 Task: Add a signature Elle Wilson containing With gratitude and warm wishes, Elle Wilson to email address softage.4@softage.net and add a label Schedules
Action: Mouse moved to (608, 322)
Screenshot: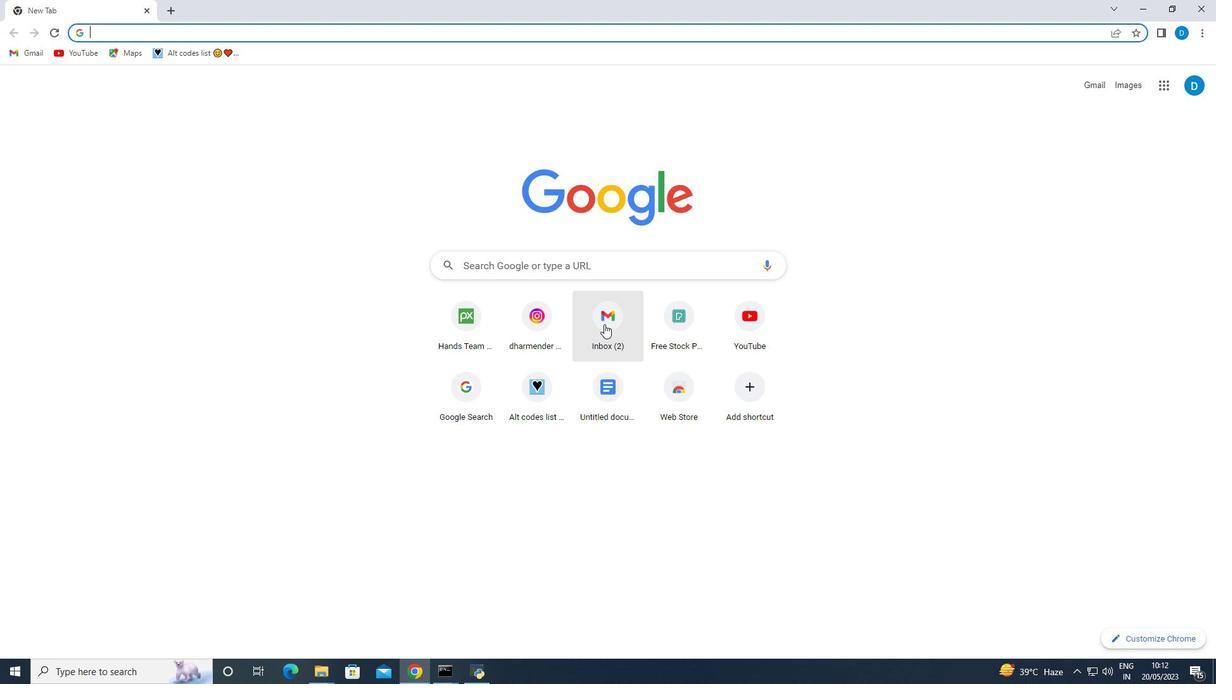 
Action: Mouse pressed left at (608, 322)
Screenshot: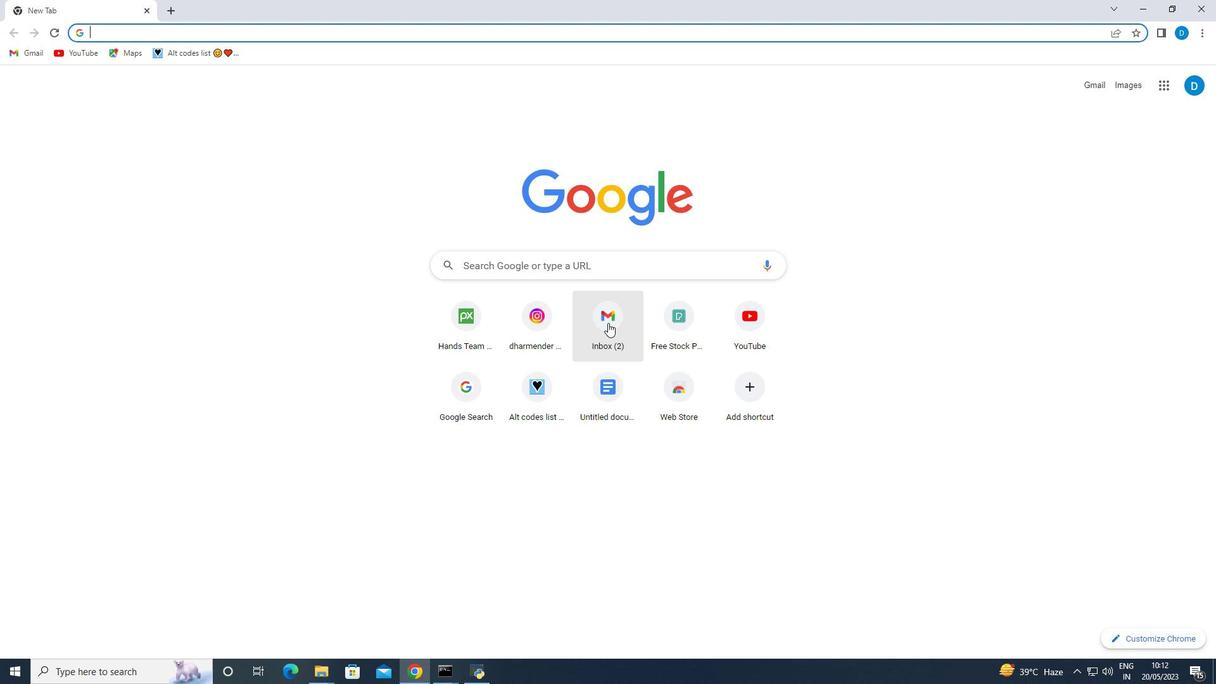 
Action: Mouse moved to (67, 126)
Screenshot: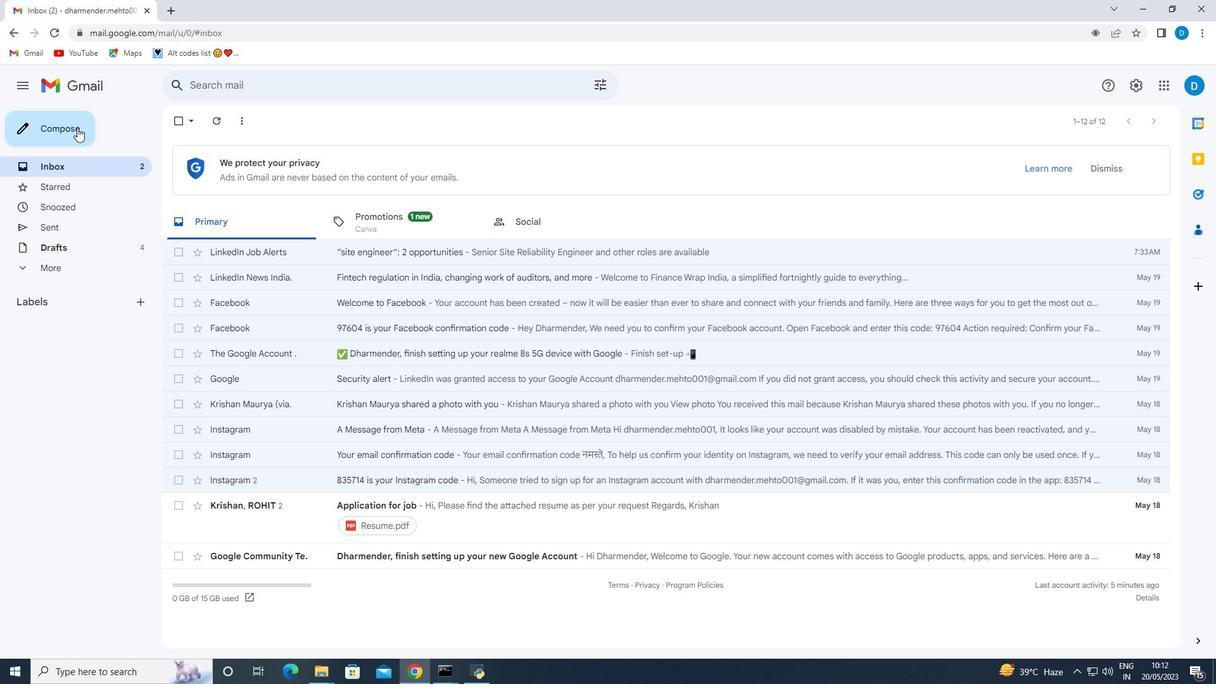 
Action: Mouse pressed left at (67, 126)
Screenshot: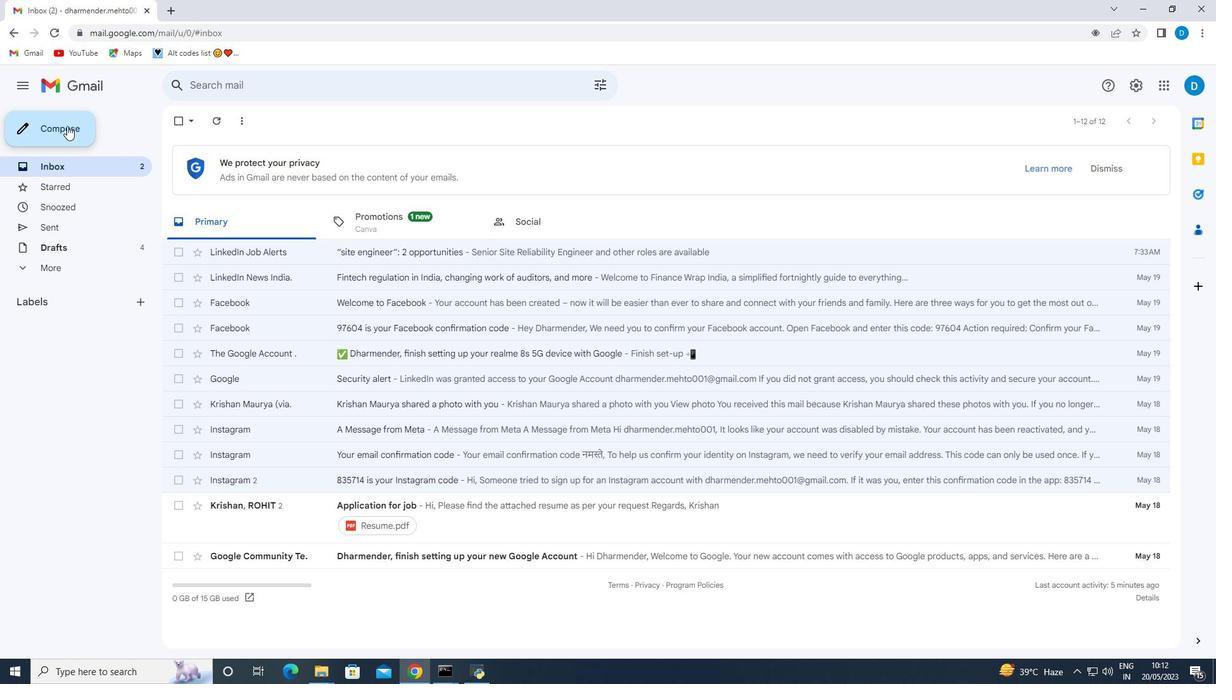 
Action: Mouse moved to (1020, 636)
Screenshot: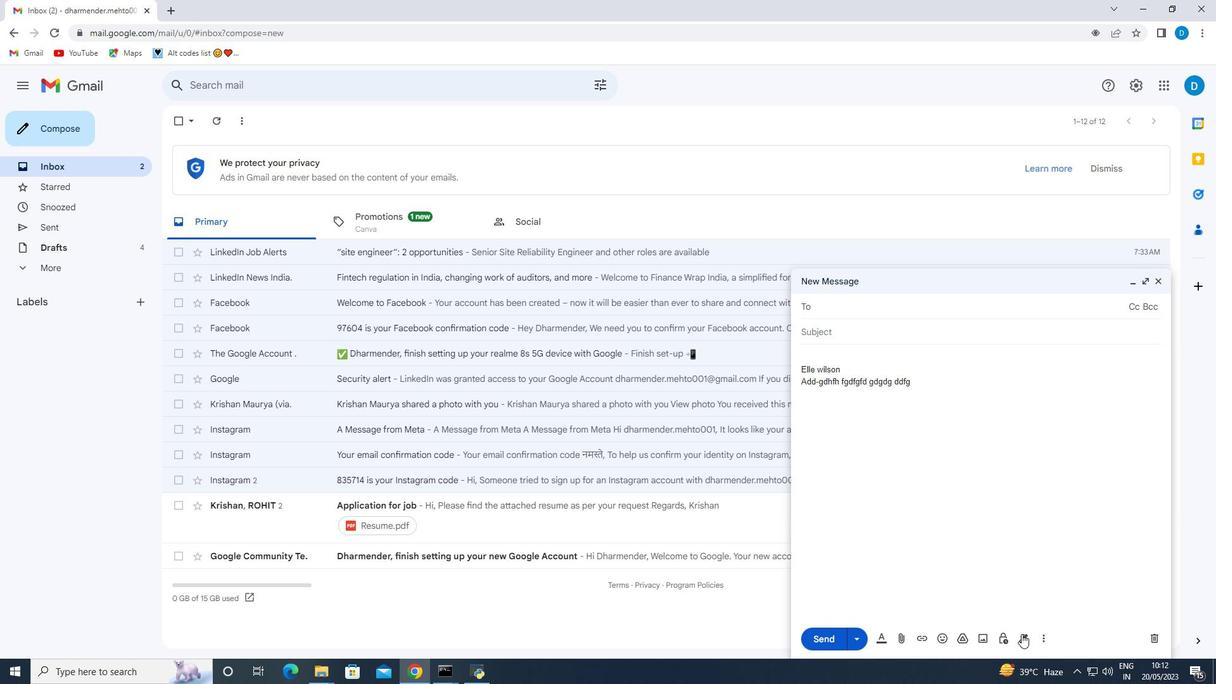 
Action: Mouse pressed left at (1020, 636)
Screenshot: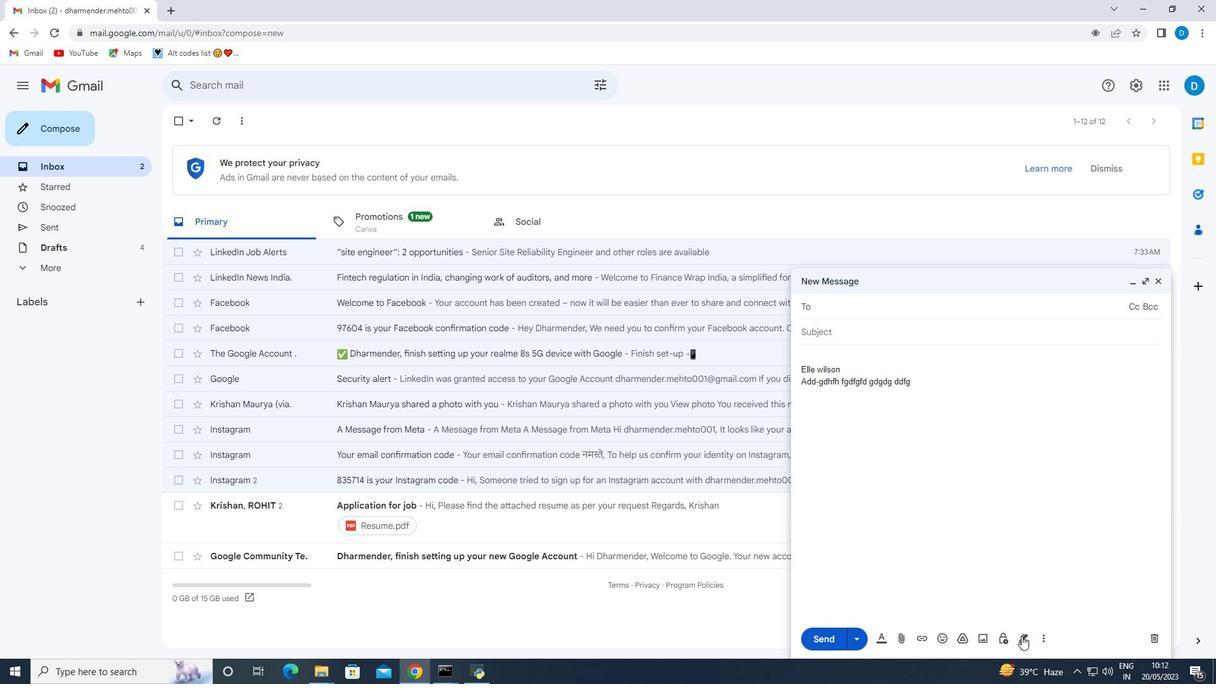 
Action: Mouse moved to (1062, 565)
Screenshot: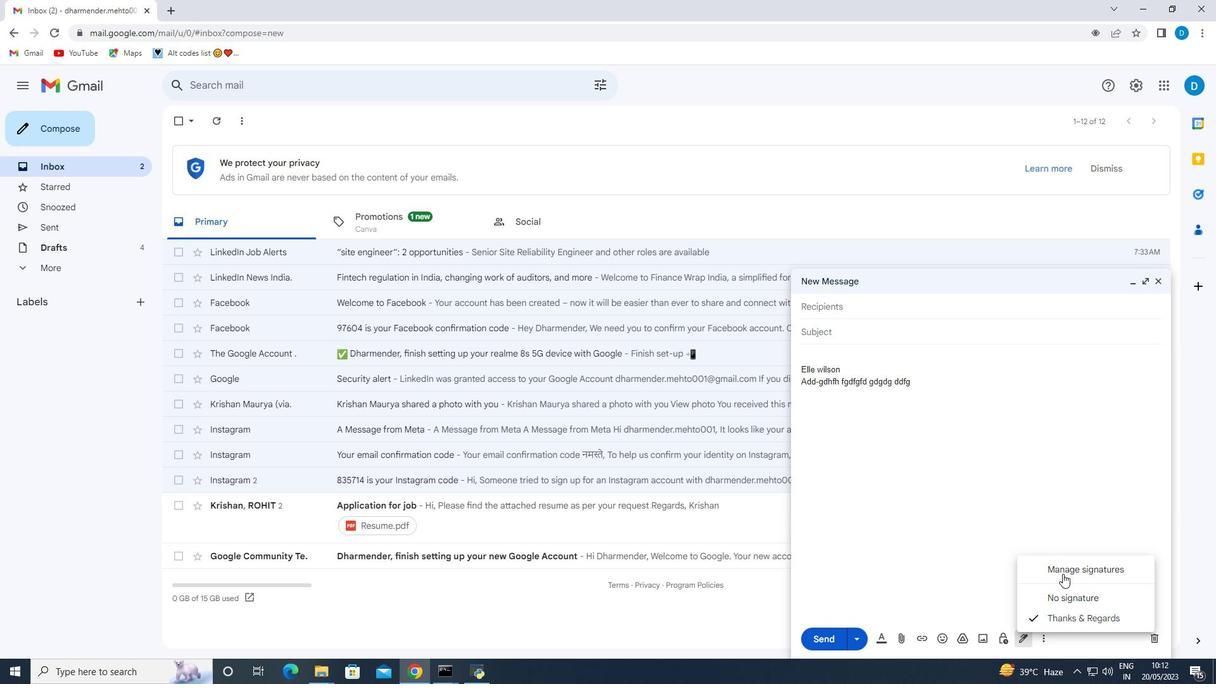
Action: Mouse pressed left at (1062, 565)
Screenshot: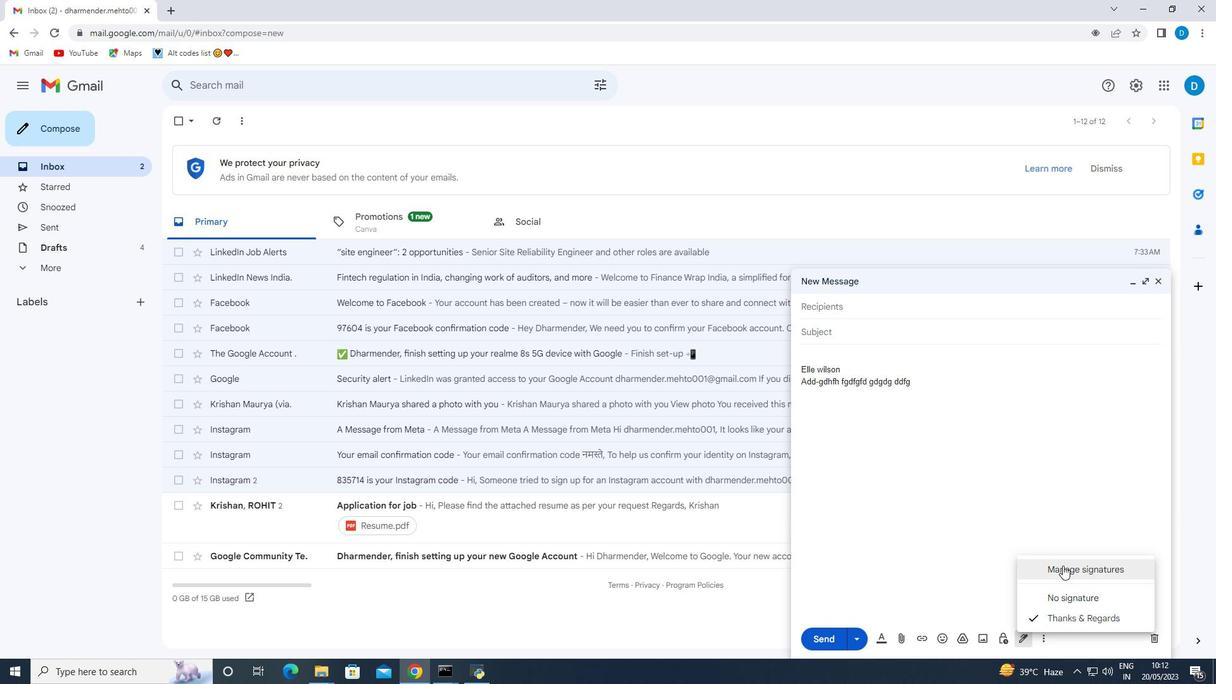 
Action: Mouse moved to (333, 469)
Screenshot: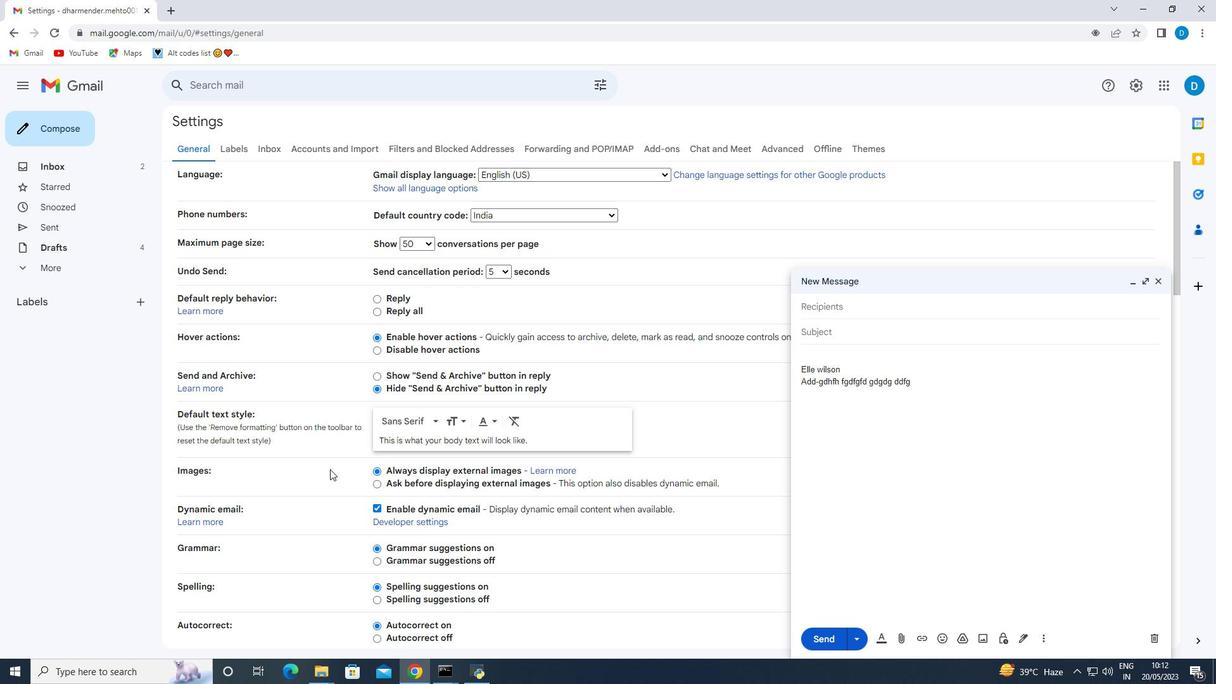 
Action: Mouse scrolled (333, 469) with delta (0, 0)
Screenshot: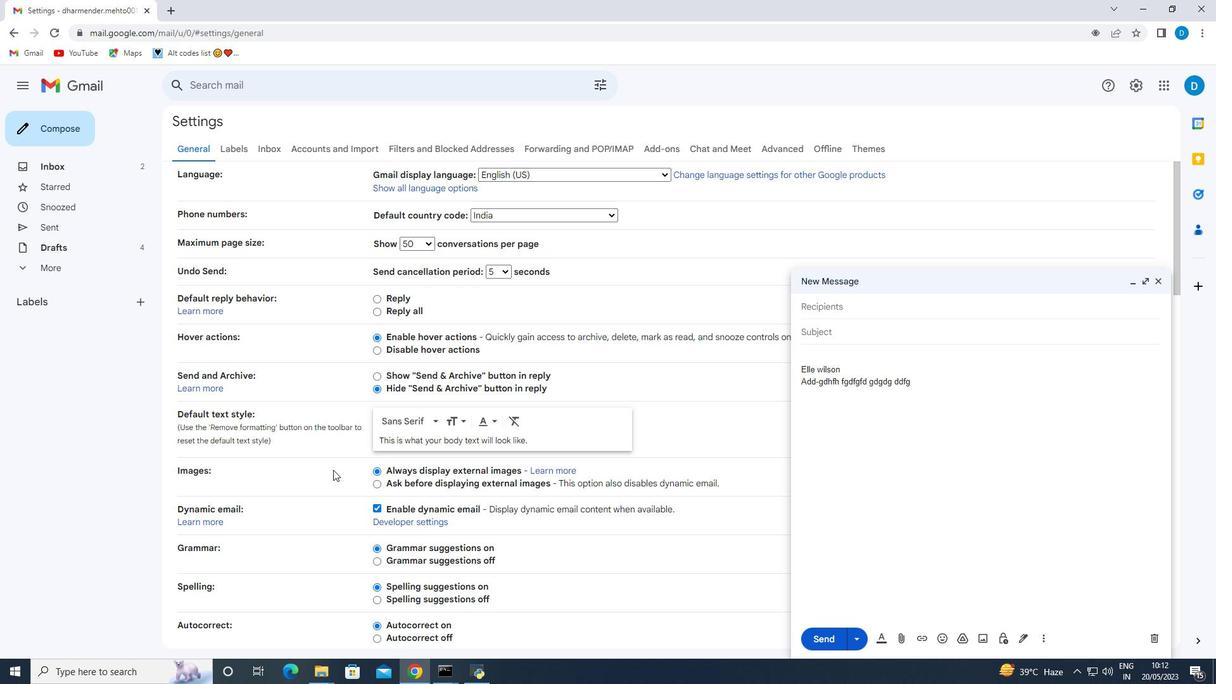 
Action: Mouse scrolled (333, 469) with delta (0, 0)
Screenshot: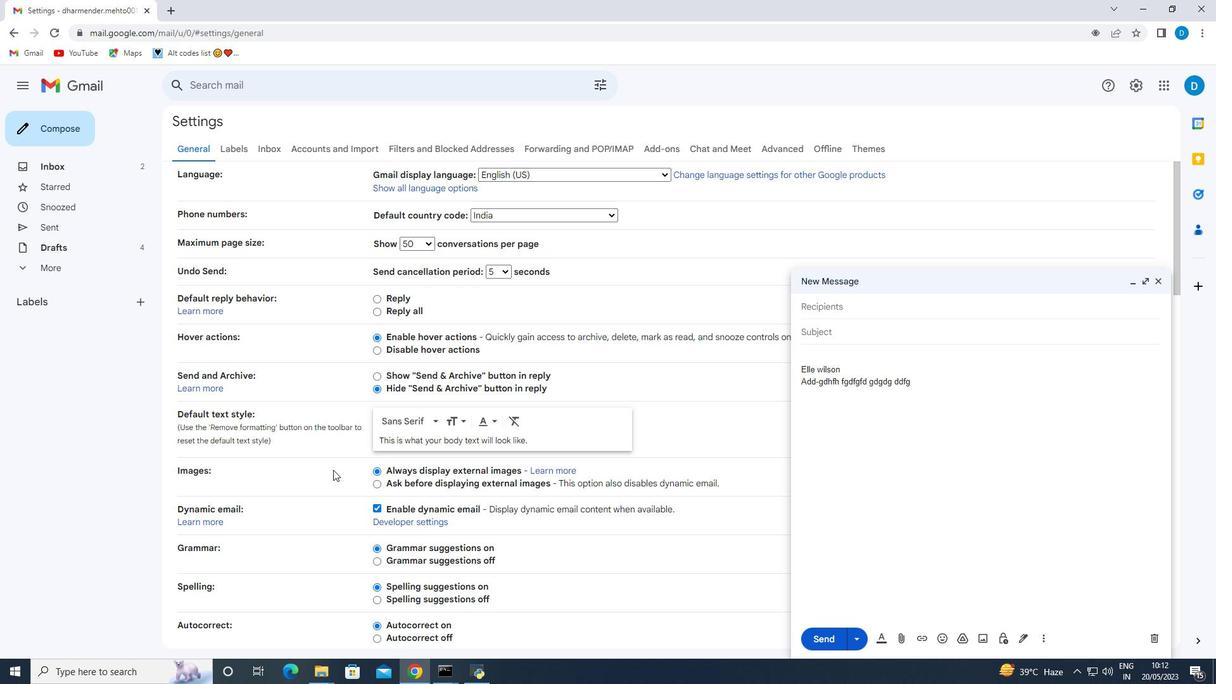 
Action: Mouse scrolled (333, 469) with delta (0, 0)
Screenshot: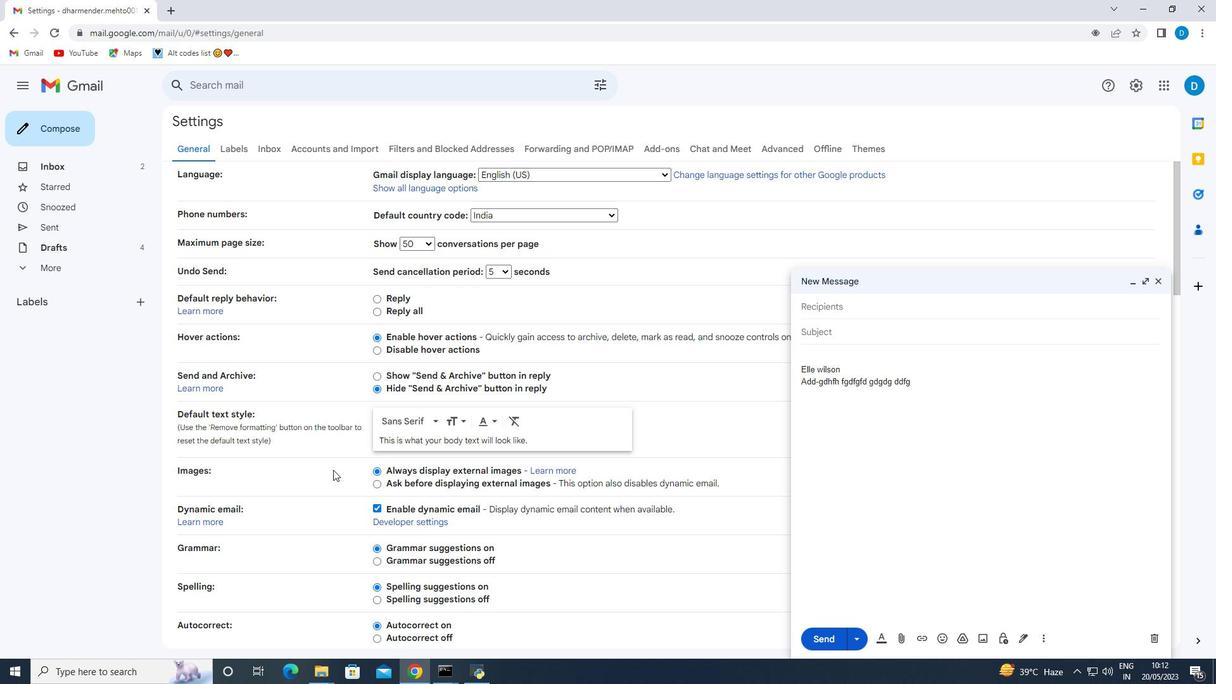 
Action: Mouse scrolled (333, 469) with delta (0, 0)
Screenshot: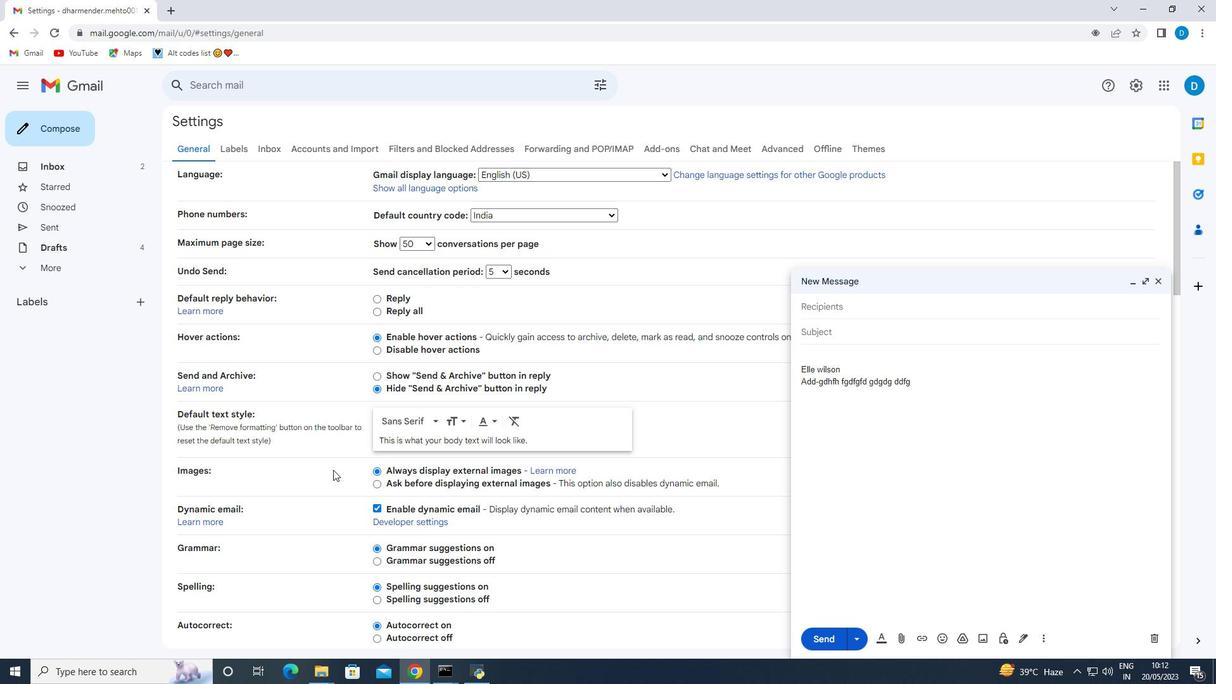 
Action: Mouse moved to (333, 469)
Screenshot: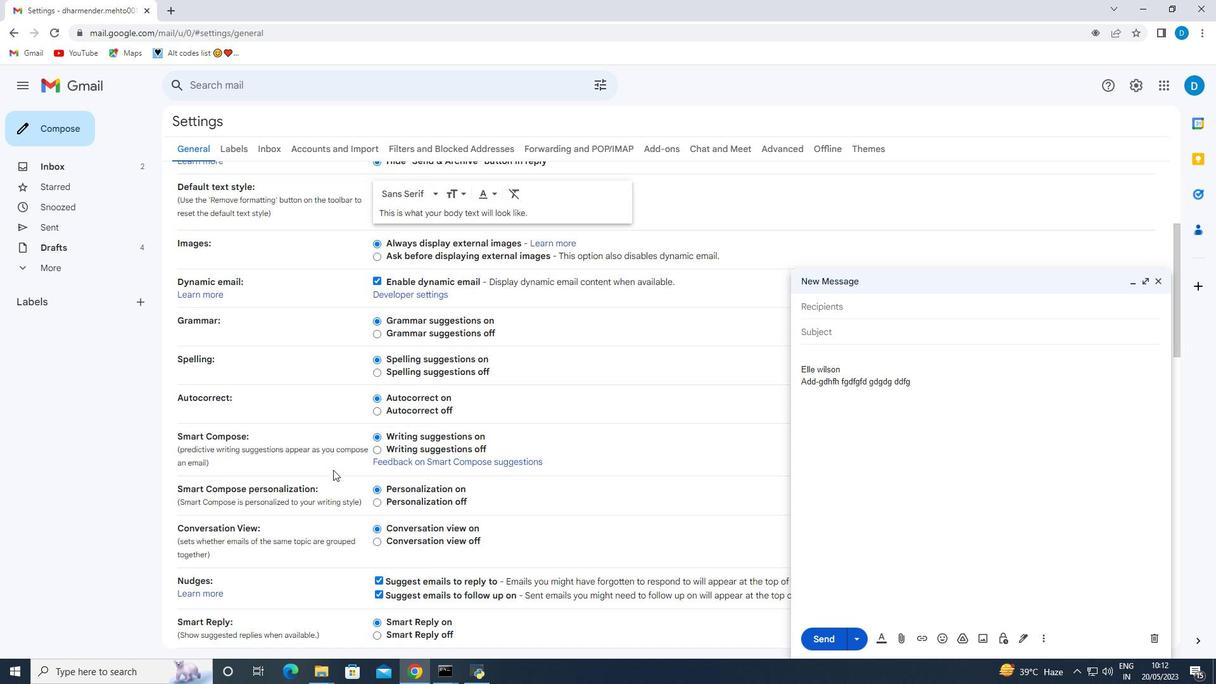 
Action: Mouse scrolled (333, 469) with delta (0, 0)
Screenshot: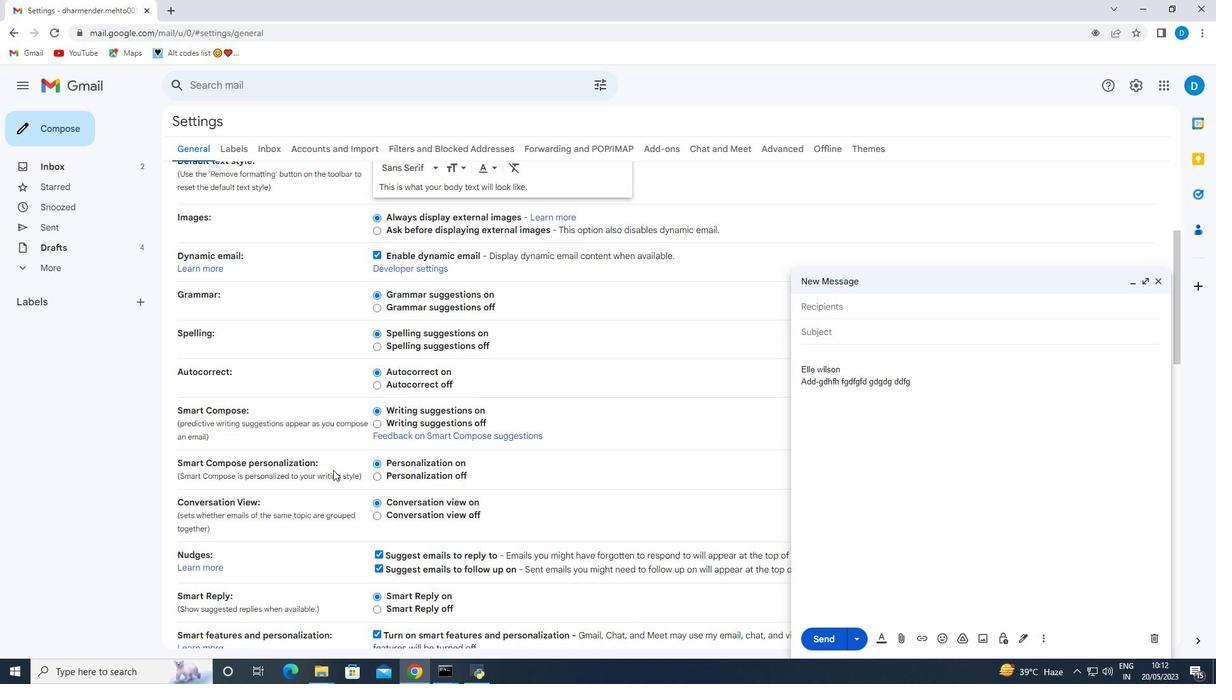 
Action: Mouse scrolled (333, 469) with delta (0, 0)
Screenshot: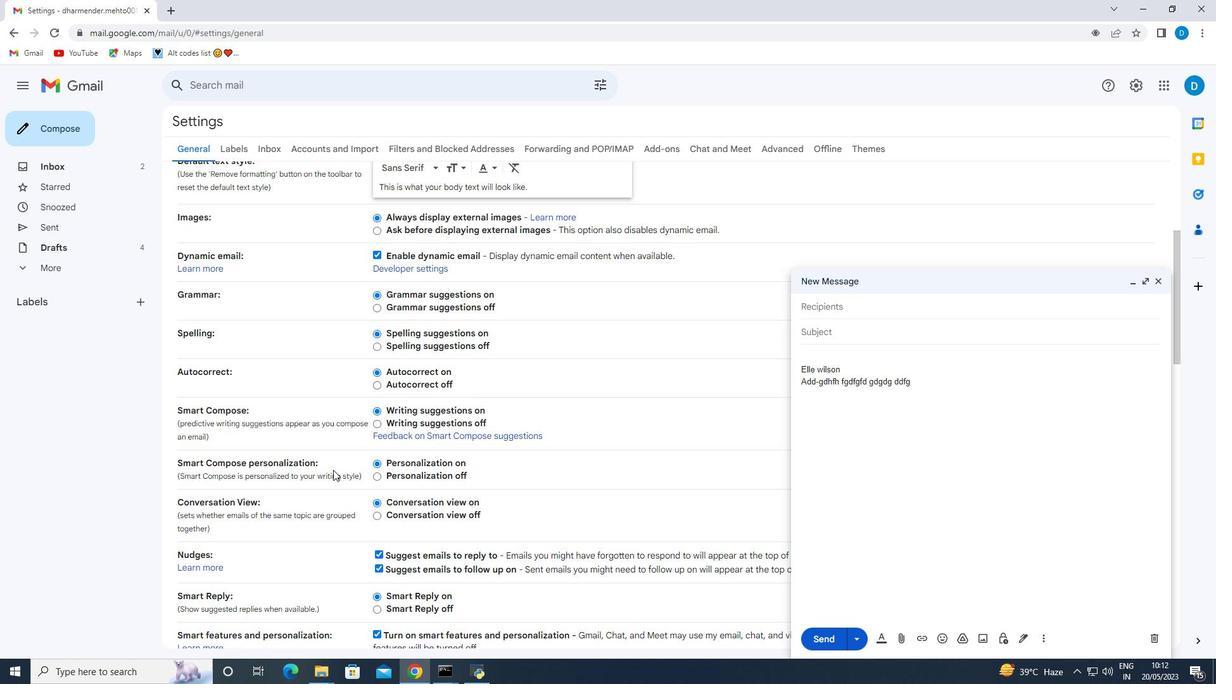 
Action: Mouse scrolled (333, 469) with delta (0, 0)
Screenshot: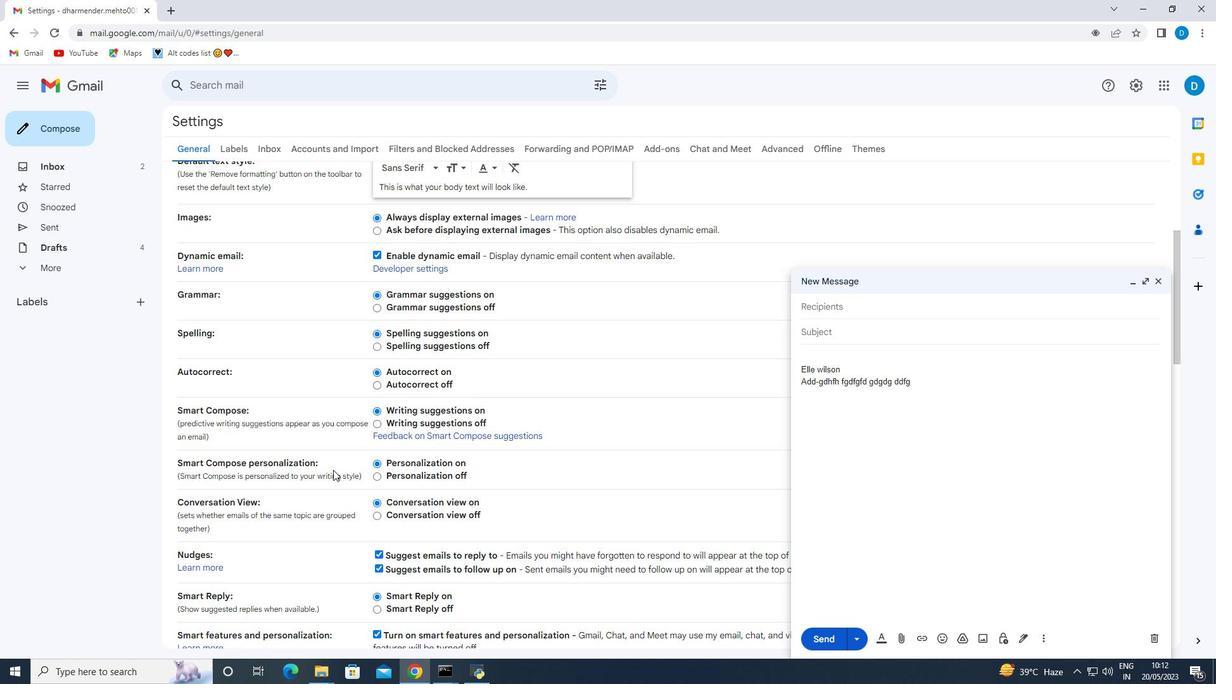 
Action: Mouse scrolled (333, 469) with delta (0, 0)
Screenshot: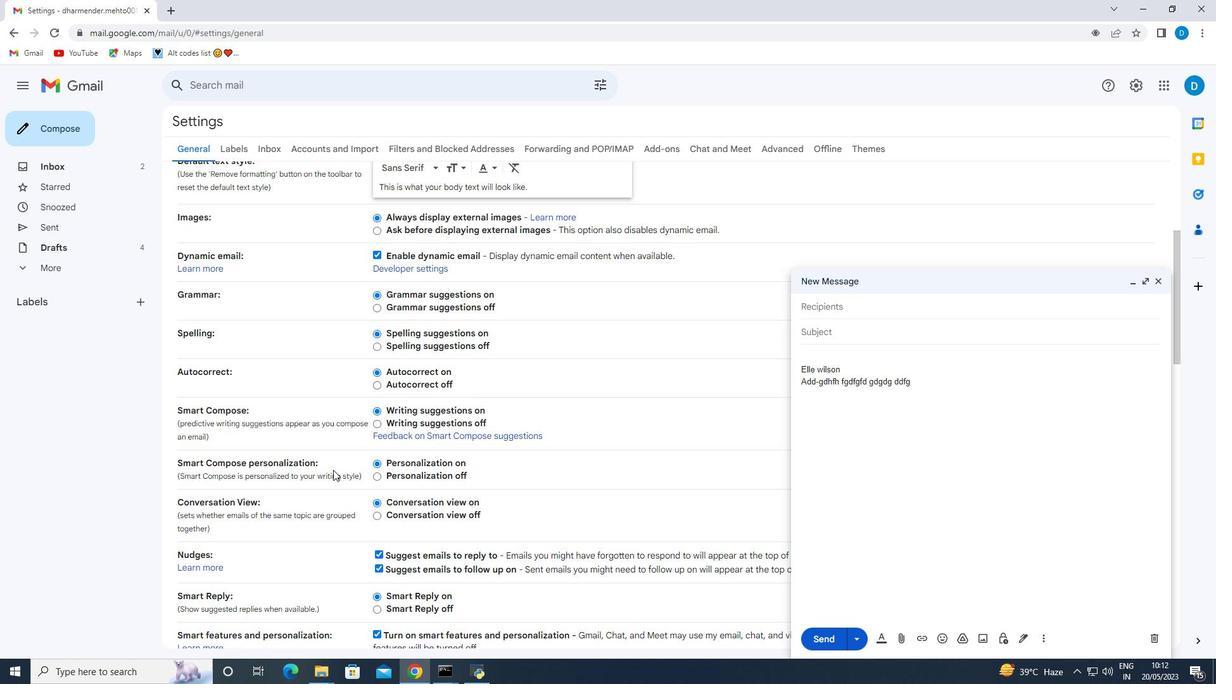 
Action: Mouse scrolled (333, 469) with delta (0, 0)
Screenshot: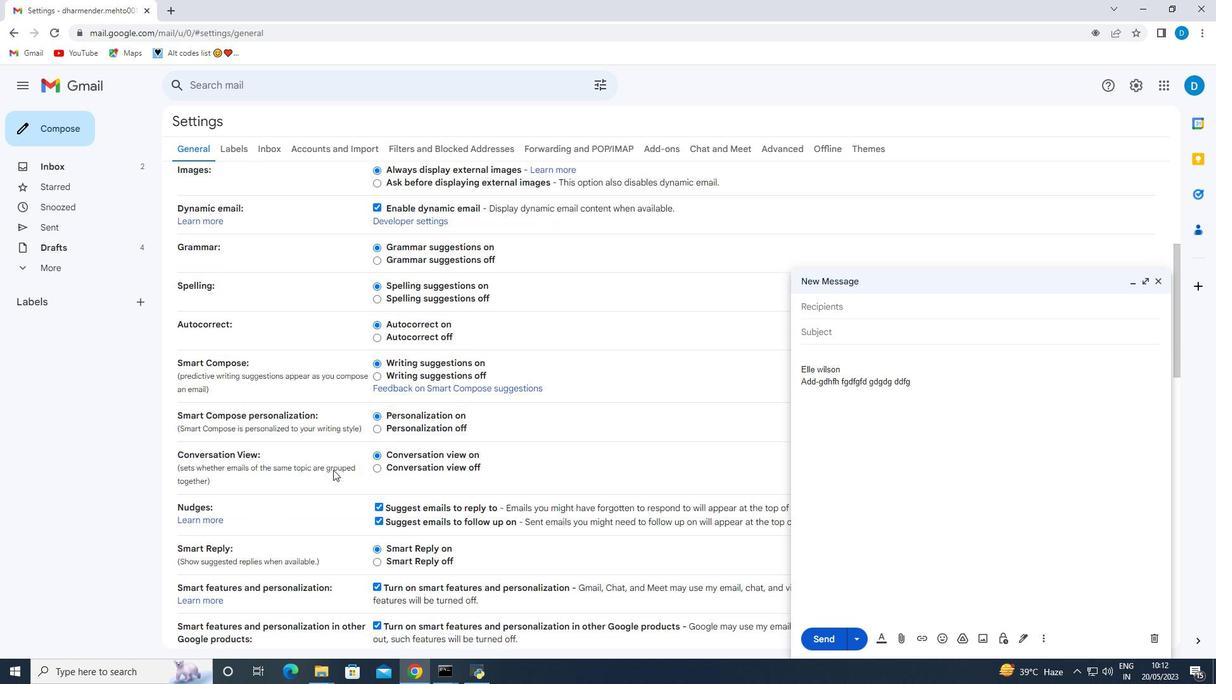 
Action: Mouse scrolled (333, 469) with delta (0, 0)
Screenshot: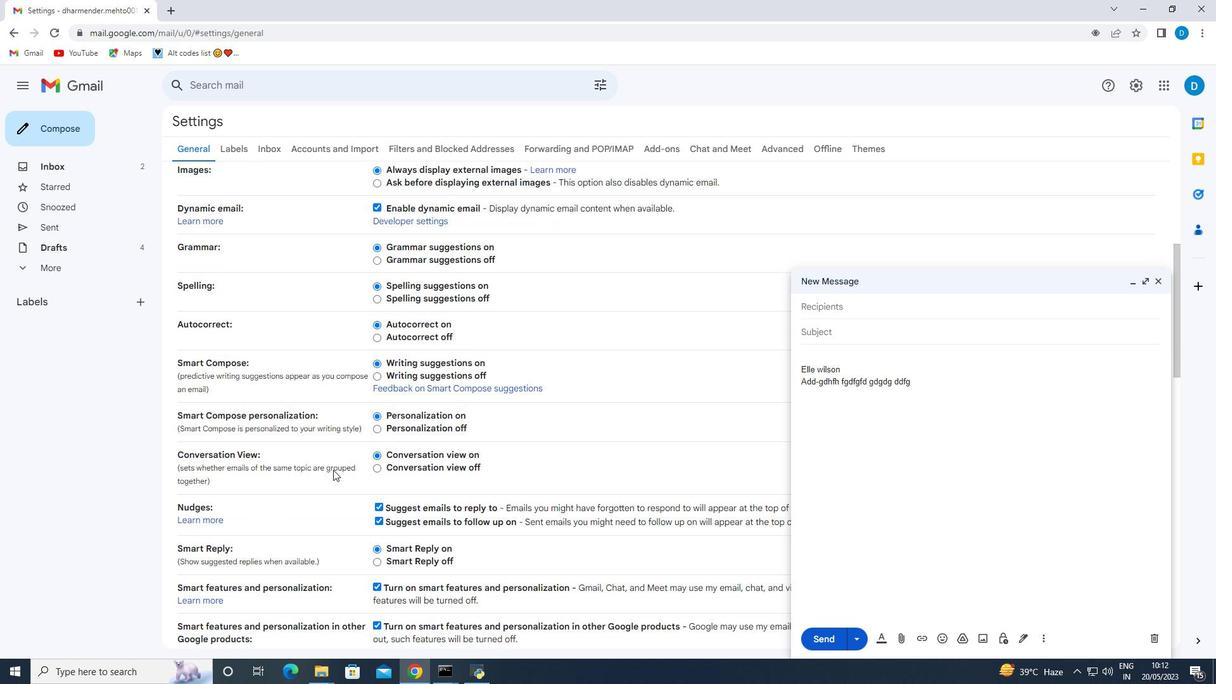 
Action: Mouse scrolled (333, 469) with delta (0, 0)
Screenshot: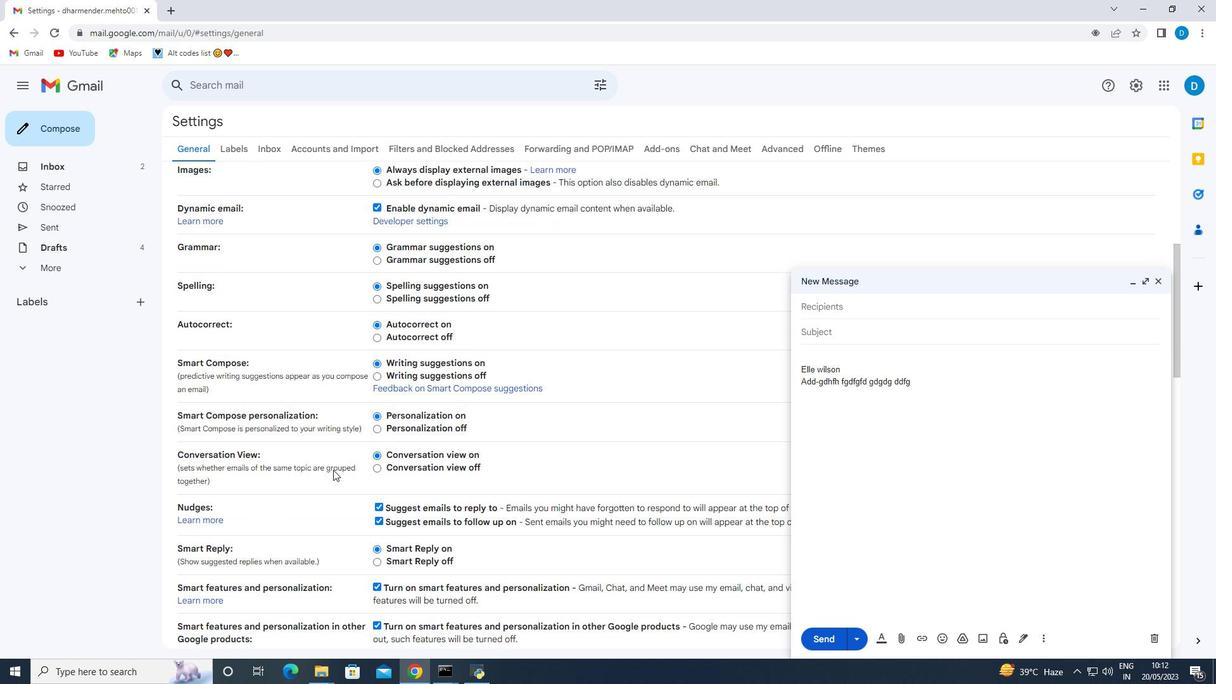 
Action: Mouse scrolled (333, 469) with delta (0, 0)
Screenshot: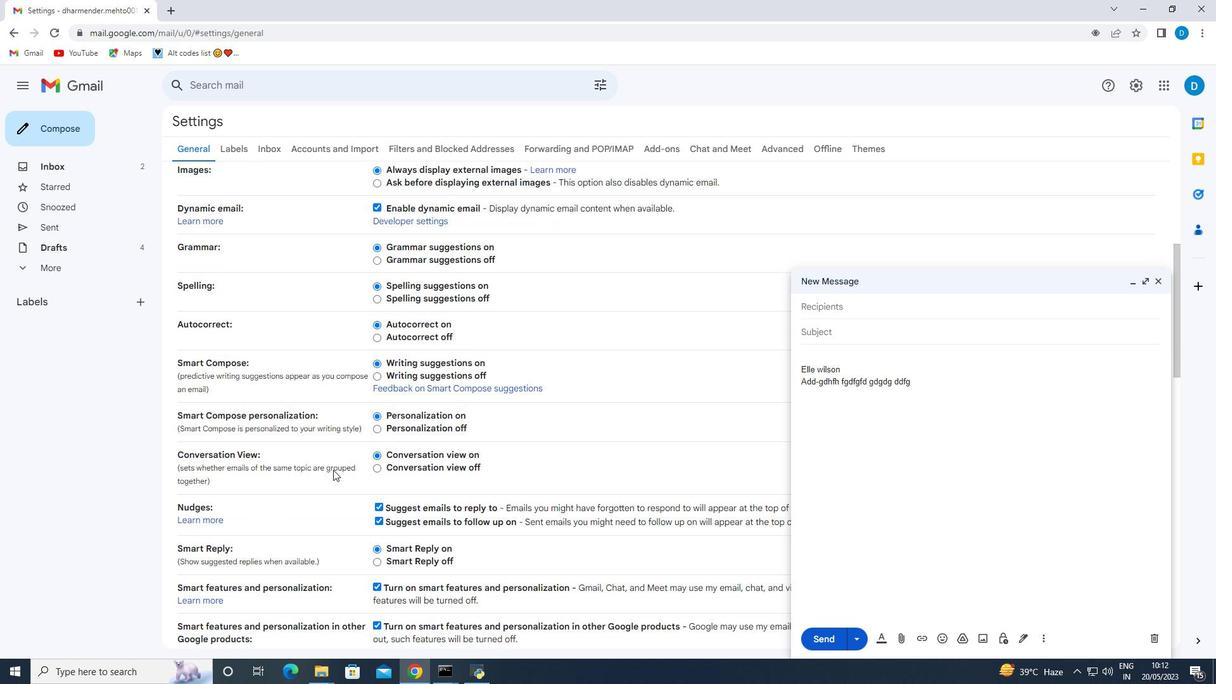 
Action: Mouse scrolled (333, 469) with delta (0, 0)
Screenshot: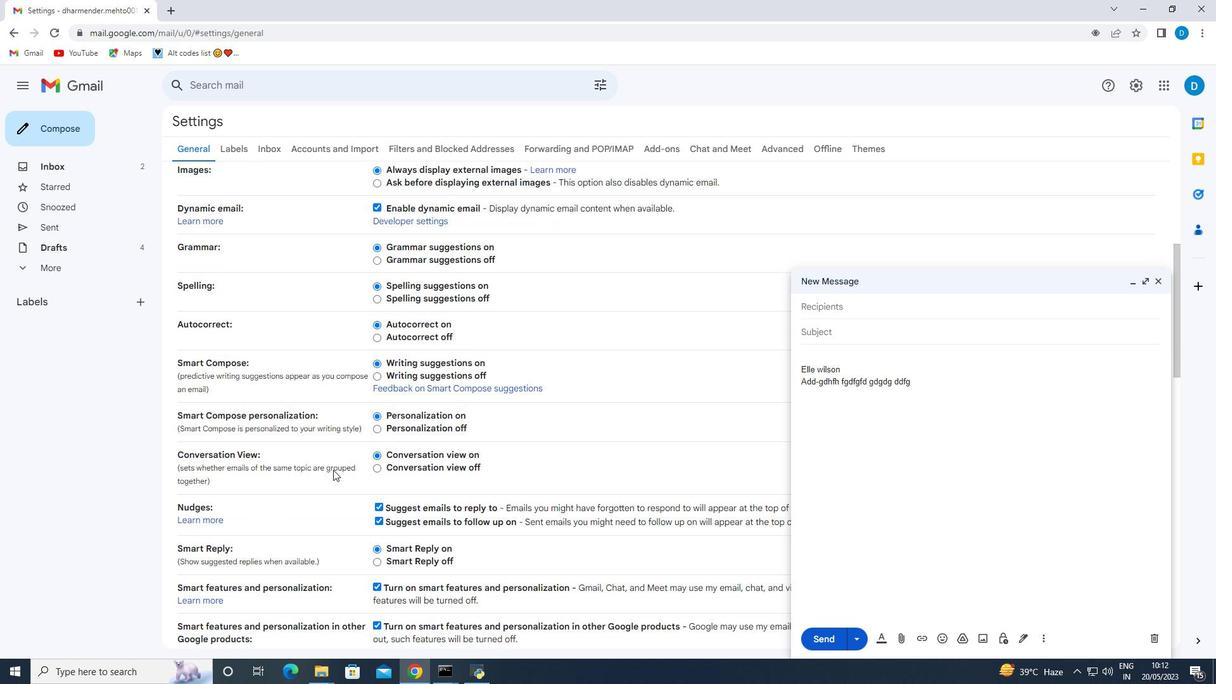 
Action: Mouse moved to (279, 404)
Screenshot: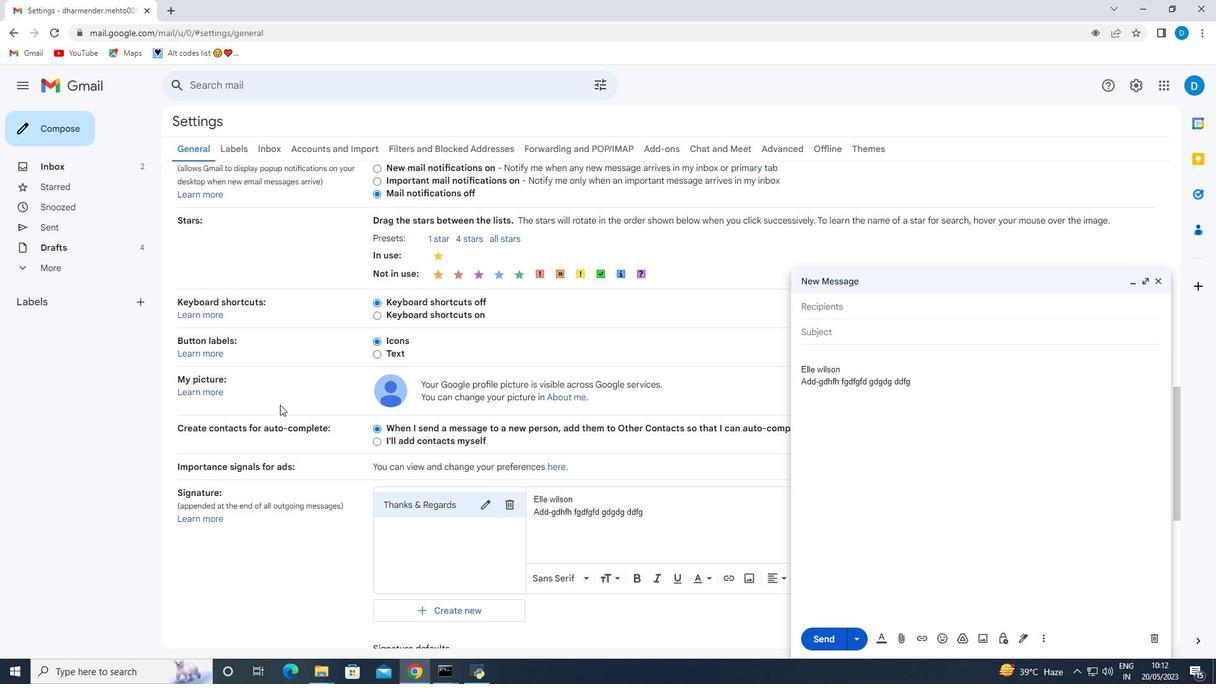 
Action: Mouse scrolled (279, 405) with delta (0, 0)
Screenshot: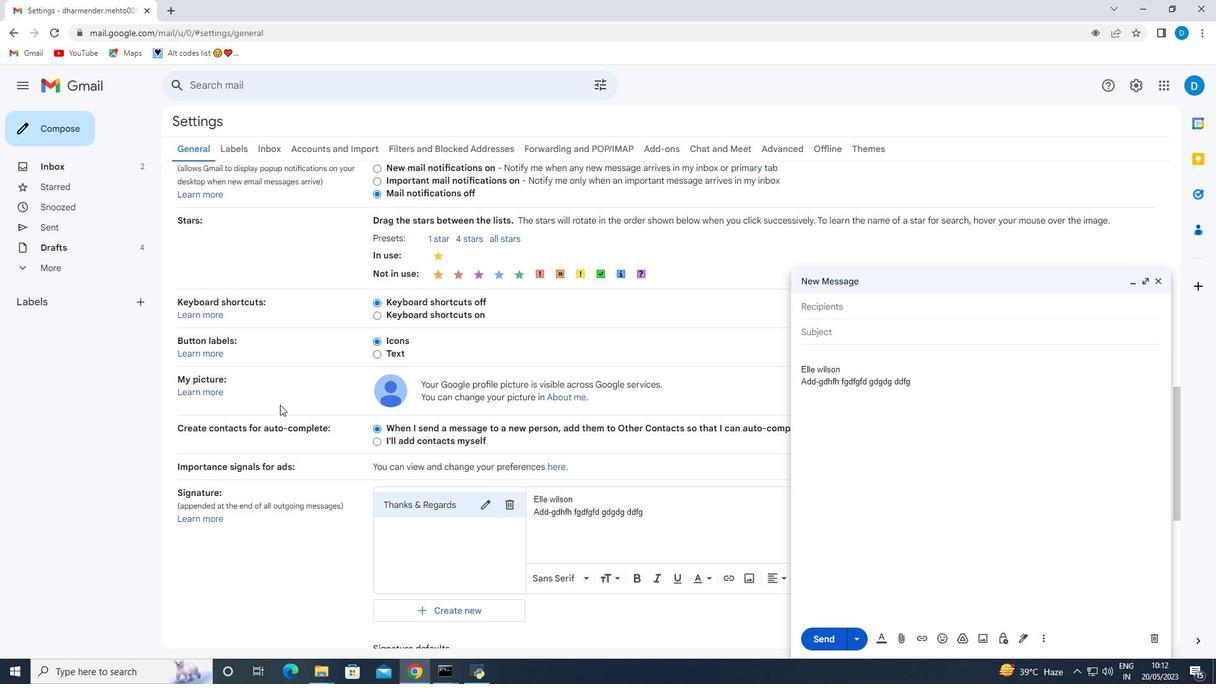
Action: Mouse scrolled (279, 405) with delta (0, 0)
Screenshot: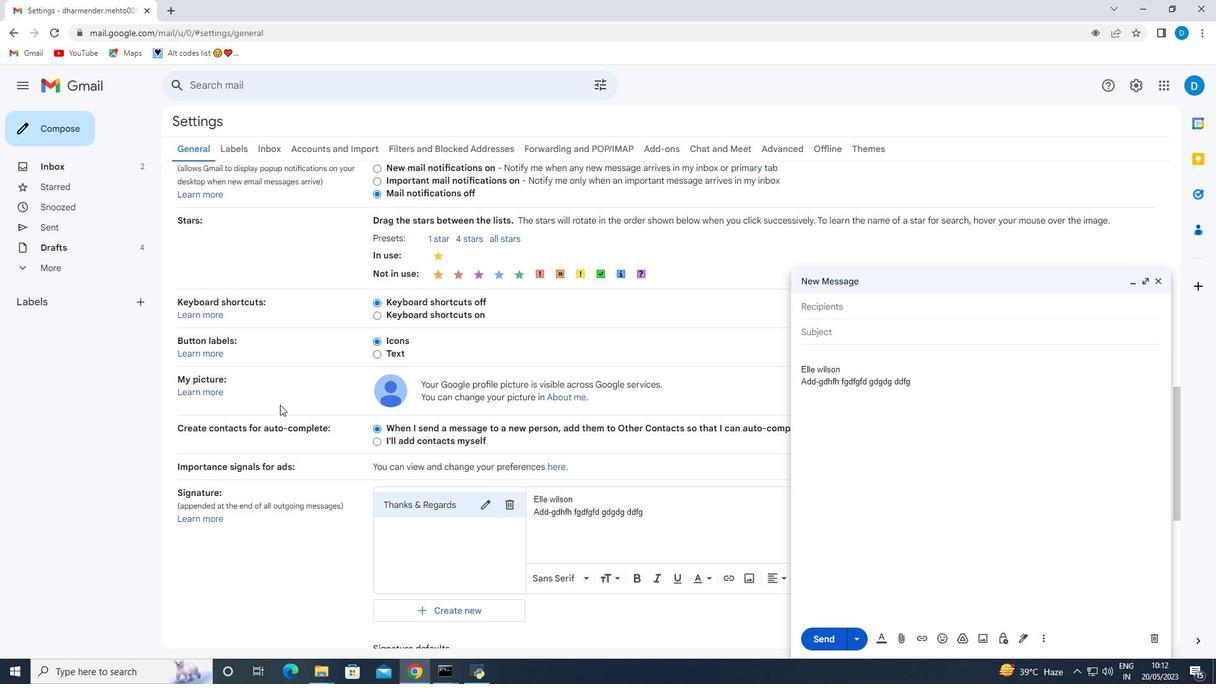 
Action: Mouse moved to (281, 416)
Screenshot: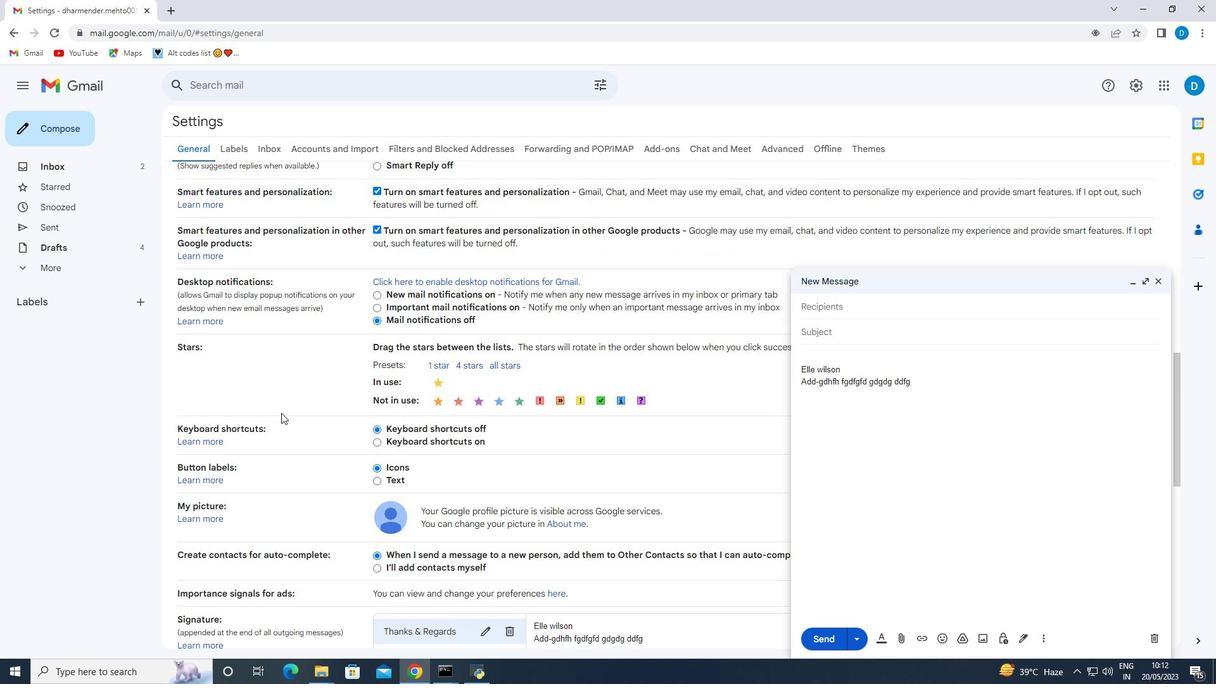 
Action: Mouse scrolled (281, 416) with delta (0, 0)
Screenshot: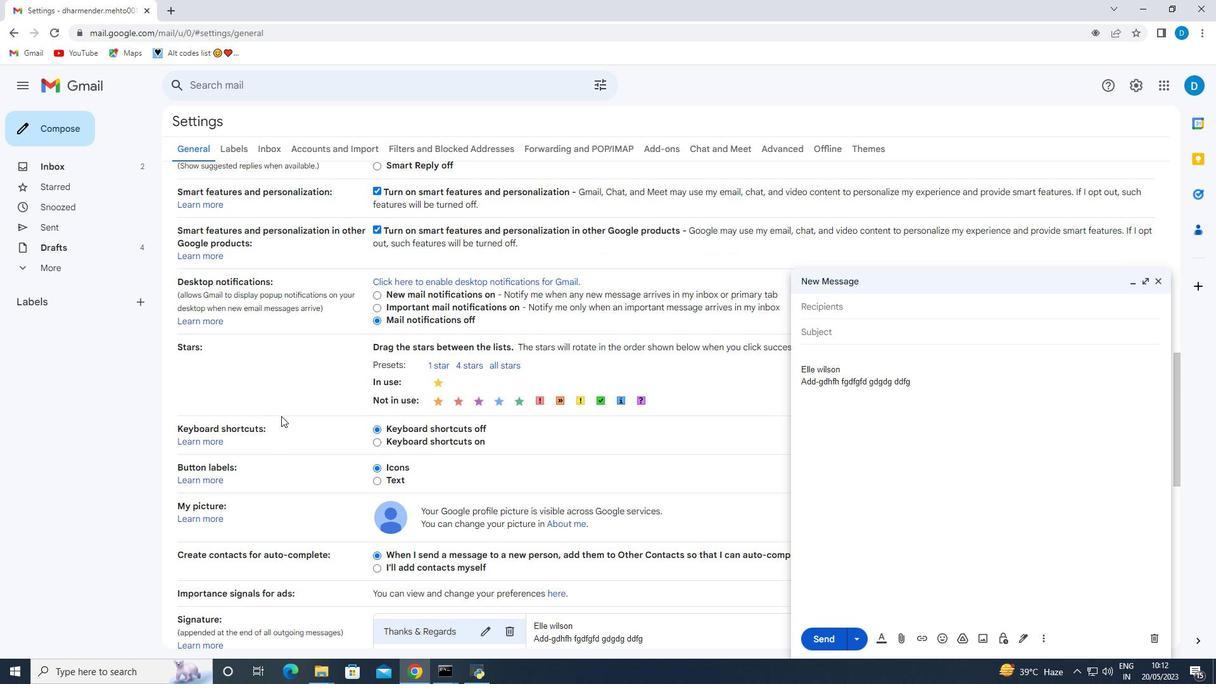 
Action: Mouse moved to (281, 419)
Screenshot: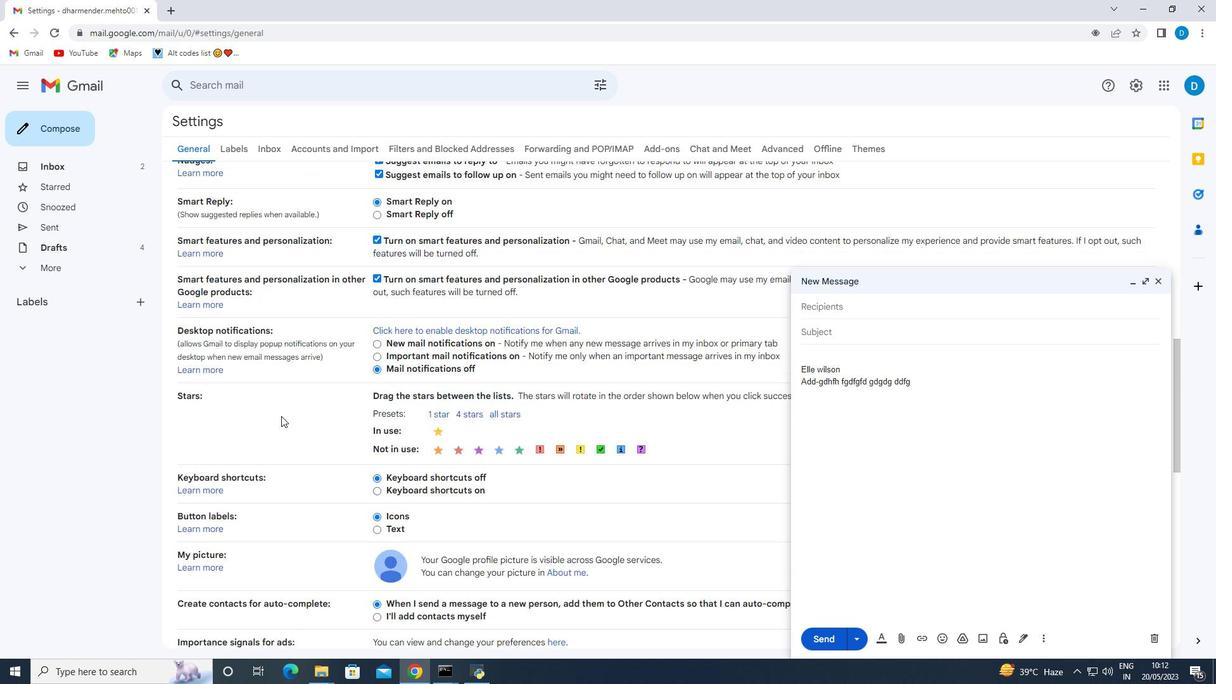 
Action: Mouse scrolled (281, 420) with delta (0, 0)
Screenshot: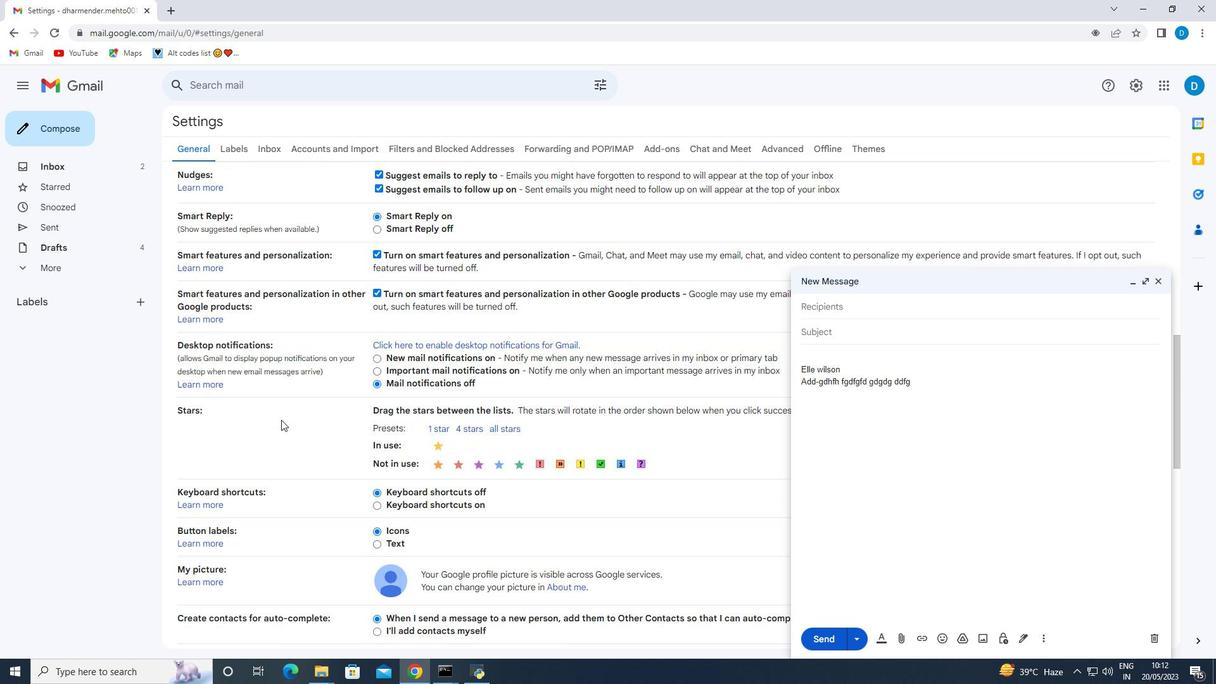 
Action: Mouse scrolled (281, 420) with delta (0, 0)
Screenshot: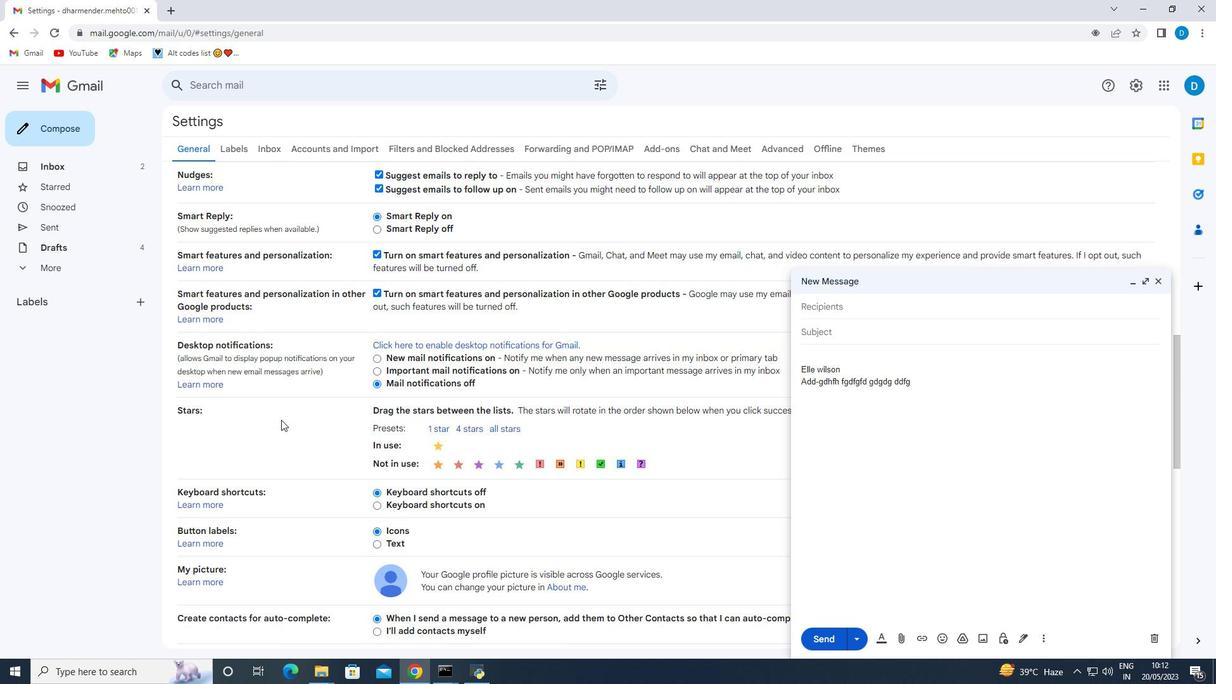 
Action: Mouse moved to (281, 422)
Screenshot: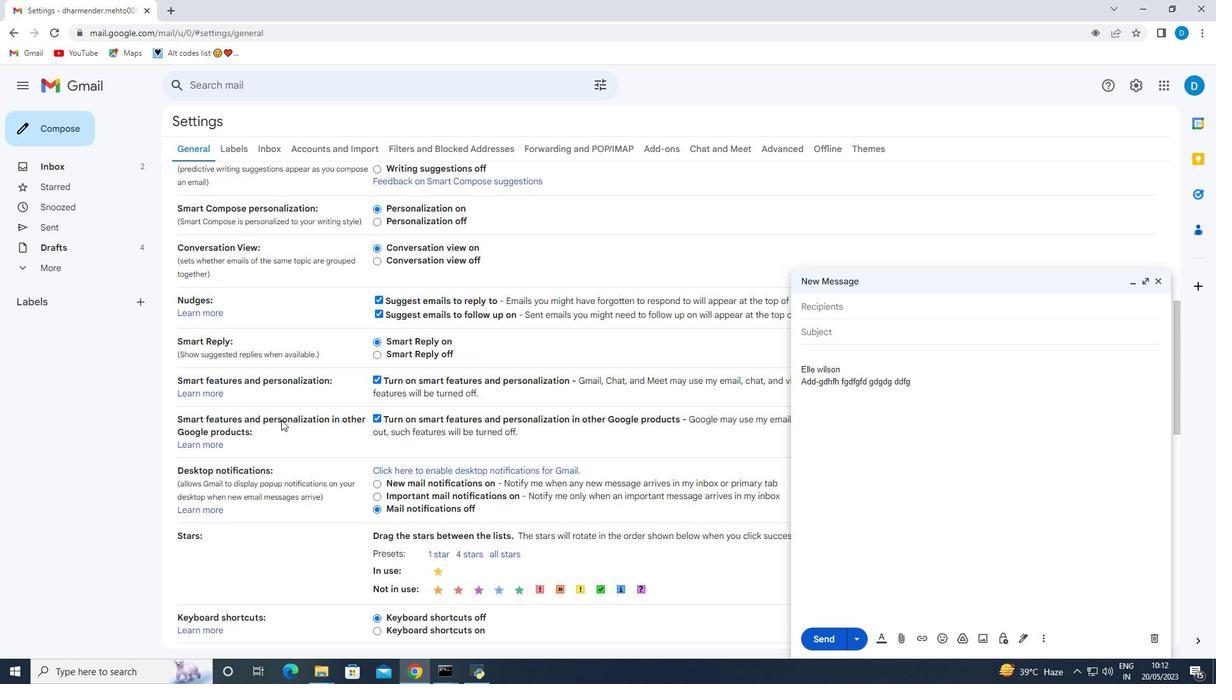 
Action: Mouse scrolled (281, 423) with delta (0, 0)
Screenshot: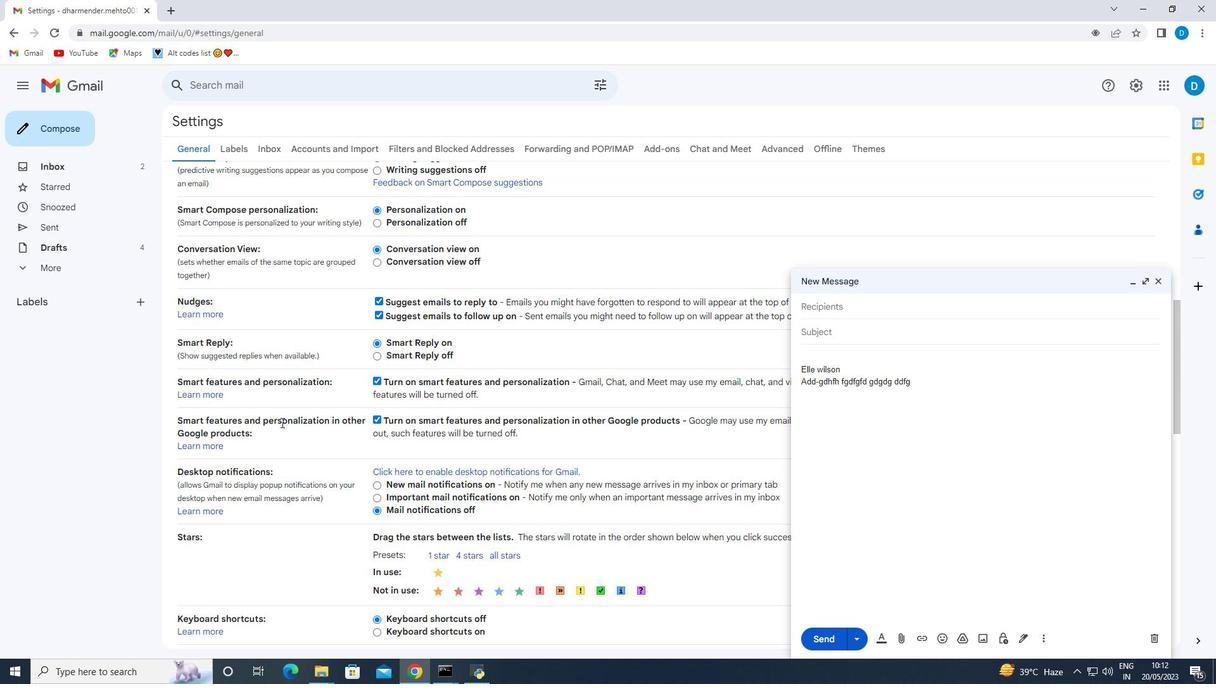 
Action: Mouse scrolled (281, 423) with delta (0, 0)
Screenshot: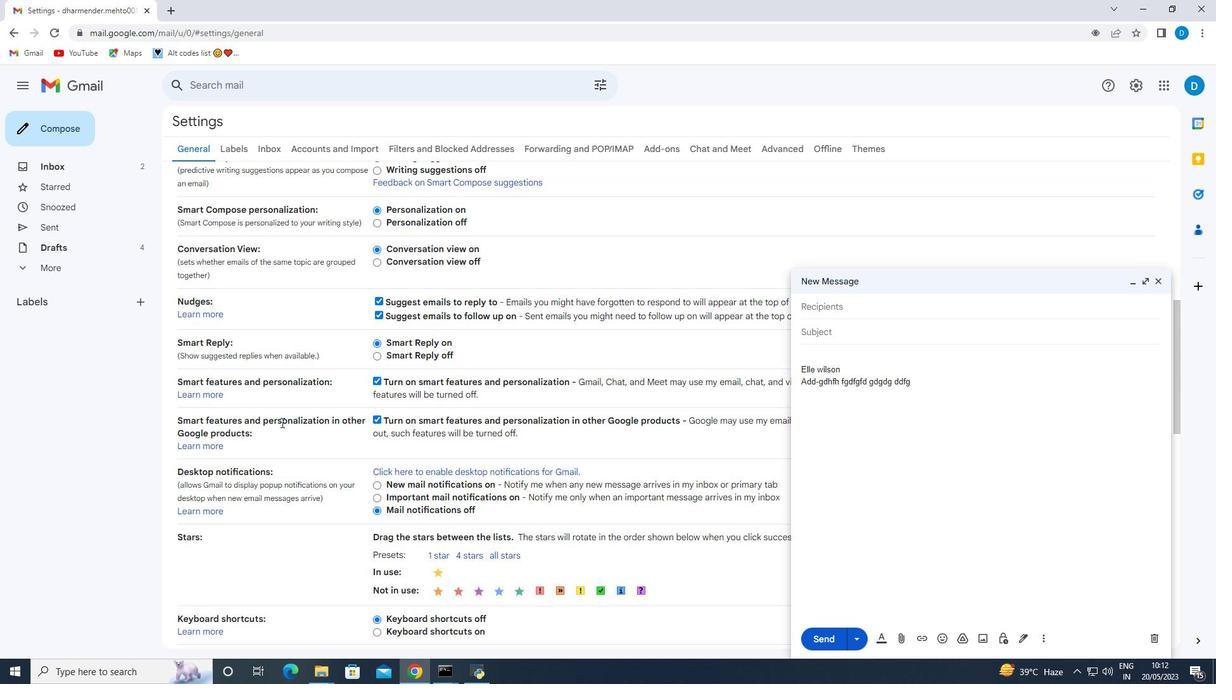 
Action: Mouse scrolled (281, 423) with delta (0, 0)
Screenshot: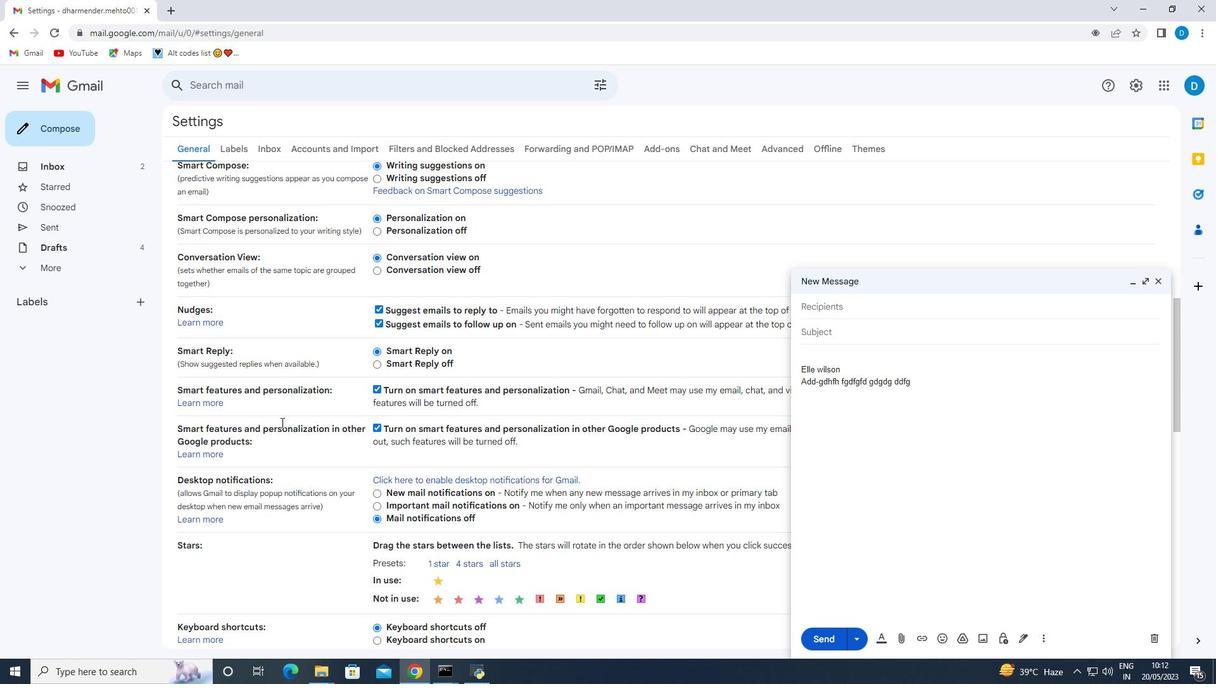 
Action: Mouse scrolled (281, 423) with delta (0, 0)
Screenshot: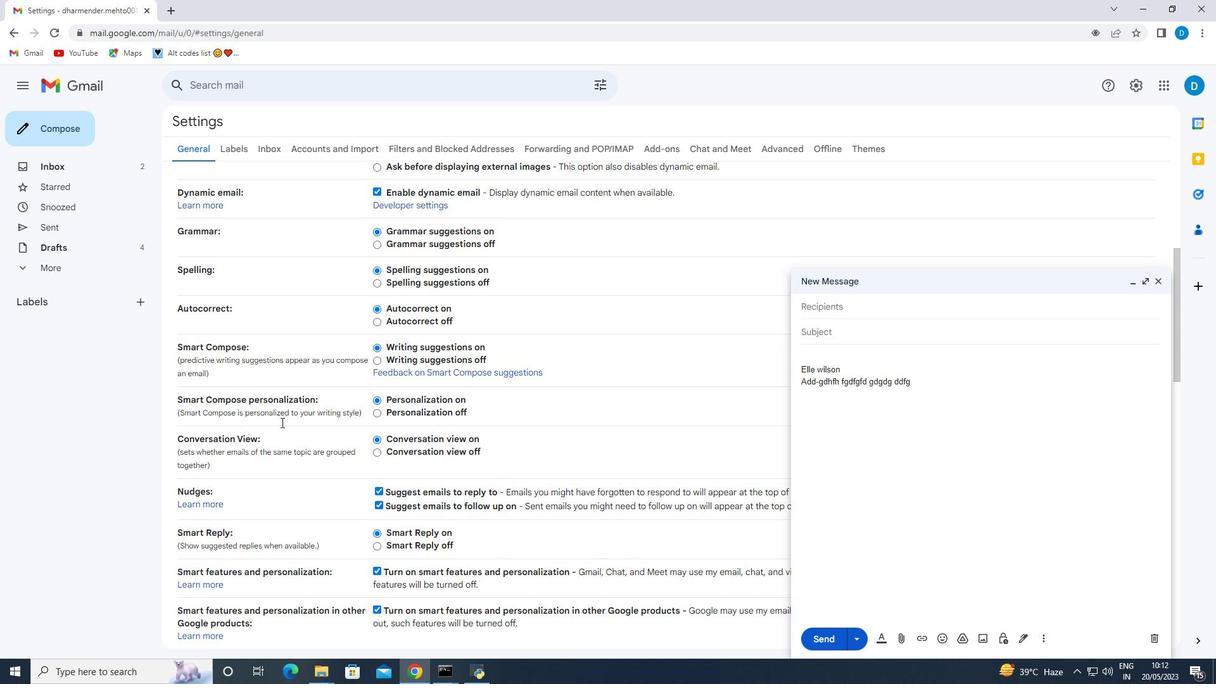 
Action: Mouse moved to (285, 424)
Screenshot: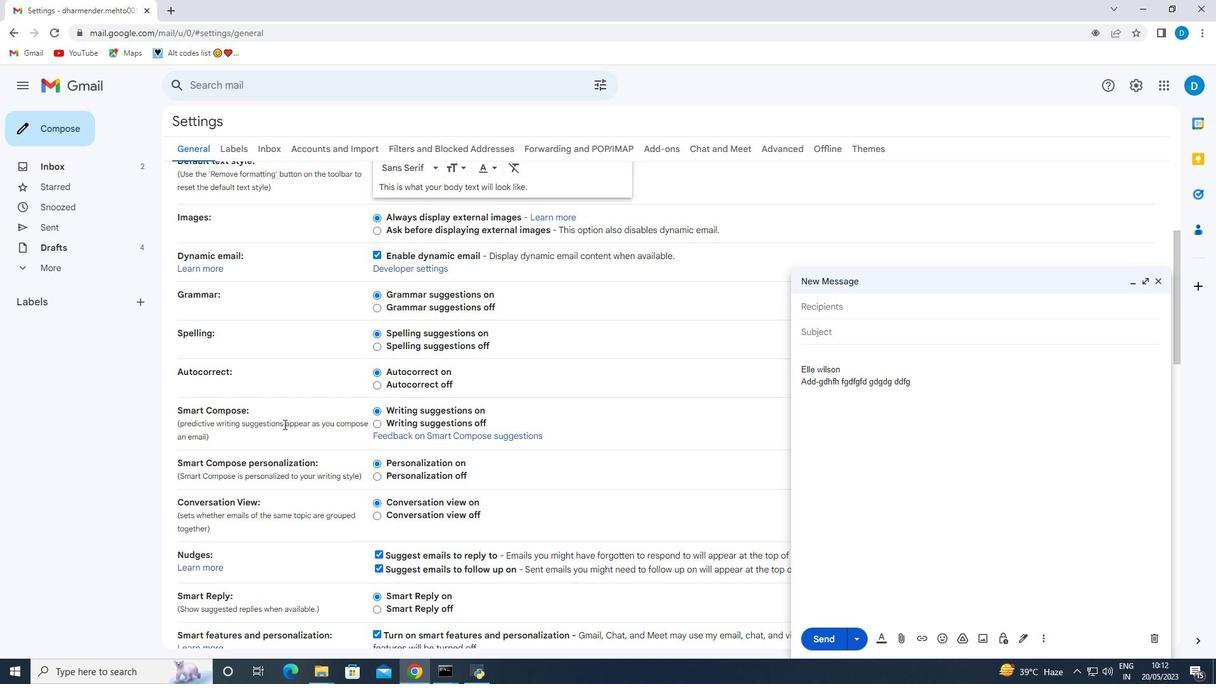 
Action: Mouse scrolled (285, 424) with delta (0, 0)
Screenshot: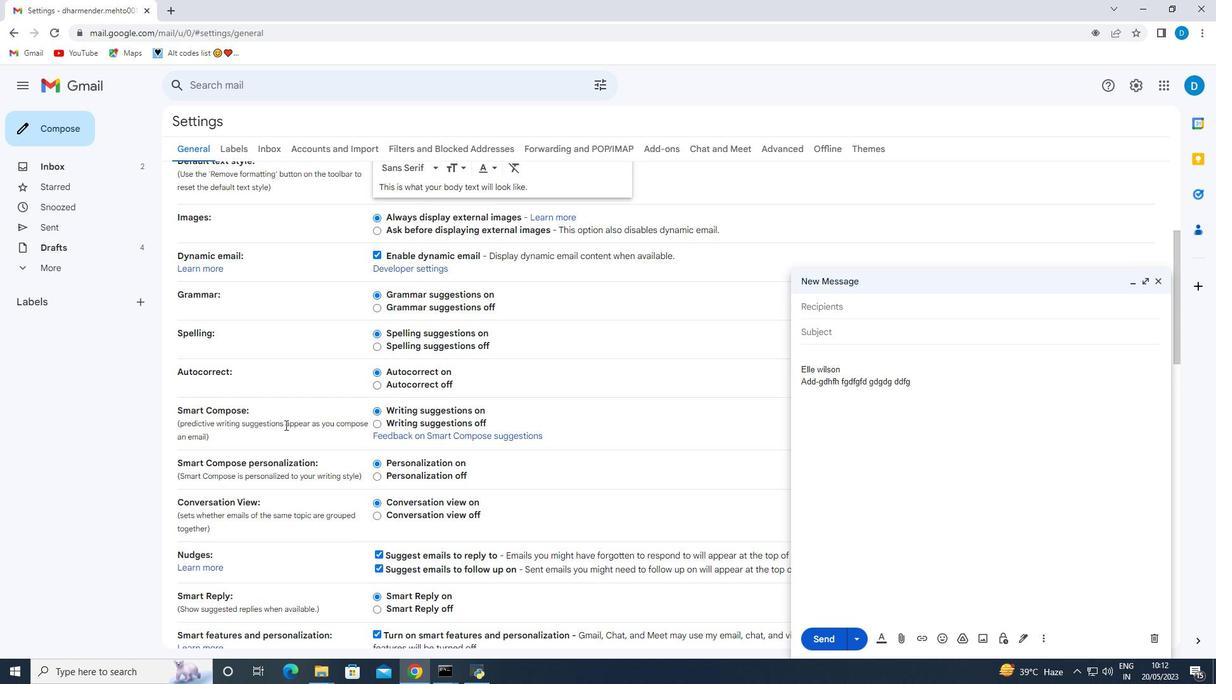 
Action: Mouse scrolled (285, 424) with delta (0, 0)
Screenshot: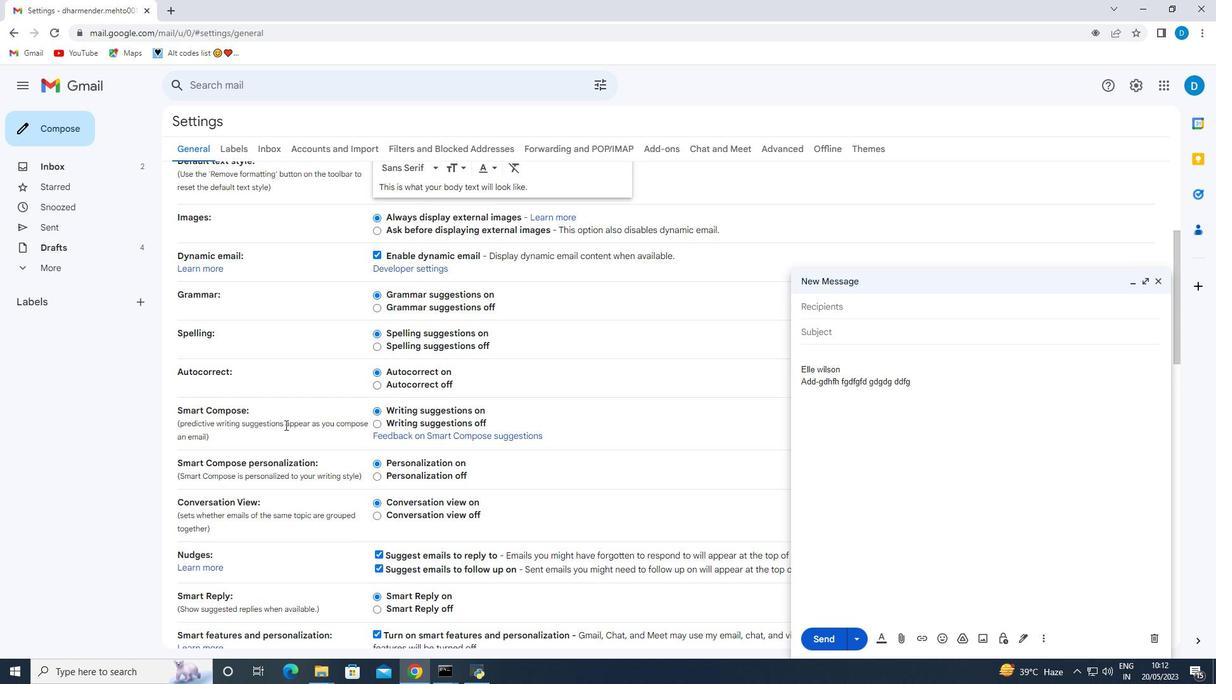 
Action: Mouse scrolled (285, 424) with delta (0, 0)
Screenshot: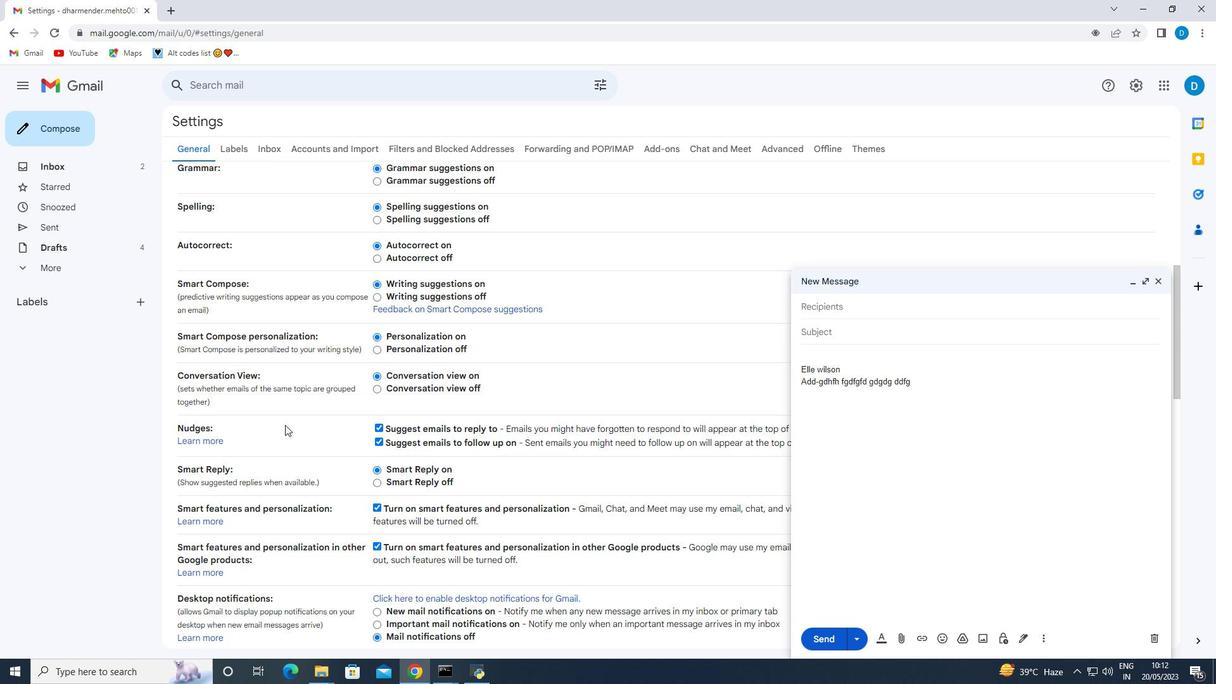 
Action: Mouse scrolled (285, 424) with delta (0, 0)
Screenshot: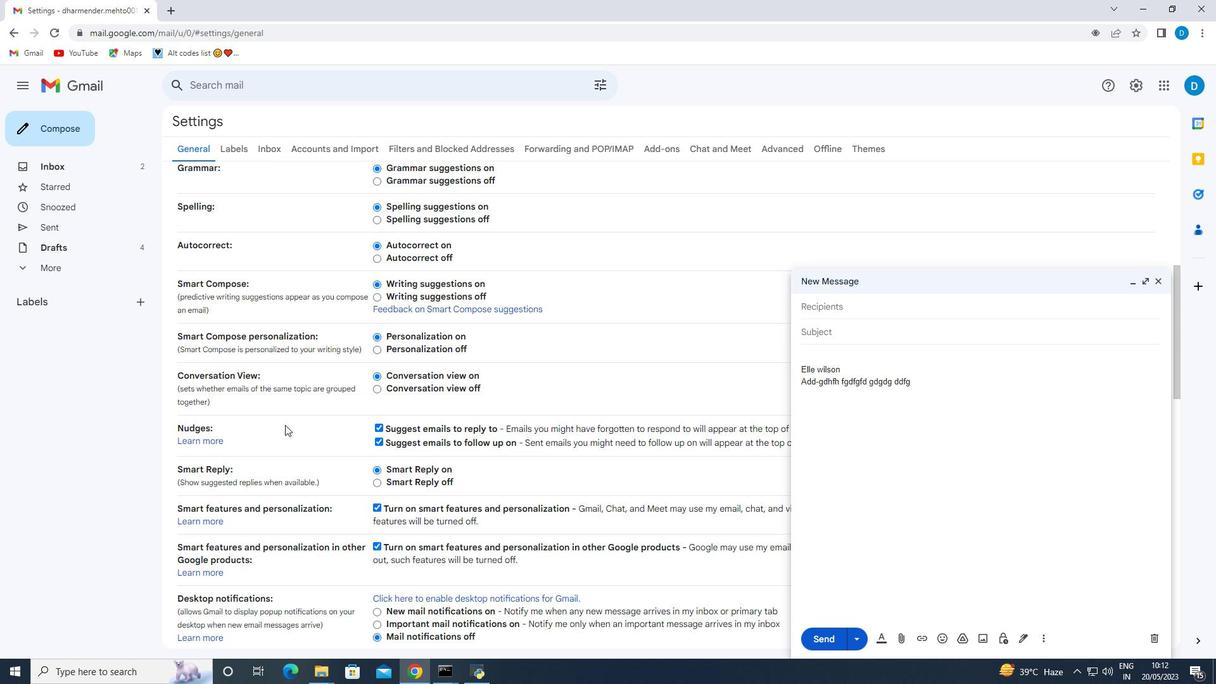 
Action: Mouse scrolled (285, 424) with delta (0, 0)
Screenshot: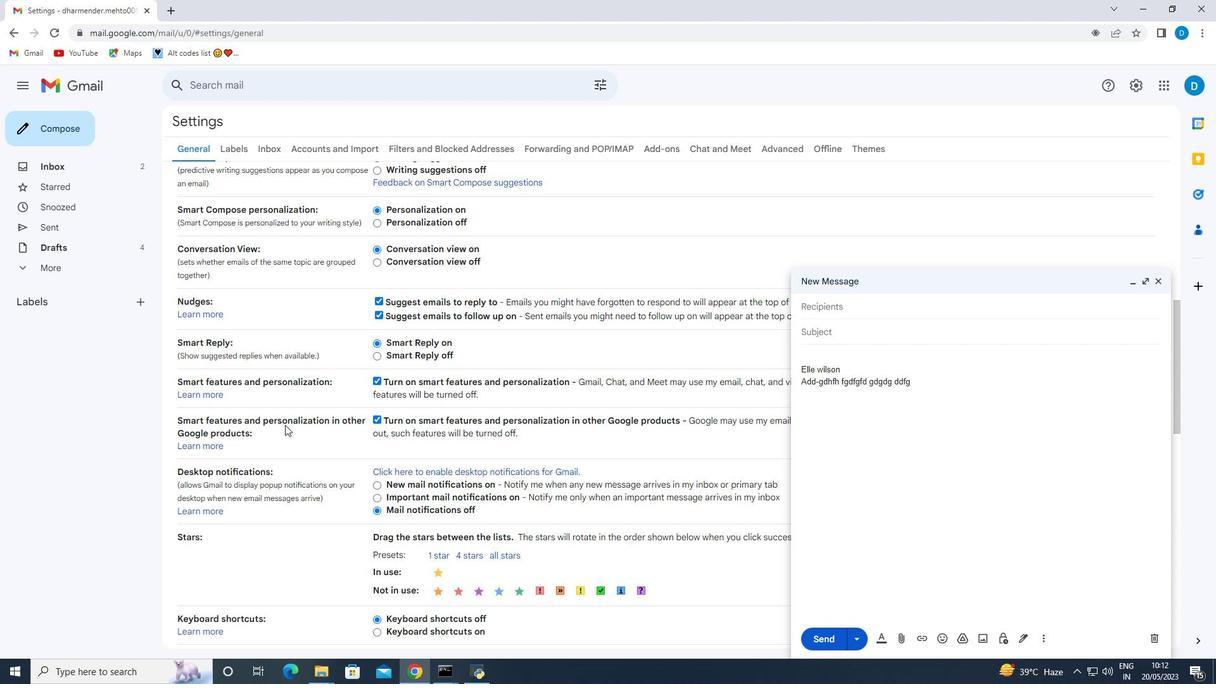 
Action: Mouse scrolled (285, 424) with delta (0, 0)
Screenshot: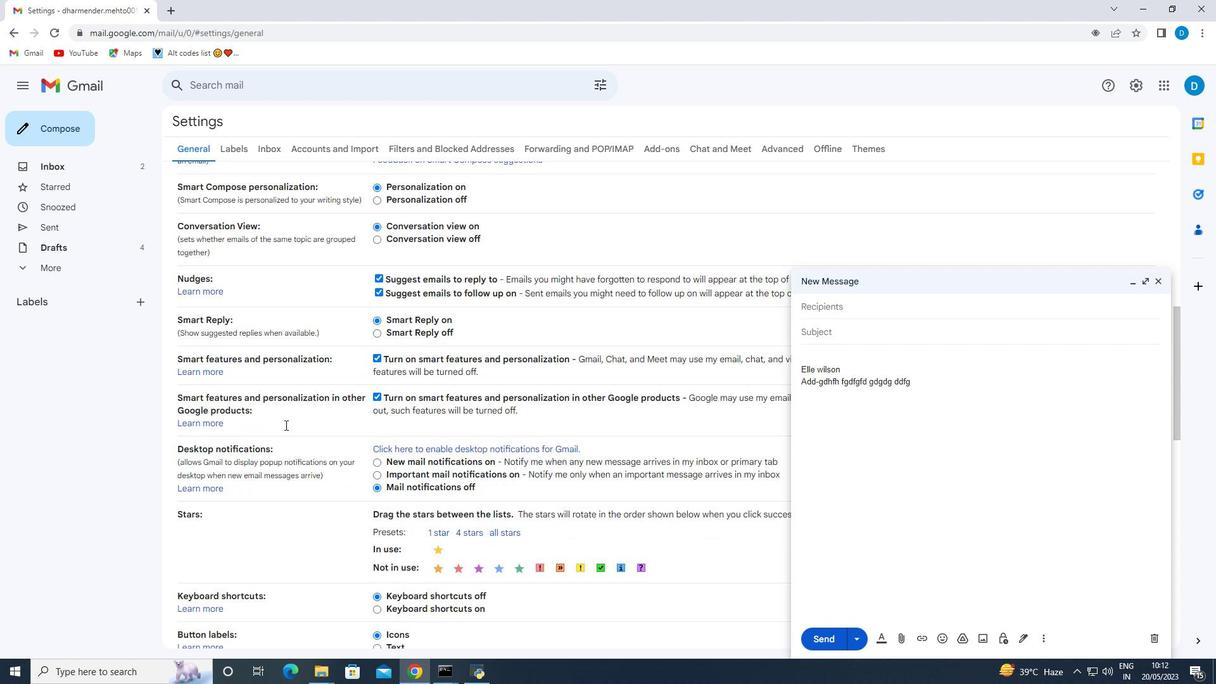 
Action: Mouse scrolled (285, 424) with delta (0, 0)
Screenshot: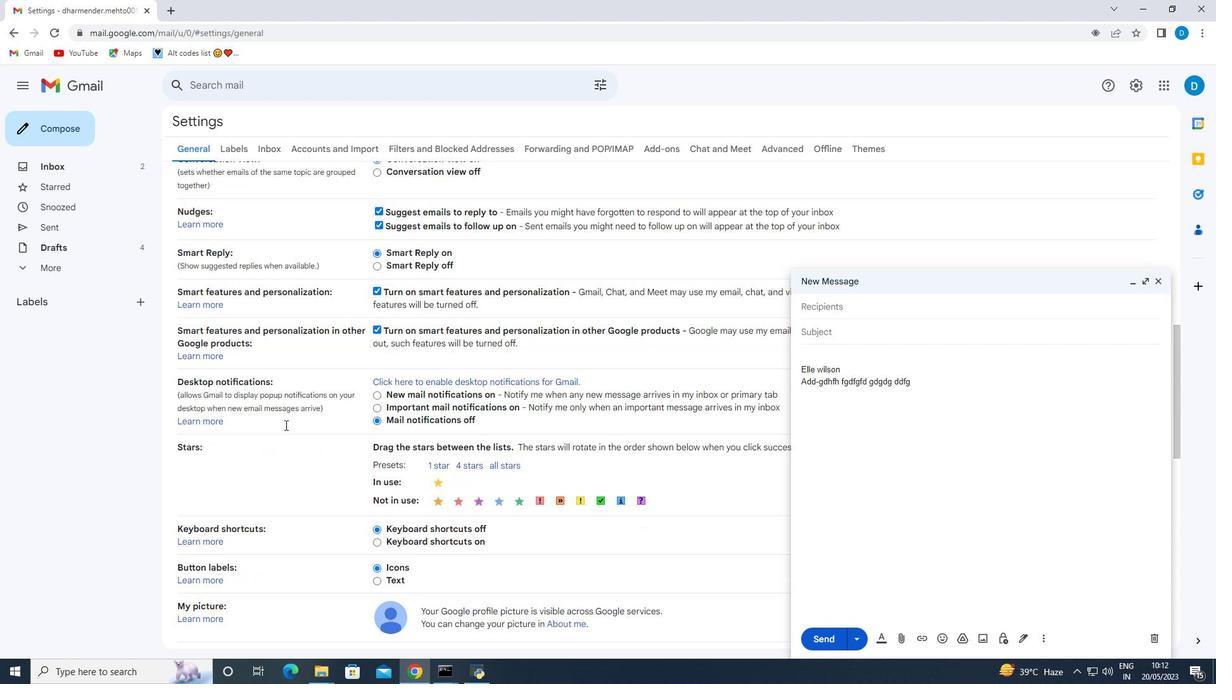 
Action: Mouse moved to (285, 426)
Screenshot: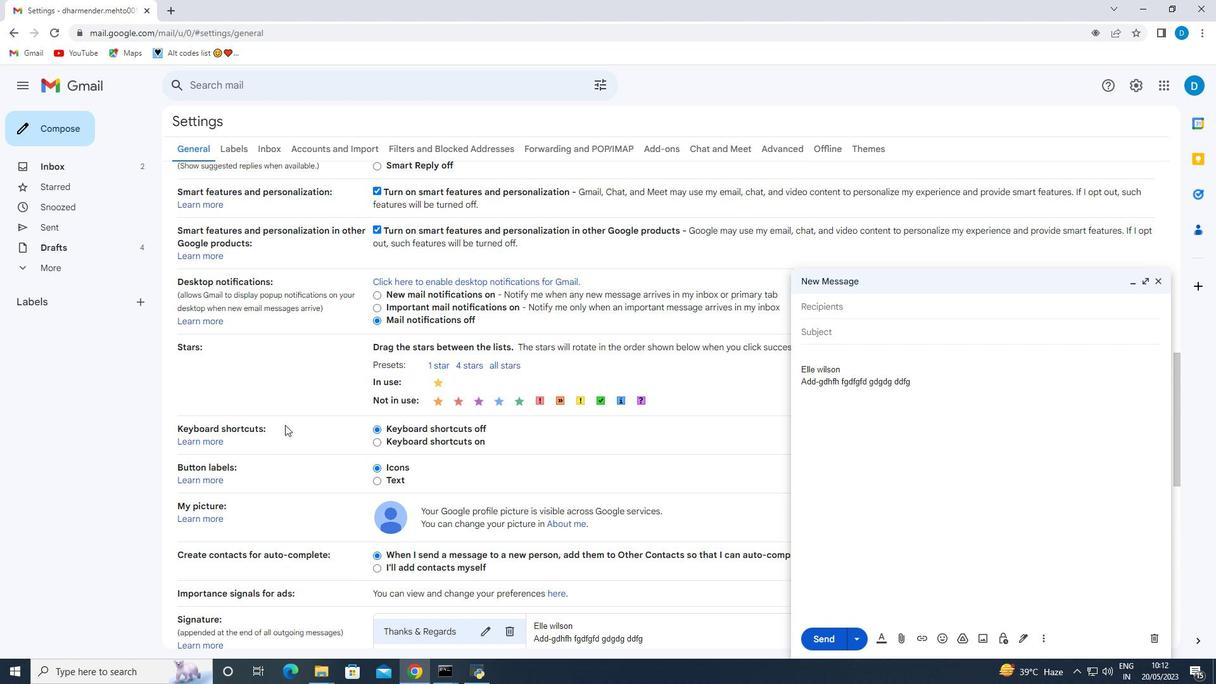 
Action: Mouse scrolled (285, 425) with delta (0, 0)
Screenshot: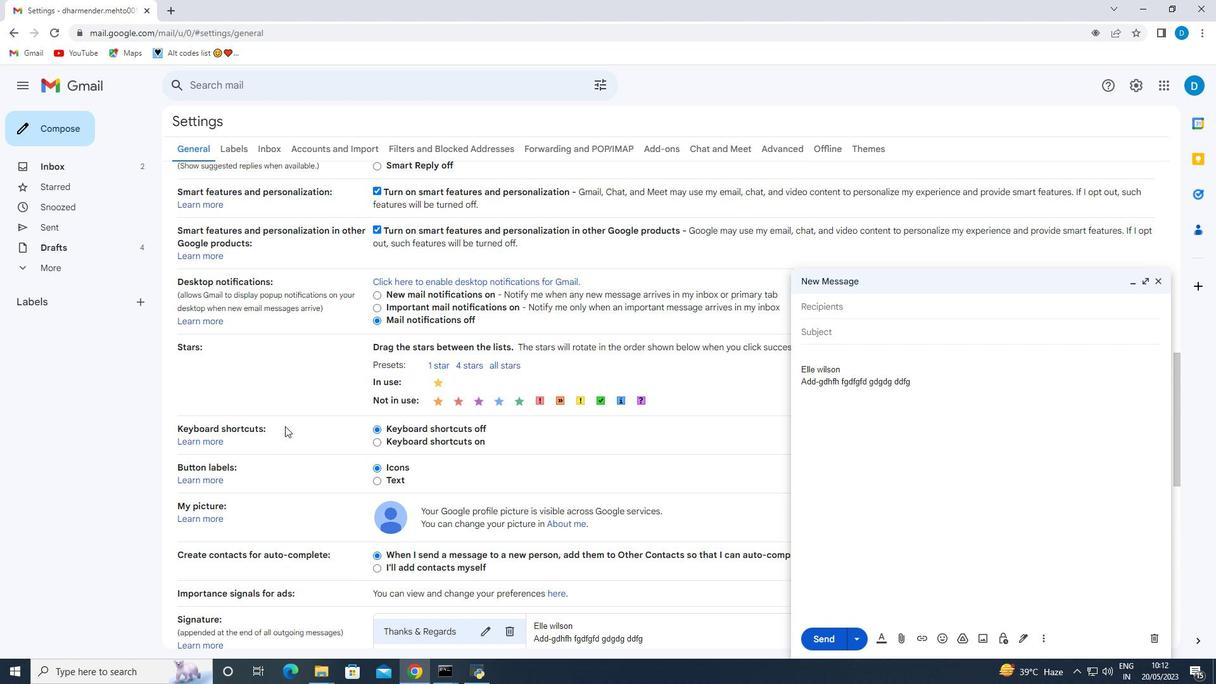
Action: Mouse scrolled (285, 425) with delta (0, 0)
Screenshot: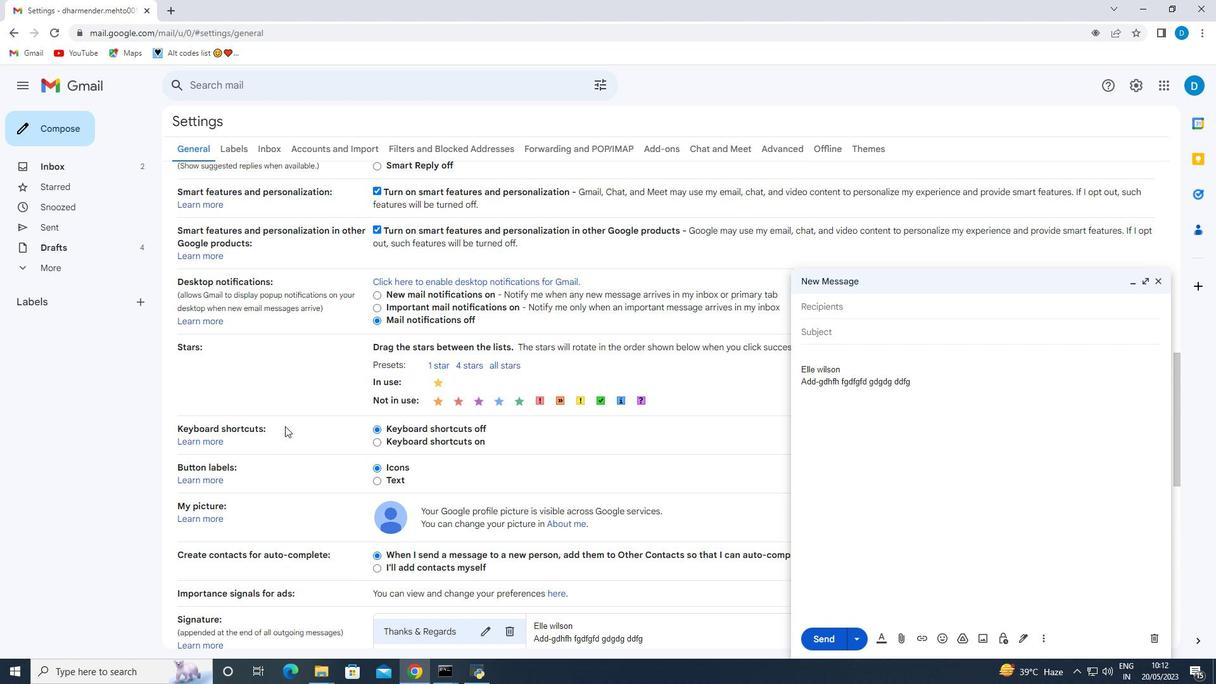 
Action: Mouse moved to (512, 507)
Screenshot: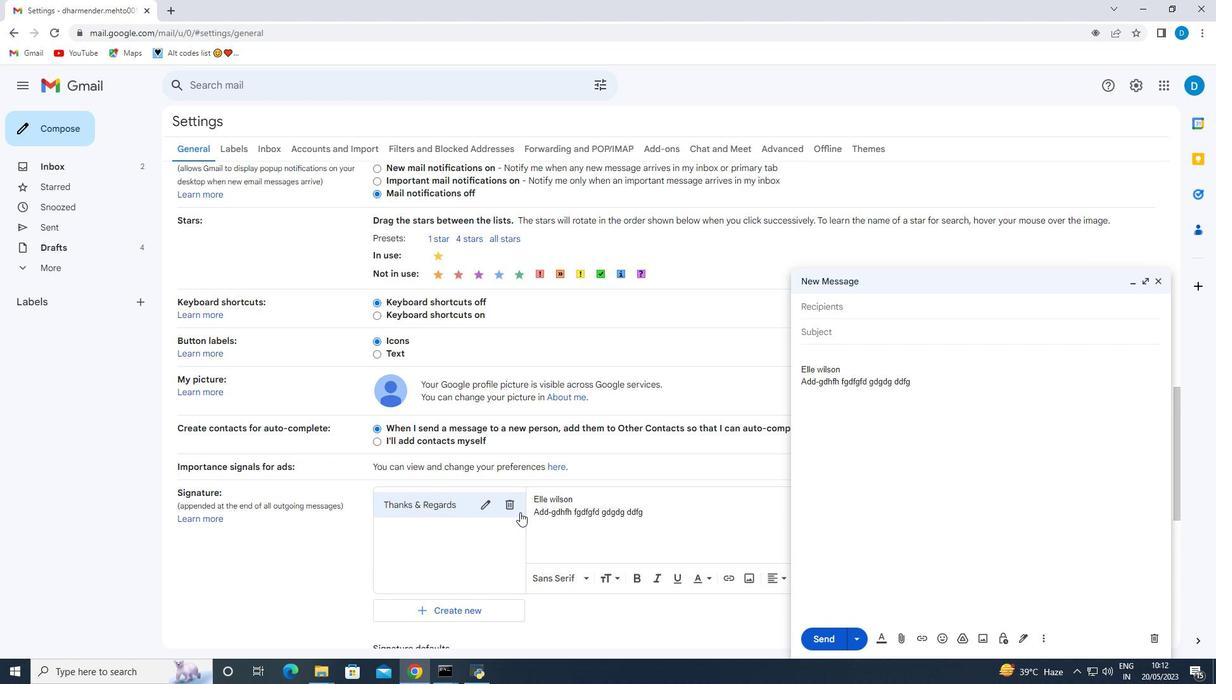 
Action: Mouse pressed left at (512, 507)
Screenshot: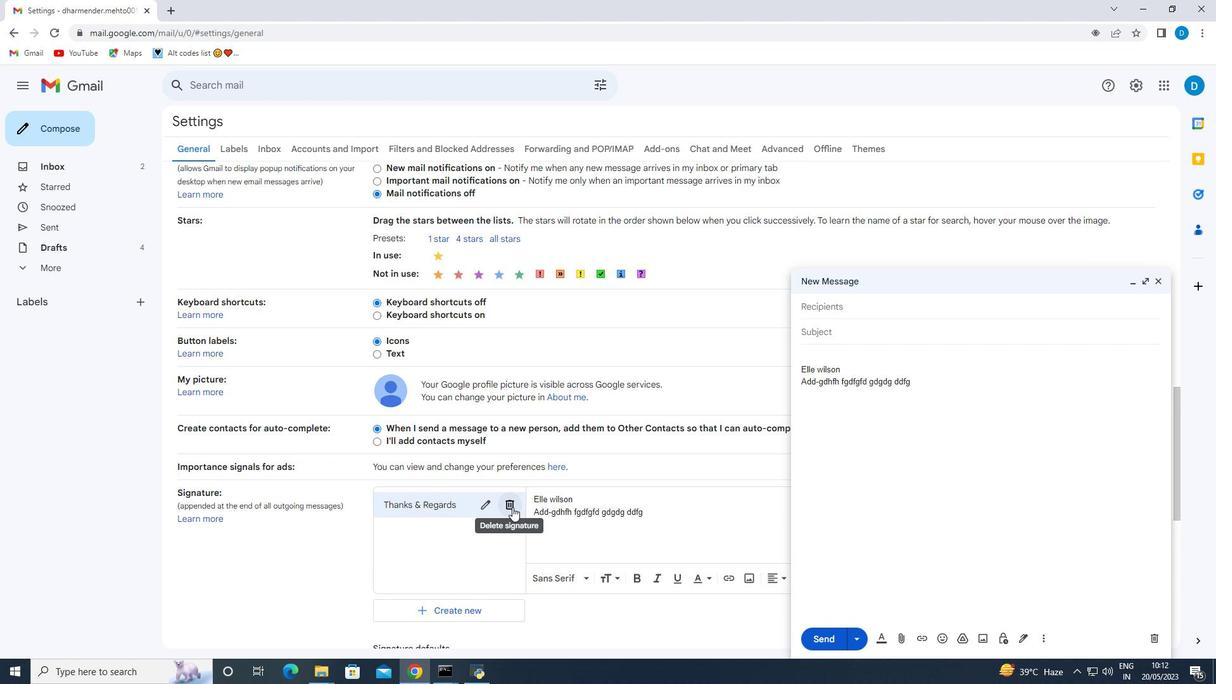 
Action: Mouse moved to (735, 390)
Screenshot: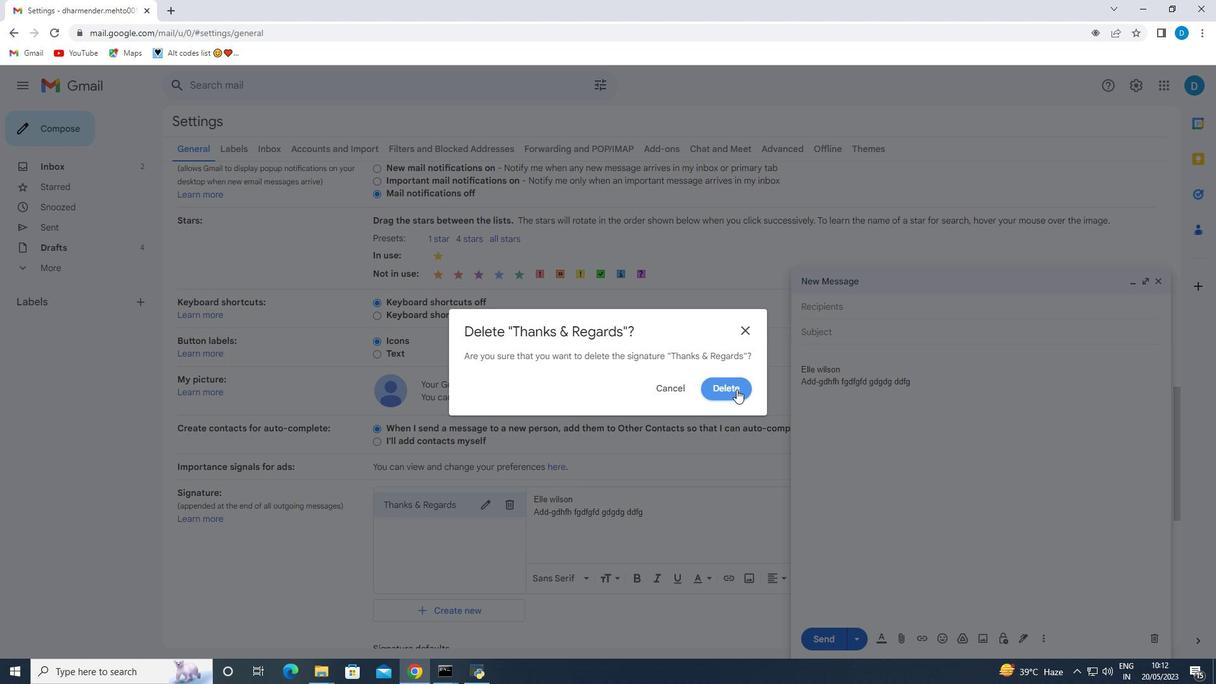 
Action: Mouse pressed left at (735, 390)
Screenshot: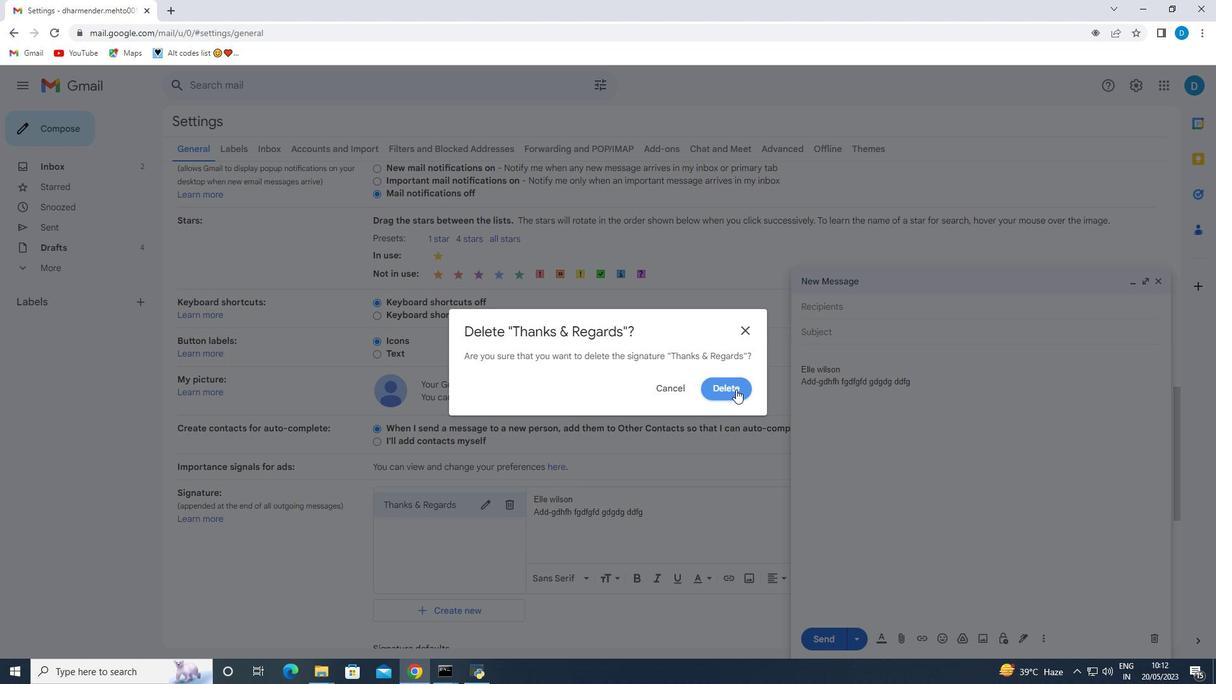 
Action: Mouse moved to (535, 495)
Screenshot: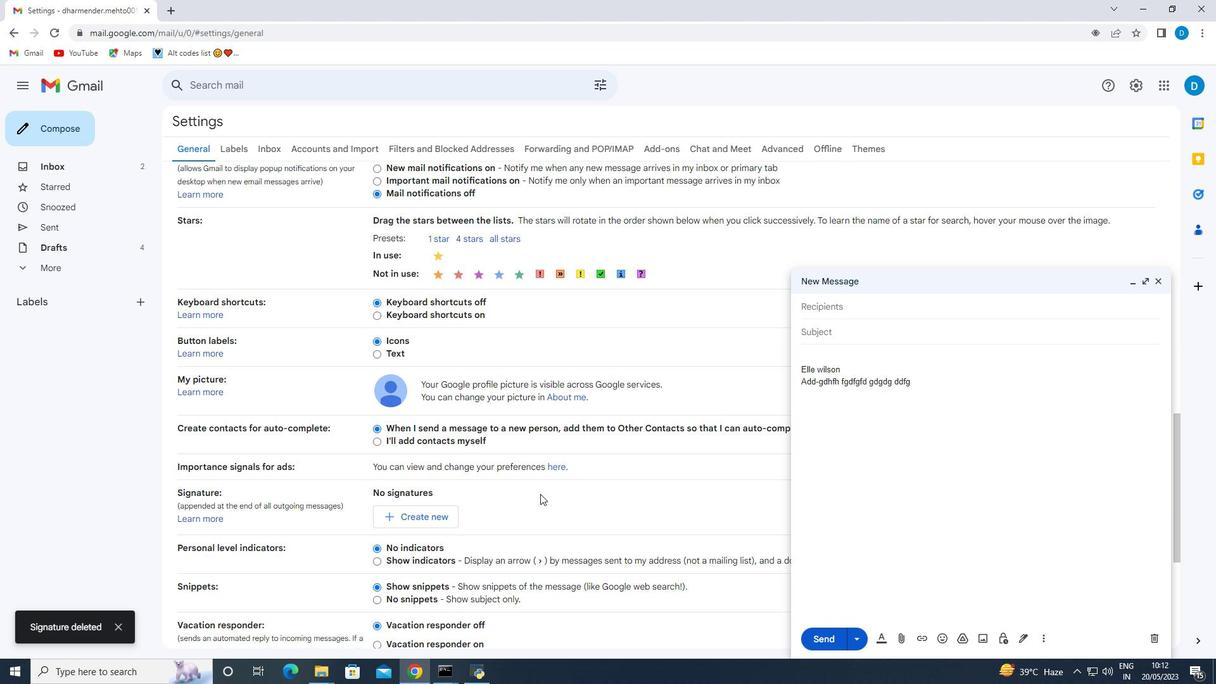 
Action: Mouse scrolled (535, 495) with delta (0, 0)
Screenshot: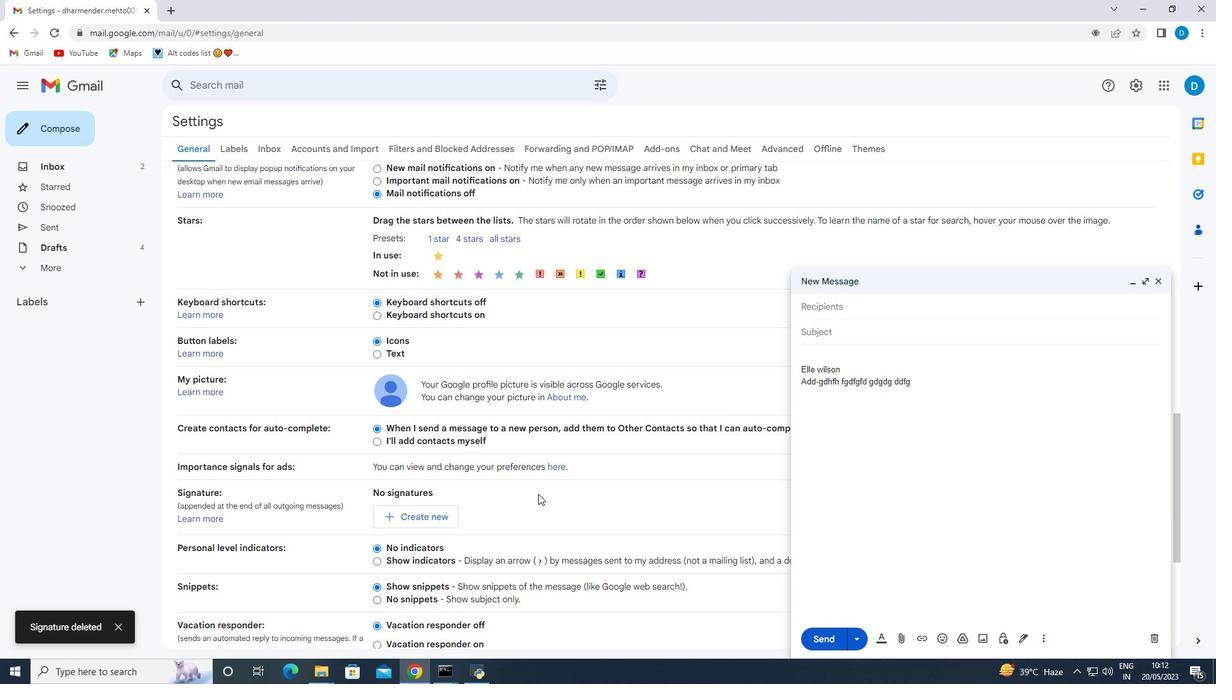 
Action: Mouse moved to (535, 495)
Screenshot: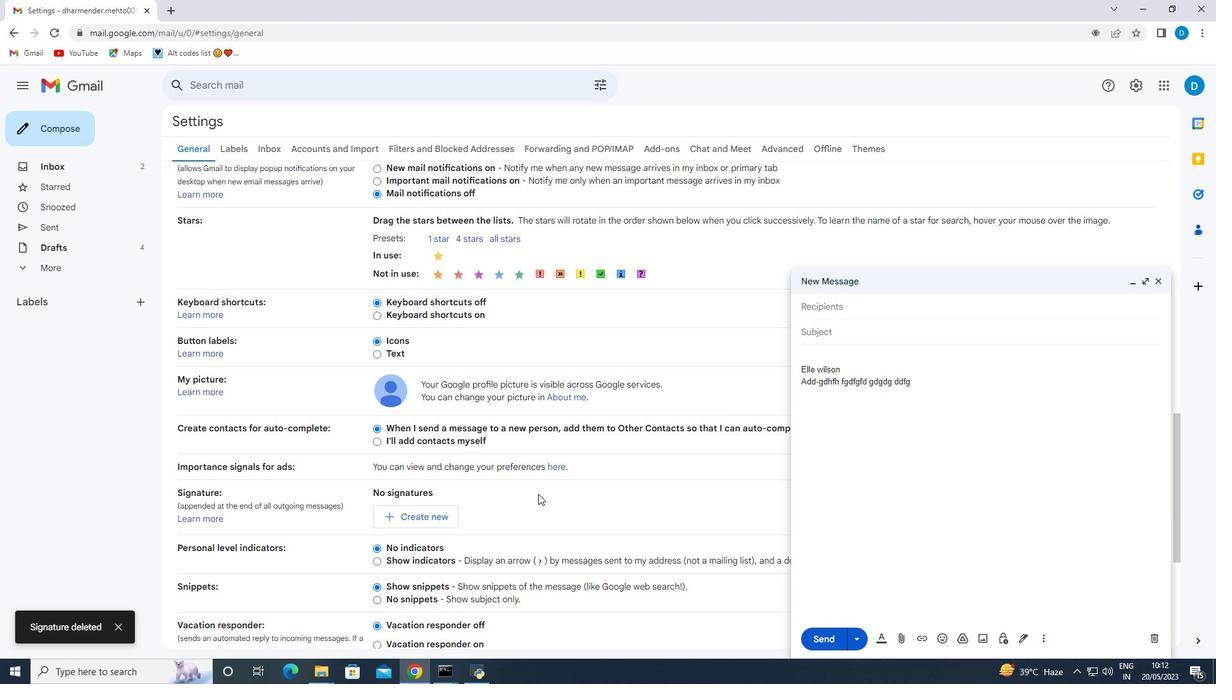 
Action: Mouse scrolled (535, 495) with delta (0, 0)
Screenshot: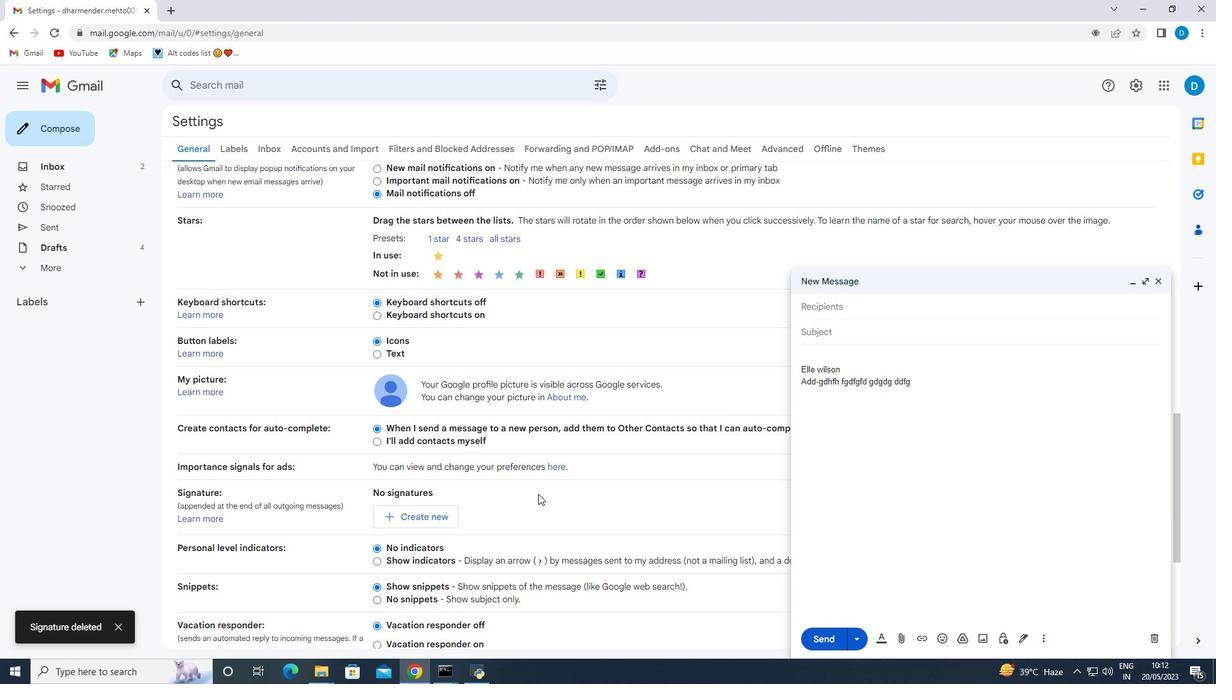 
Action: Mouse moved to (530, 497)
Screenshot: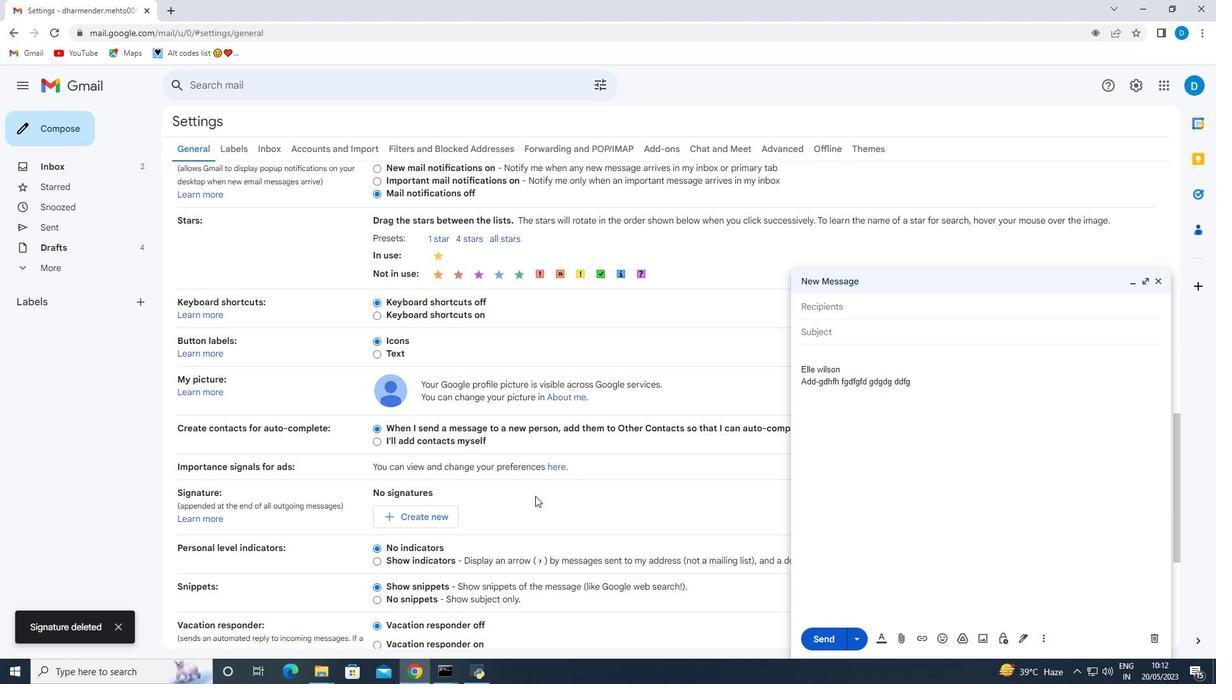 
Action: Mouse scrolled (530, 497) with delta (0, 0)
Screenshot: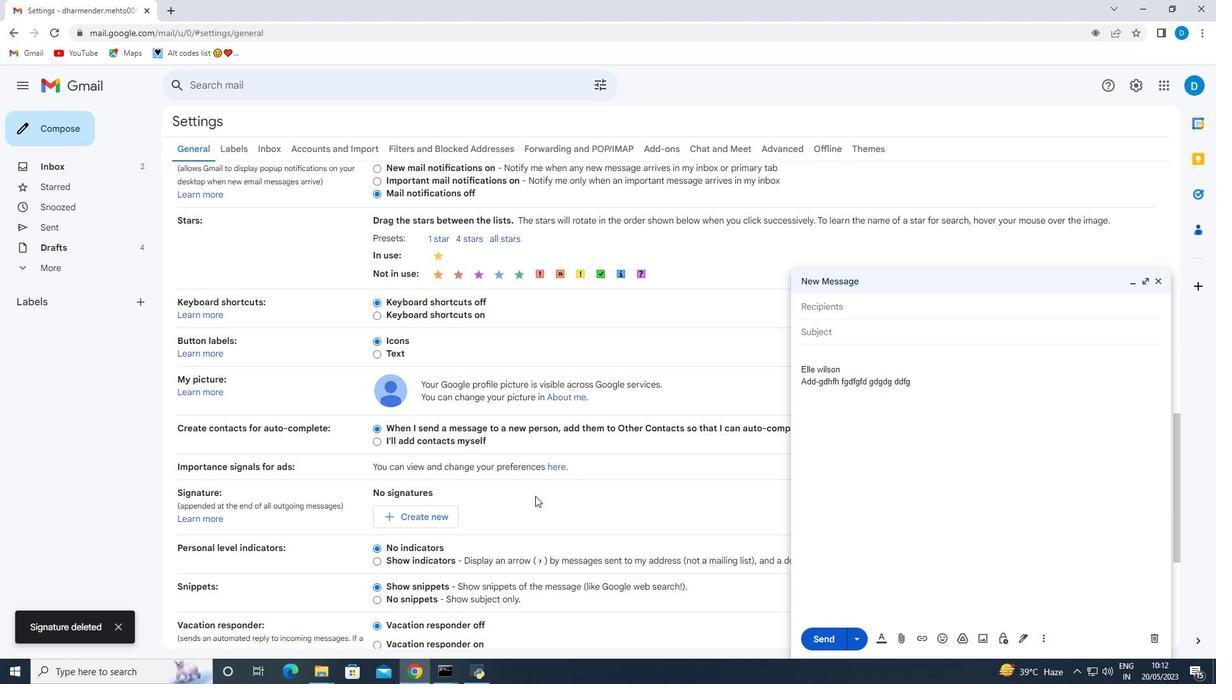 
Action: Mouse moved to (498, 498)
Screenshot: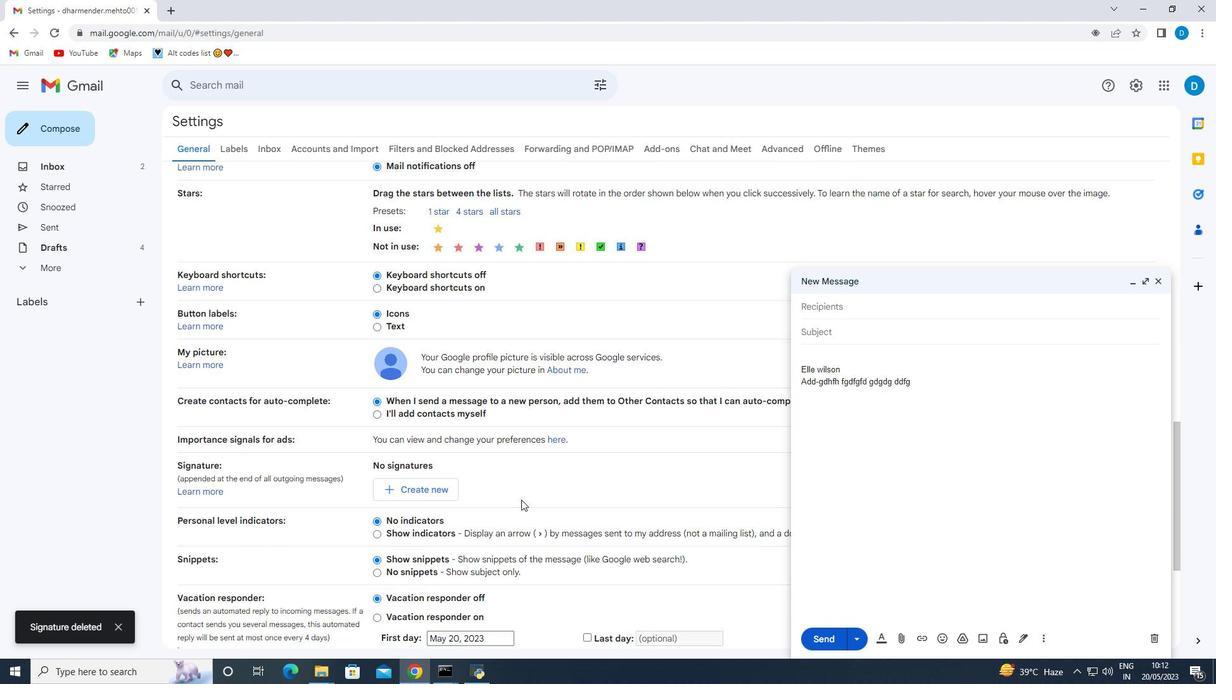 
Action: Mouse scrolled (498, 497) with delta (0, 0)
Screenshot: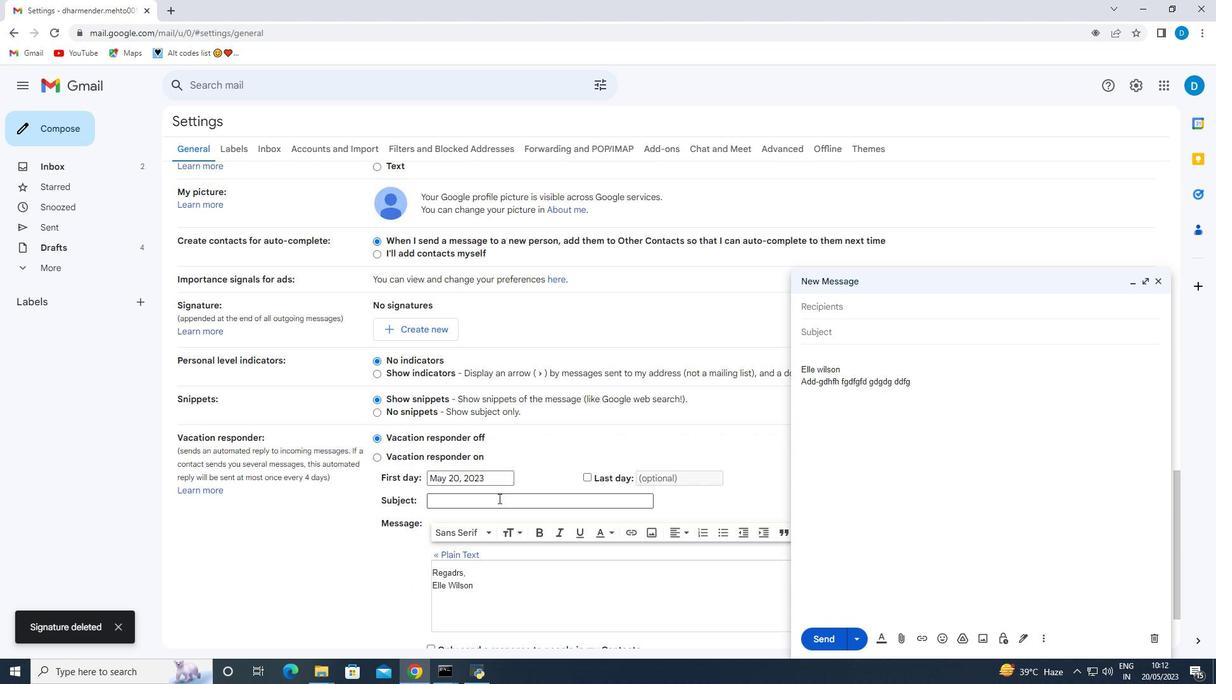 
Action: Mouse scrolled (498, 497) with delta (0, 0)
Screenshot: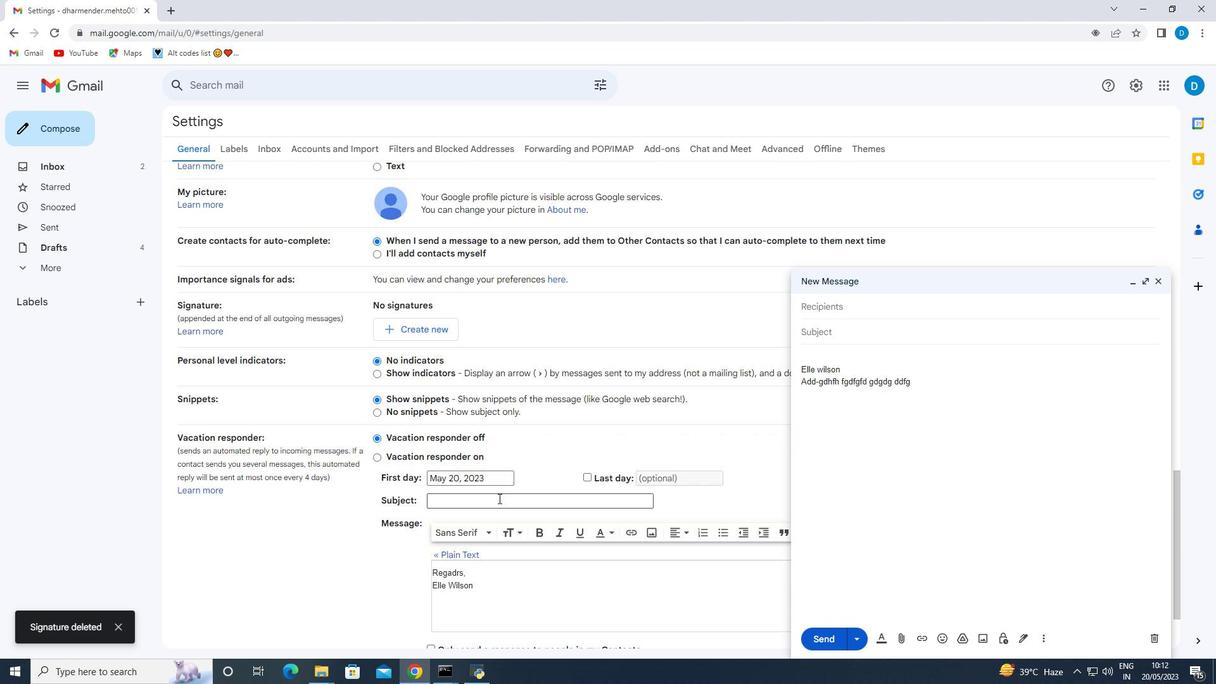 
Action: Mouse moved to (498, 498)
Screenshot: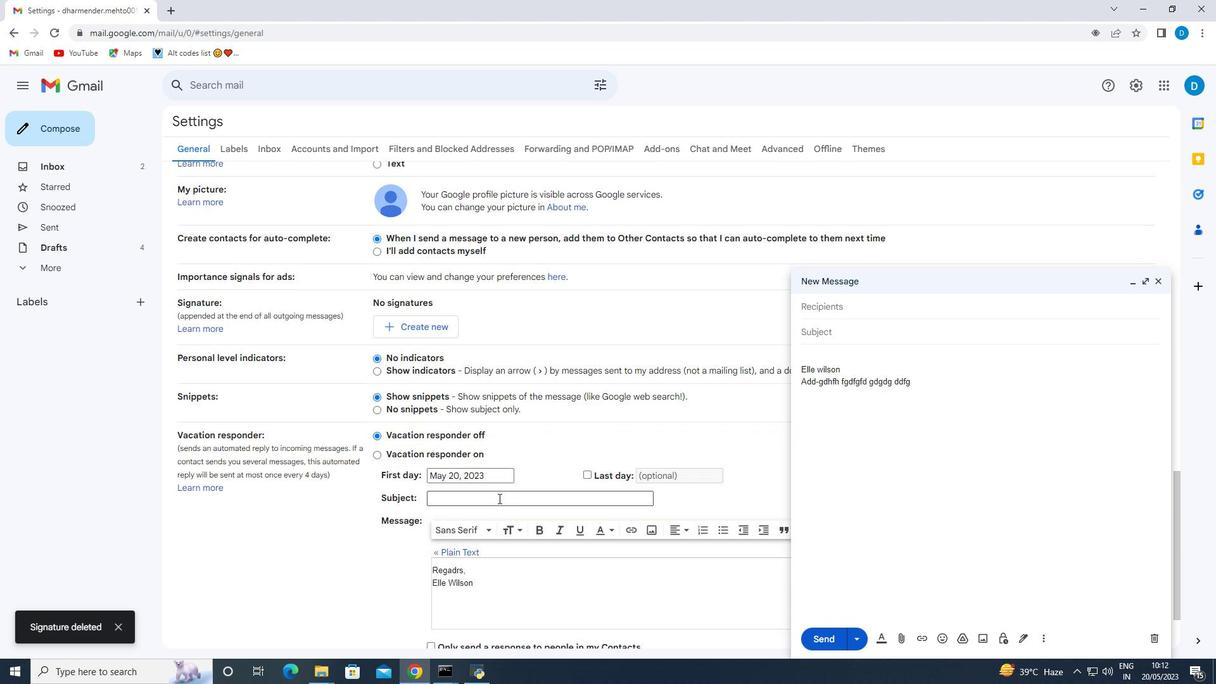 
Action: Mouse scrolled (498, 497) with delta (0, 0)
Screenshot: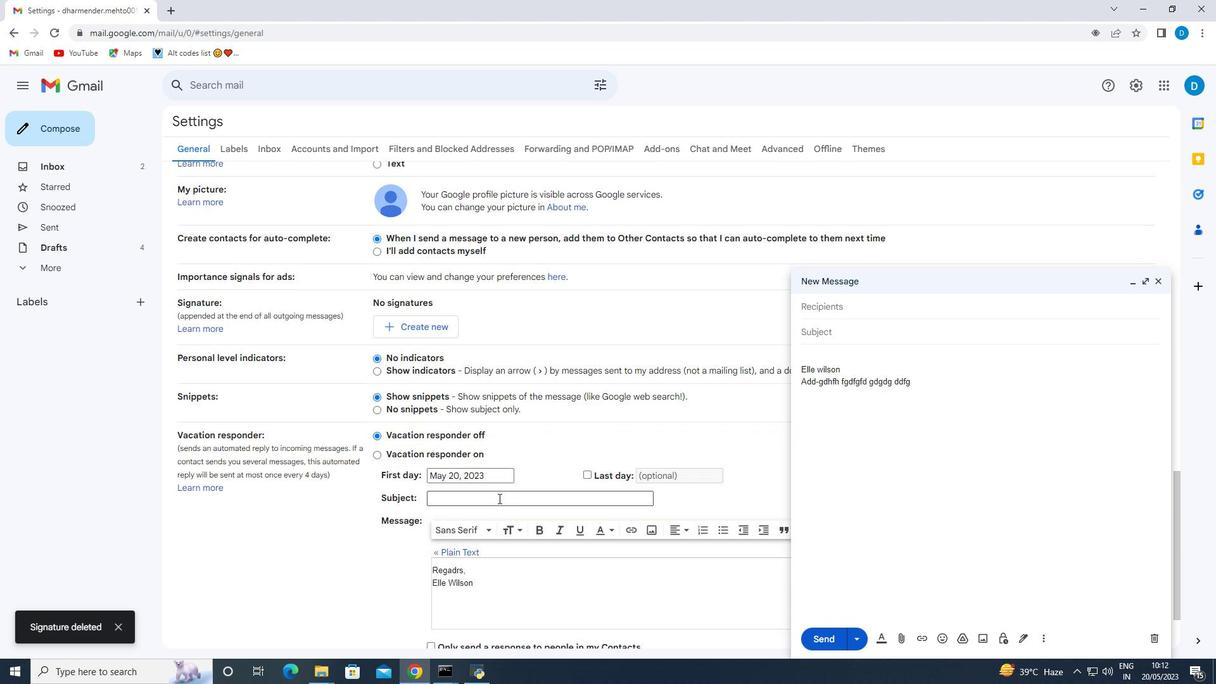 
Action: Mouse moved to (481, 536)
Screenshot: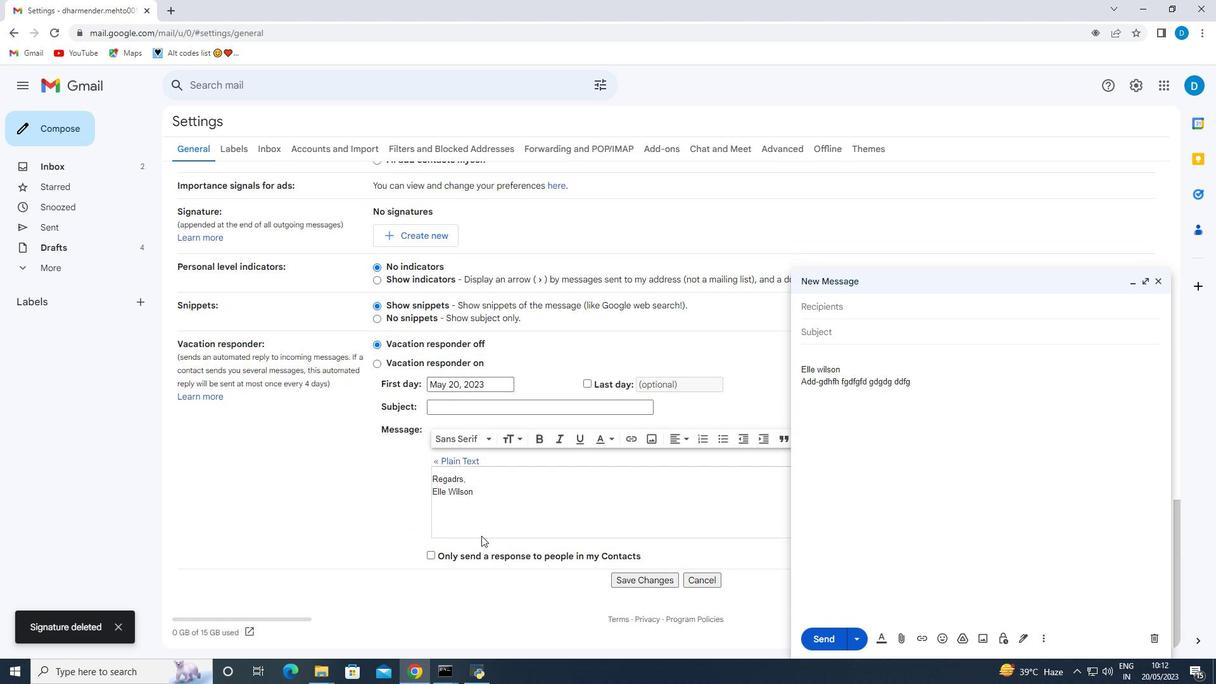 
Action: Mouse scrolled (481, 535) with delta (0, 0)
Screenshot: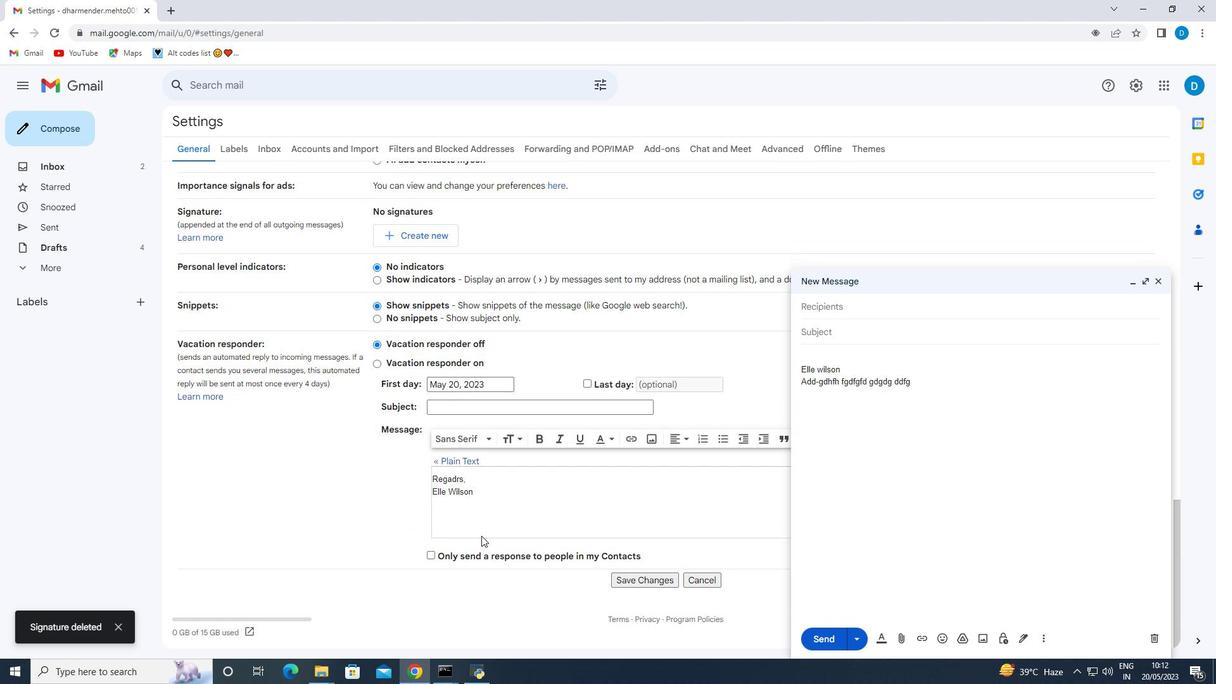 
Action: Mouse scrolled (481, 535) with delta (0, 0)
Screenshot: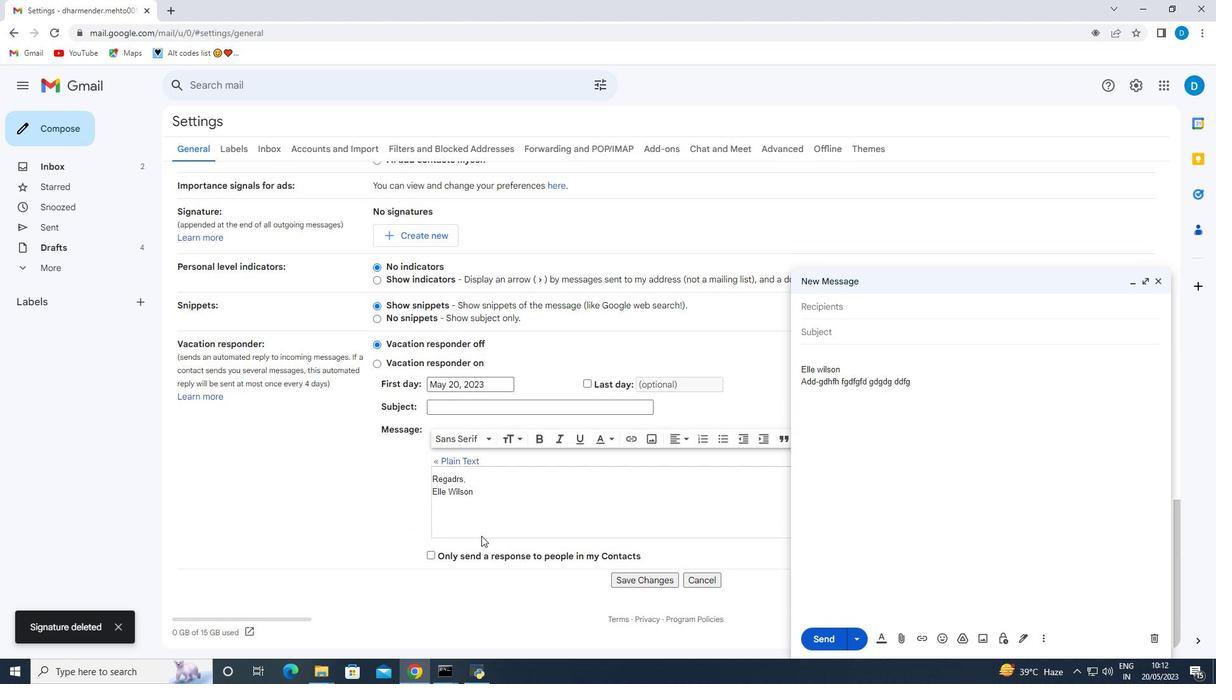 
Action: Mouse scrolled (481, 535) with delta (0, 0)
Screenshot: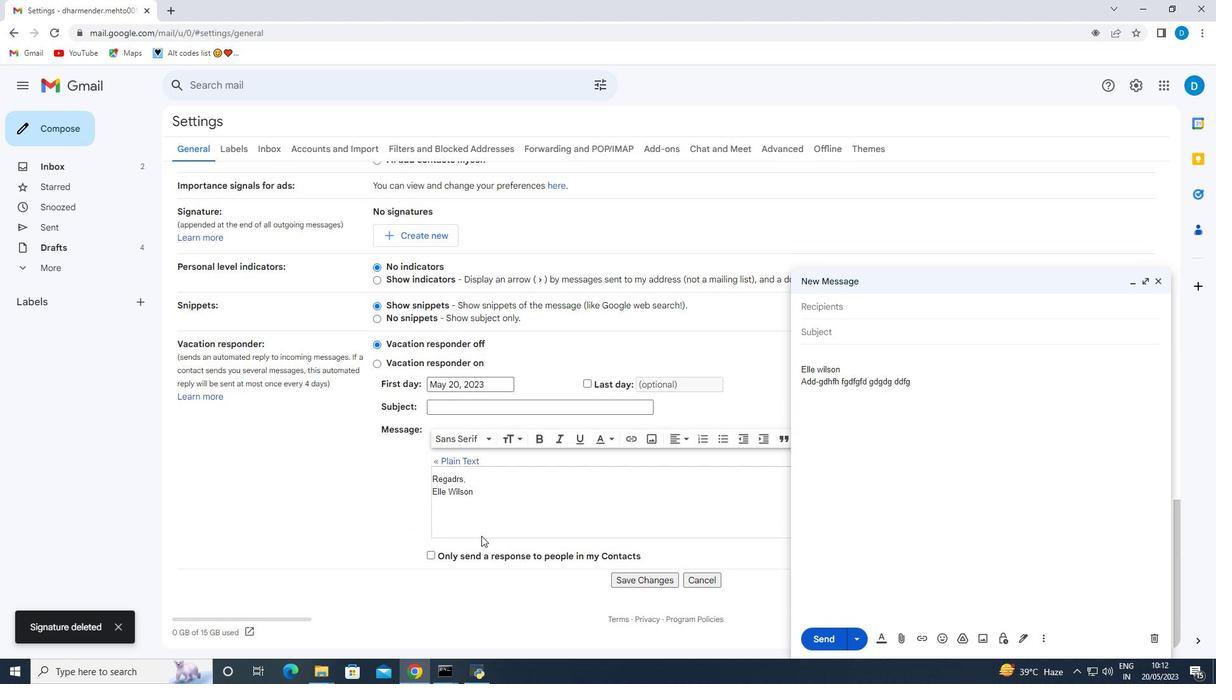 
Action: Mouse scrolled (481, 535) with delta (0, 0)
Screenshot: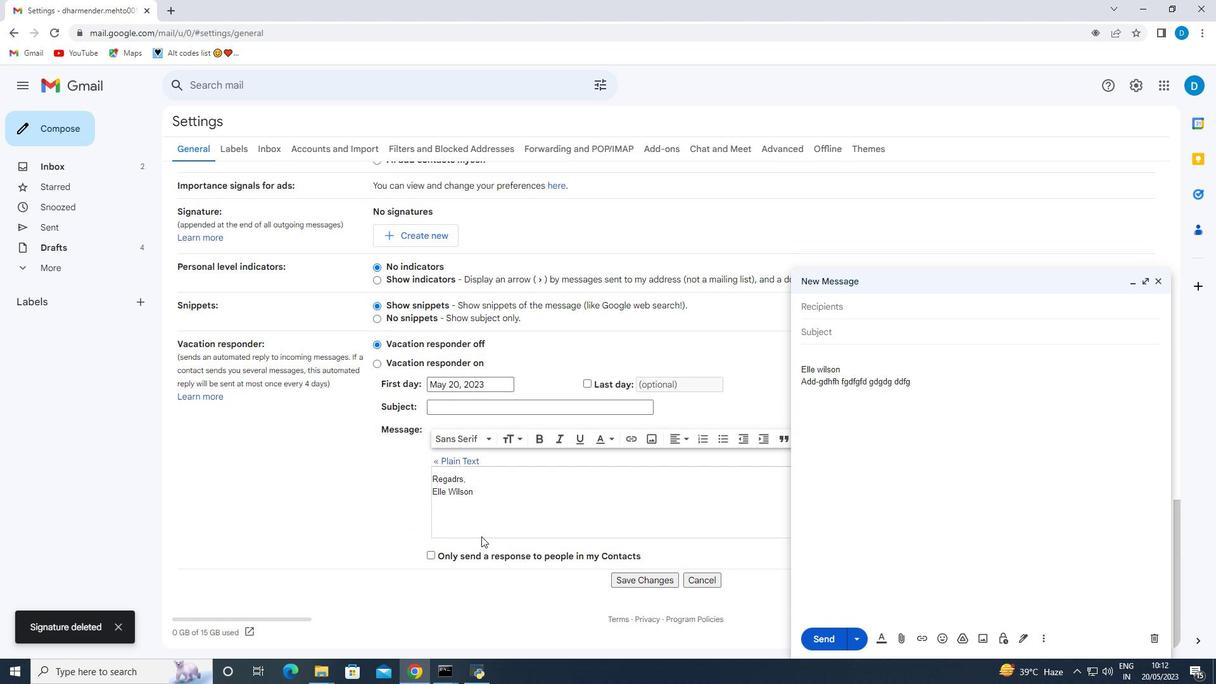 
Action: Mouse moved to (493, 502)
Screenshot: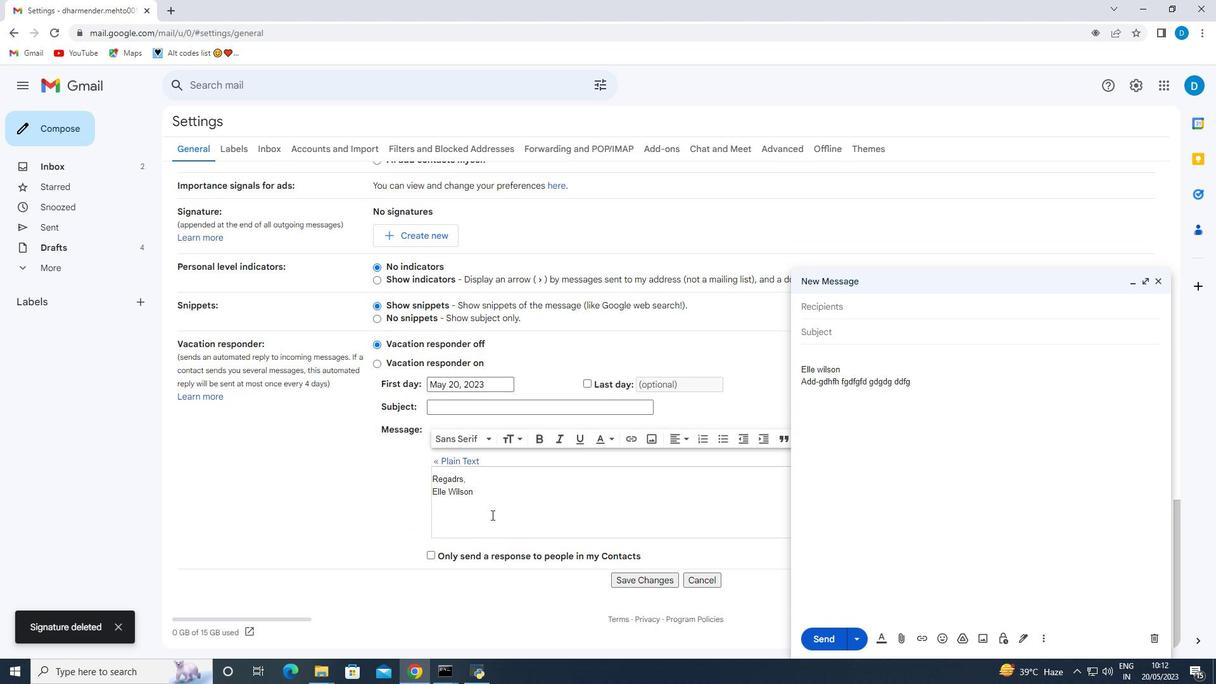 
Action: Mouse pressed left at (493, 502)
Screenshot: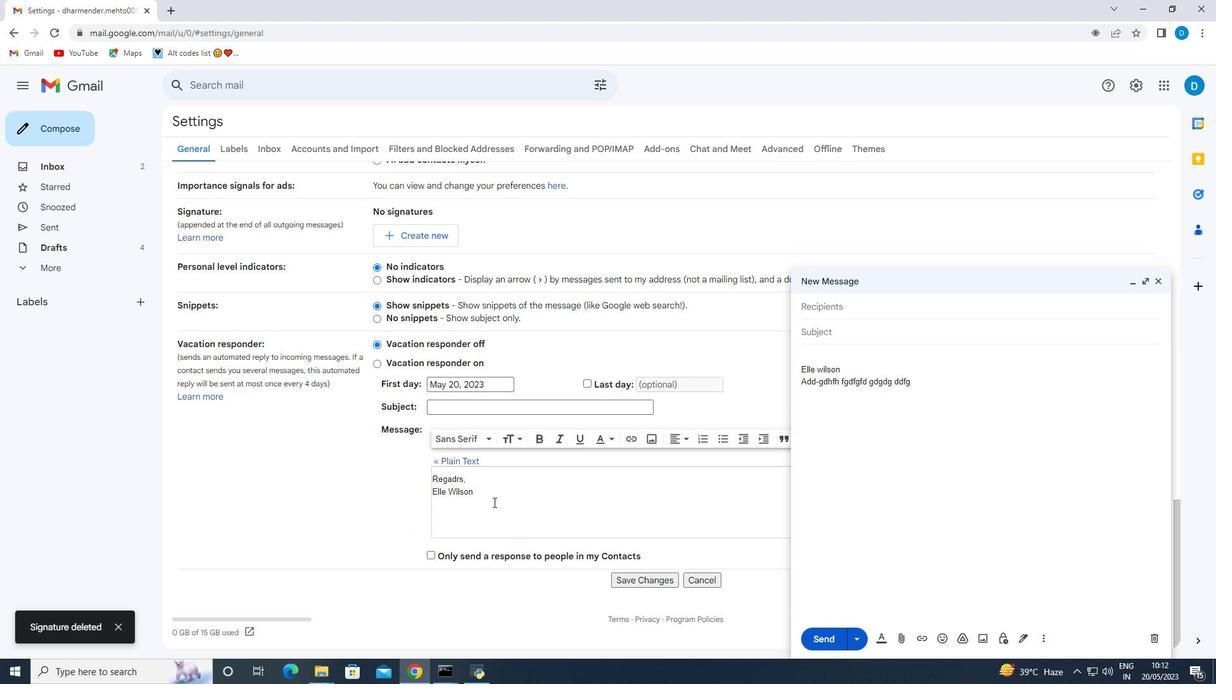 
Action: Mouse moved to (414, 460)
Screenshot: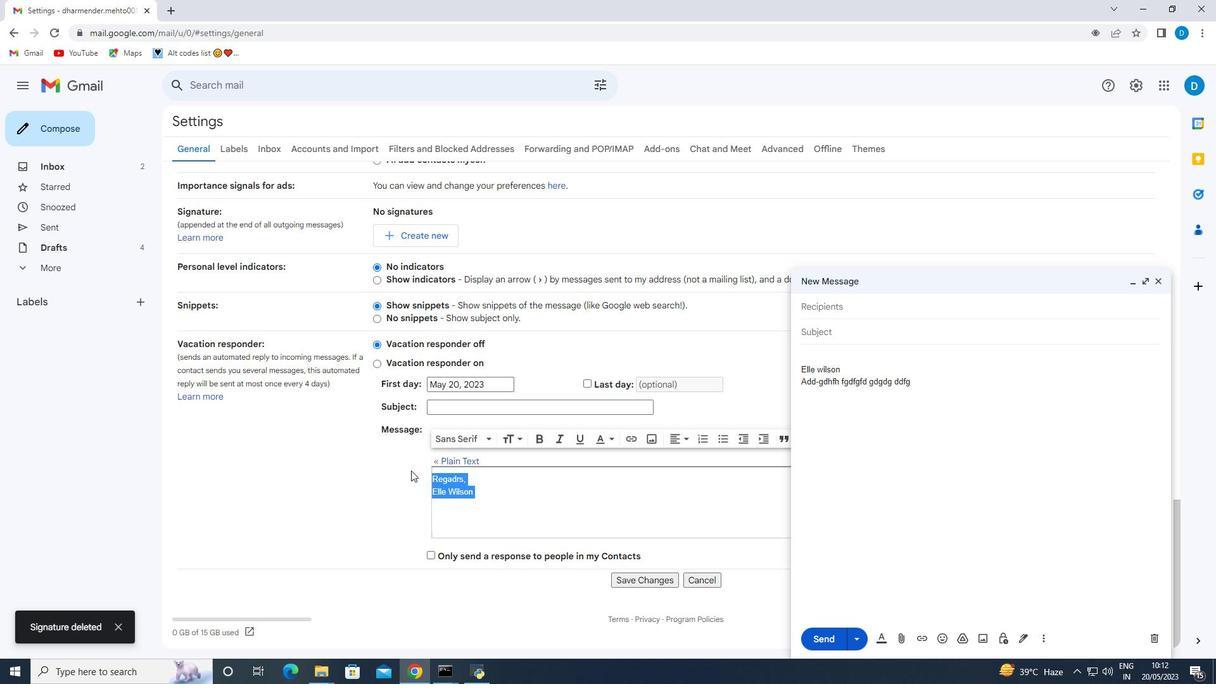 
Action: Key pressed <Key.backspace>
Screenshot: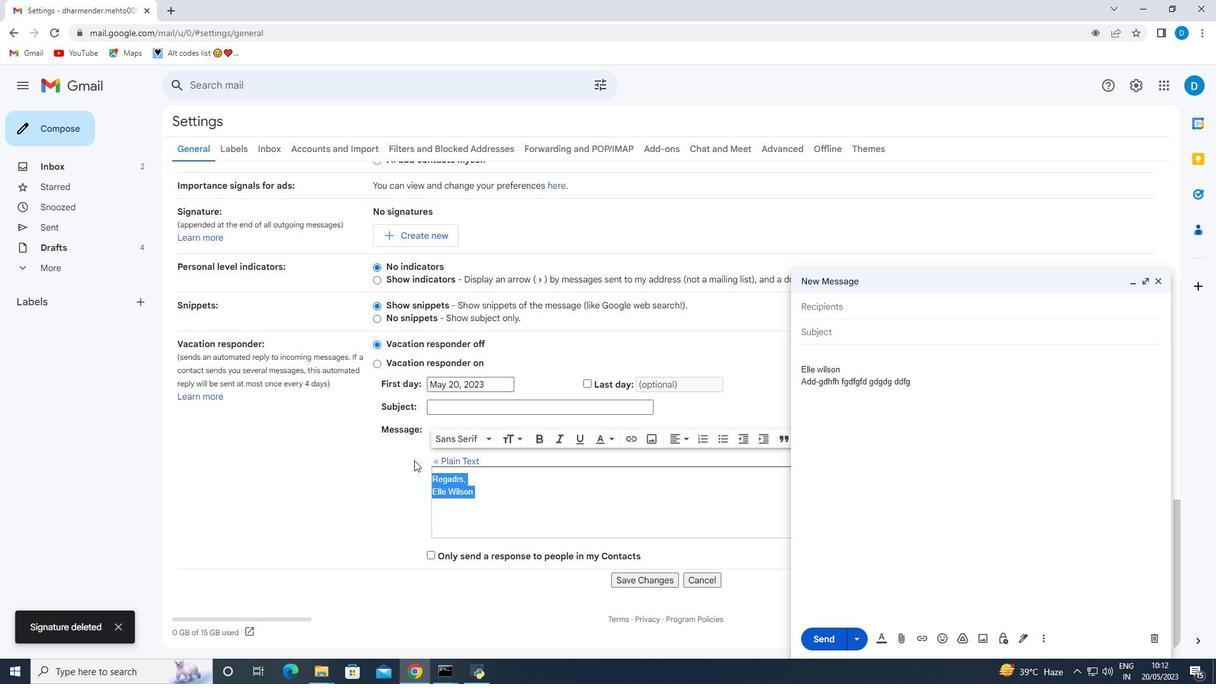 
Action: Mouse moved to (636, 582)
Screenshot: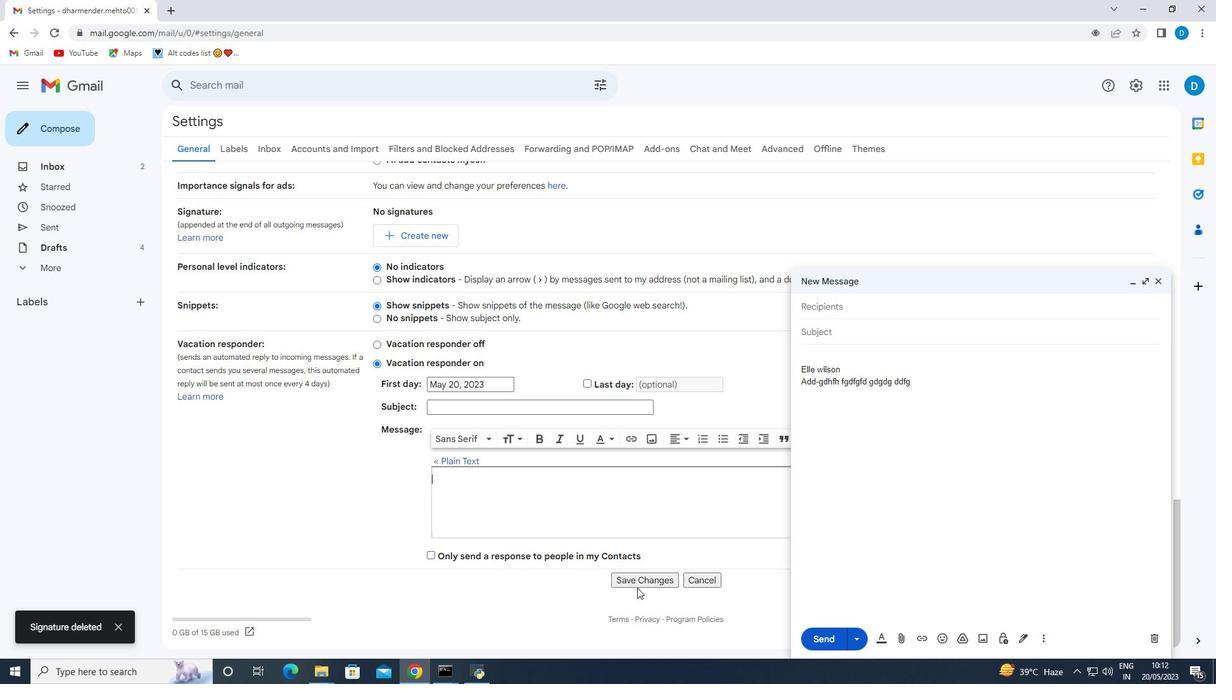 
Action: Mouse pressed left at (636, 582)
Screenshot: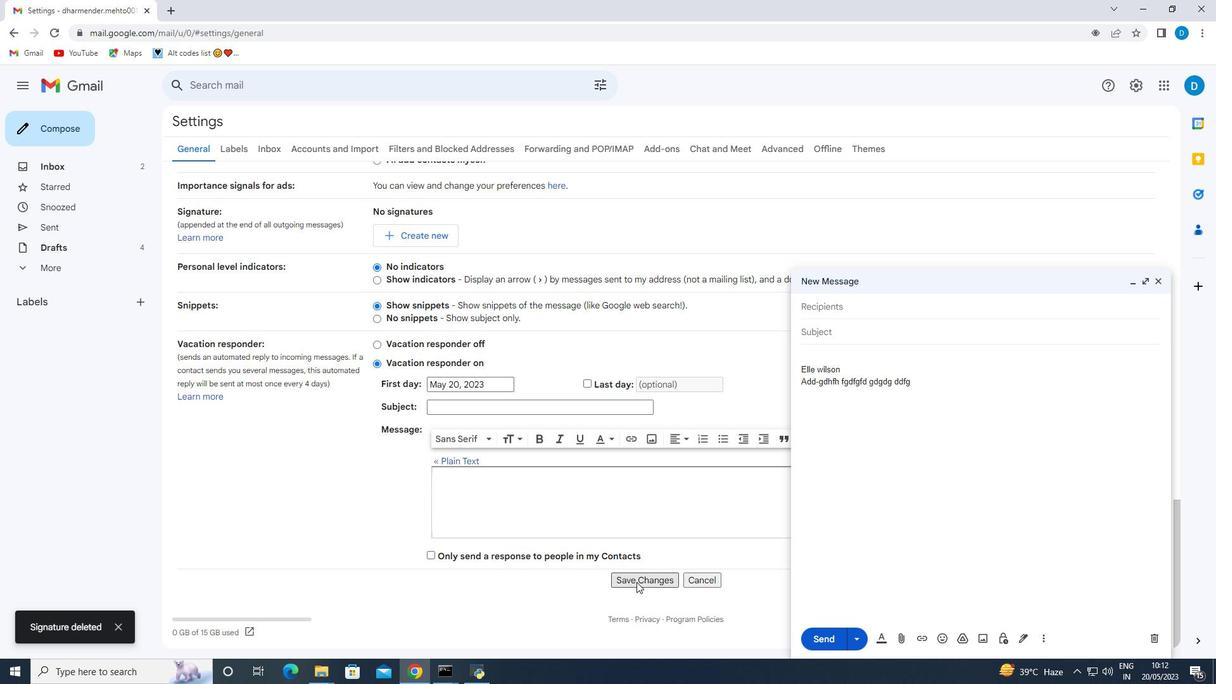 
Action: Mouse moved to (1159, 278)
Screenshot: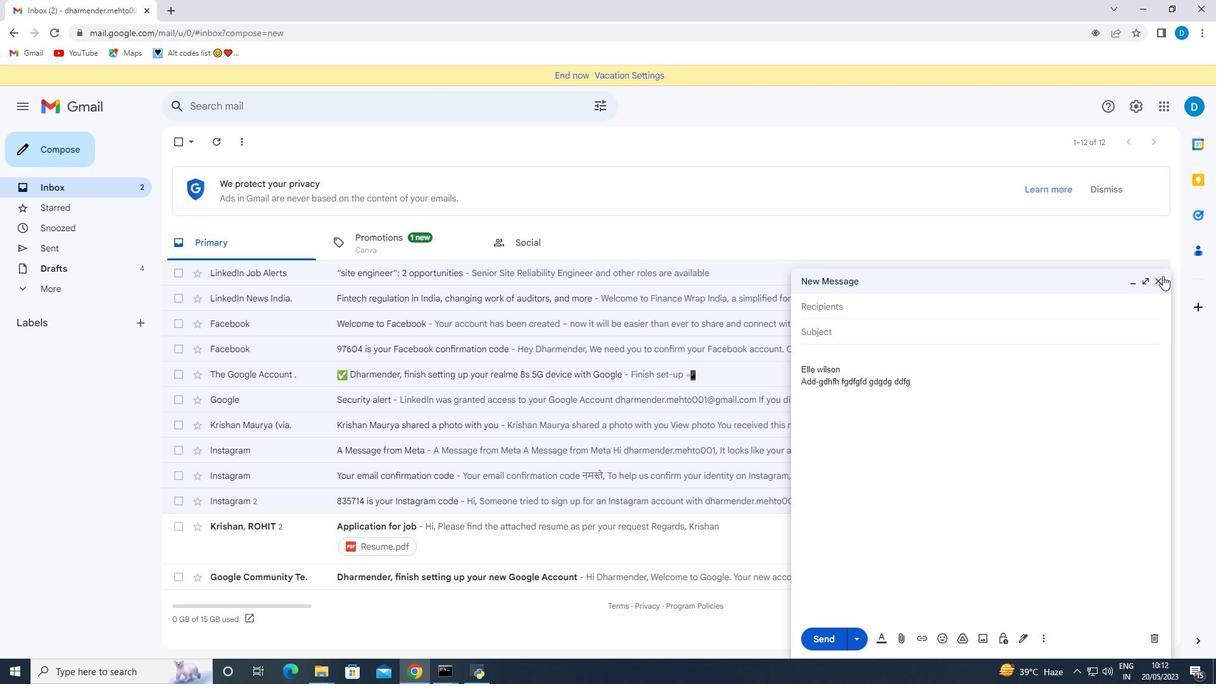 
Action: Mouse pressed left at (1159, 278)
Screenshot: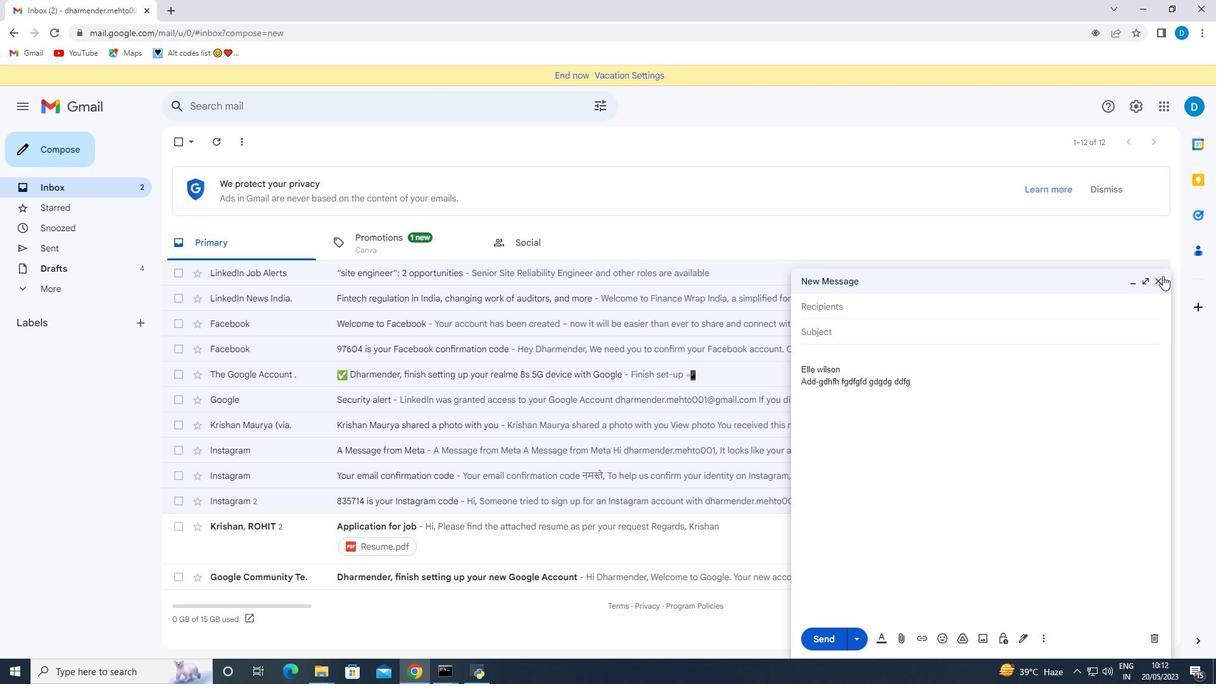 
Action: Mouse moved to (46, 146)
Screenshot: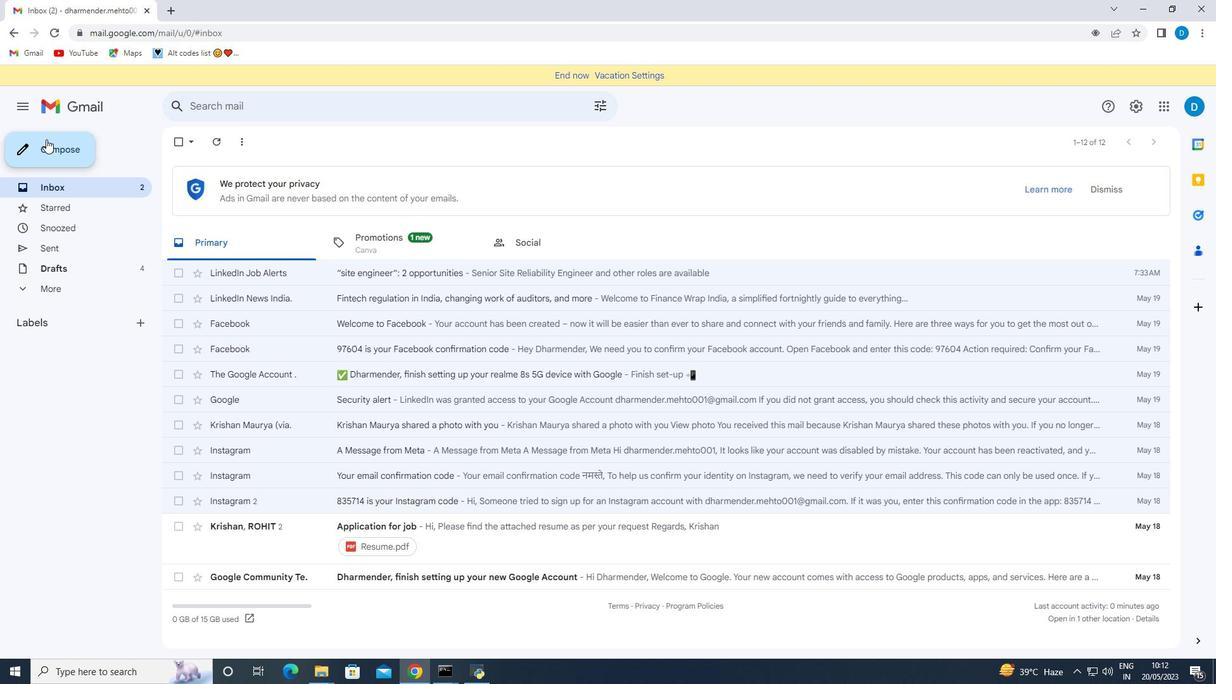 
Action: Mouse pressed left at (46, 146)
Screenshot: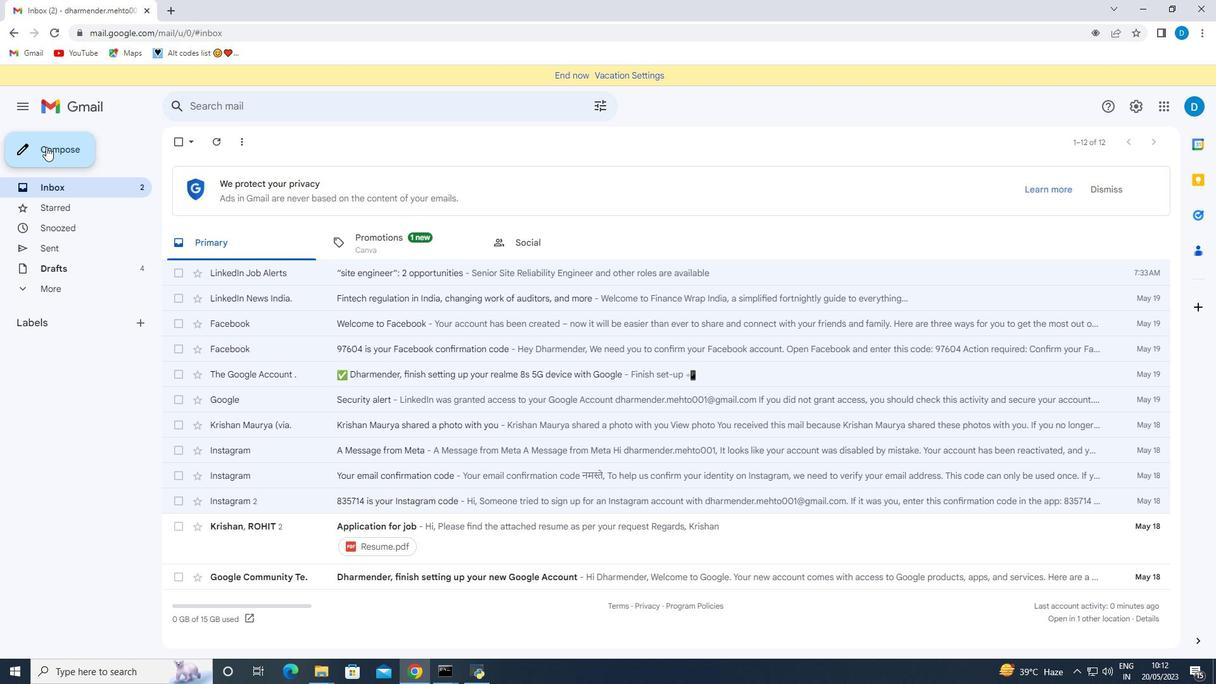 
Action: Mouse moved to (1024, 637)
Screenshot: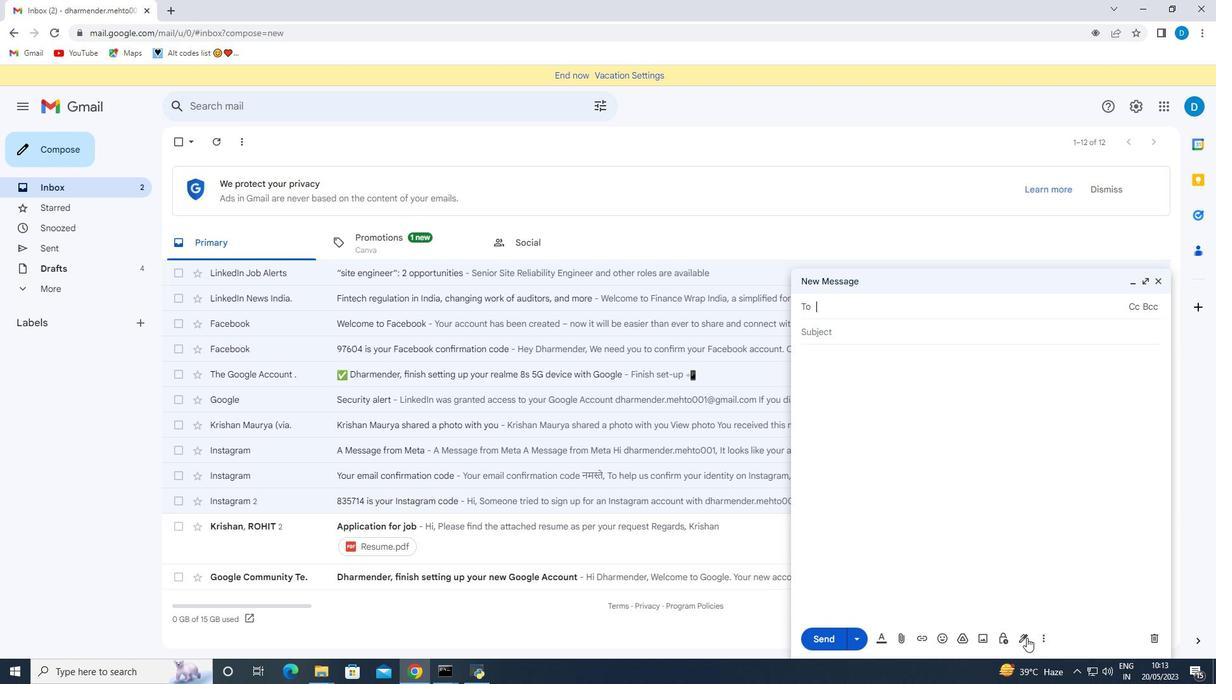 
Action: Mouse pressed left at (1024, 637)
Screenshot: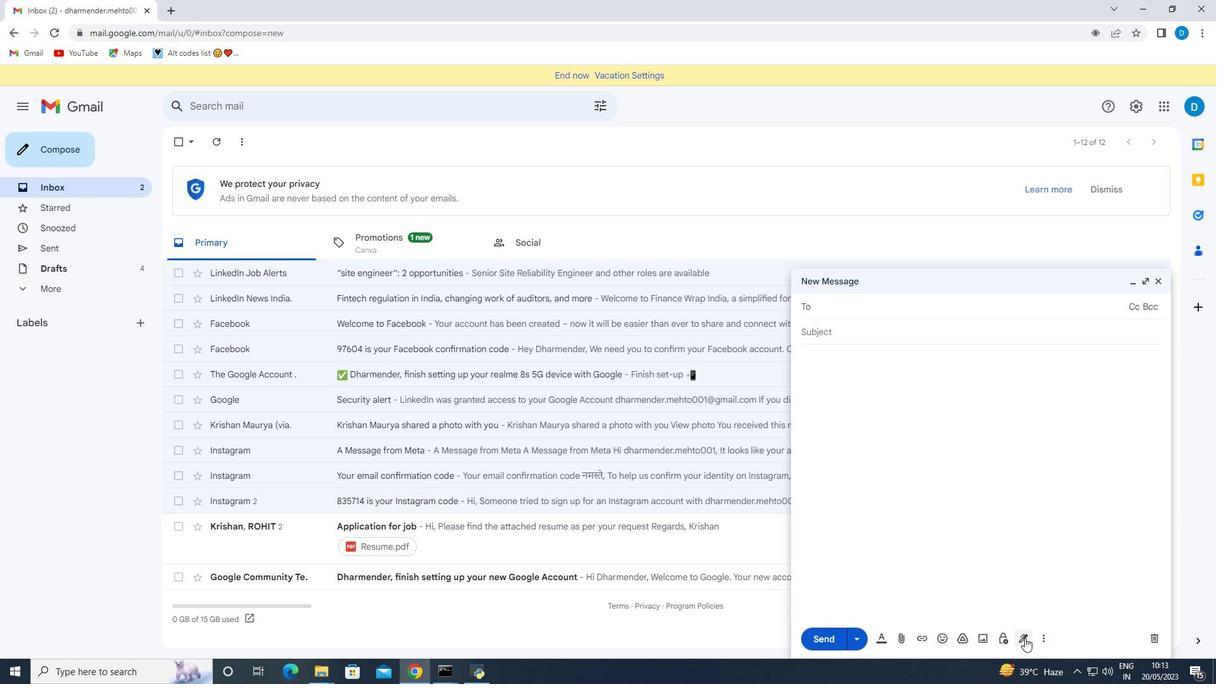 
Action: Mouse moved to (1054, 582)
Screenshot: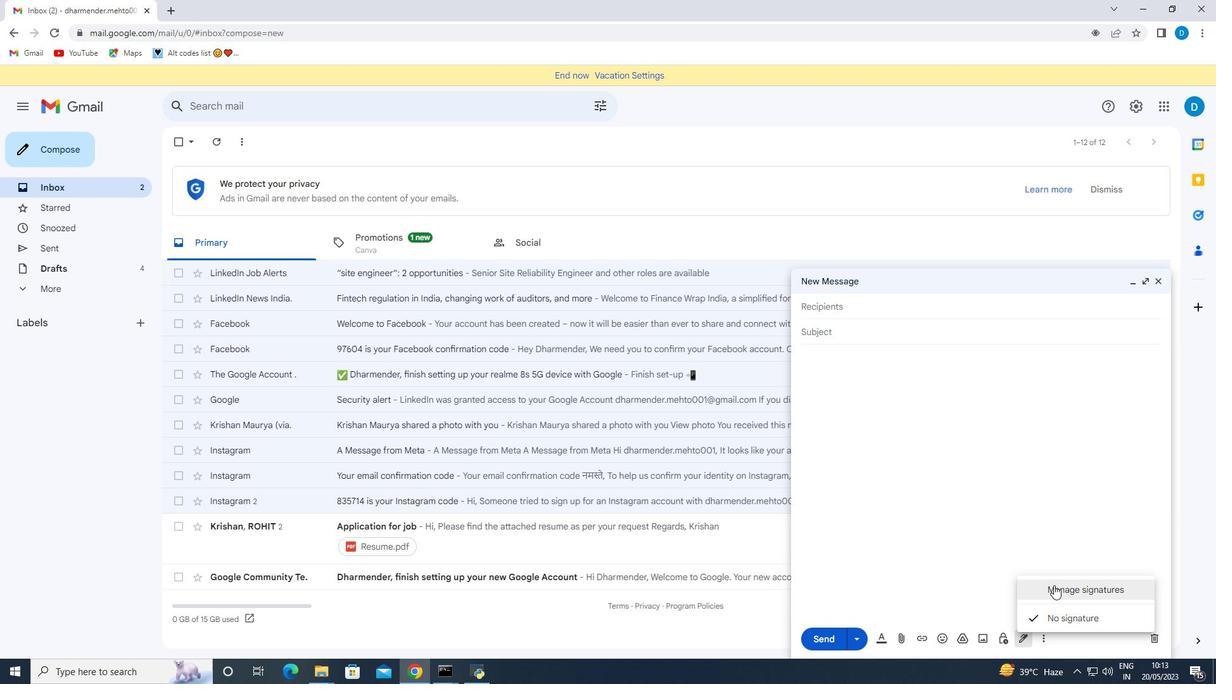
Action: Mouse pressed left at (1054, 582)
Screenshot: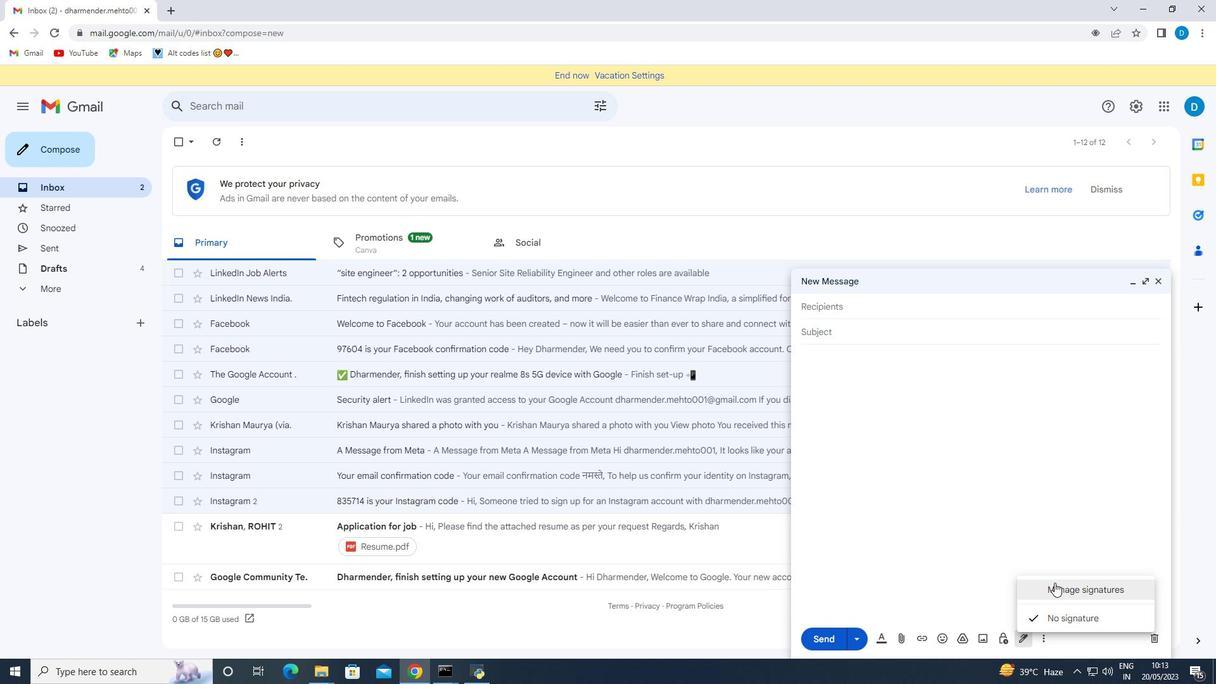
Action: Mouse moved to (336, 453)
Screenshot: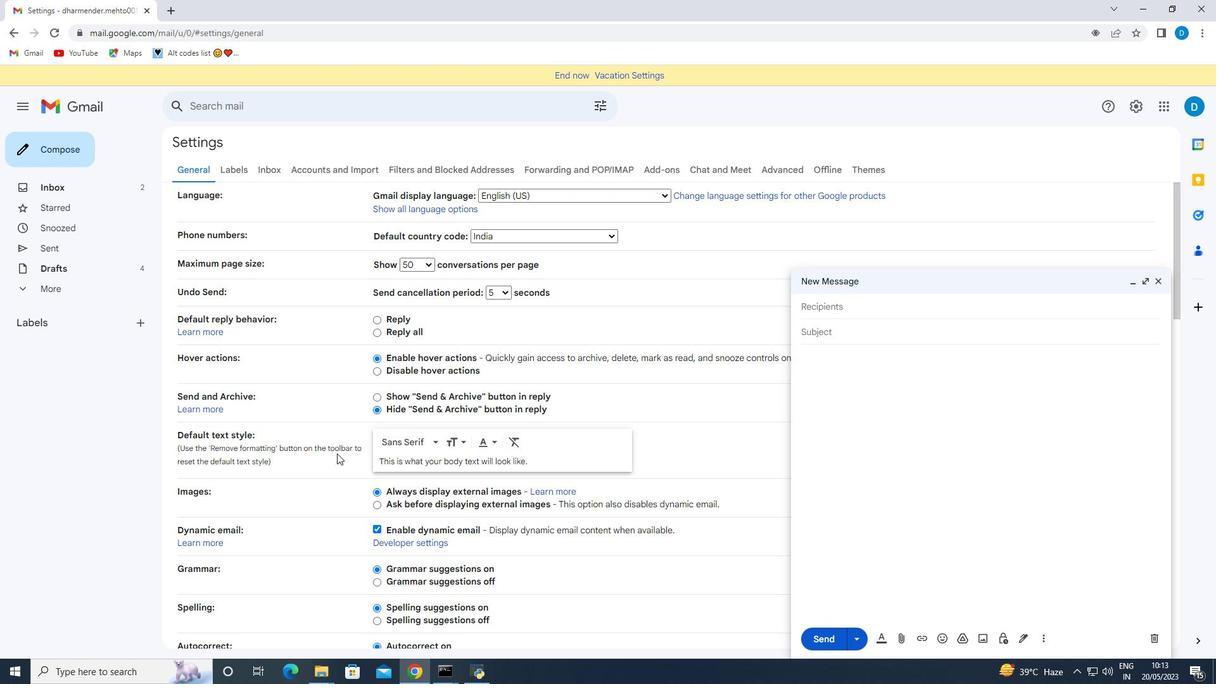 
Action: Mouse scrolled (336, 452) with delta (0, 0)
Screenshot: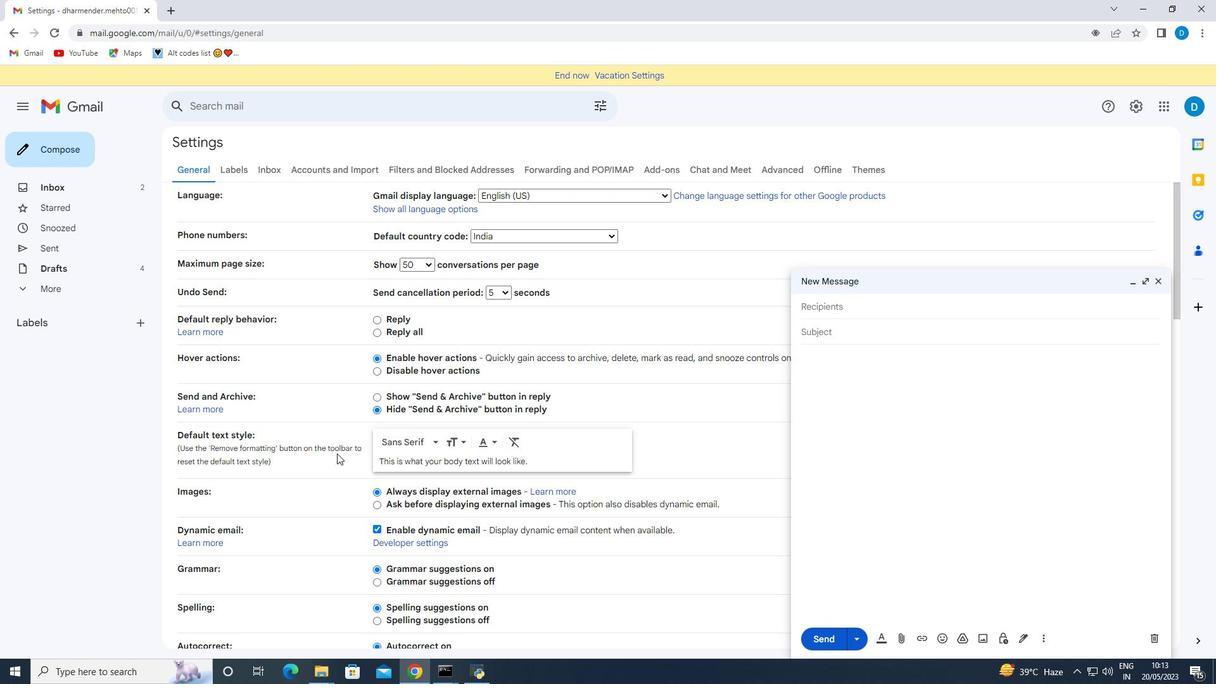 
Action: Mouse moved to (336, 453)
Screenshot: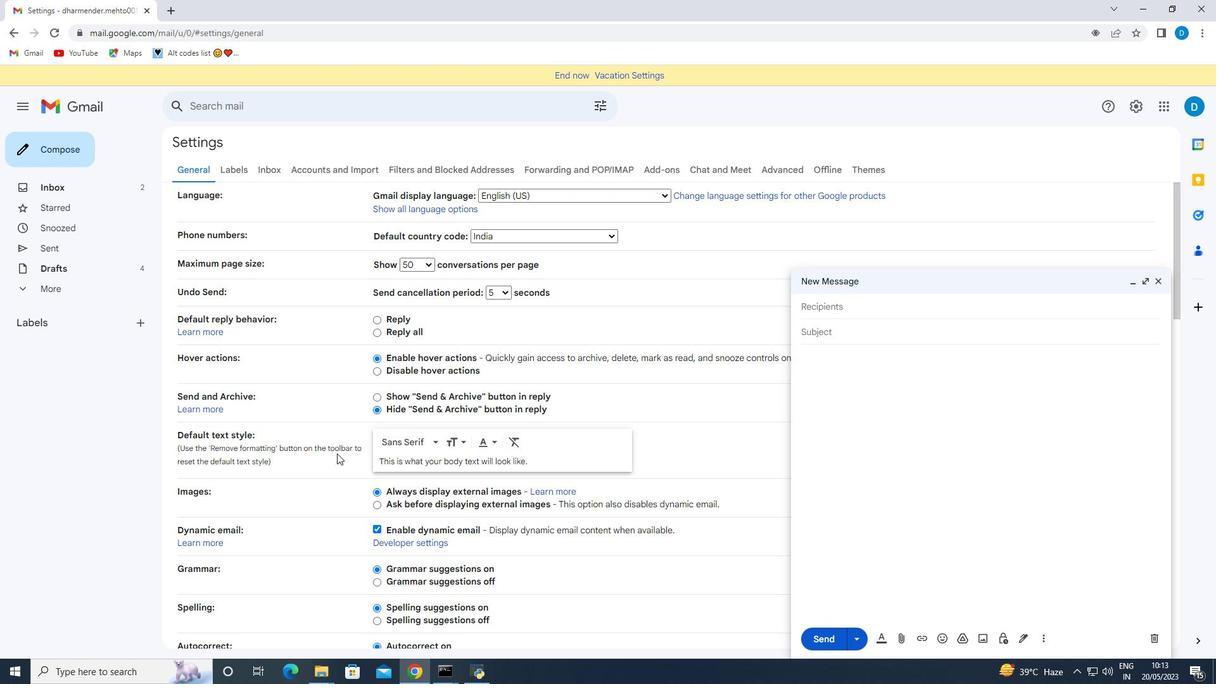 
Action: Mouse scrolled (336, 452) with delta (0, 0)
Screenshot: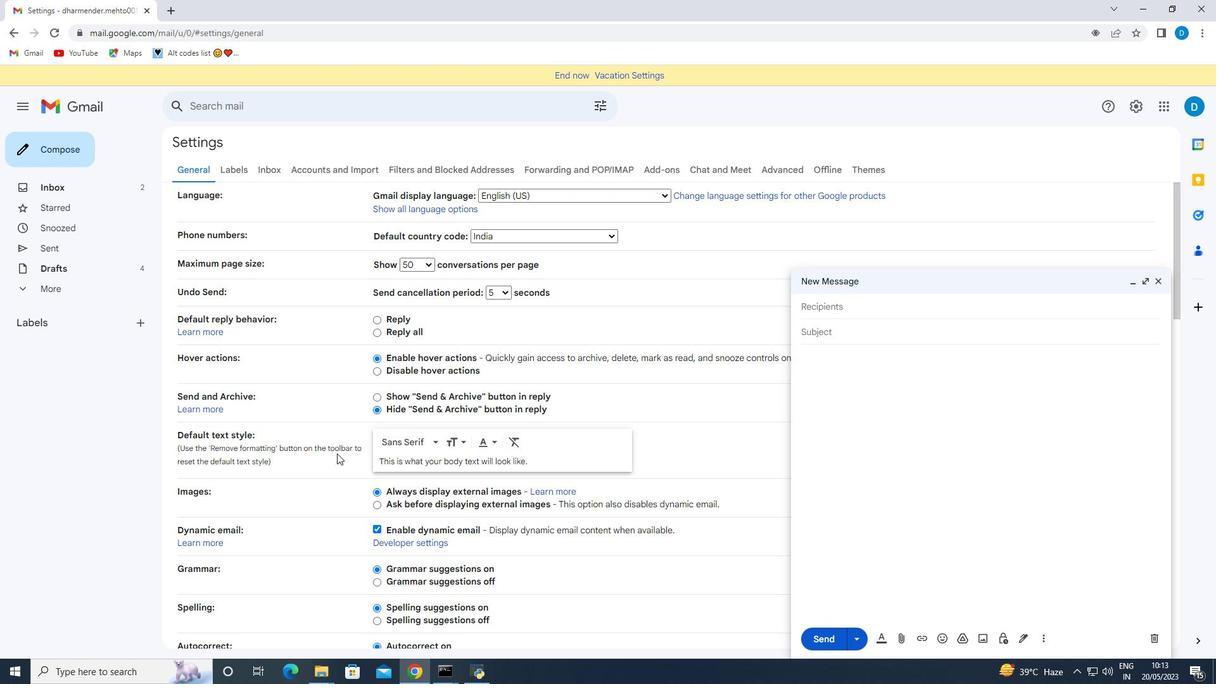 
Action: Mouse moved to (335, 453)
Screenshot: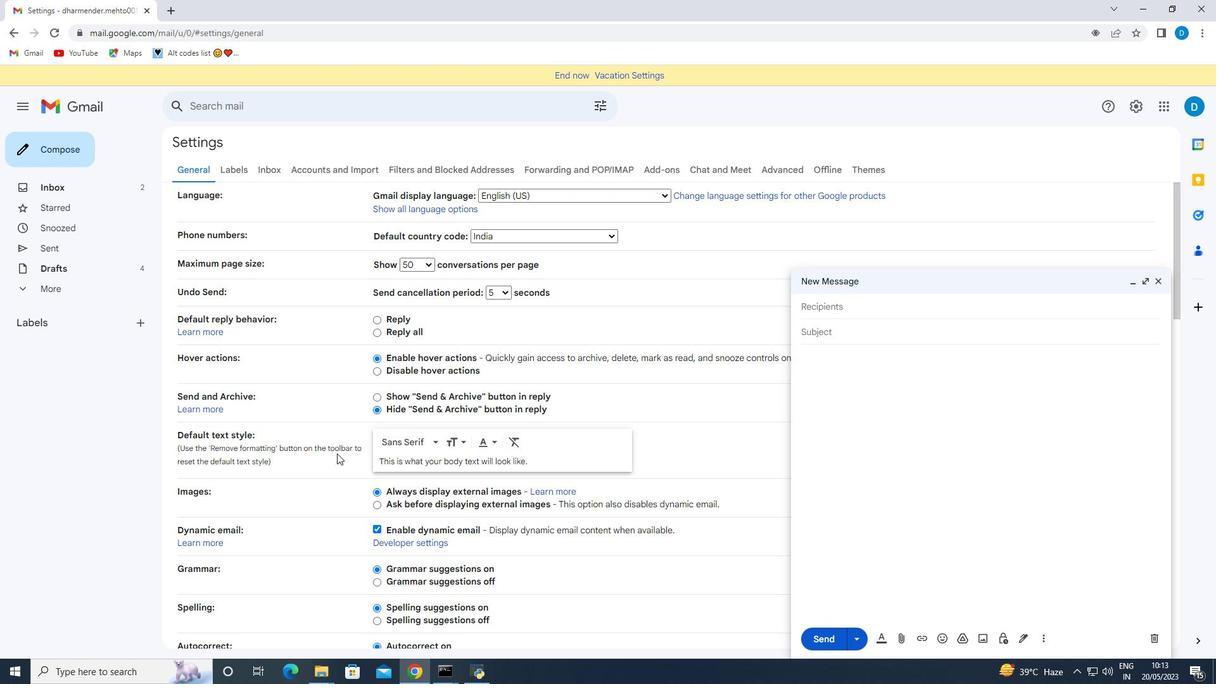 
Action: Mouse scrolled (335, 452) with delta (0, 0)
Screenshot: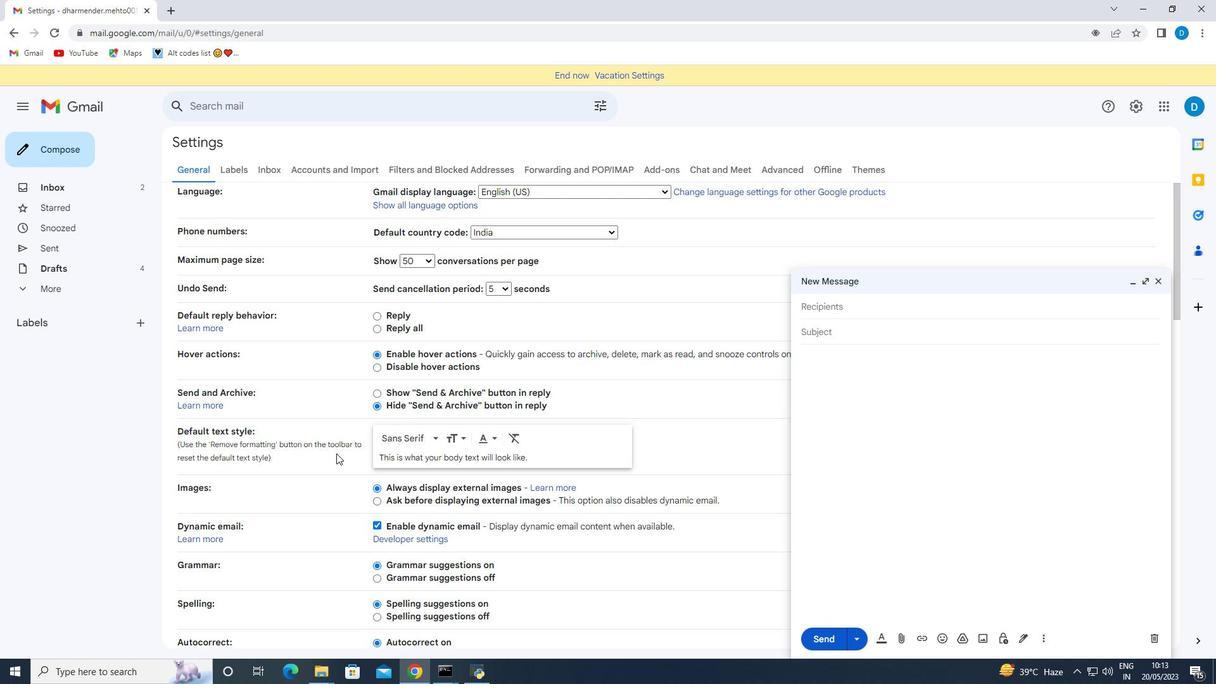 
Action: Mouse moved to (283, 446)
Screenshot: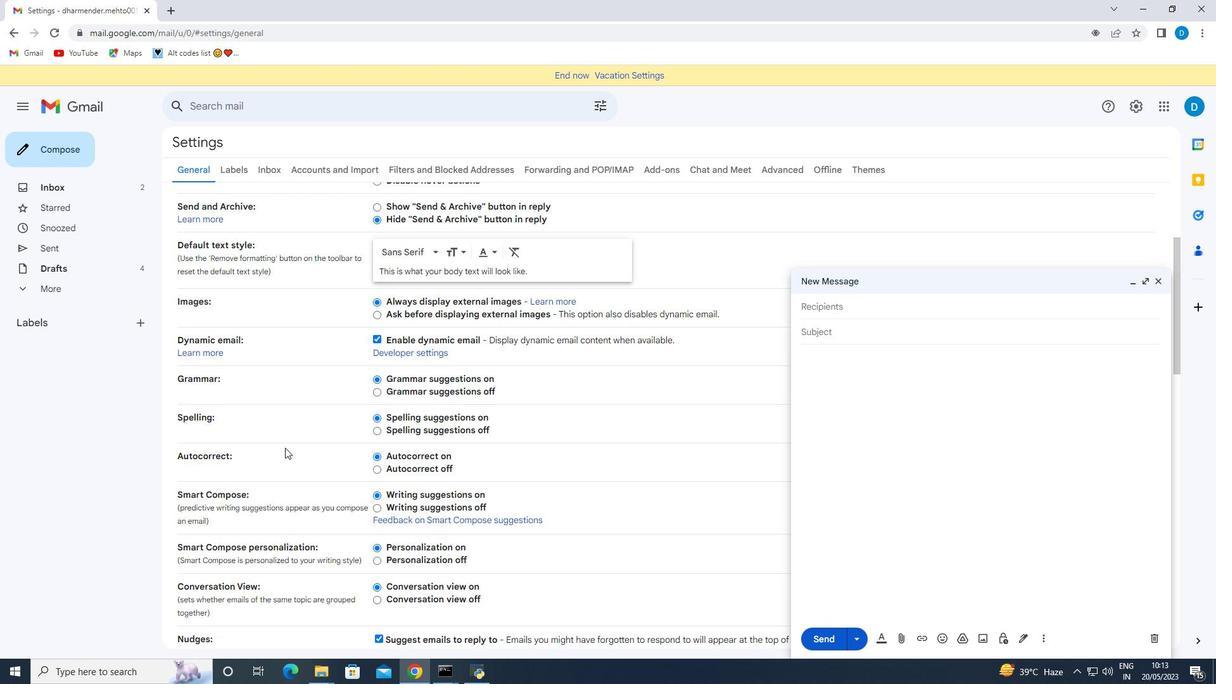 
Action: Mouse scrolled (283, 445) with delta (0, 0)
Screenshot: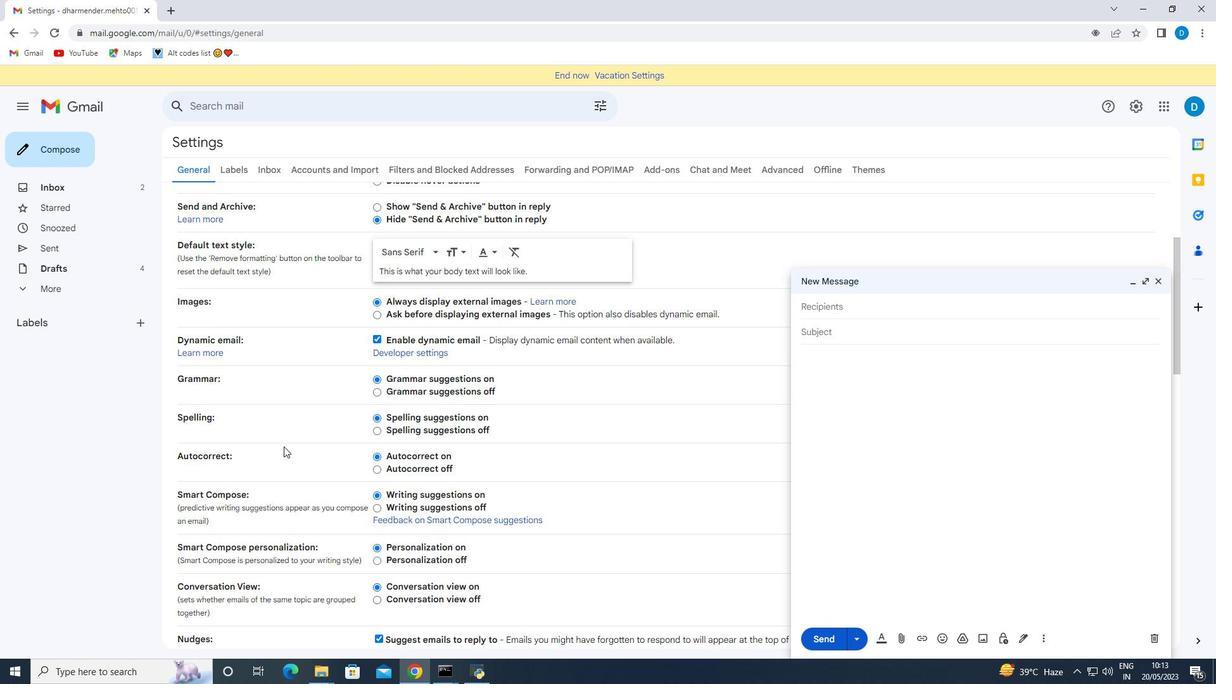 
Action: Mouse moved to (283, 446)
Screenshot: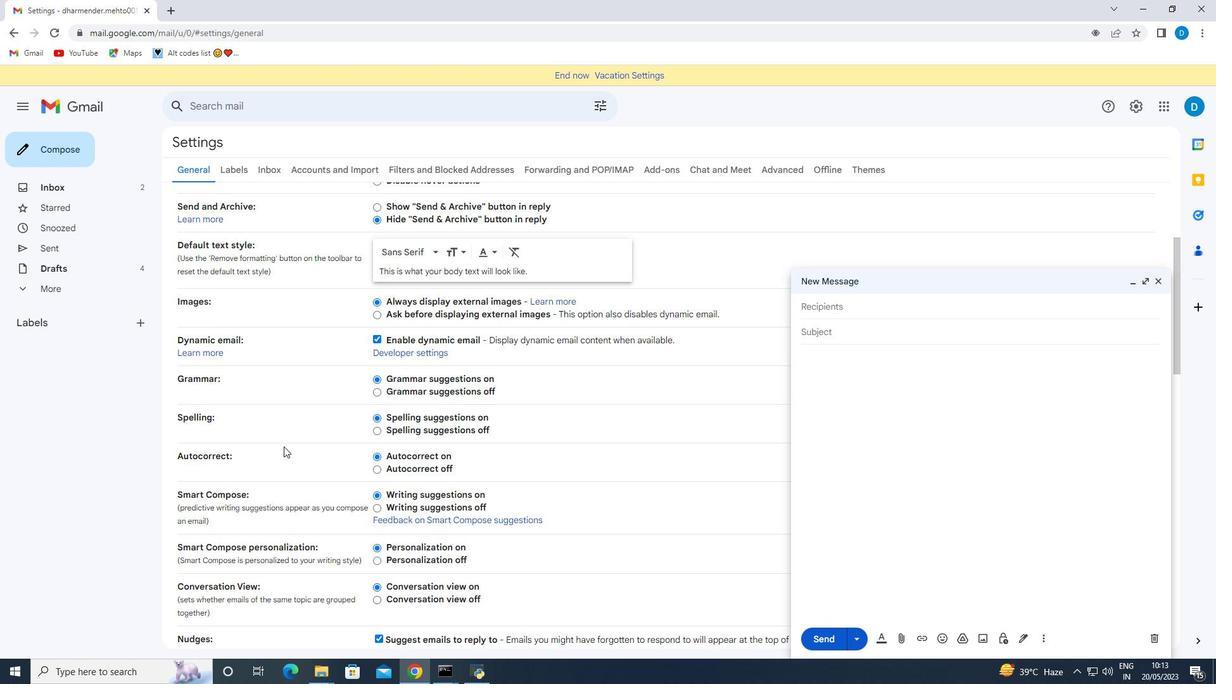 
Action: Mouse scrolled (283, 445) with delta (0, 0)
Screenshot: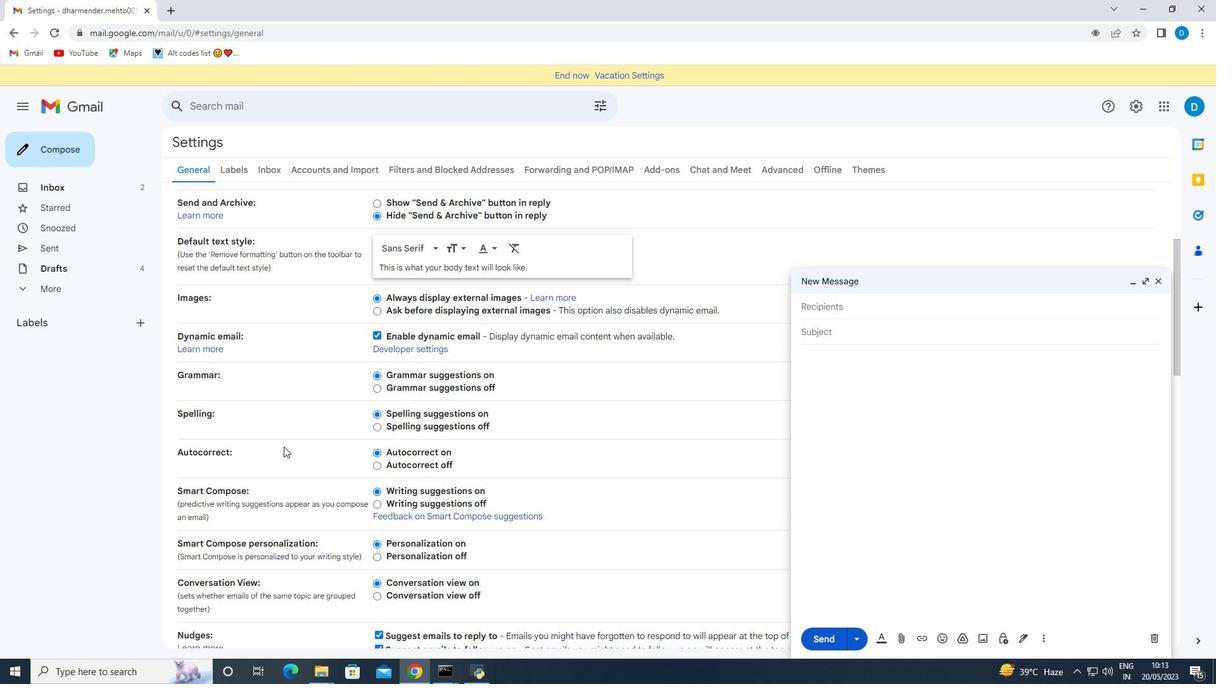 
Action: Mouse moved to (269, 434)
Screenshot: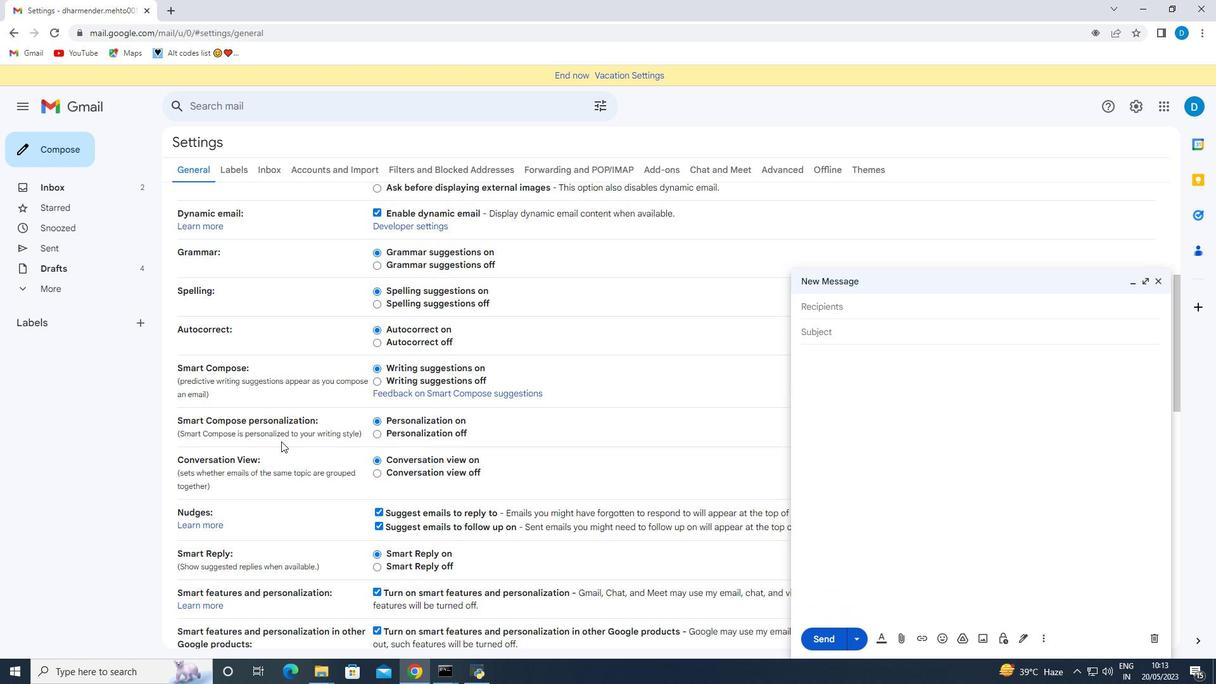 
Action: Mouse scrolled (269, 433) with delta (0, 0)
Screenshot: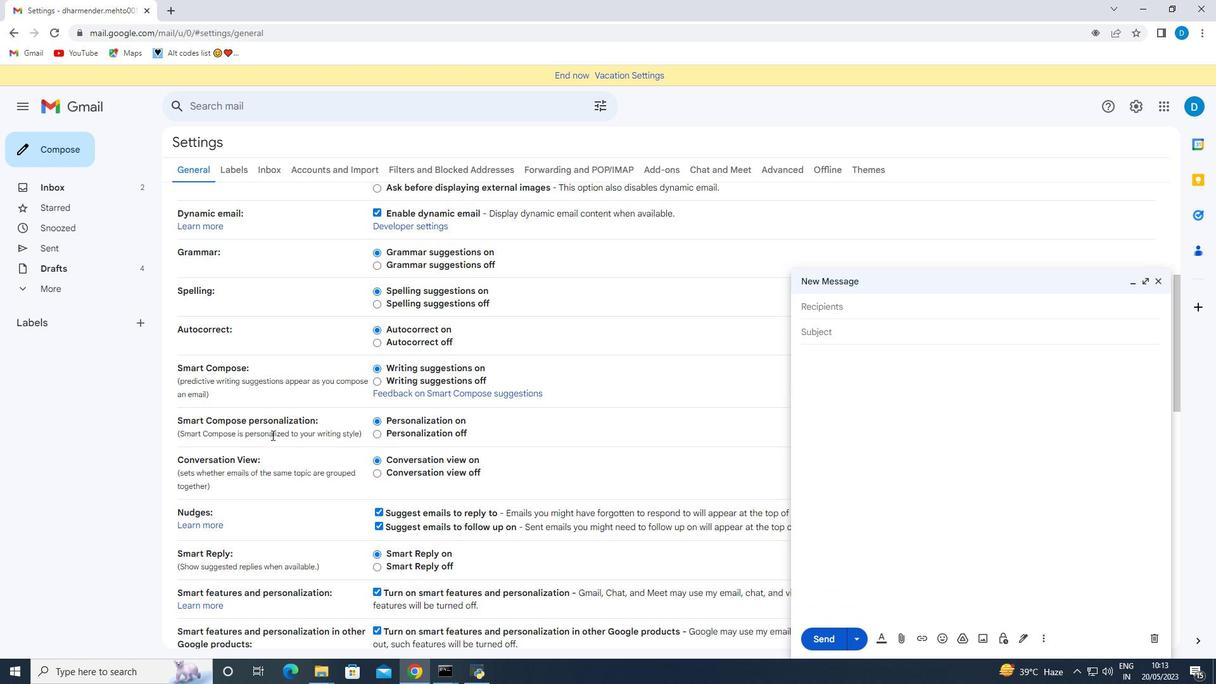 
Action: Mouse scrolled (269, 433) with delta (0, 0)
Screenshot: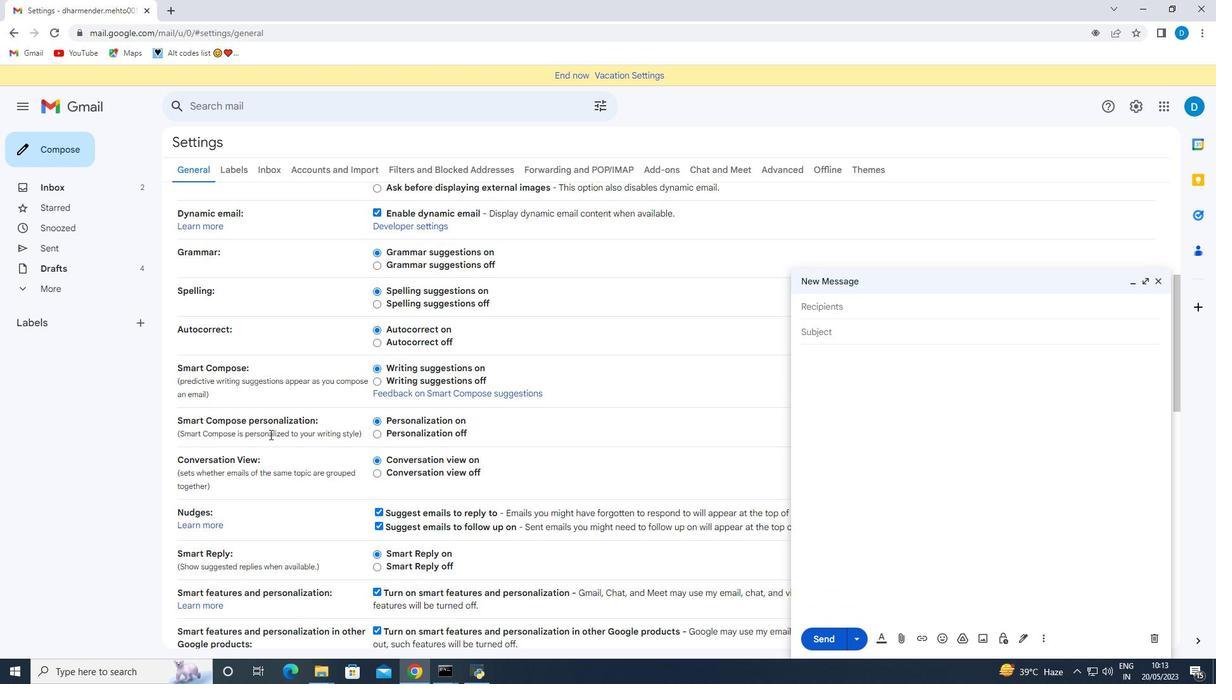 
Action: Mouse moved to (224, 444)
Screenshot: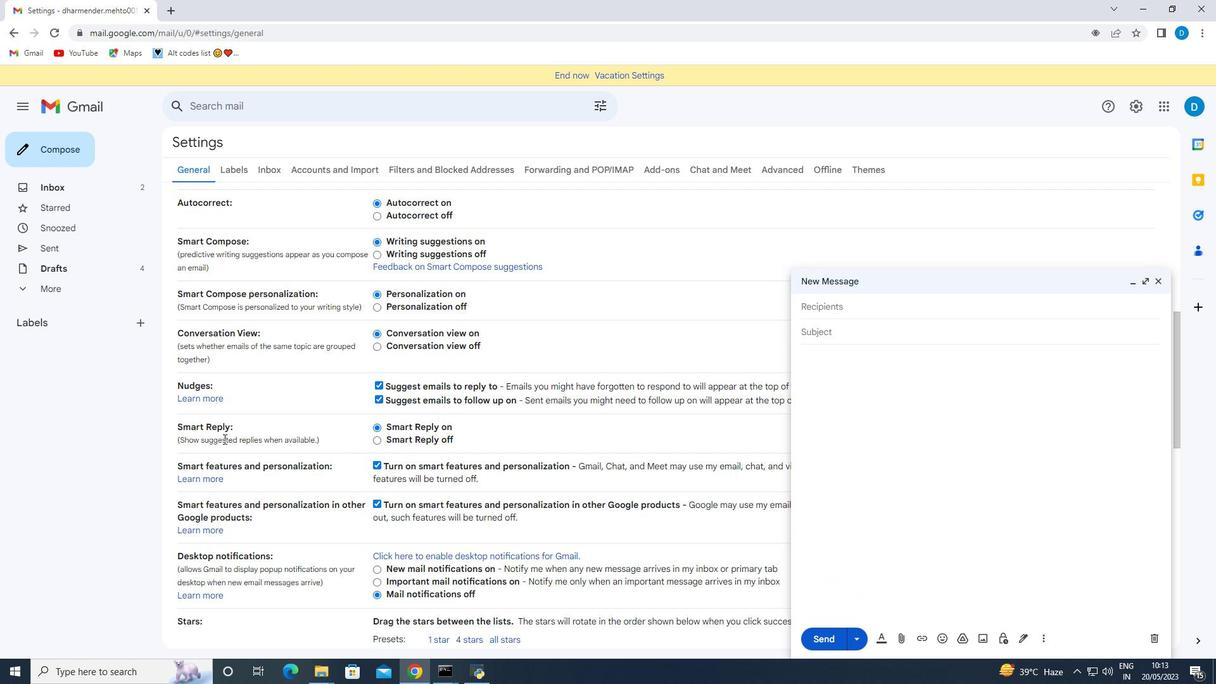 
Action: Mouse scrolled (224, 443) with delta (0, 0)
Screenshot: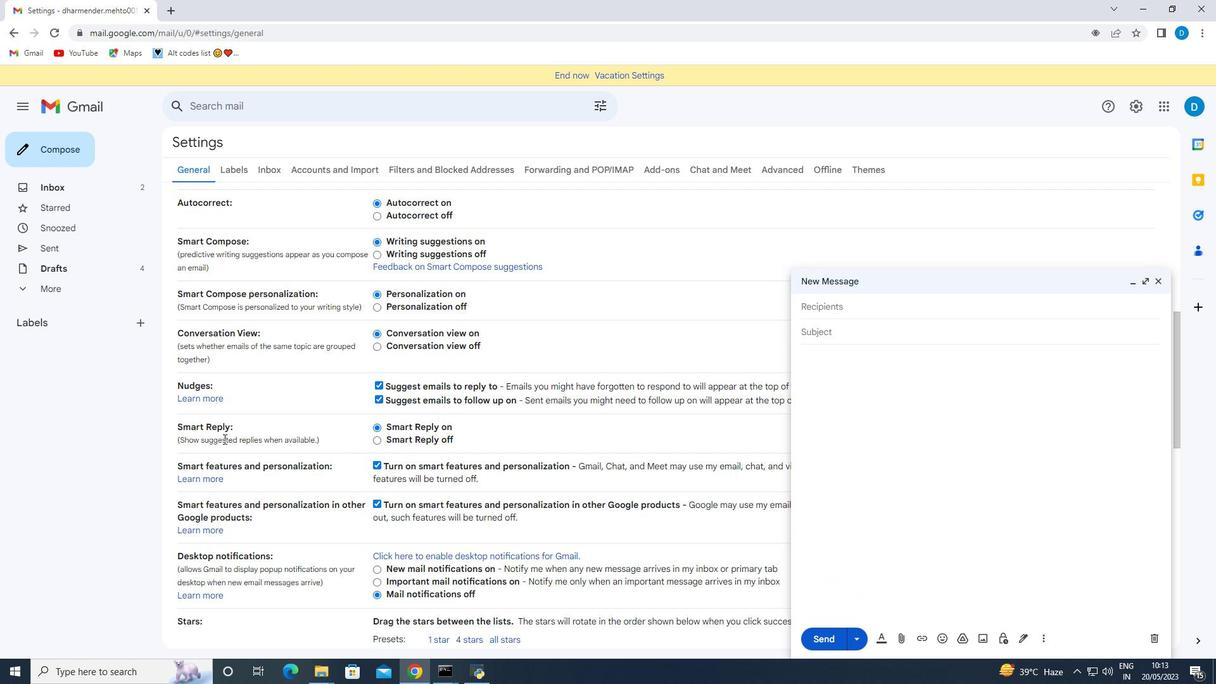
Action: Mouse moved to (224, 444)
Screenshot: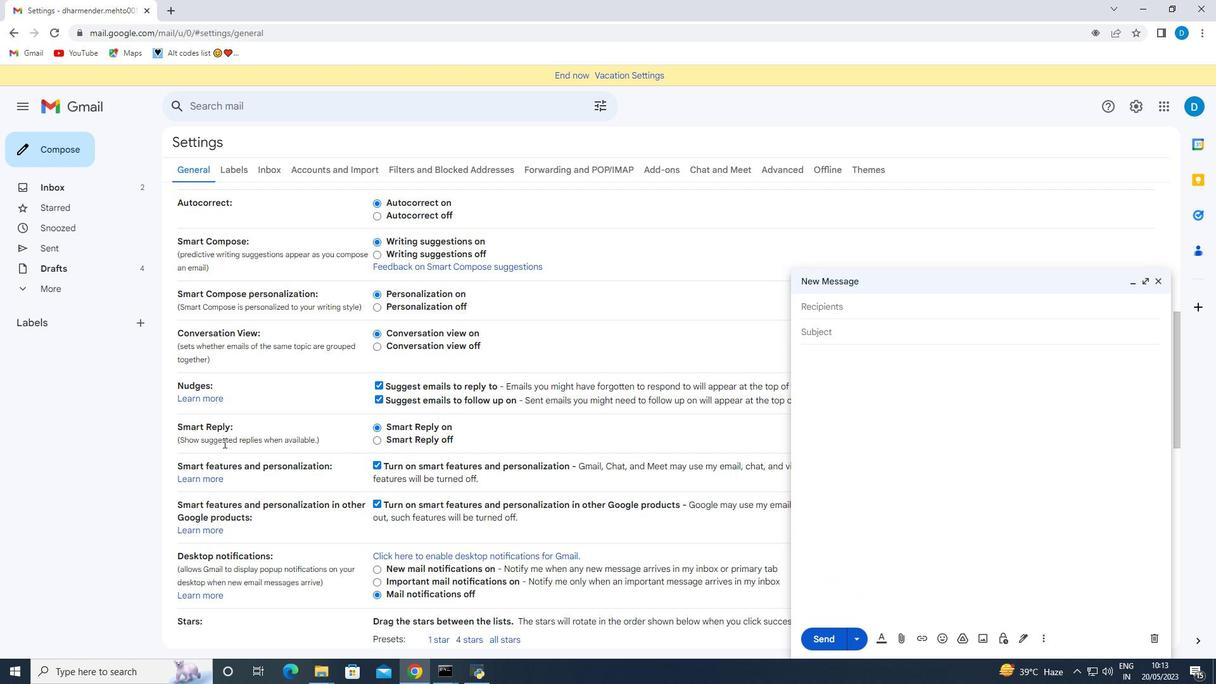 
Action: Mouse scrolled (224, 443) with delta (0, 0)
Screenshot: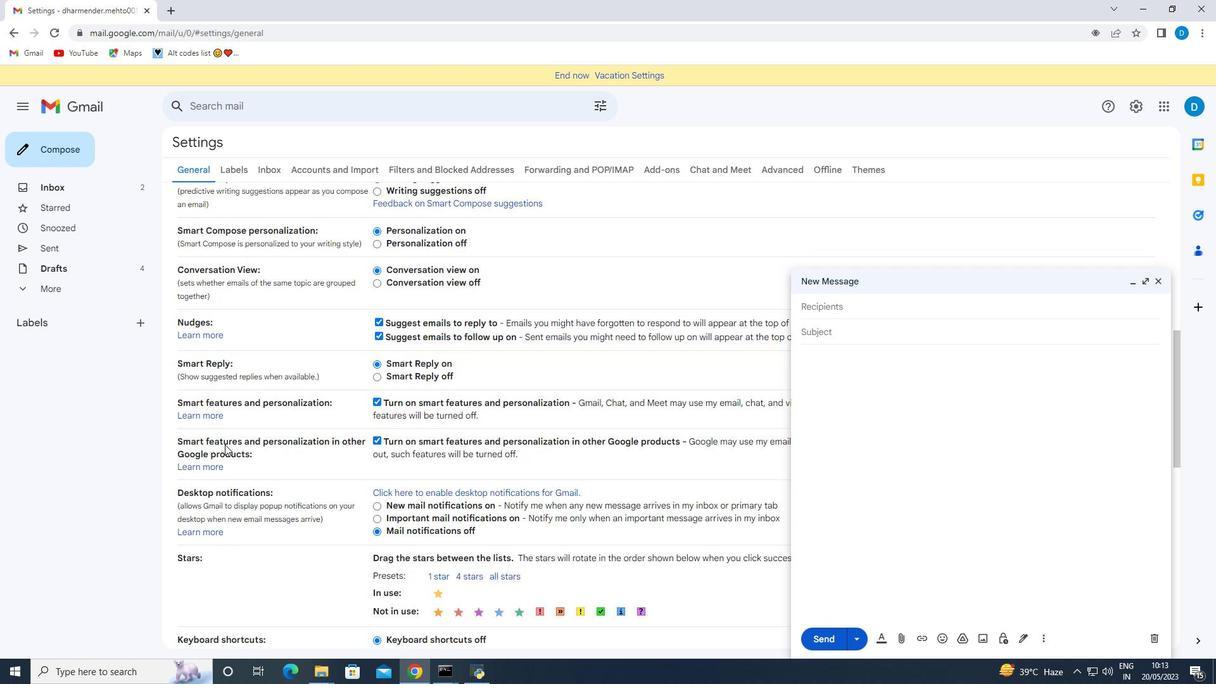 
Action: Mouse scrolled (224, 443) with delta (0, 0)
Screenshot: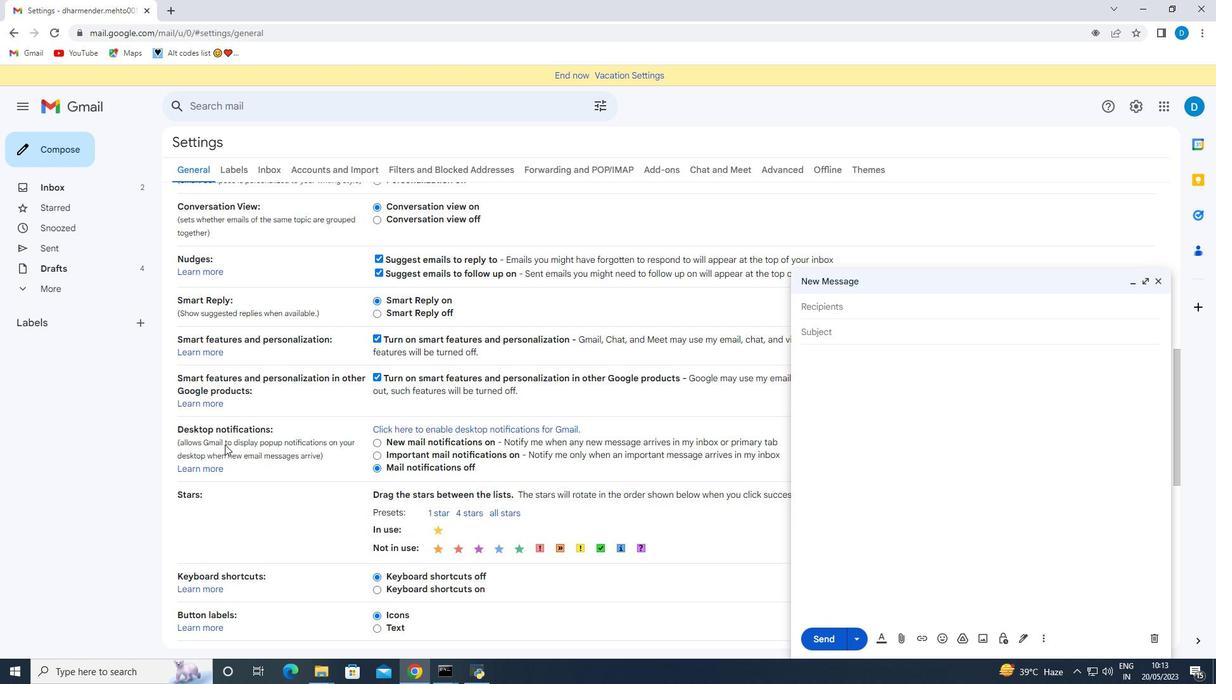 
Action: Mouse moved to (226, 454)
Screenshot: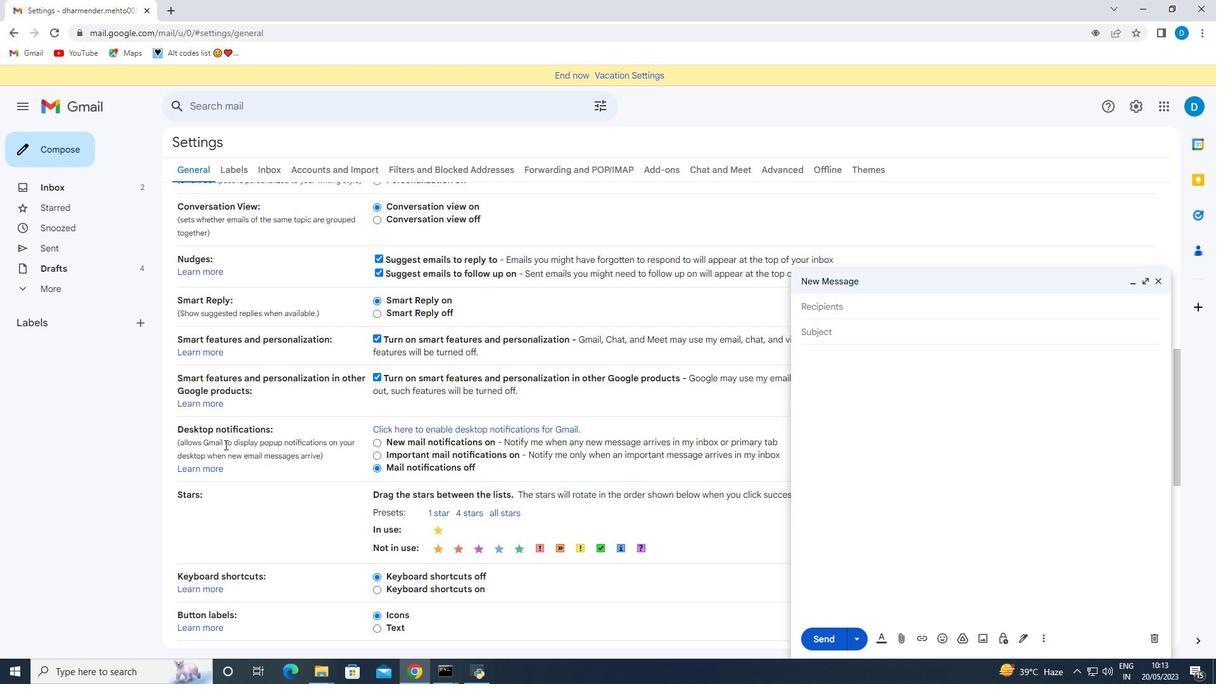 
Action: Mouse scrolled (226, 453) with delta (0, 0)
Screenshot: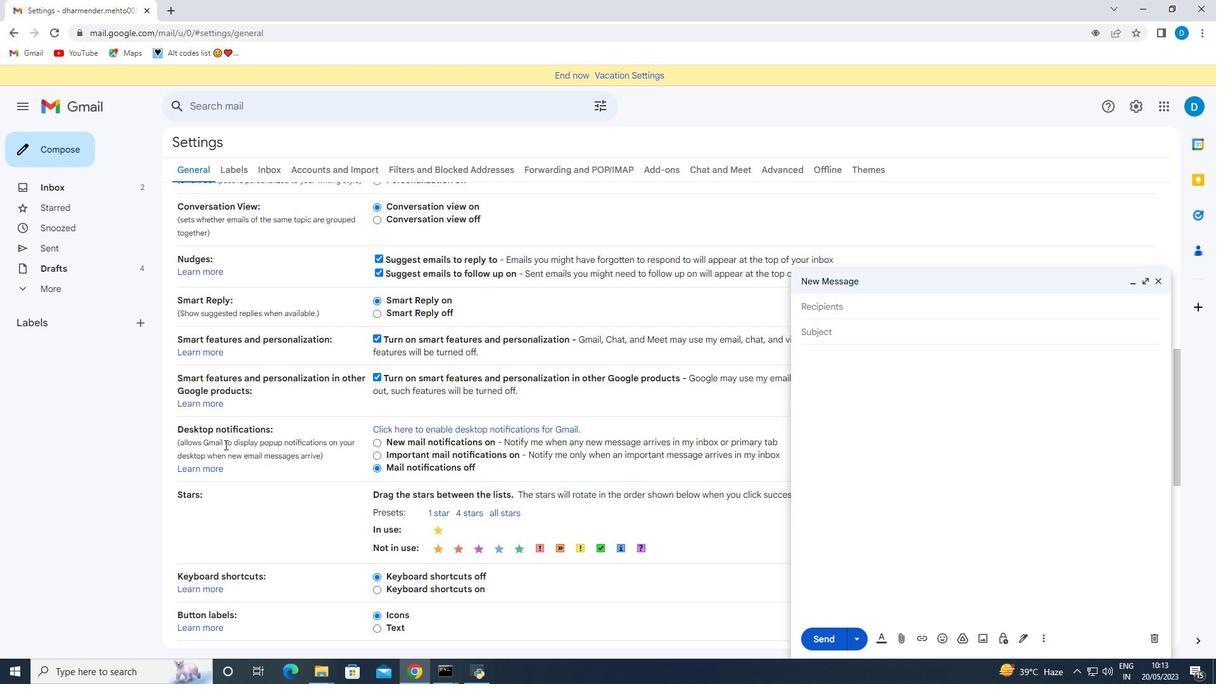 
Action: Mouse moved to (230, 468)
Screenshot: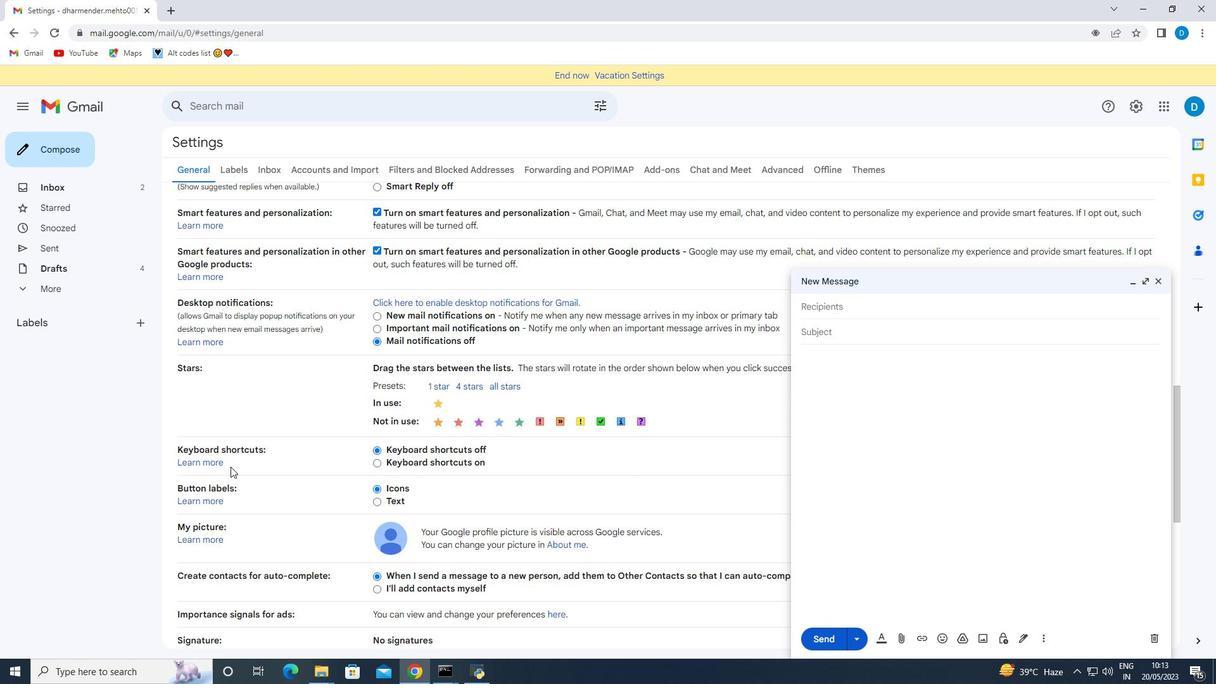 
Action: Mouse scrolled (230, 467) with delta (0, 0)
Screenshot: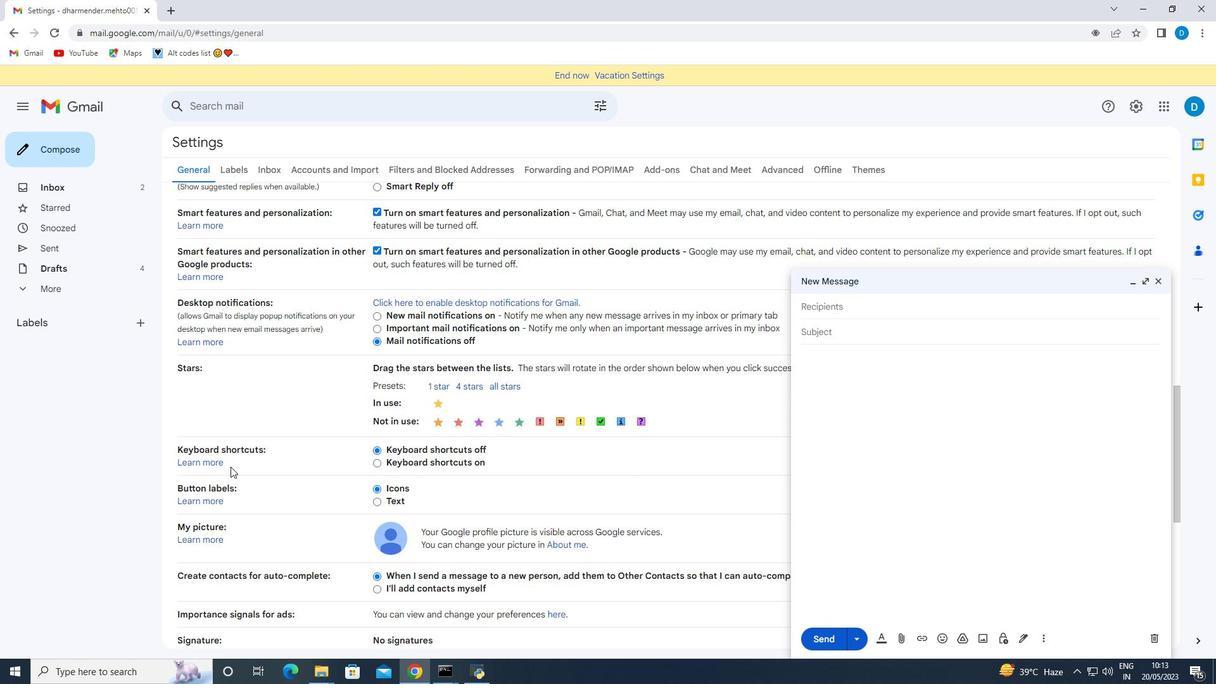 
Action: Mouse moved to (236, 488)
Screenshot: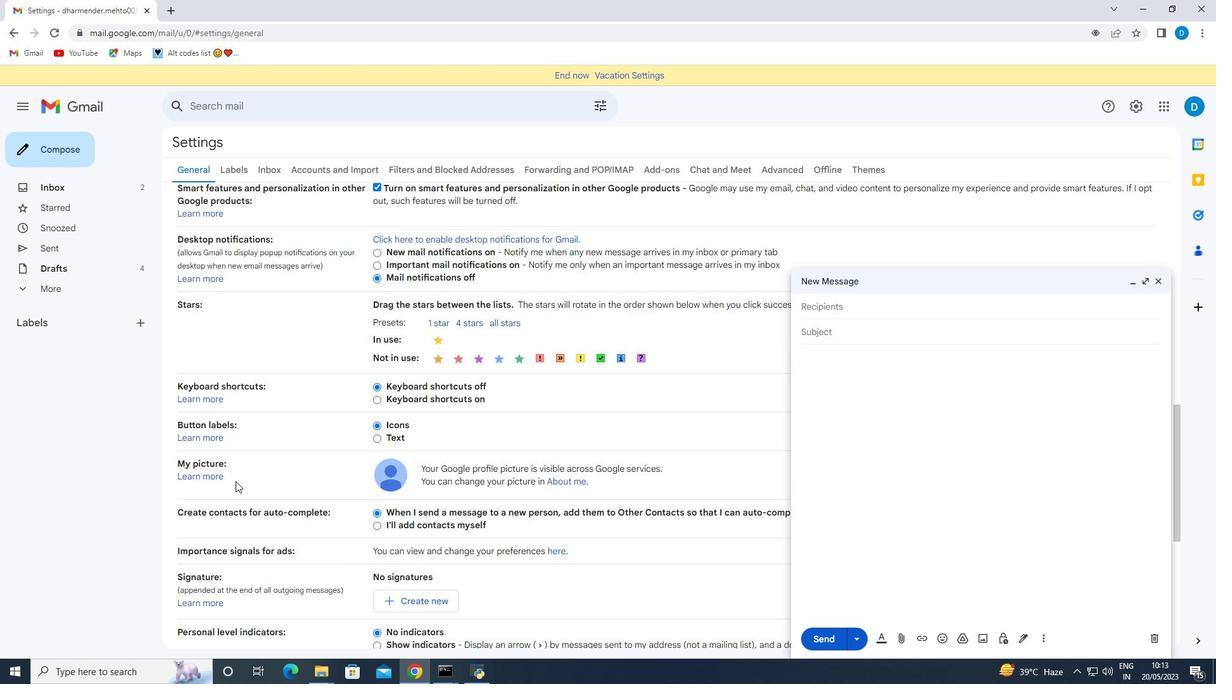 
Action: Mouse scrolled (236, 487) with delta (0, 0)
Screenshot: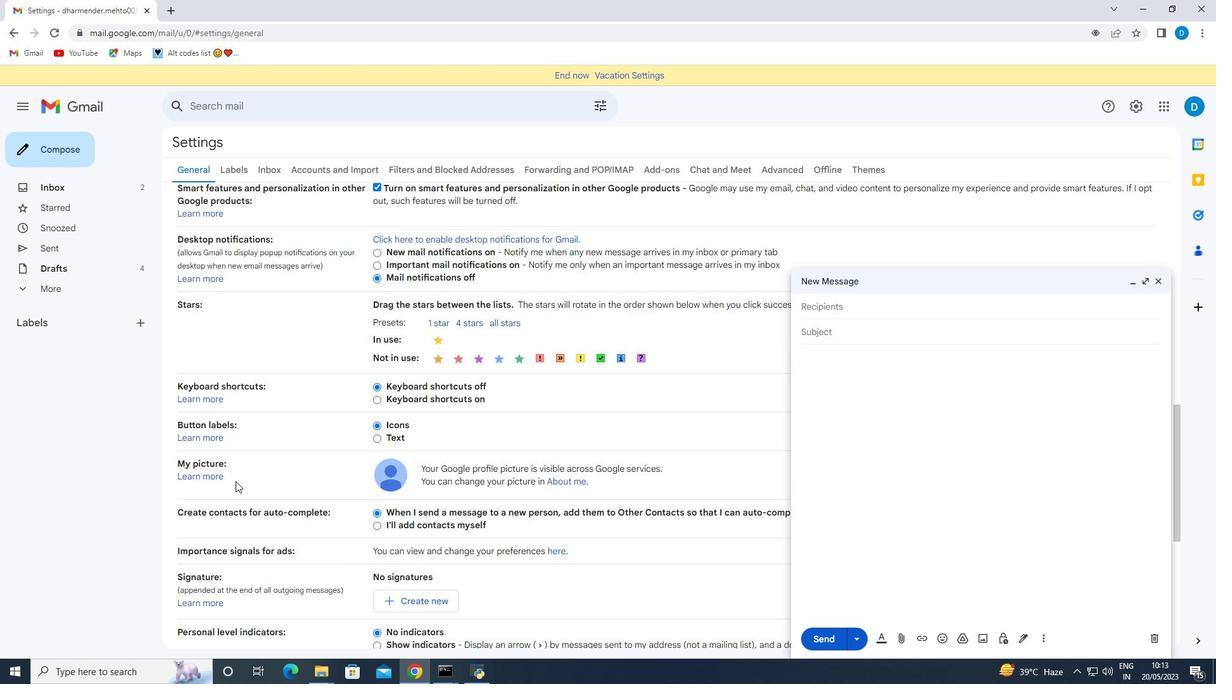 
Action: Mouse moved to (236, 490)
Screenshot: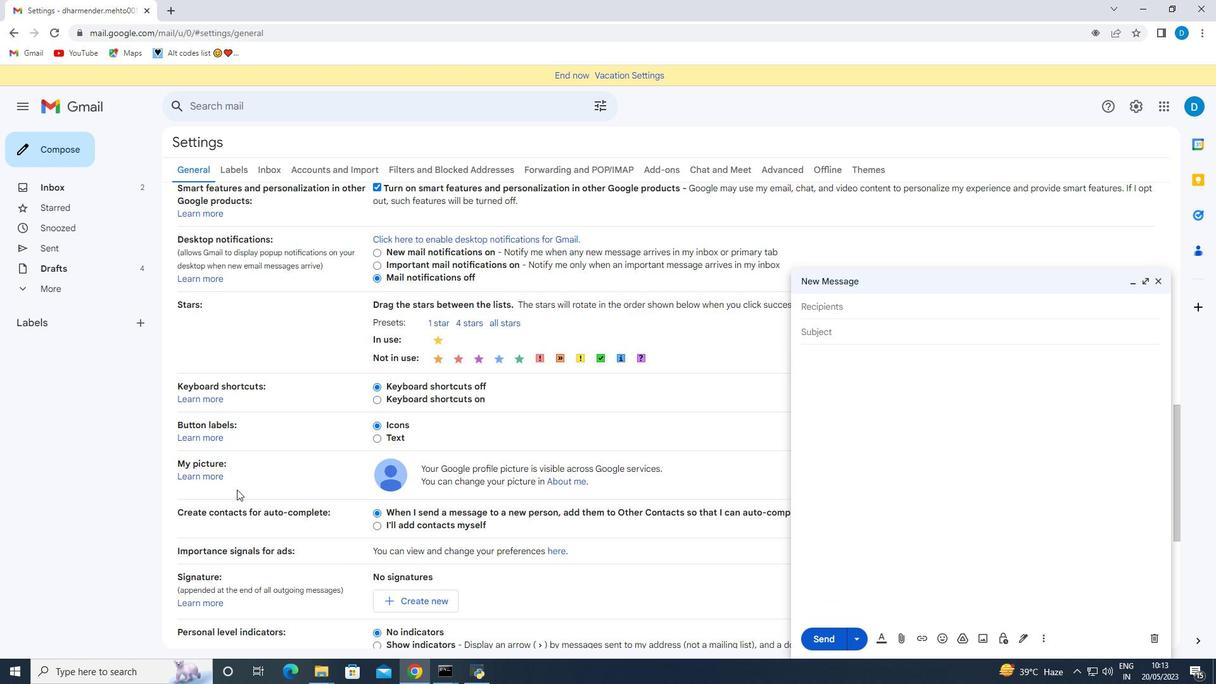 
Action: Mouse scrolled (236, 490) with delta (0, 0)
Screenshot: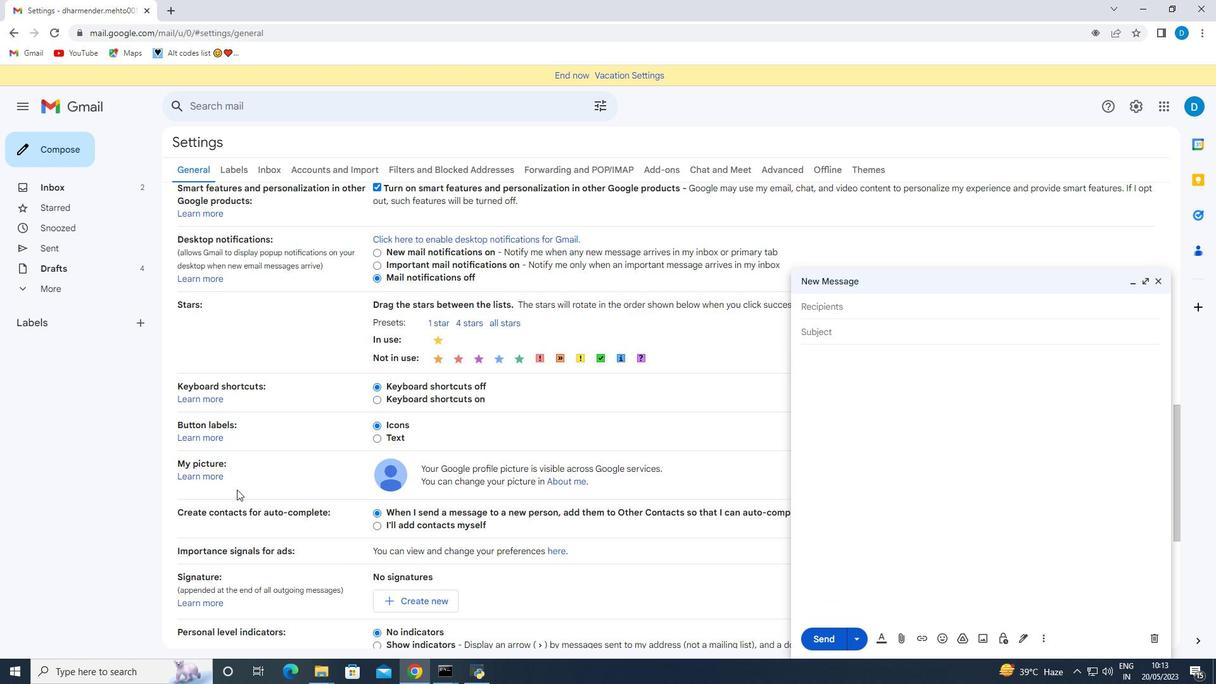 
Action: Mouse moved to (234, 514)
Screenshot: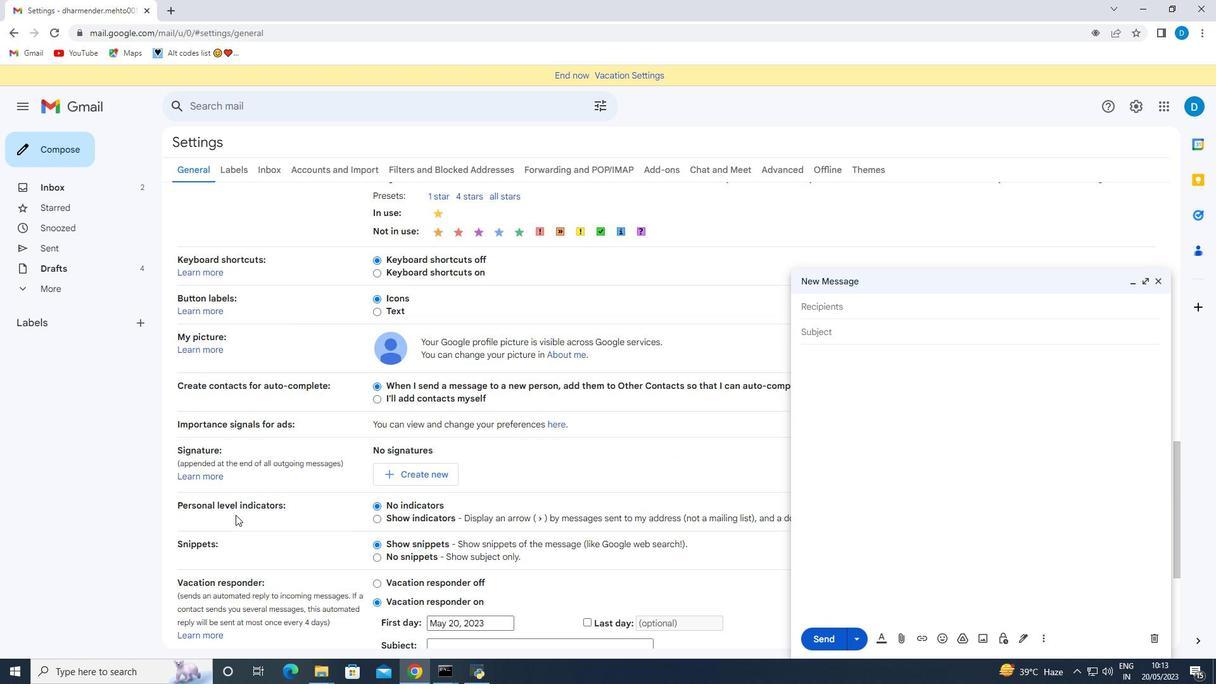 
Action: Mouse scrolled (234, 513) with delta (0, 0)
Screenshot: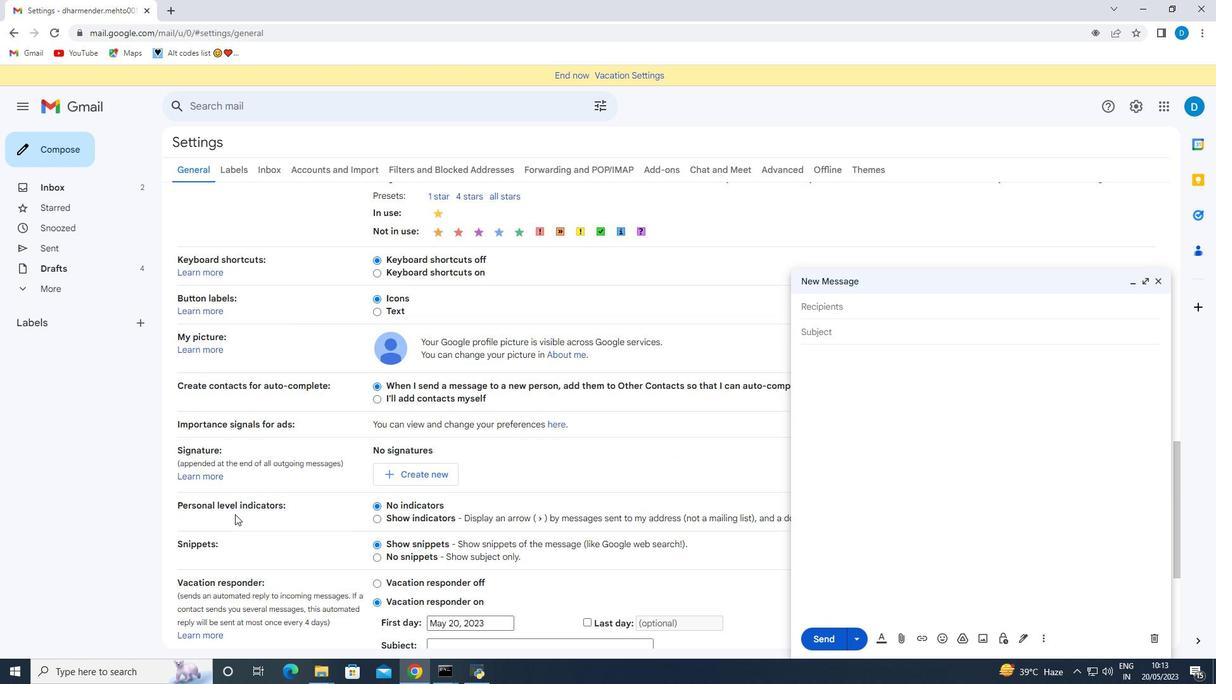 
Action: Mouse moved to (234, 514)
Screenshot: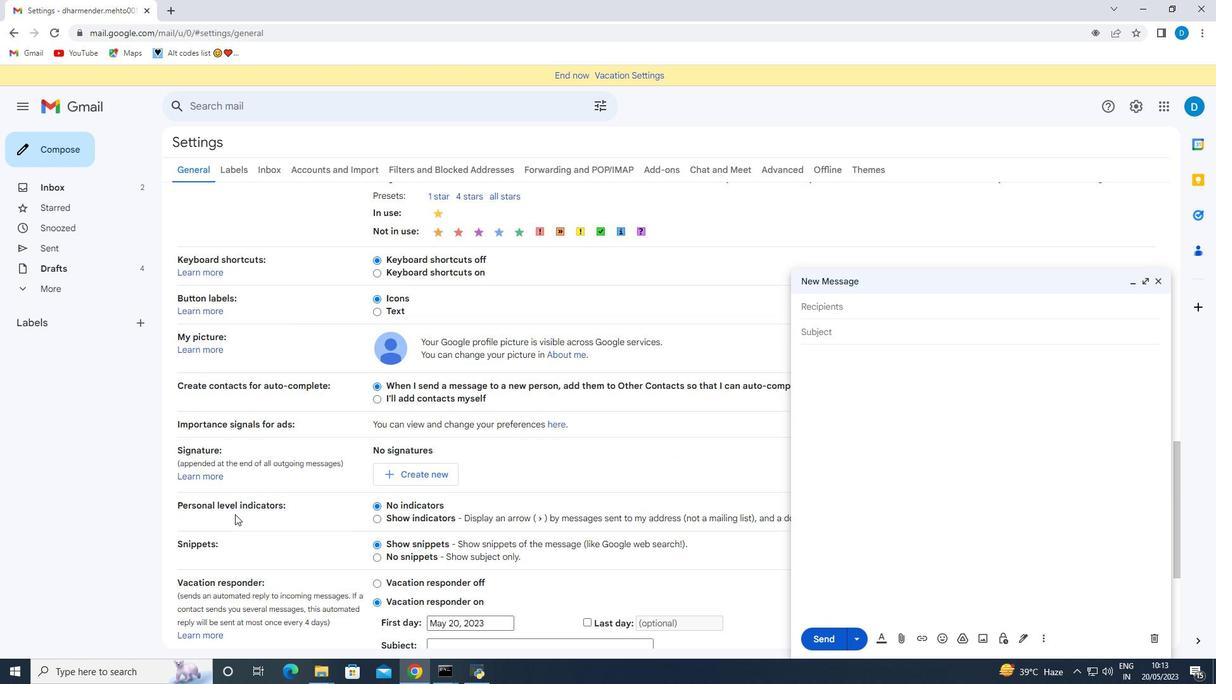 
Action: Mouse scrolled (234, 513) with delta (0, 0)
Screenshot: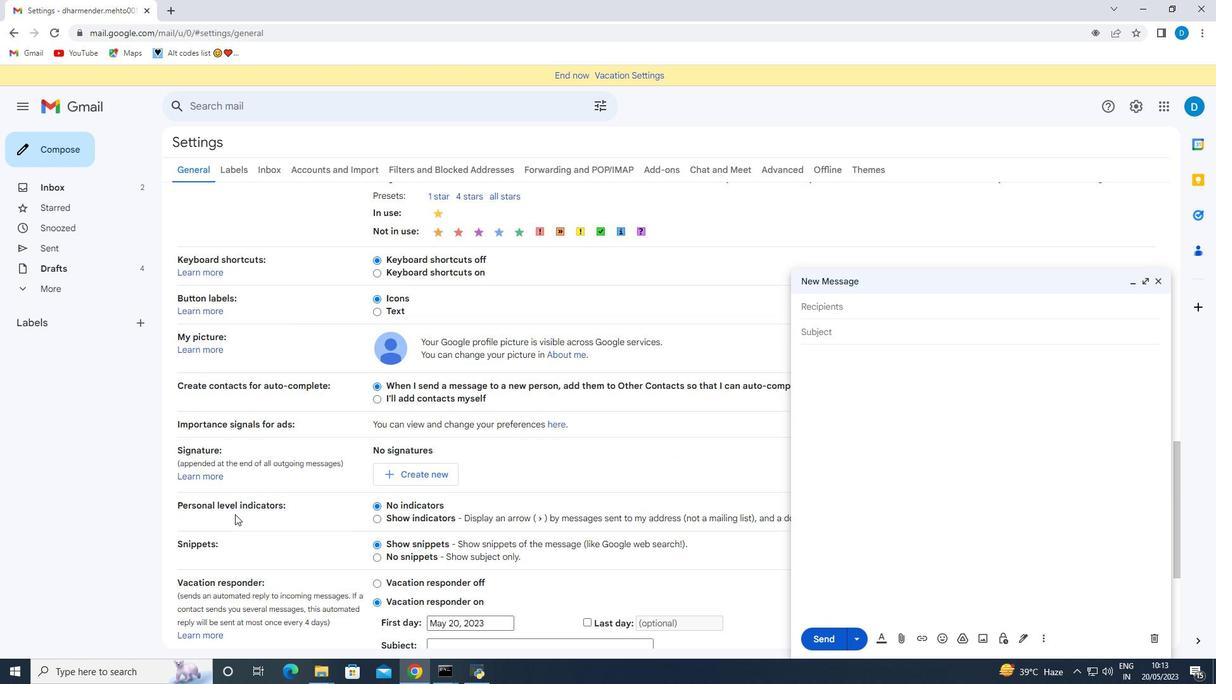 
Action: Mouse moved to (233, 511)
Screenshot: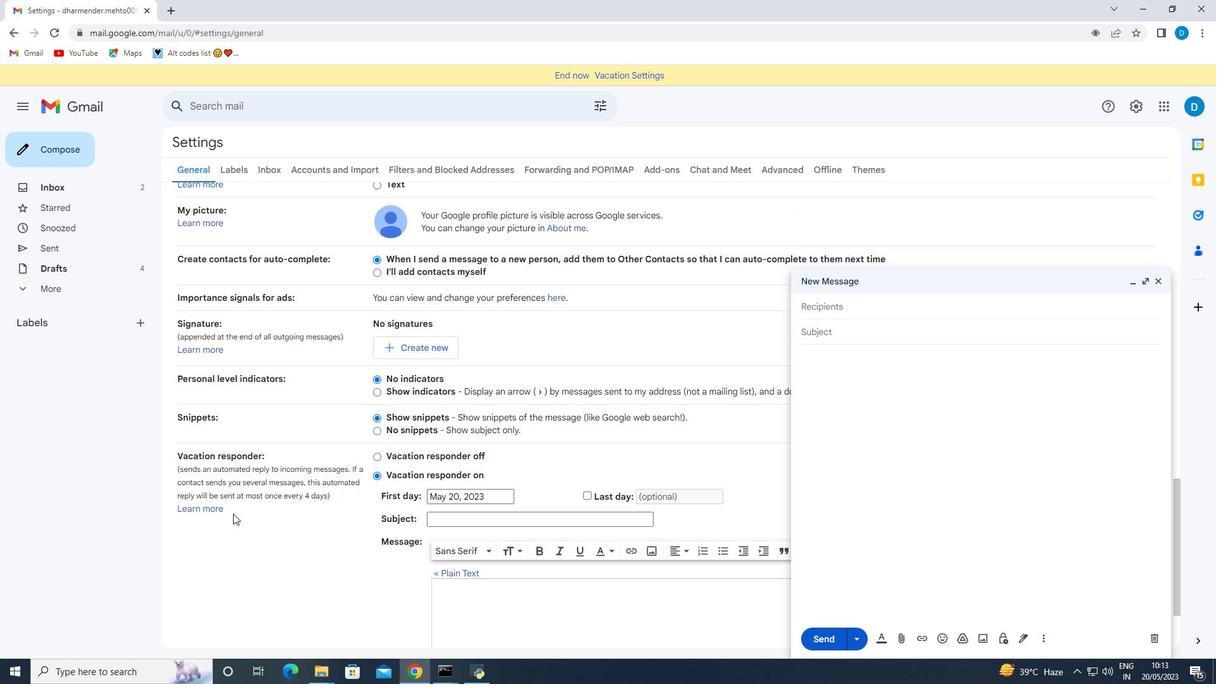 
Action: Mouse scrolled (233, 512) with delta (0, 0)
Screenshot: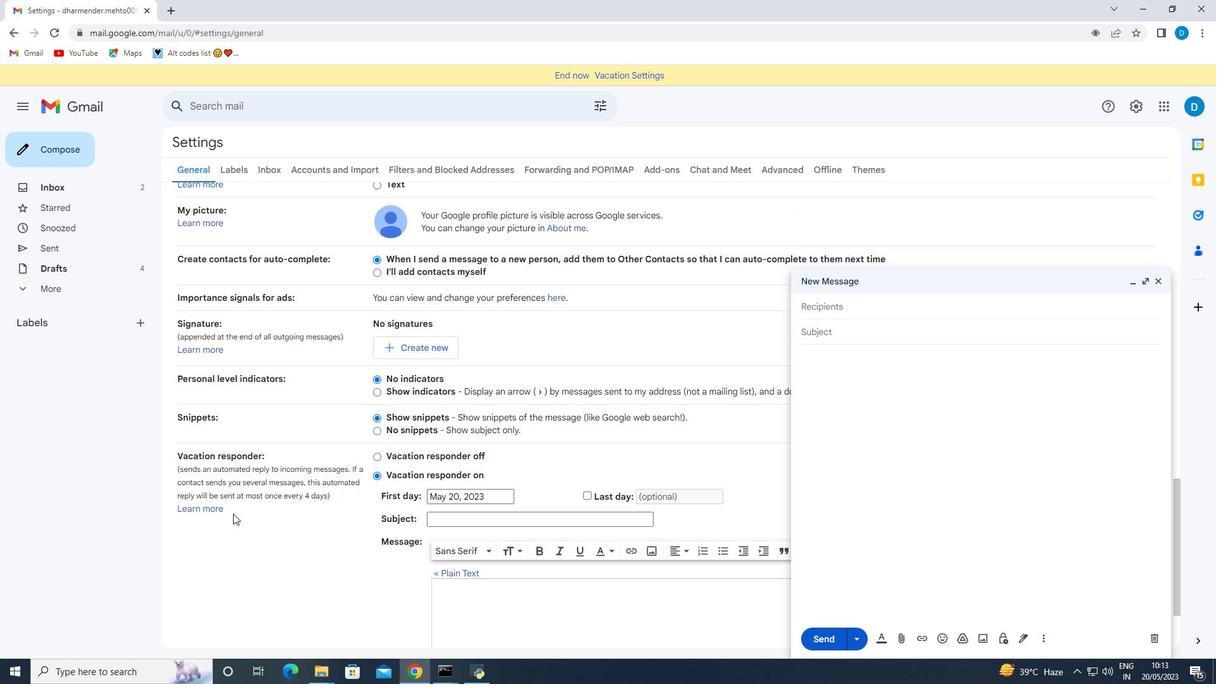 
Action: Mouse scrolled (233, 512) with delta (0, 0)
Screenshot: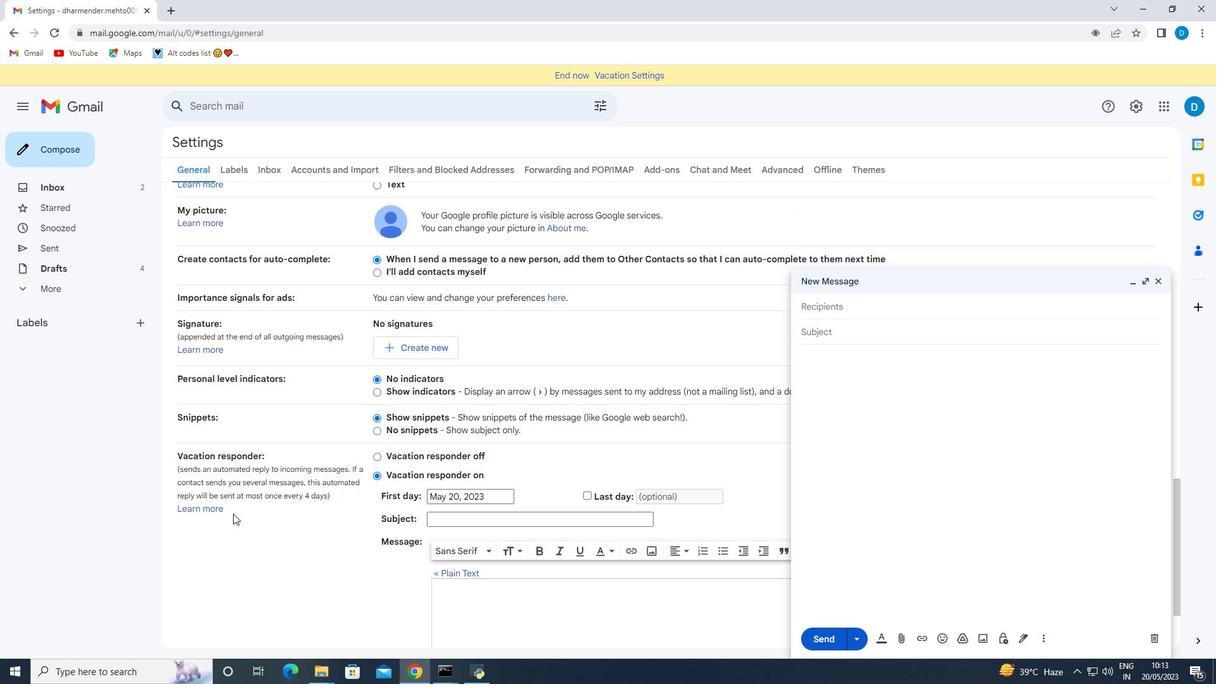 
Action: Mouse scrolled (233, 512) with delta (0, 0)
Screenshot: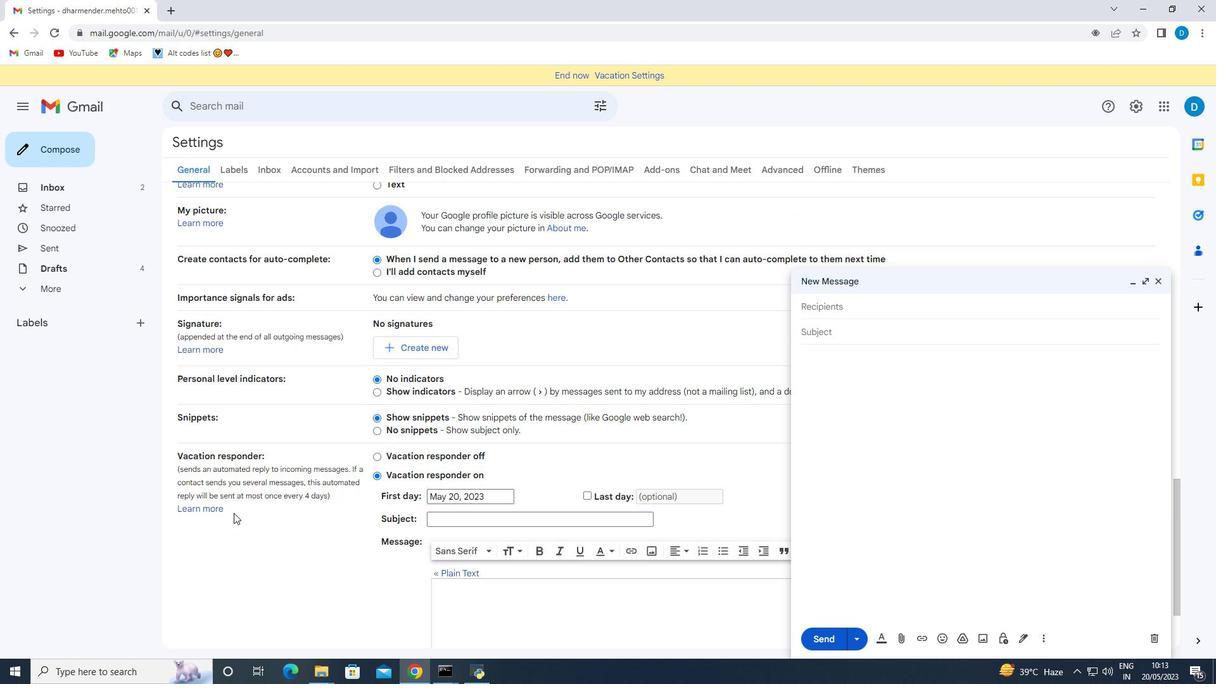 
Action: Mouse moved to (233, 510)
Screenshot: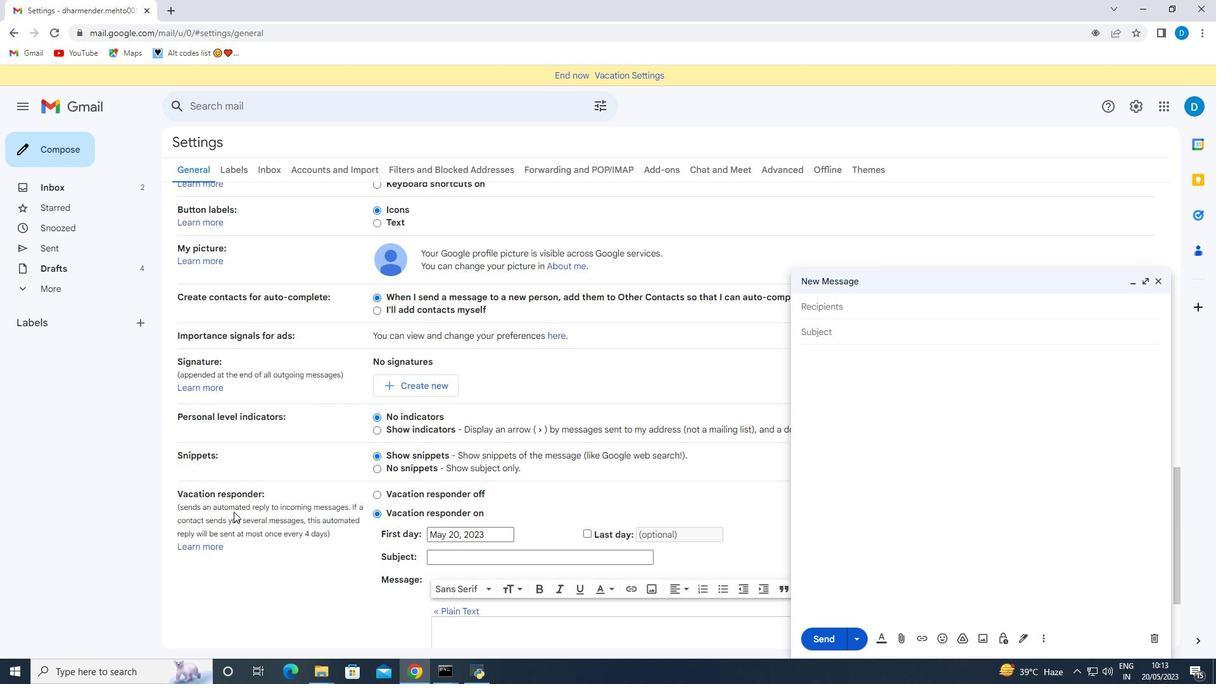 
Action: Mouse scrolled (233, 511) with delta (0, 0)
Screenshot: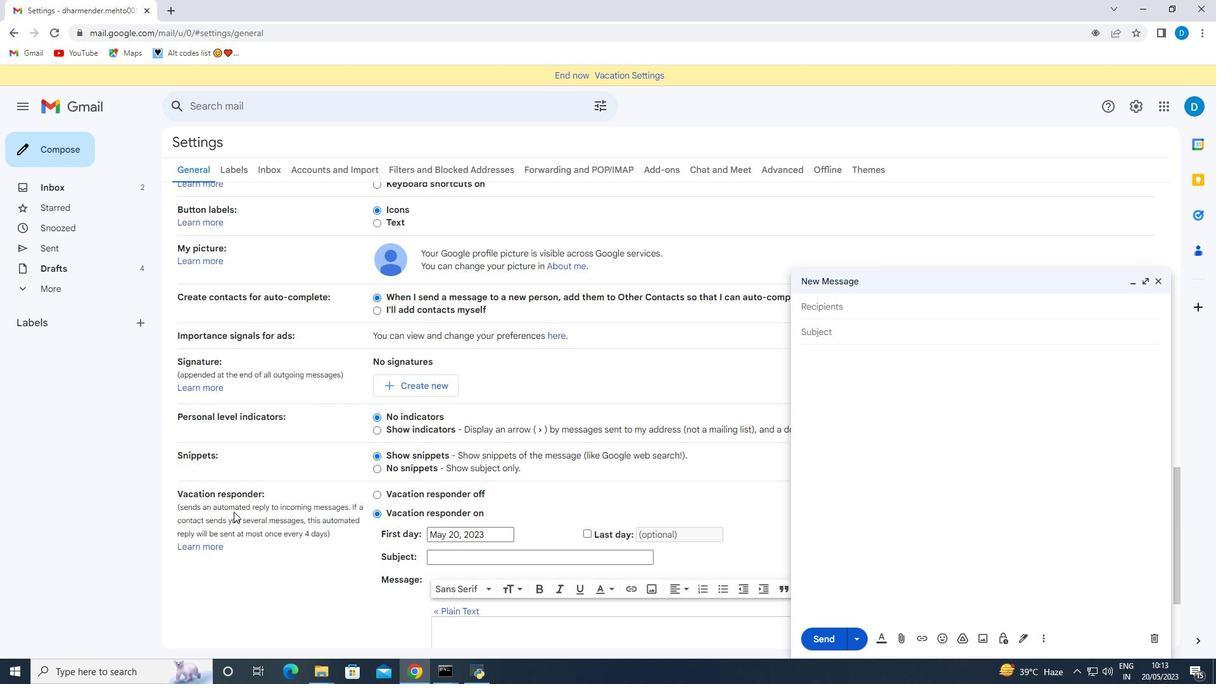 
Action: Mouse moved to (233, 509)
Screenshot: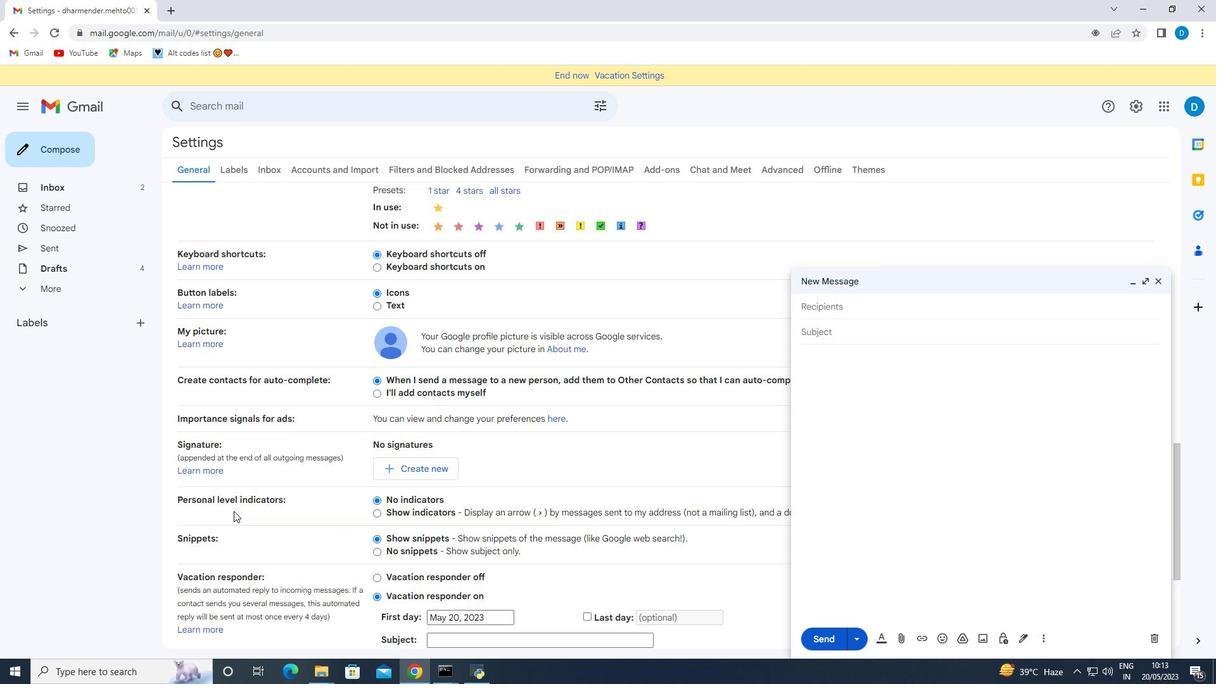 
Action: Mouse scrolled (233, 509) with delta (0, 0)
Screenshot: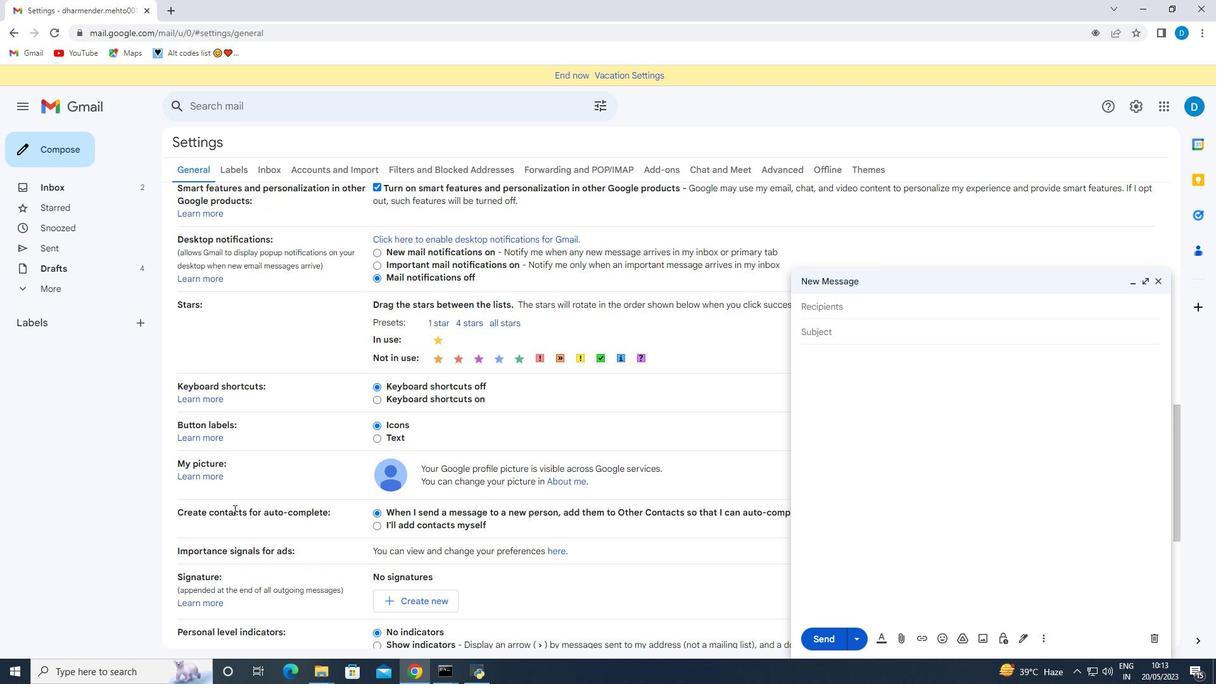 
Action: Mouse scrolled (233, 509) with delta (0, 0)
Screenshot: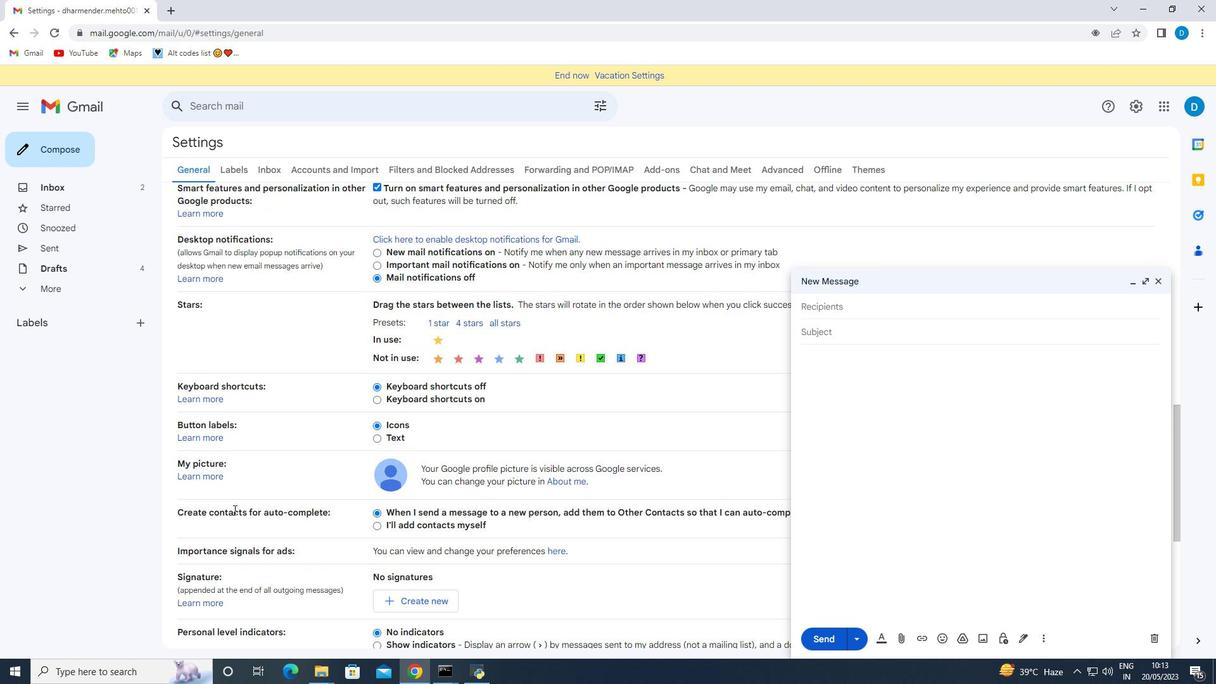 
Action: Mouse scrolled (233, 509) with delta (0, 0)
Screenshot: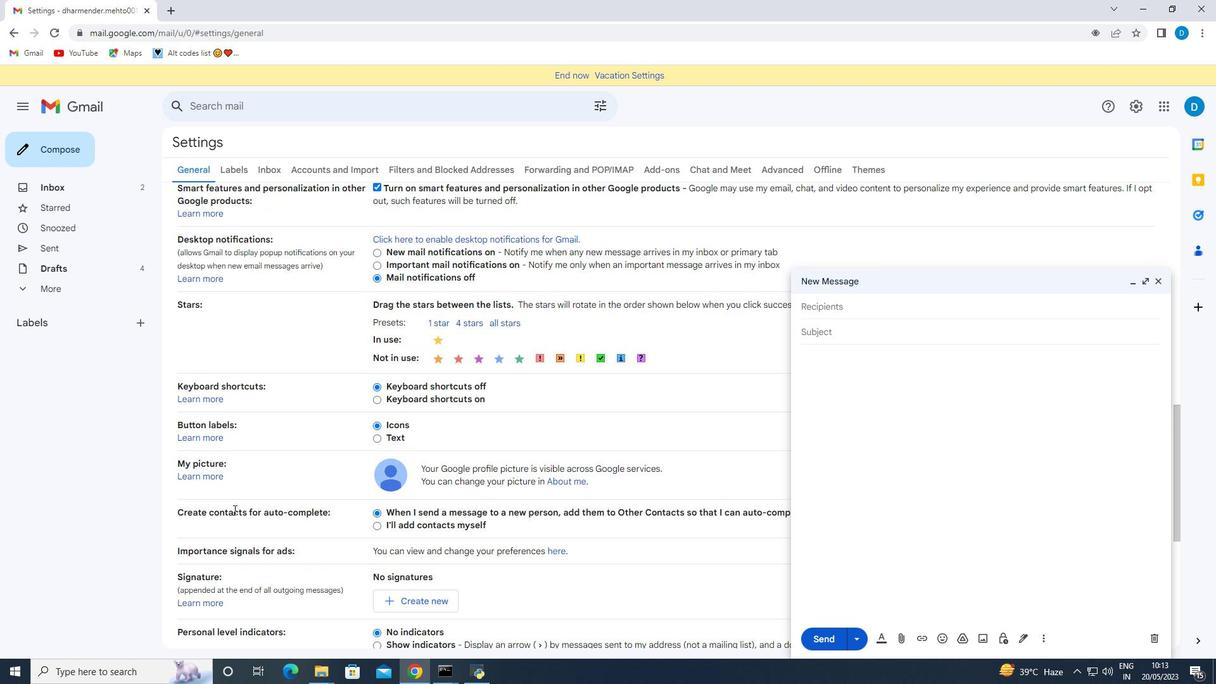 
Action: Mouse scrolled (233, 509) with delta (0, 0)
Screenshot: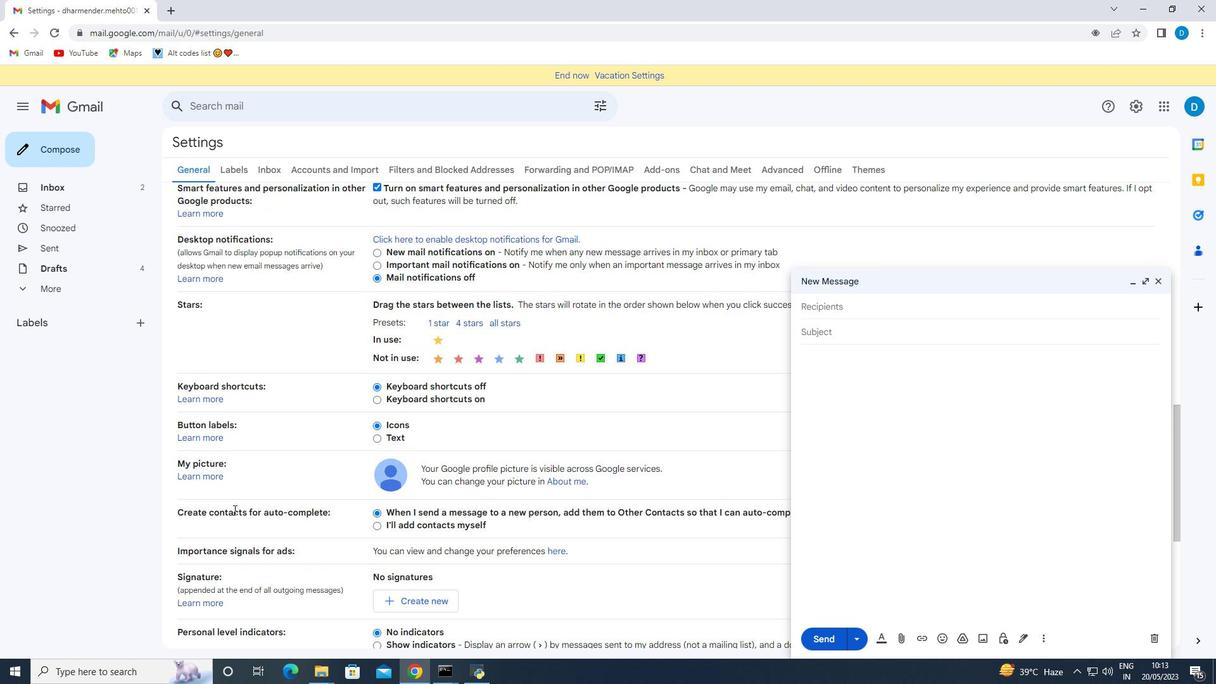 
Action: Mouse scrolled (233, 509) with delta (0, 0)
Screenshot: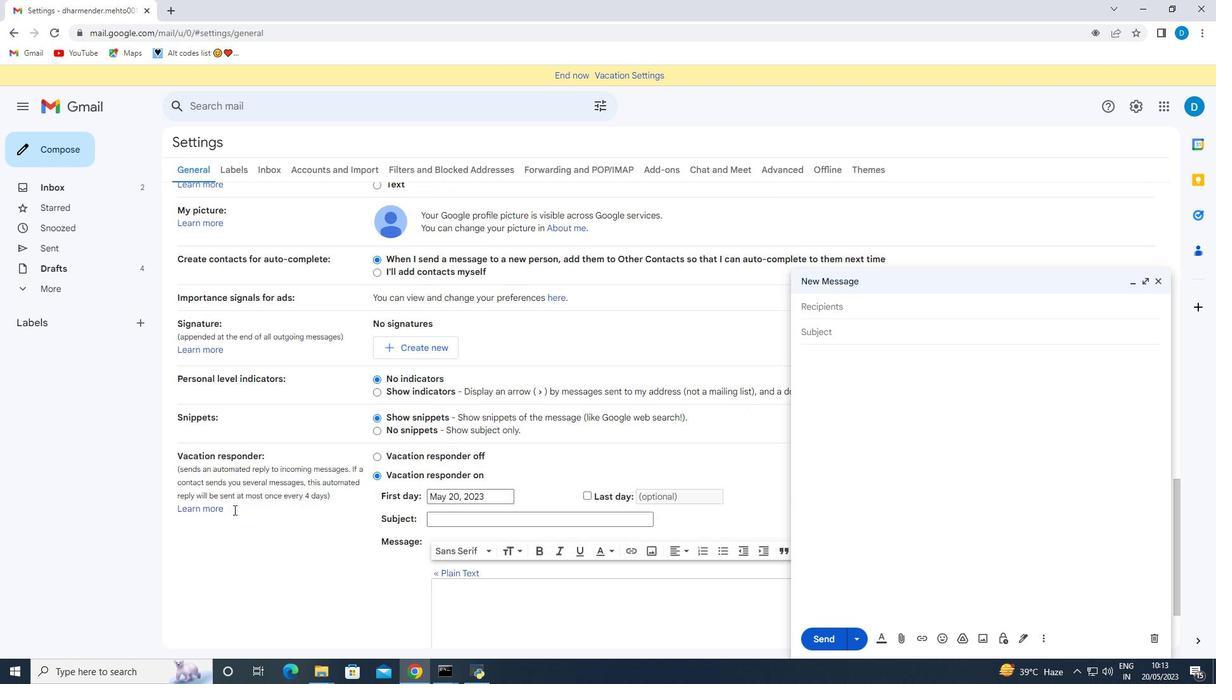 
Action: Mouse scrolled (233, 509) with delta (0, 0)
Screenshot: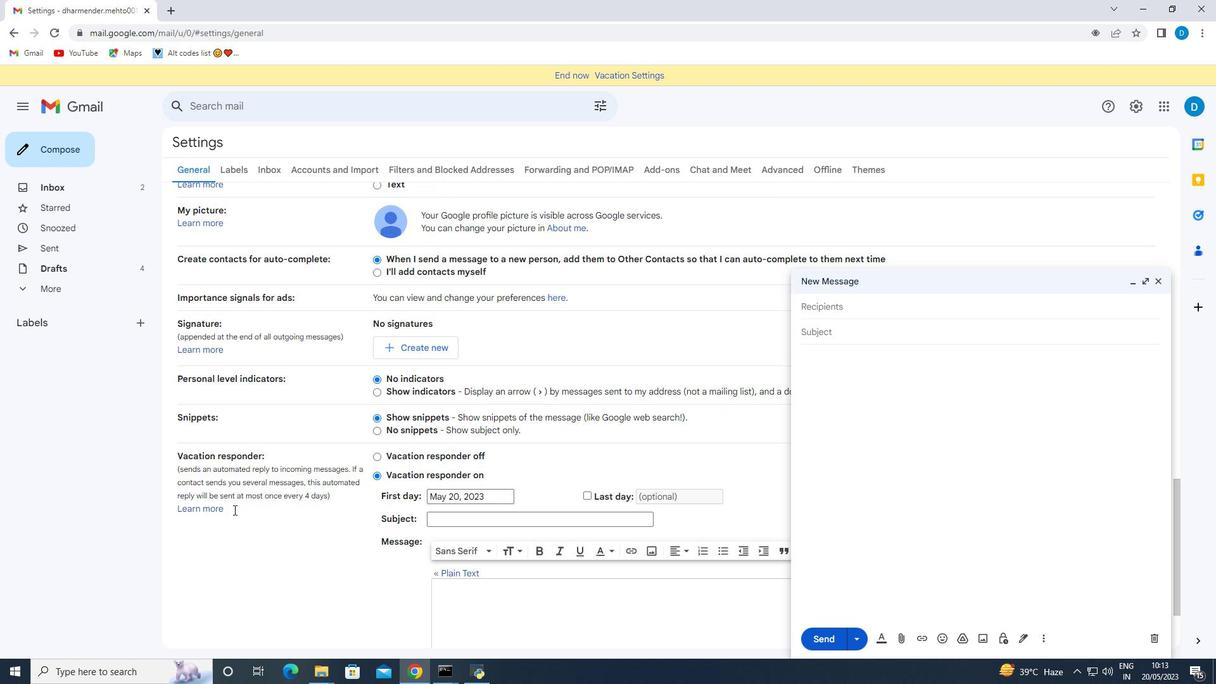 
Action: Mouse scrolled (233, 509) with delta (0, 0)
Screenshot: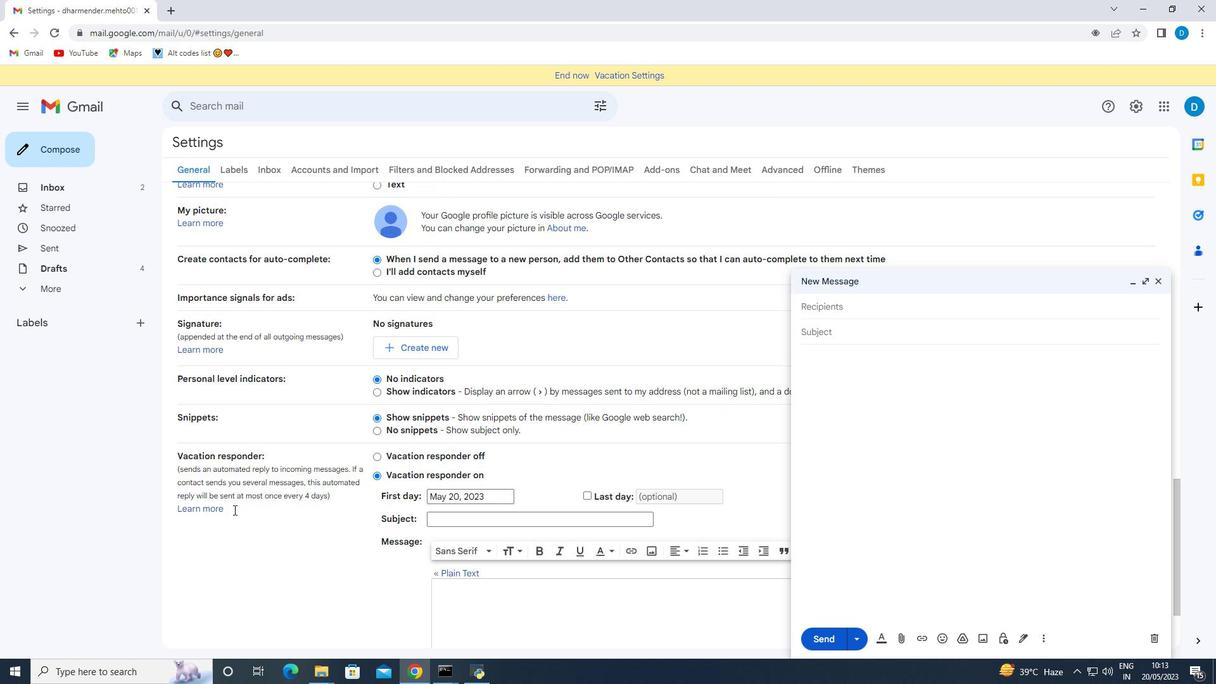 
Action: Mouse scrolled (233, 509) with delta (0, 0)
Screenshot: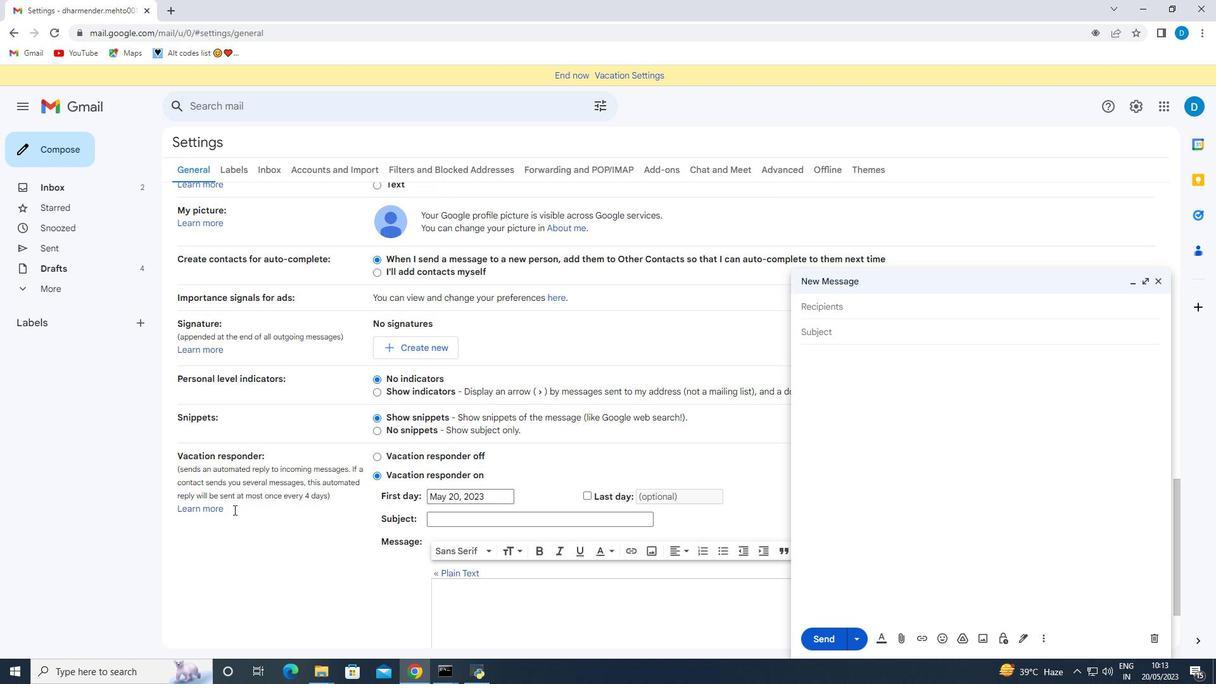 
Action: Mouse moved to (240, 505)
Screenshot: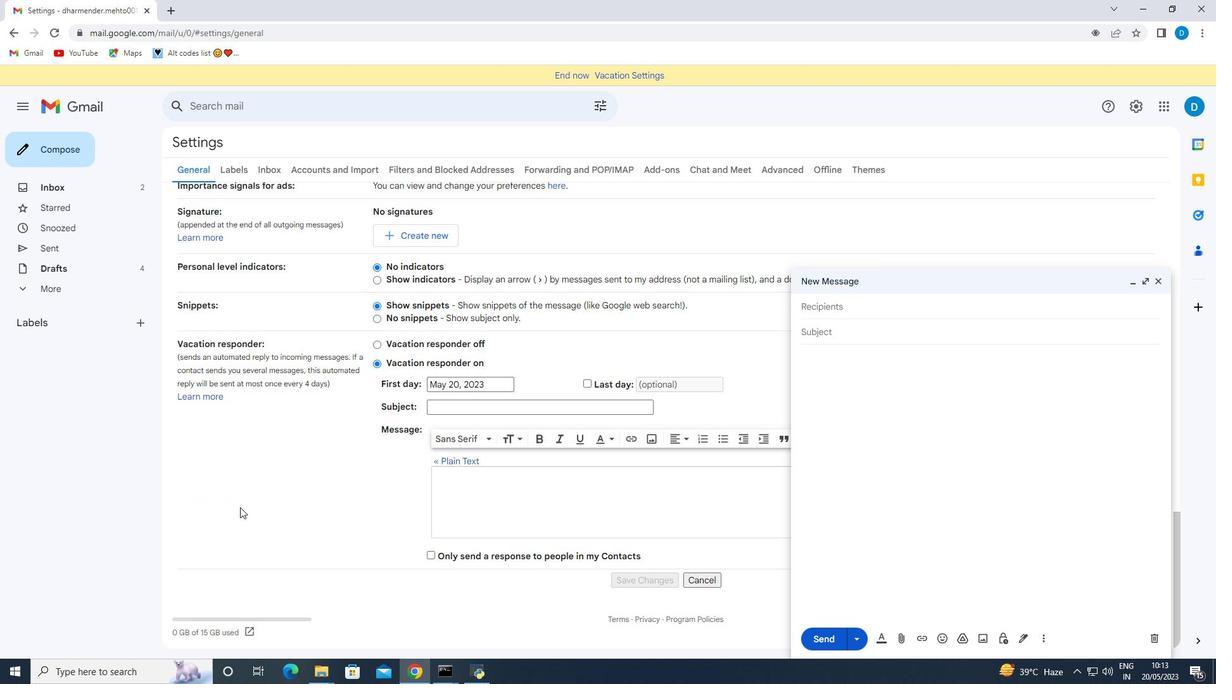 
Action: Mouse scrolled (240, 506) with delta (0, 0)
Screenshot: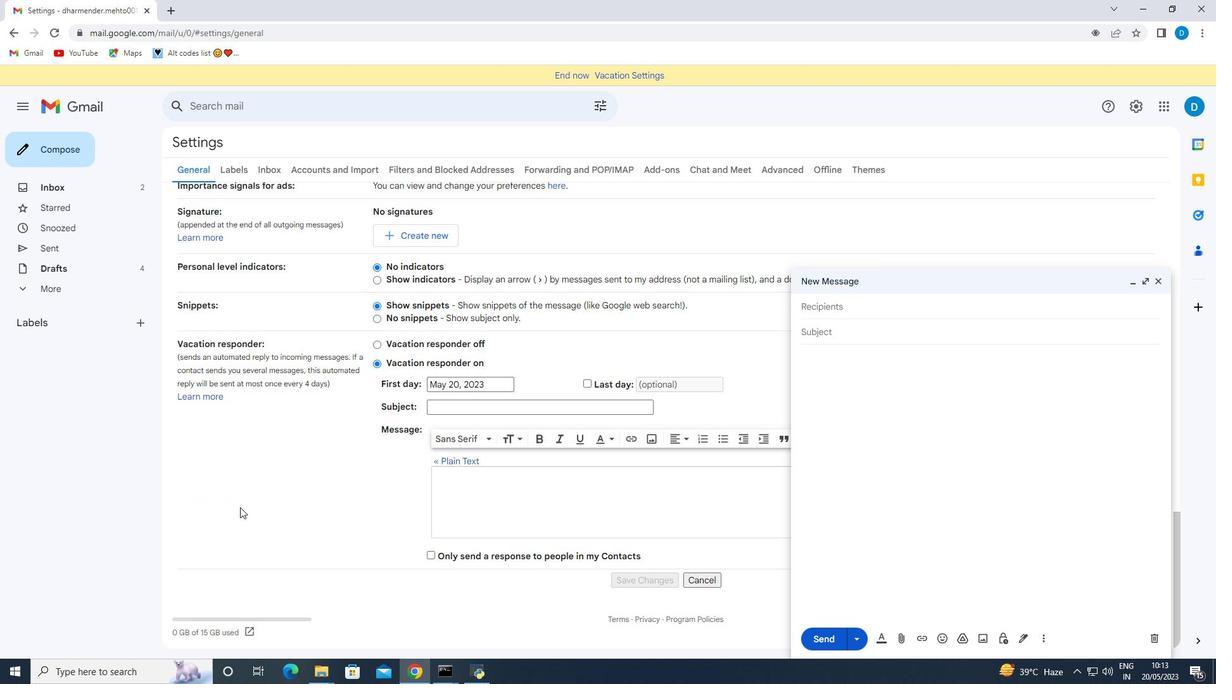 
Action: Mouse scrolled (240, 506) with delta (0, 0)
Screenshot: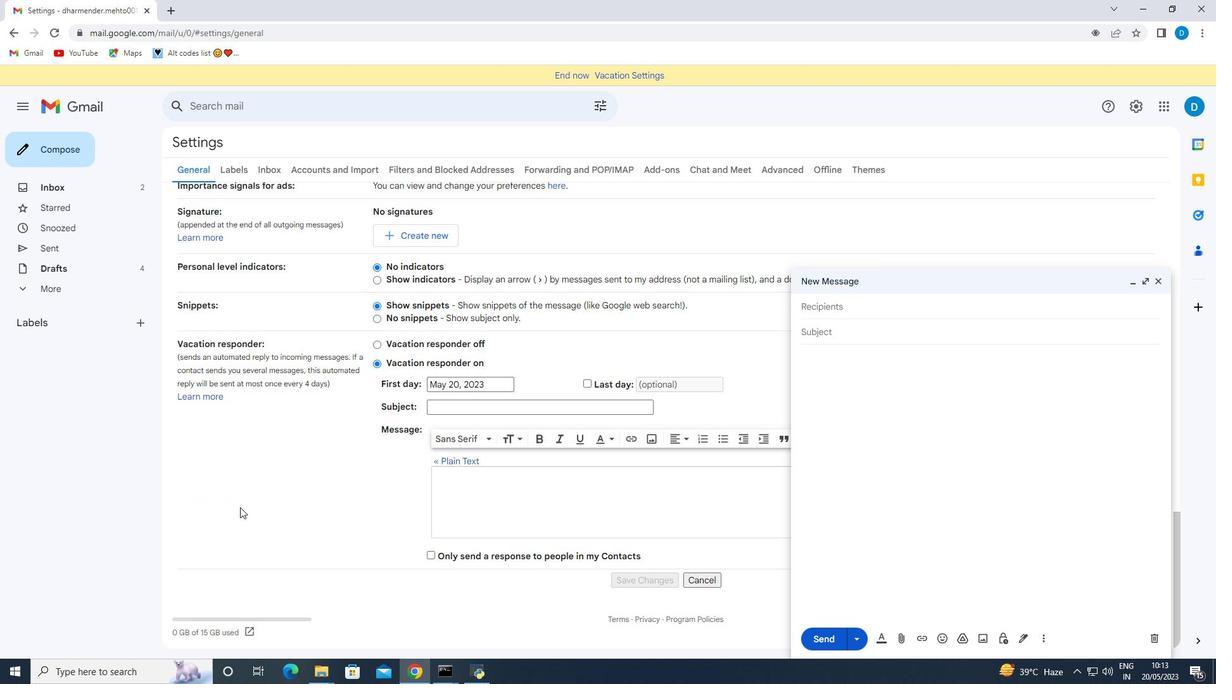 
Action: Mouse scrolled (240, 506) with delta (0, 0)
Screenshot: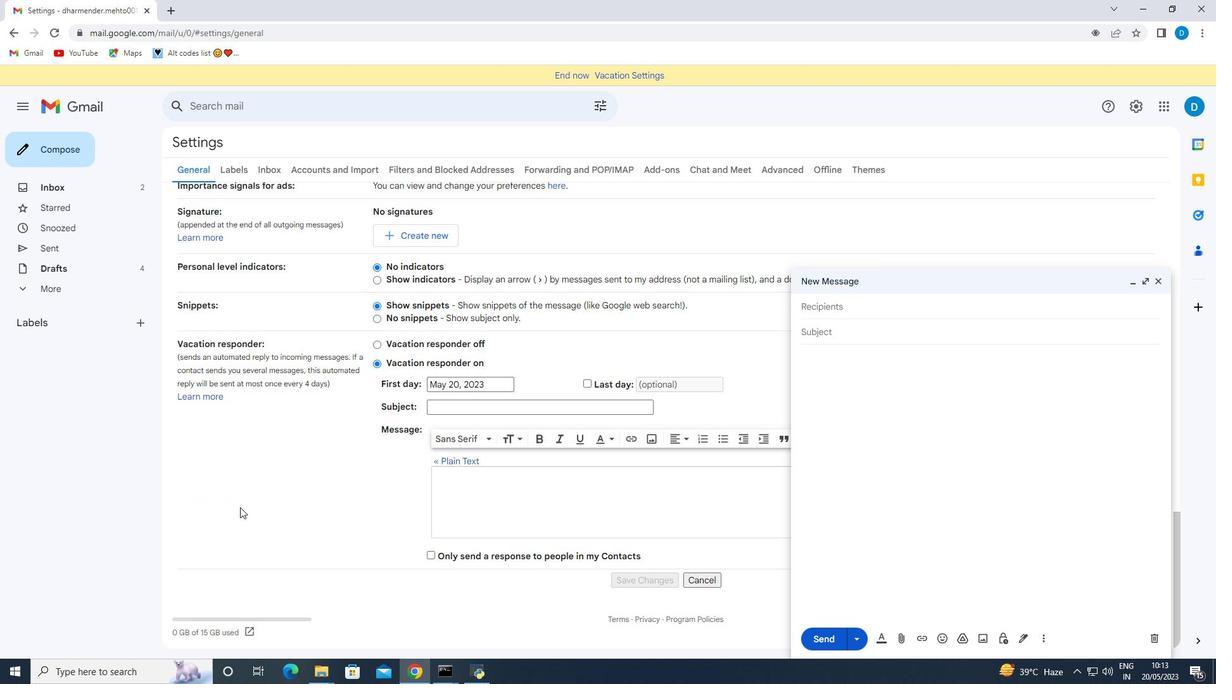 
Action: Mouse scrolled (240, 506) with delta (0, 0)
Screenshot: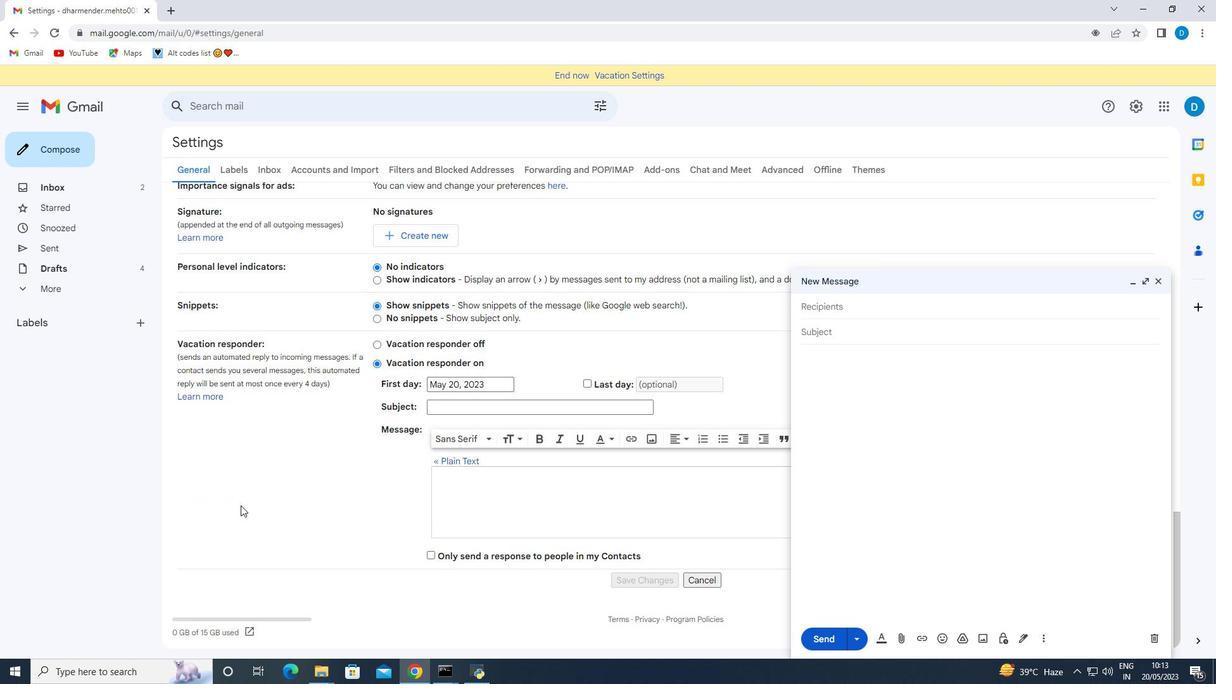 
Action: Mouse moved to (240, 504)
Screenshot: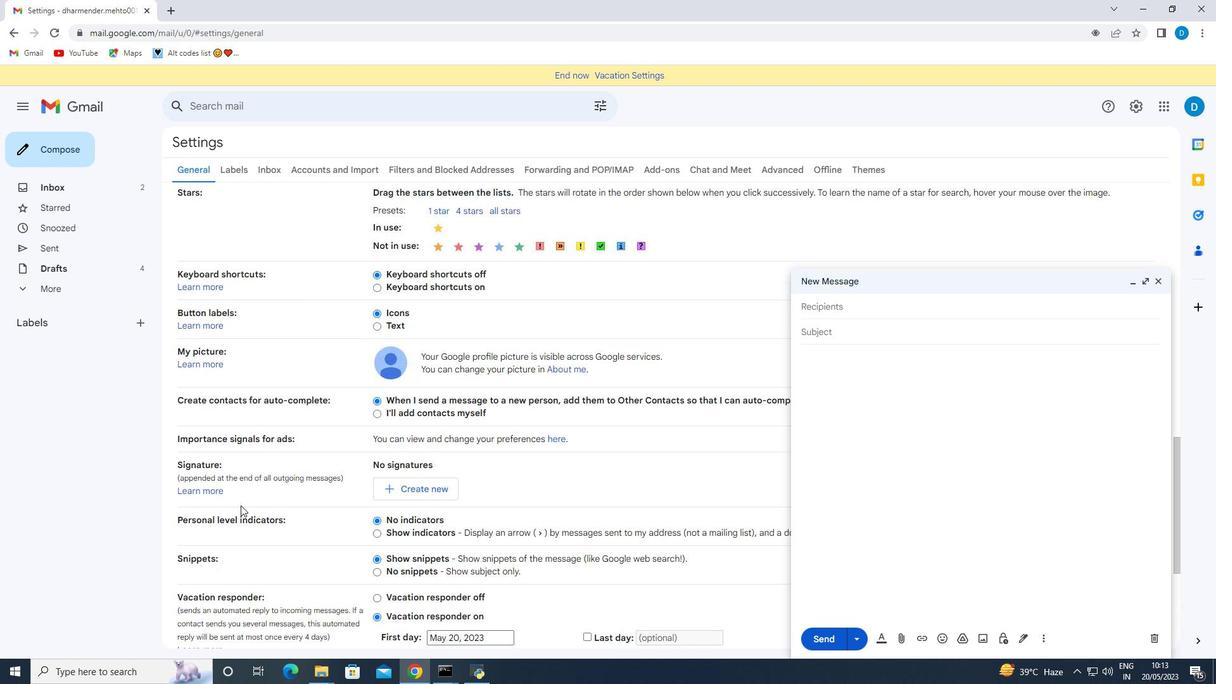 
Action: Mouse scrolled (240, 505) with delta (0, 0)
Screenshot: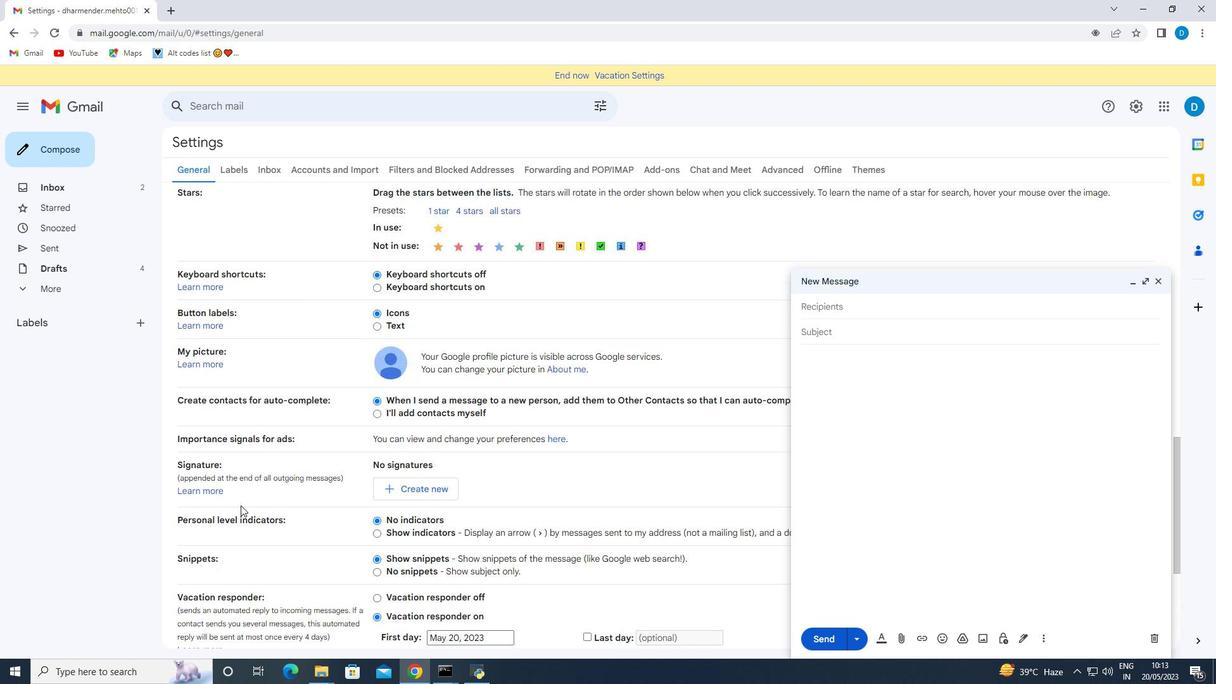 
Action: Mouse moved to (240, 504)
Screenshot: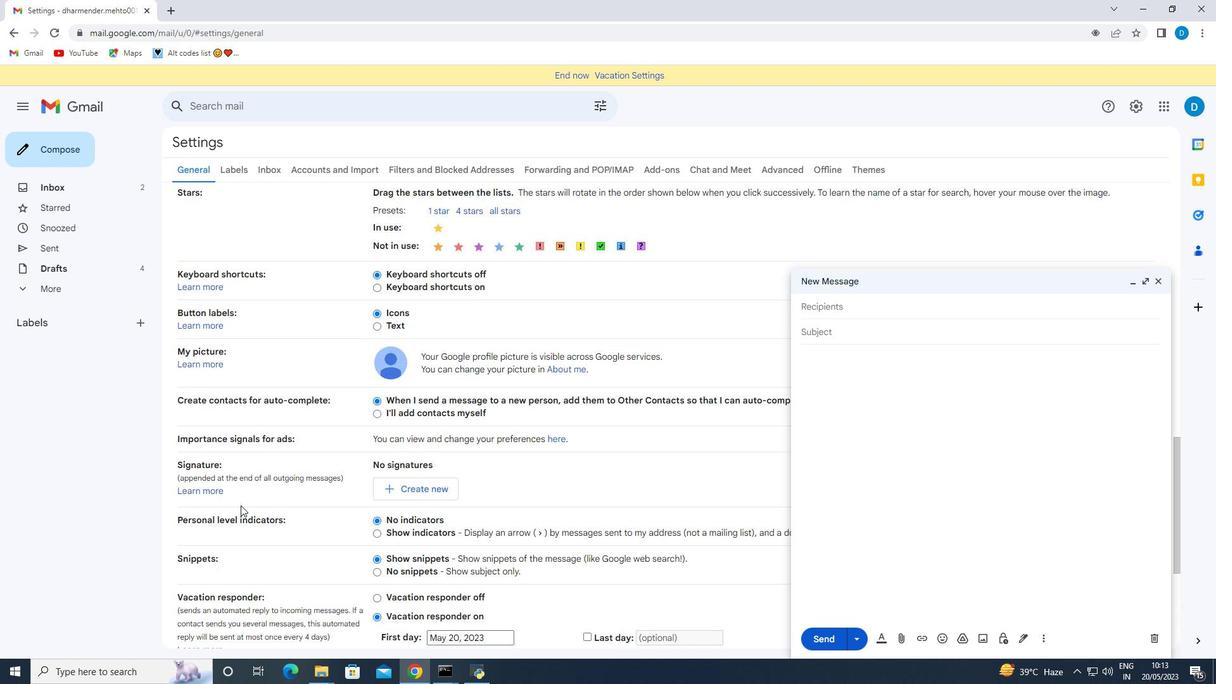 
Action: Mouse scrolled (240, 505) with delta (0, 0)
Screenshot: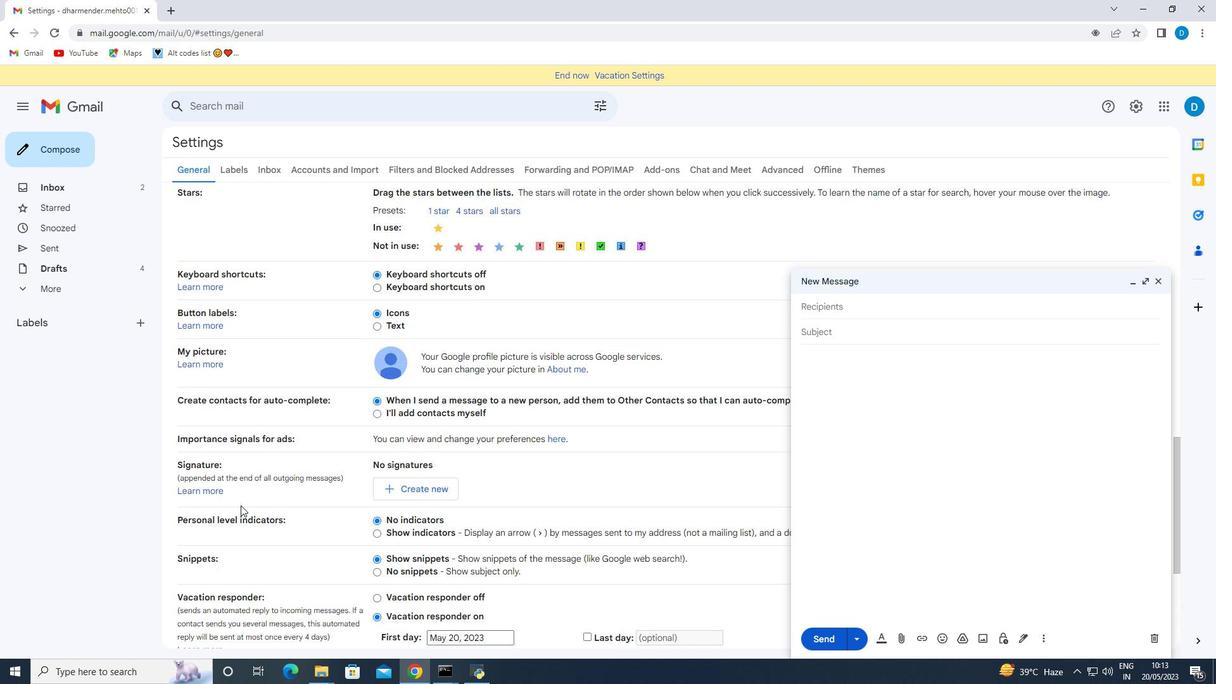 
Action: Mouse scrolled (240, 505) with delta (0, 0)
Screenshot: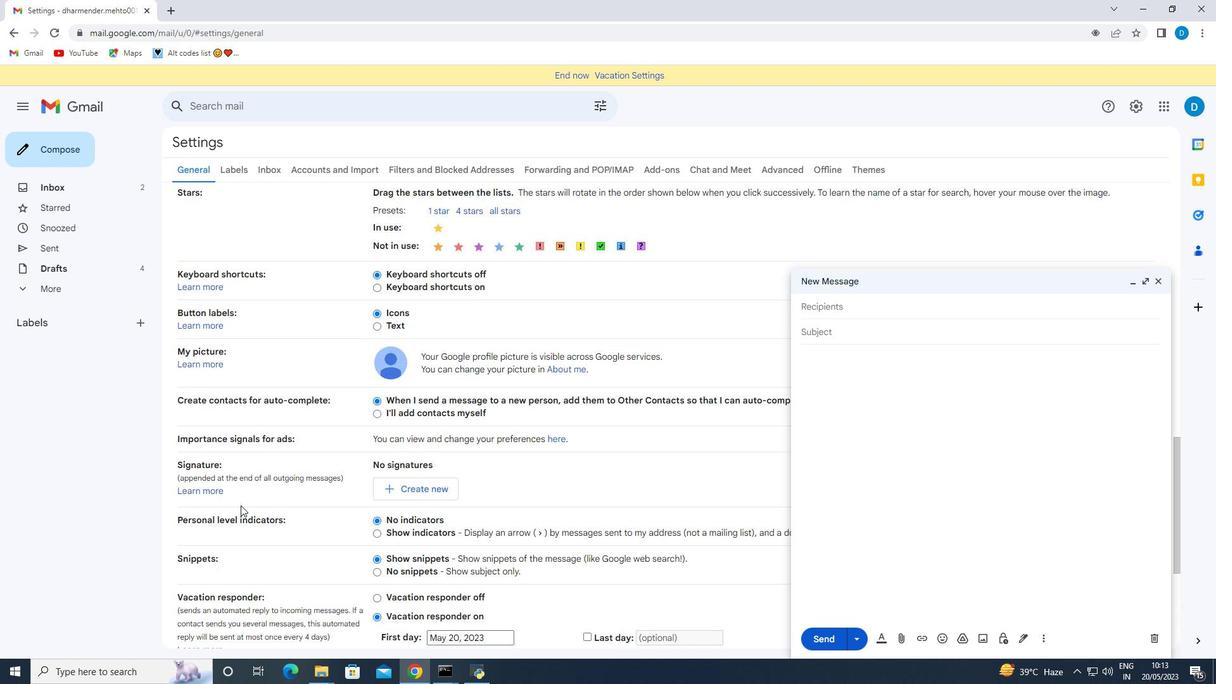 
Action: Mouse moved to (240, 504)
Screenshot: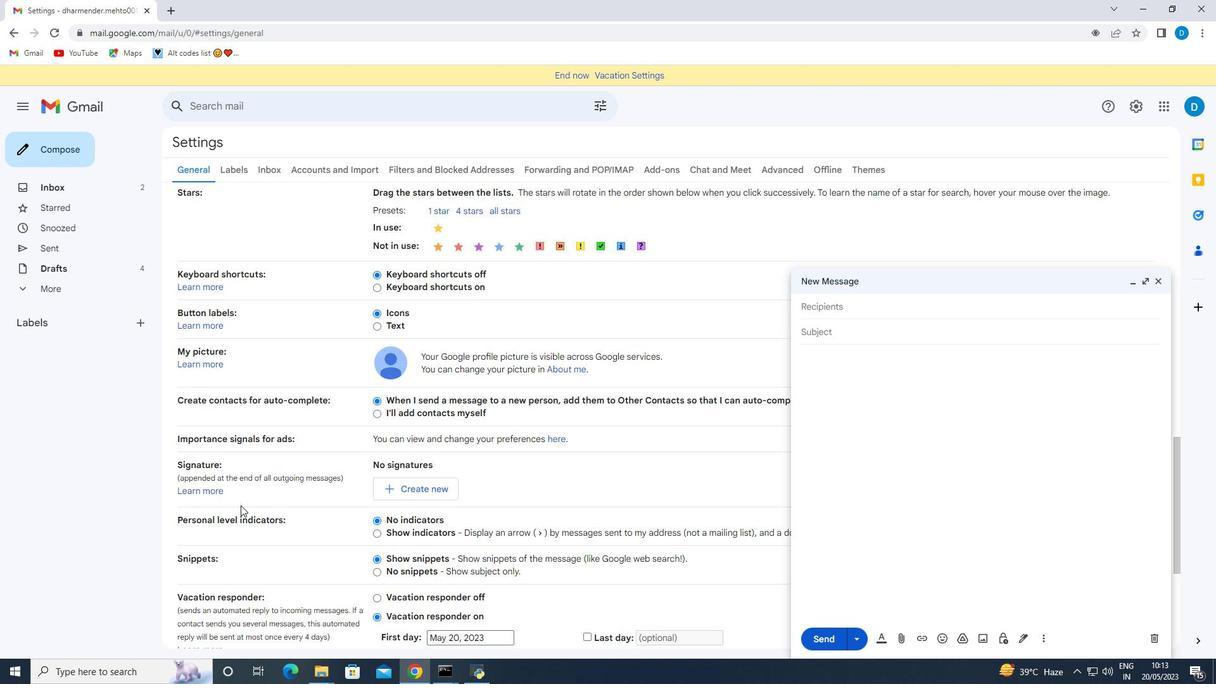 
Action: Mouse scrolled (240, 504) with delta (0, 0)
Screenshot: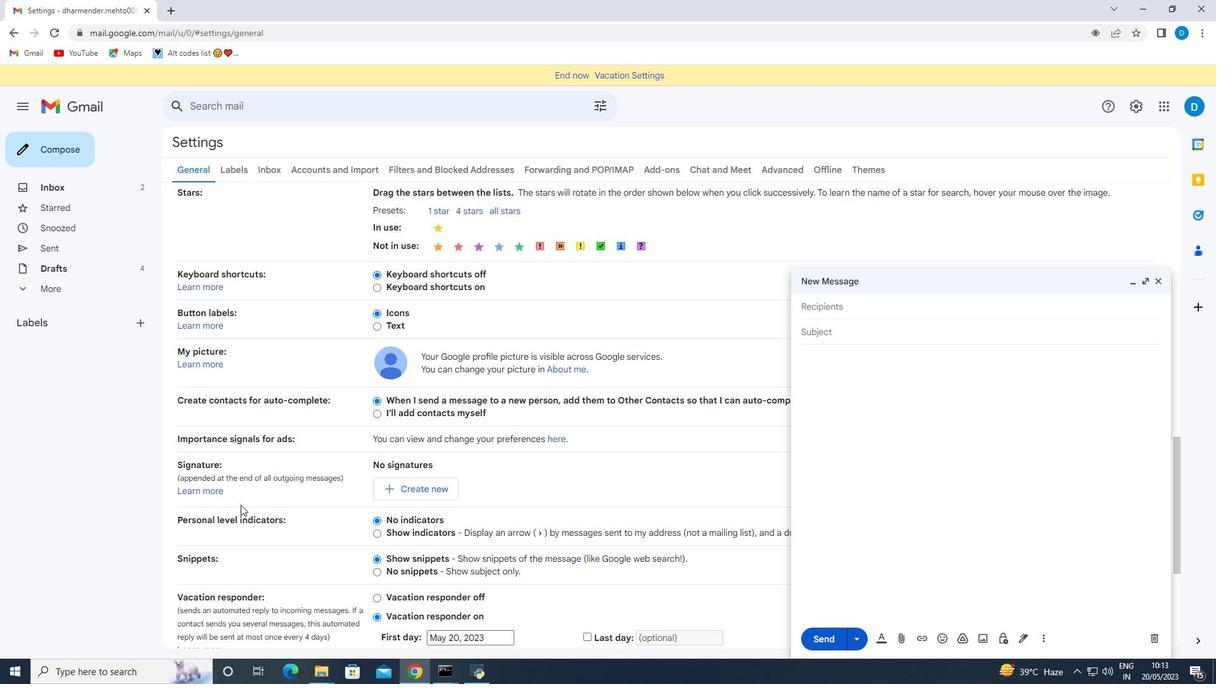 
Action: Mouse scrolled (240, 504) with delta (0, 0)
Screenshot: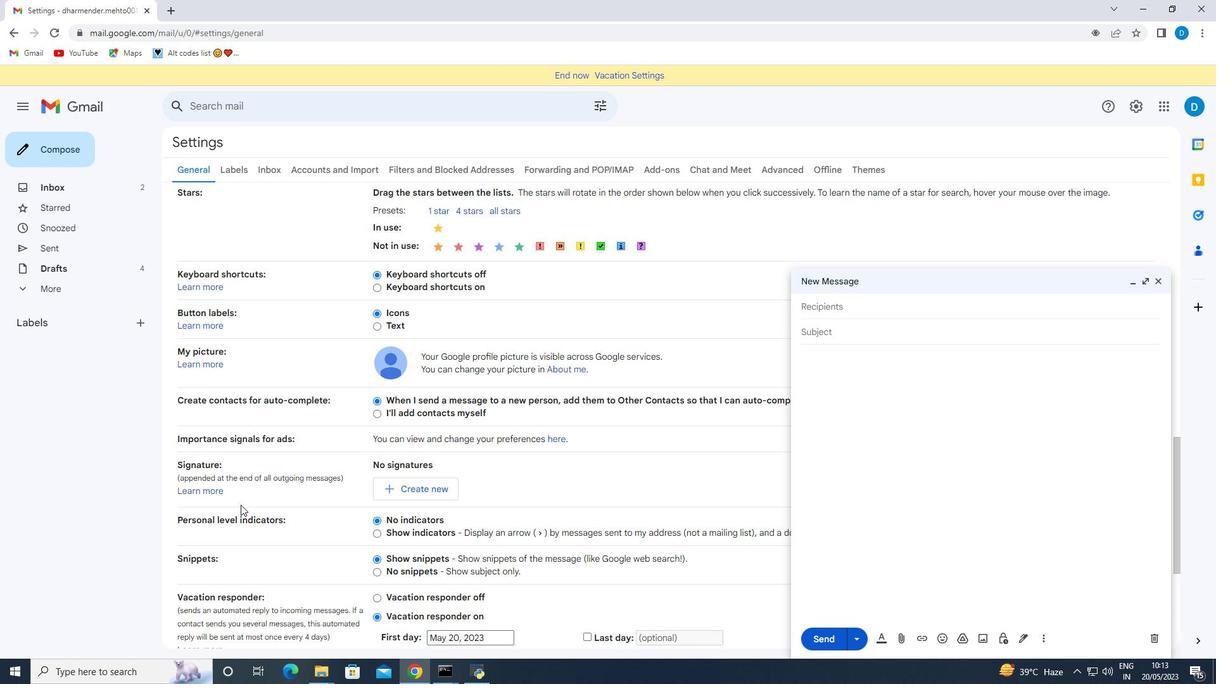 
Action: Mouse moved to (243, 501)
Screenshot: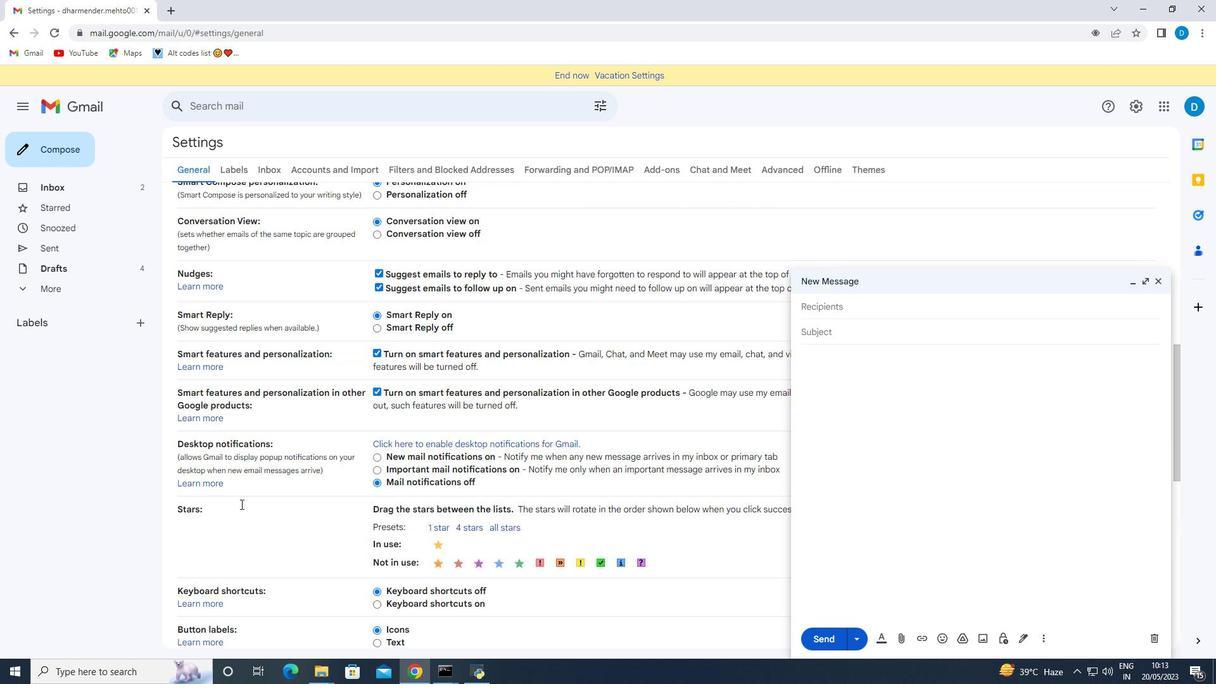
Action: Mouse scrolled (243, 502) with delta (0, 0)
Screenshot: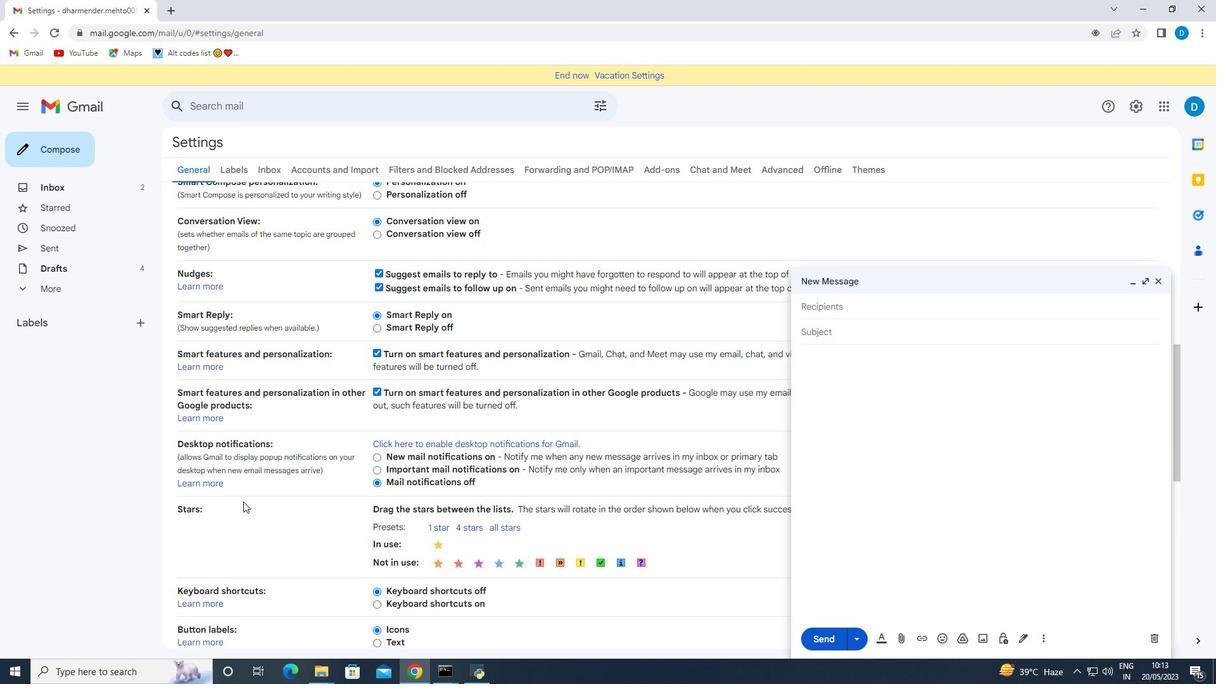 
Action: Mouse scrolled (243, 502) with delta (0, 0)
Screenshot: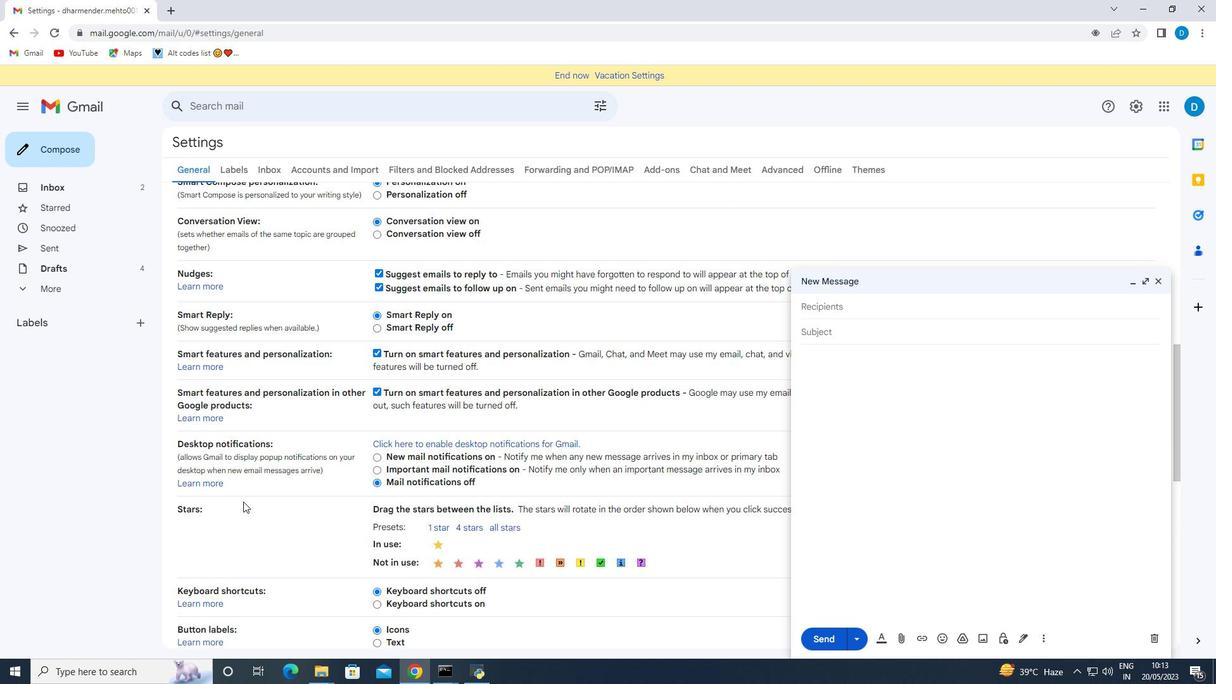 
Action: Mouse scrolled (243, 502) with delta (0, 0)
Screenshot: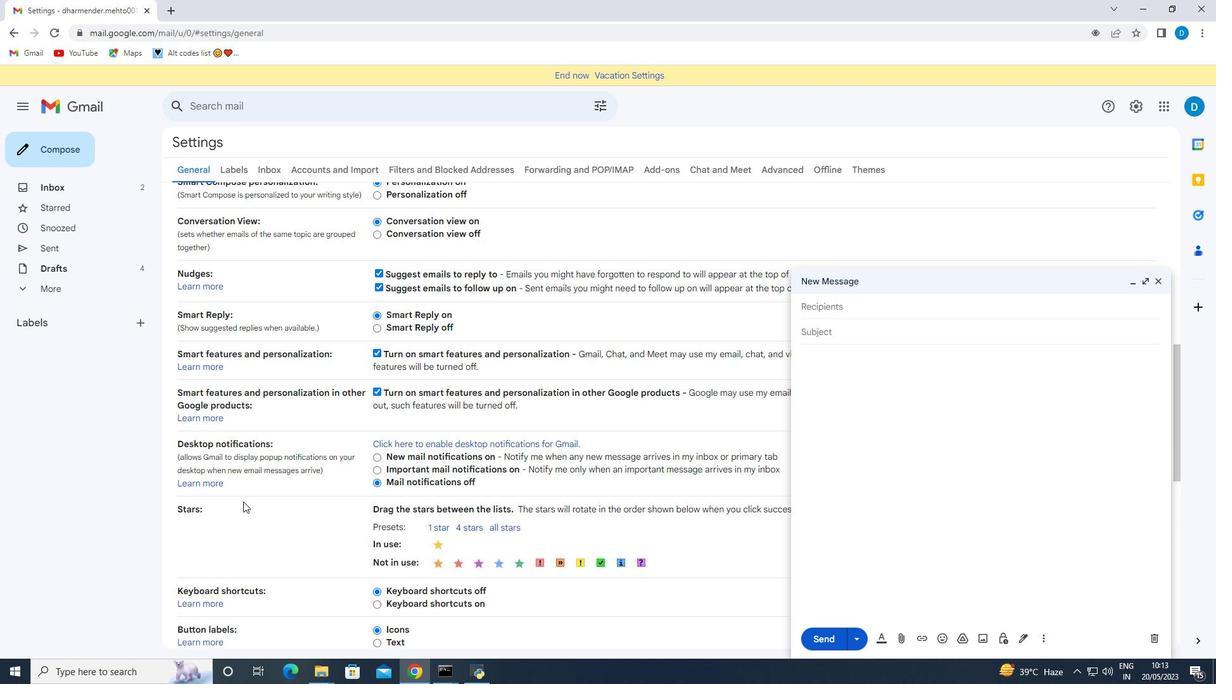 
Action: Mouse moved to (272, 488)
Screenshot: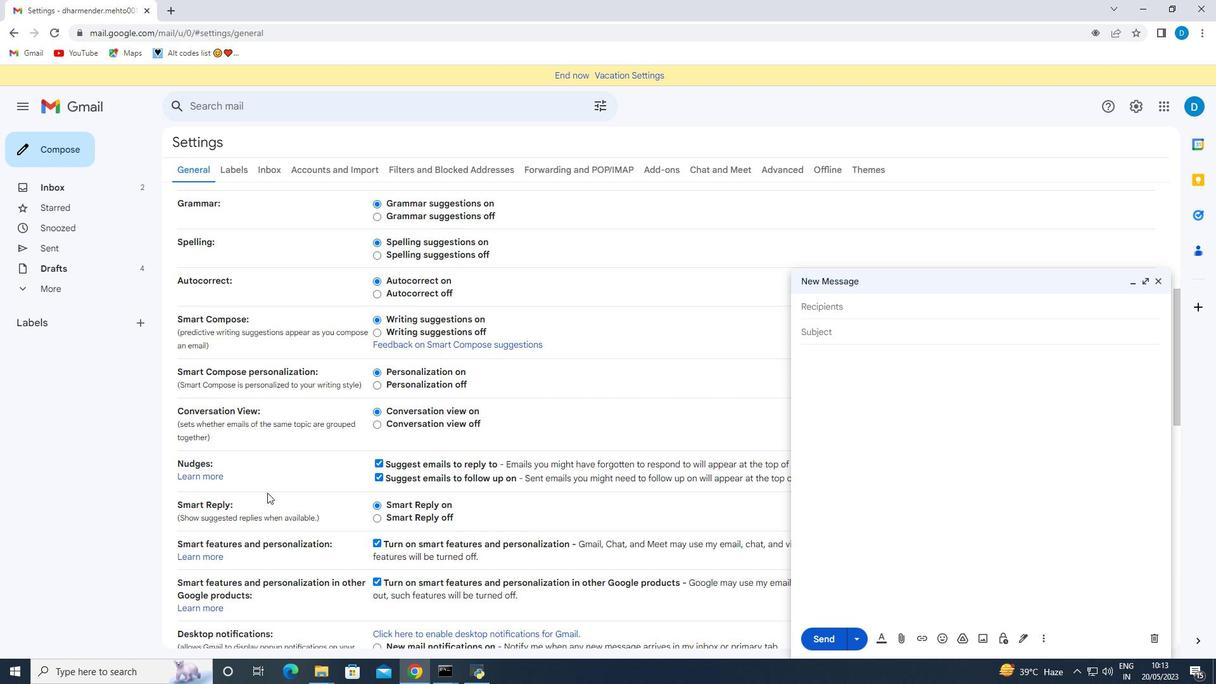 
Action: Mouse scrolled (272, 489) with delta (0, 0)
Screenshot: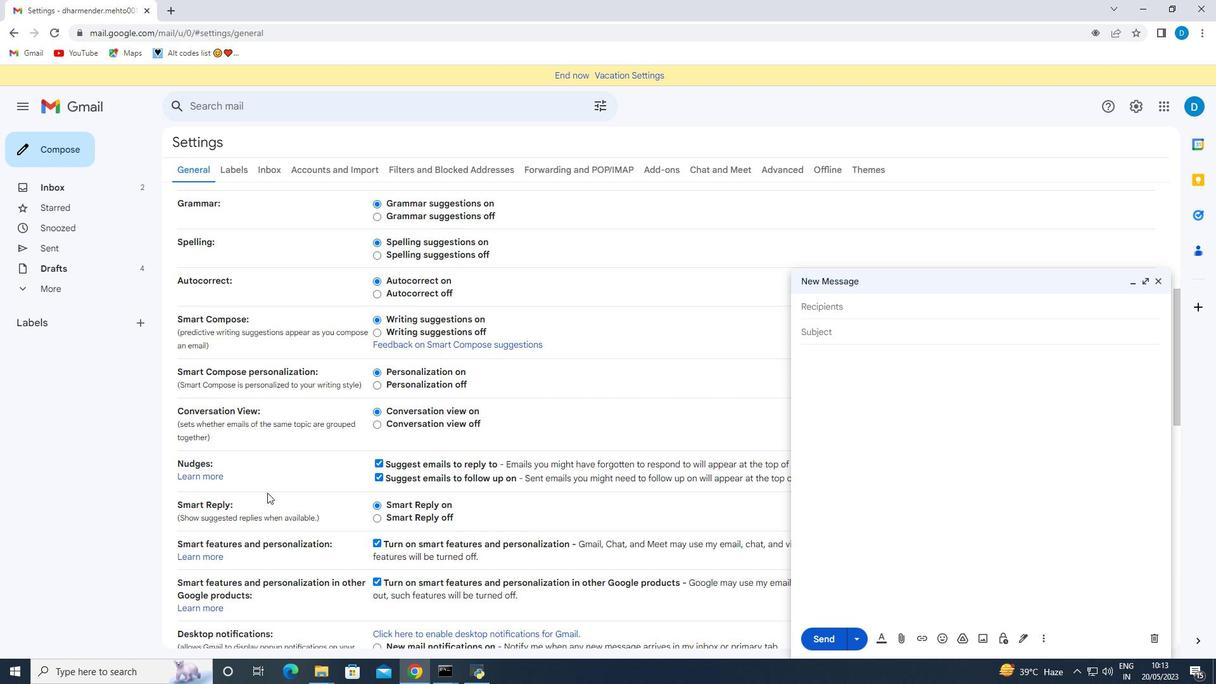 
Action: Mouse moved to (272, 487)
Screenshot: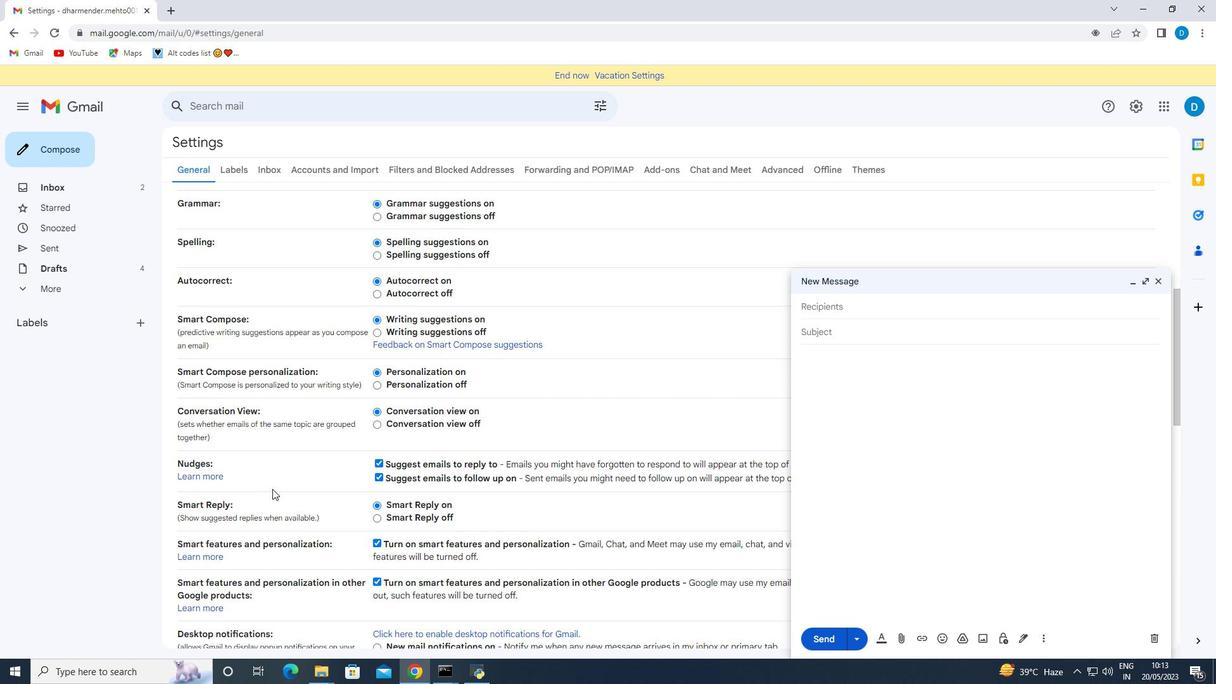 
Action: Mouse scrolled (272, 487) with delta (0, 0)
Screenshot: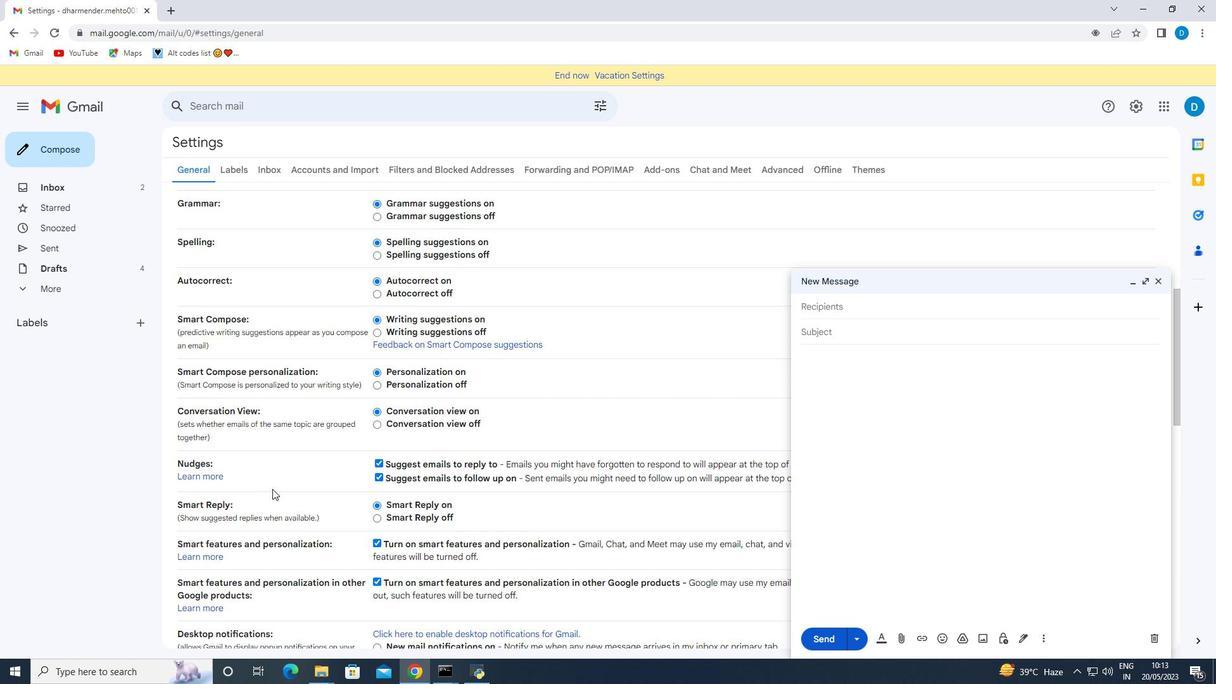 
Action: Mouse moved to (269, 459)
Screenshot: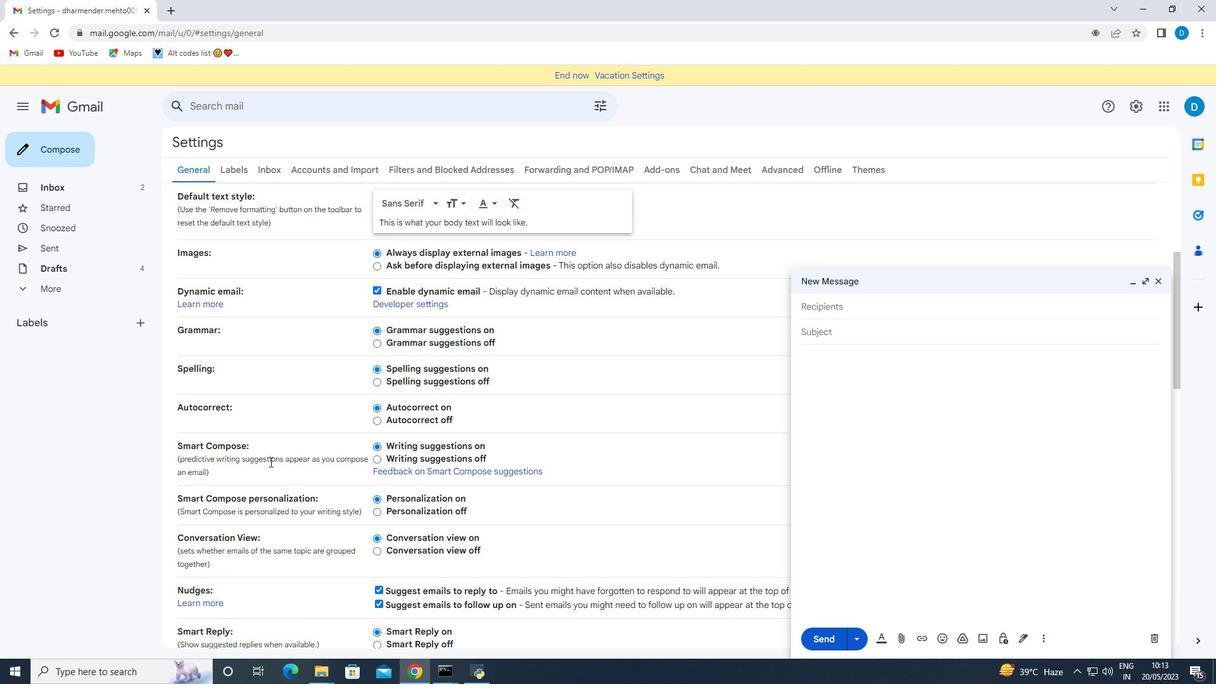 
Action: Mouse scrolled (269, 460) with delta (0, 0)
Screenshot: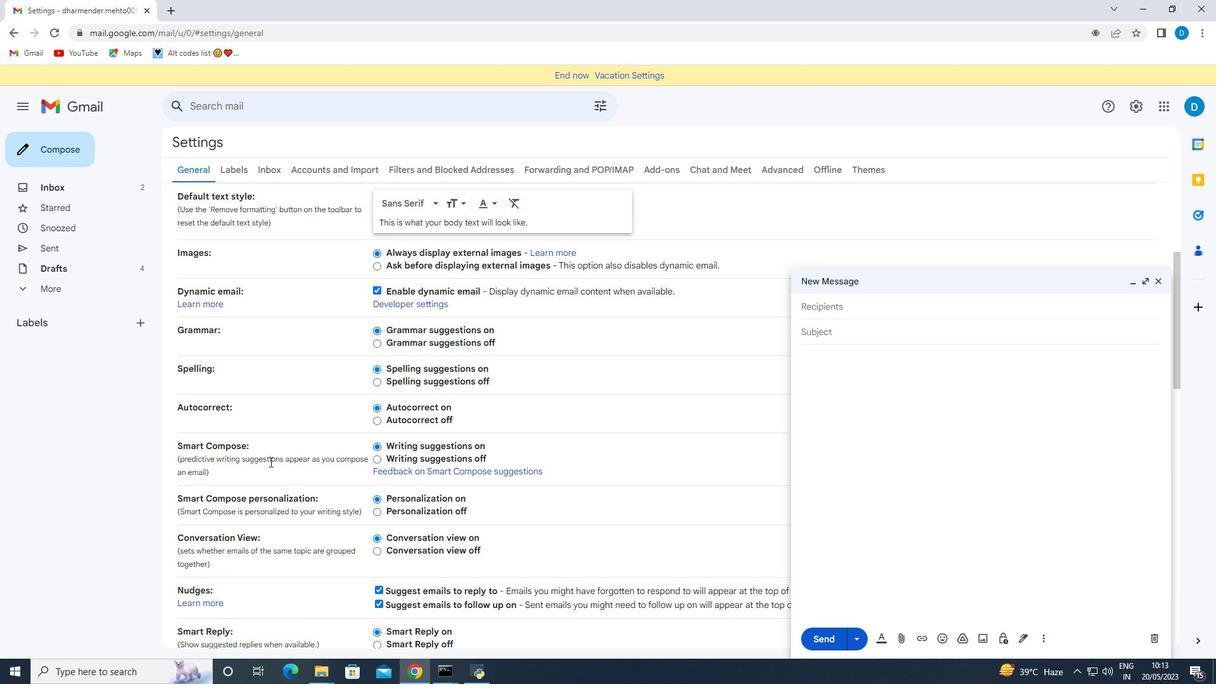 
Action: Mouse moved to (269, 459)
Screenshot: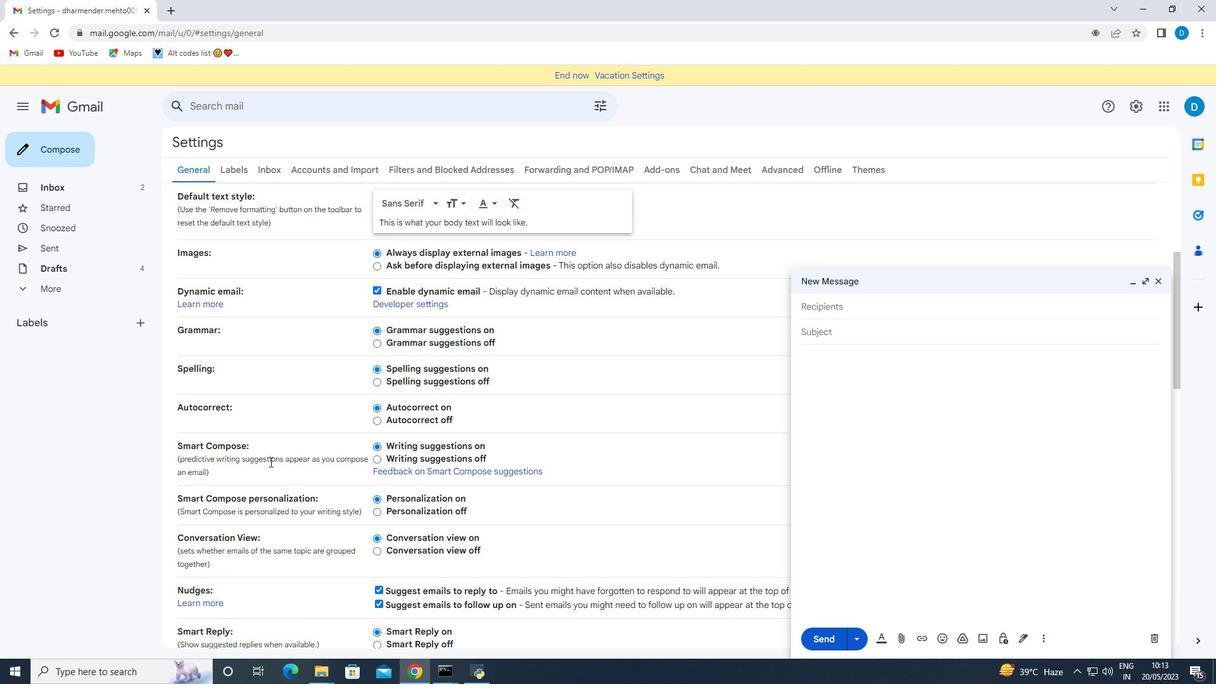 
Action: Mouse scrolled (269, 460) with delta (0, 0)
Screenshot: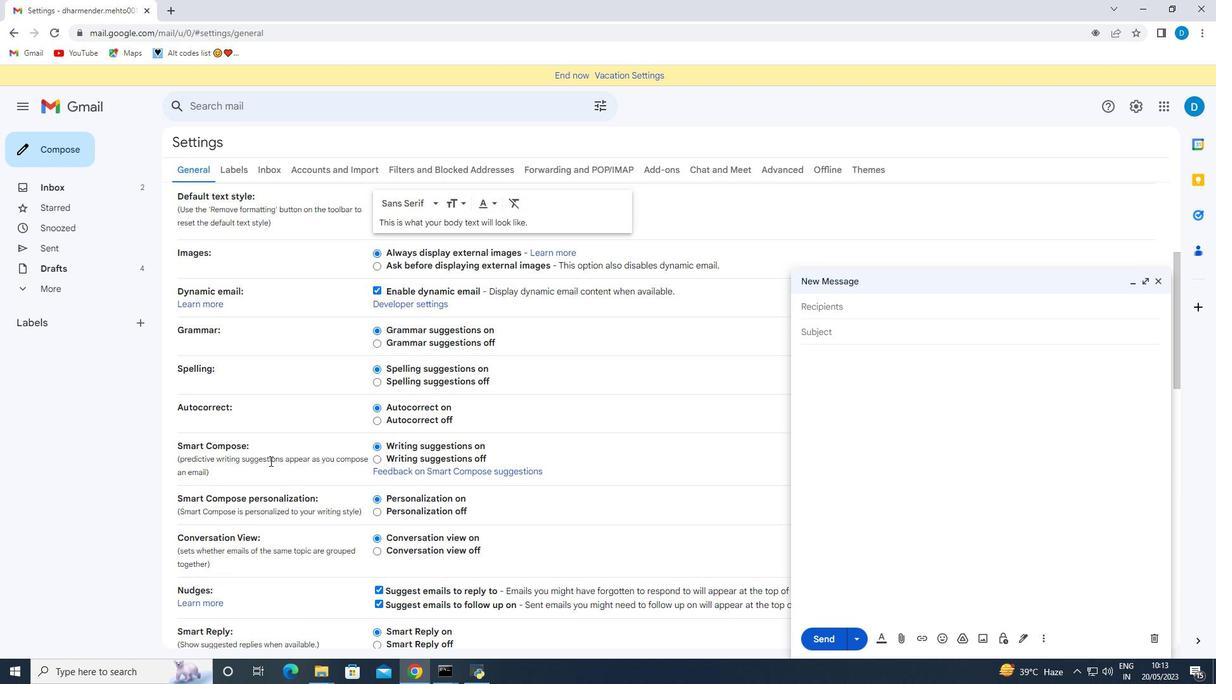 
Action: Mouse scrolled (269, 460) with delta (0, 0)
Screenshot: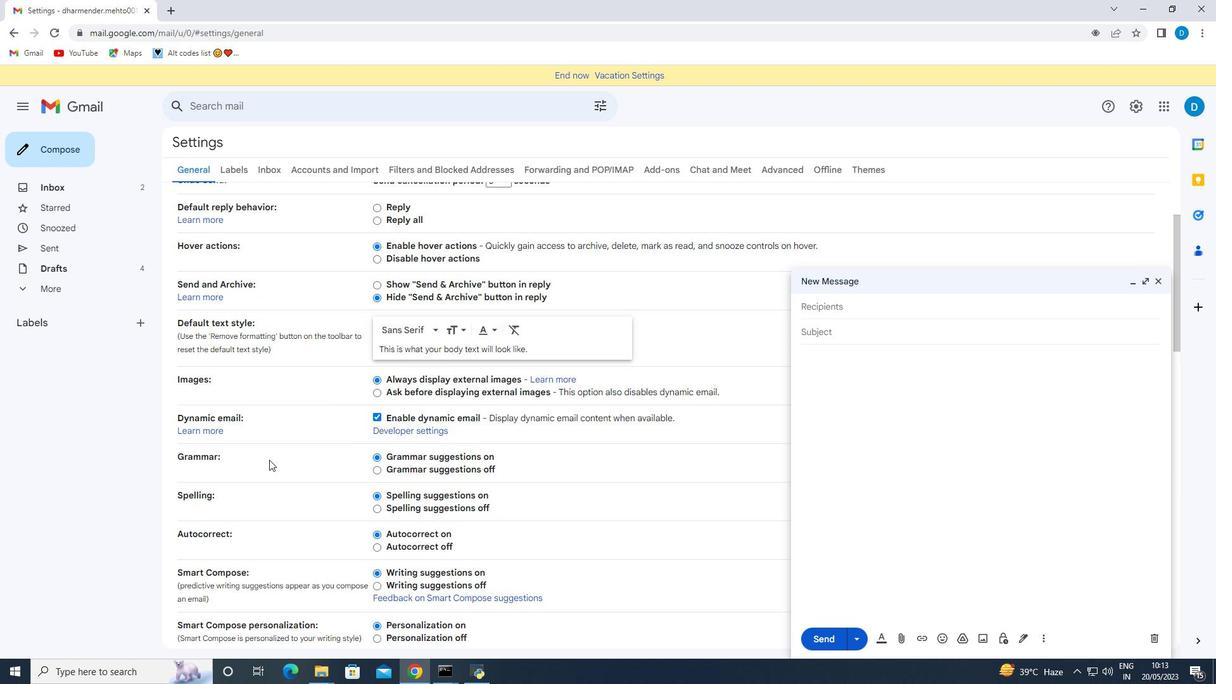 
Action: Mouse scrolled (269, 460) with delta (0, 0)
Screenshot: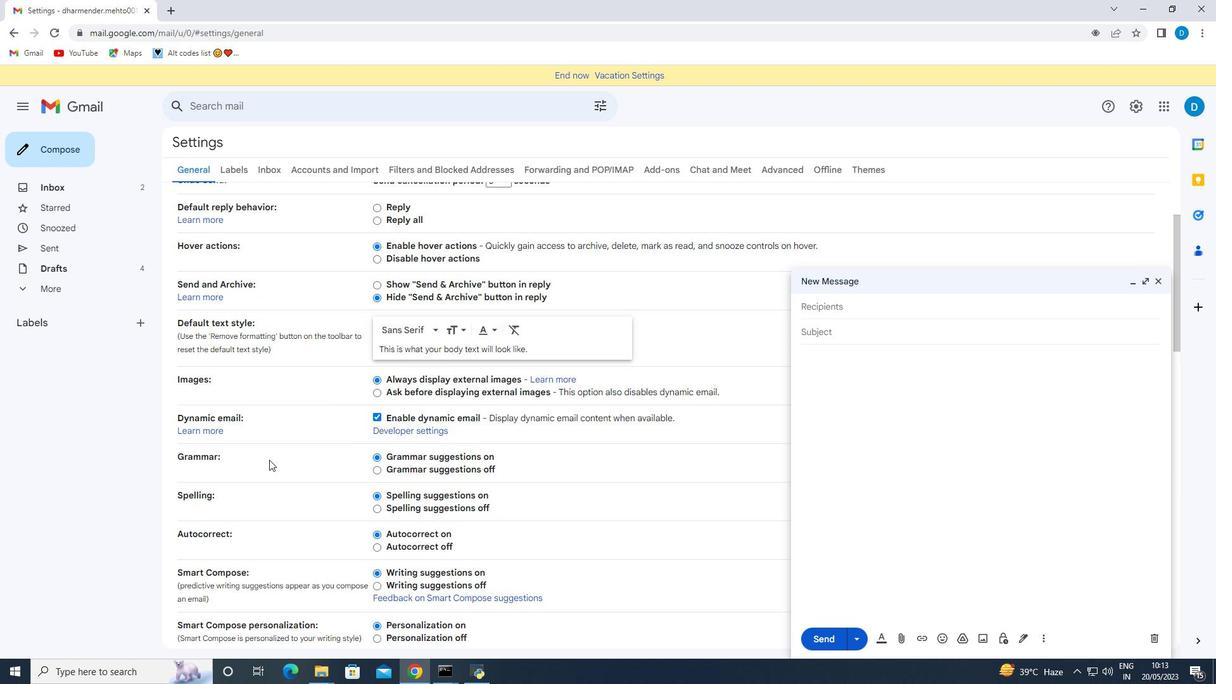 
Action: Mouse scrolled (269, 460) with delta (0, 0)
Screenshot: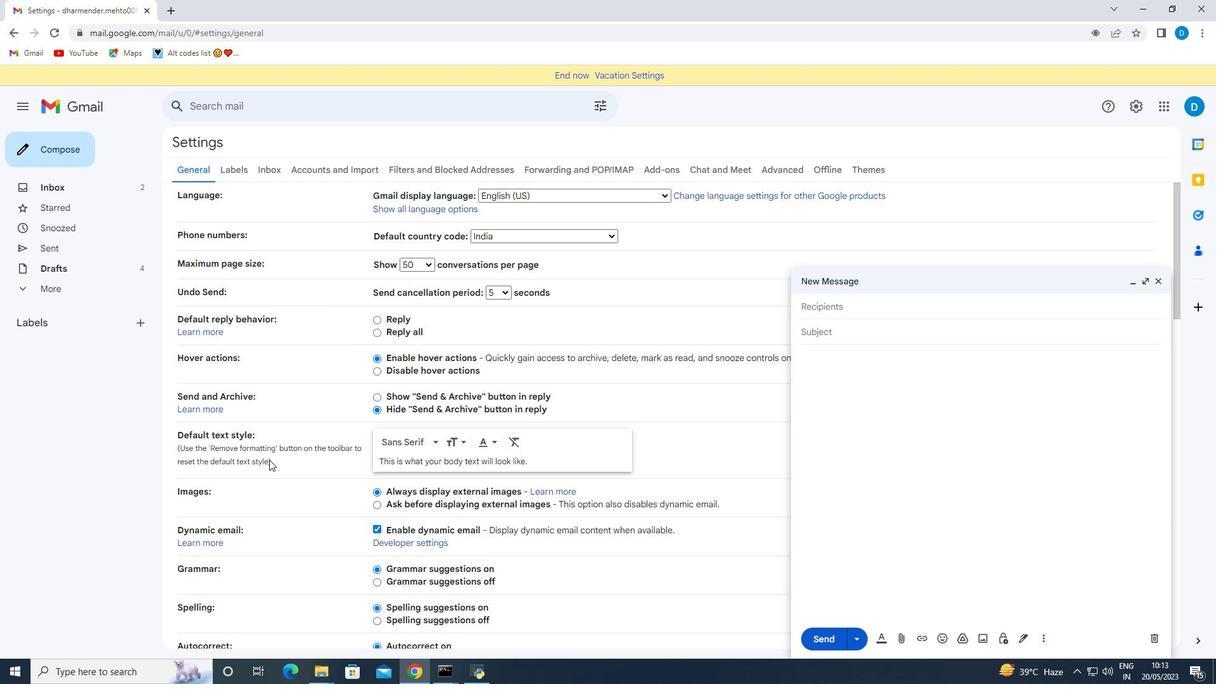 
Action: Mouse scrolled (269, 460) with delta (0, 0)
Screenshot: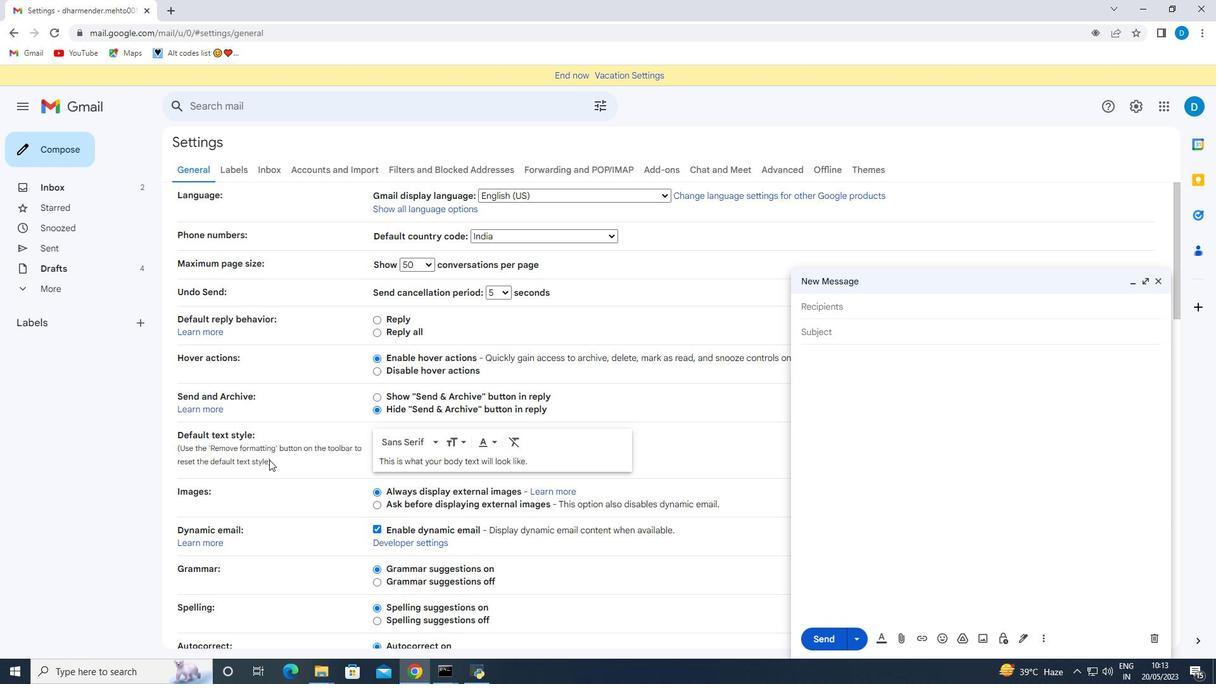 
Action: Mouse scrolled (269, 460) with delta (0, 0)
Screenshot: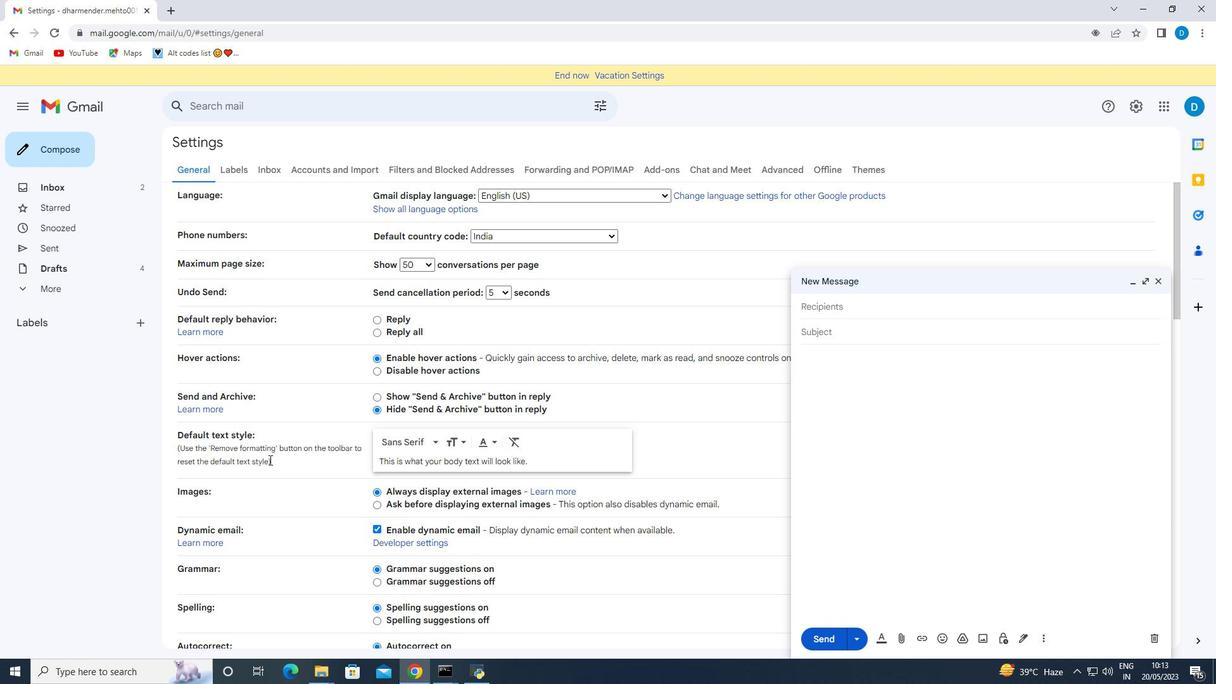 
Action: Mouse scrolled (269, 460) with delta (0, 0)
Screenshot: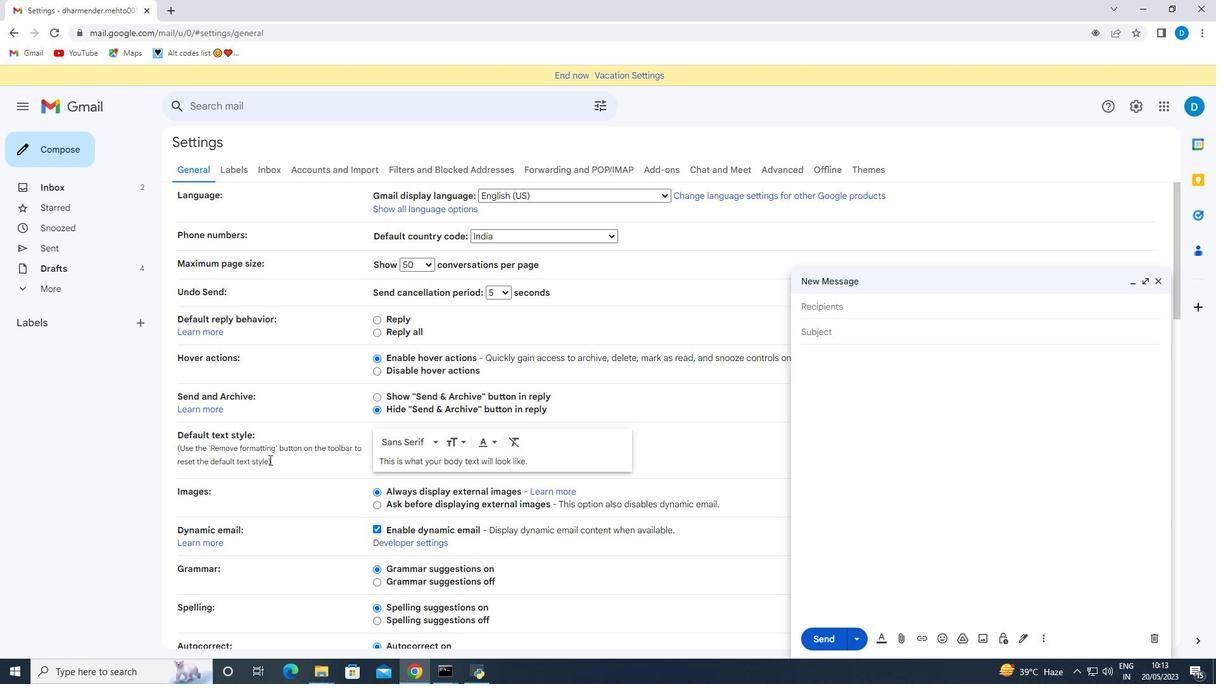 
Action: Mouse moved to (270, 458)
Screenshot: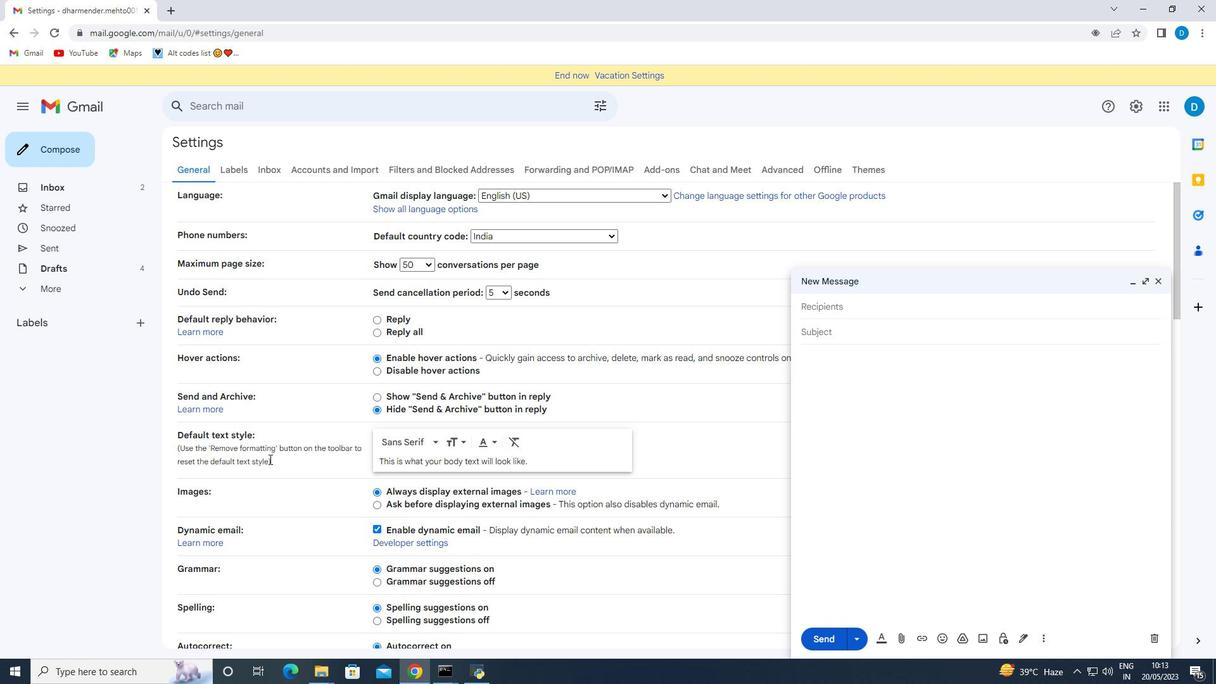 
Action: Mouse scrolled (270, 457) with delta (0, 0)
Screenshot: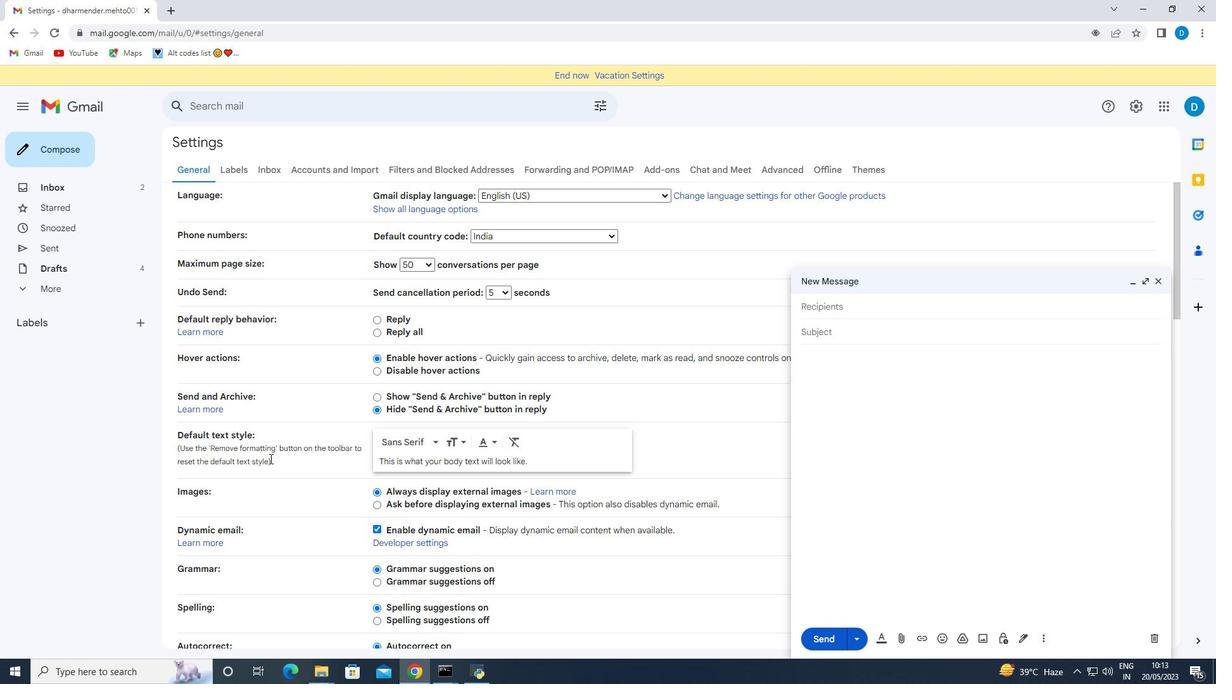 
Action: Mouse scrolled (270, 457) with delta (0, 0)
Screenshot: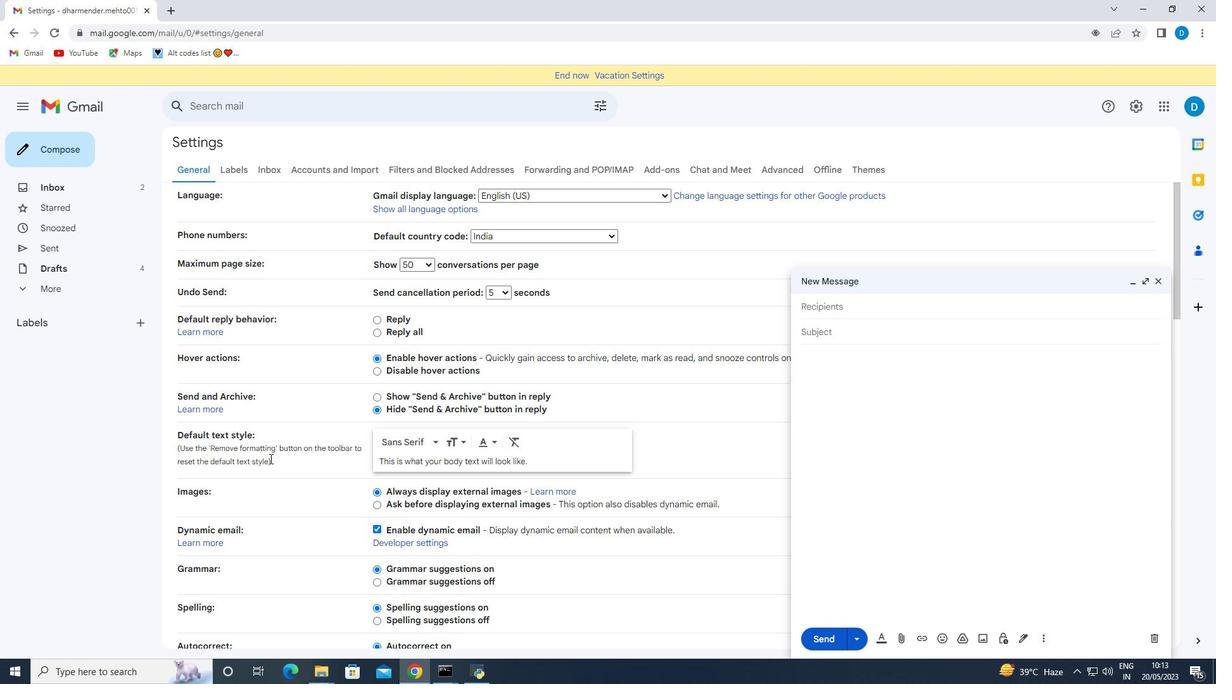 
Action: Mouse scrolled (270, 457) with delta (0, 0)
Screenshot: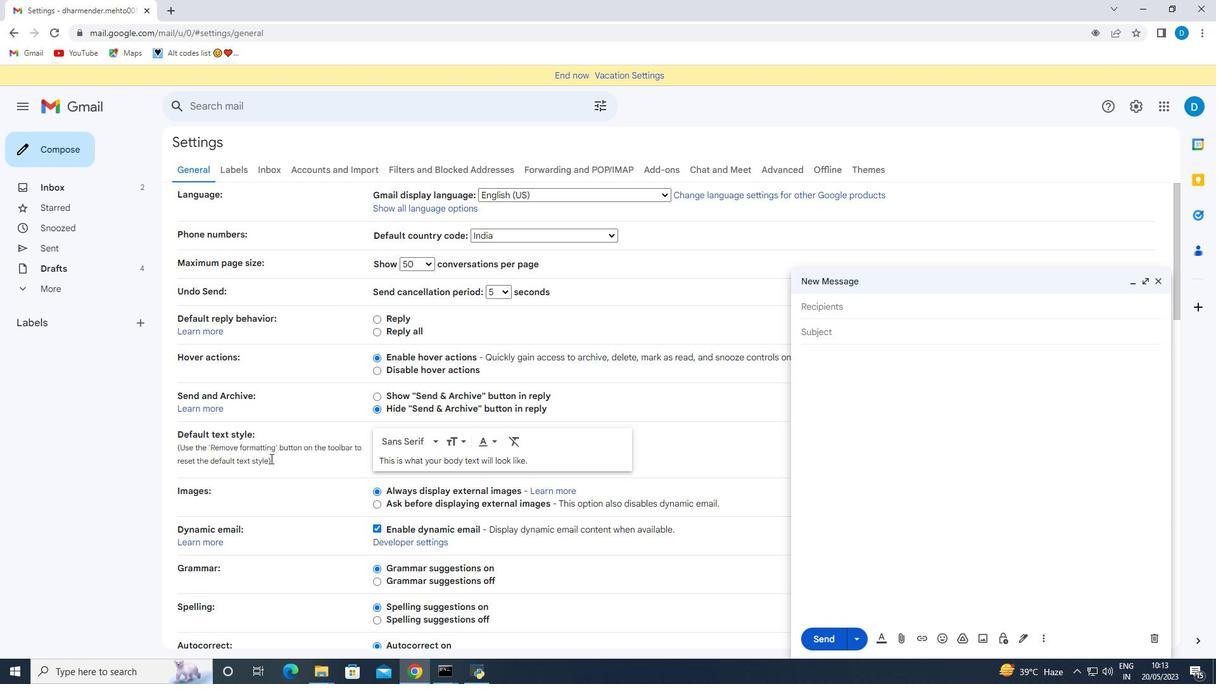 
Action: Mouse moved to (270, 458)
Screenshot: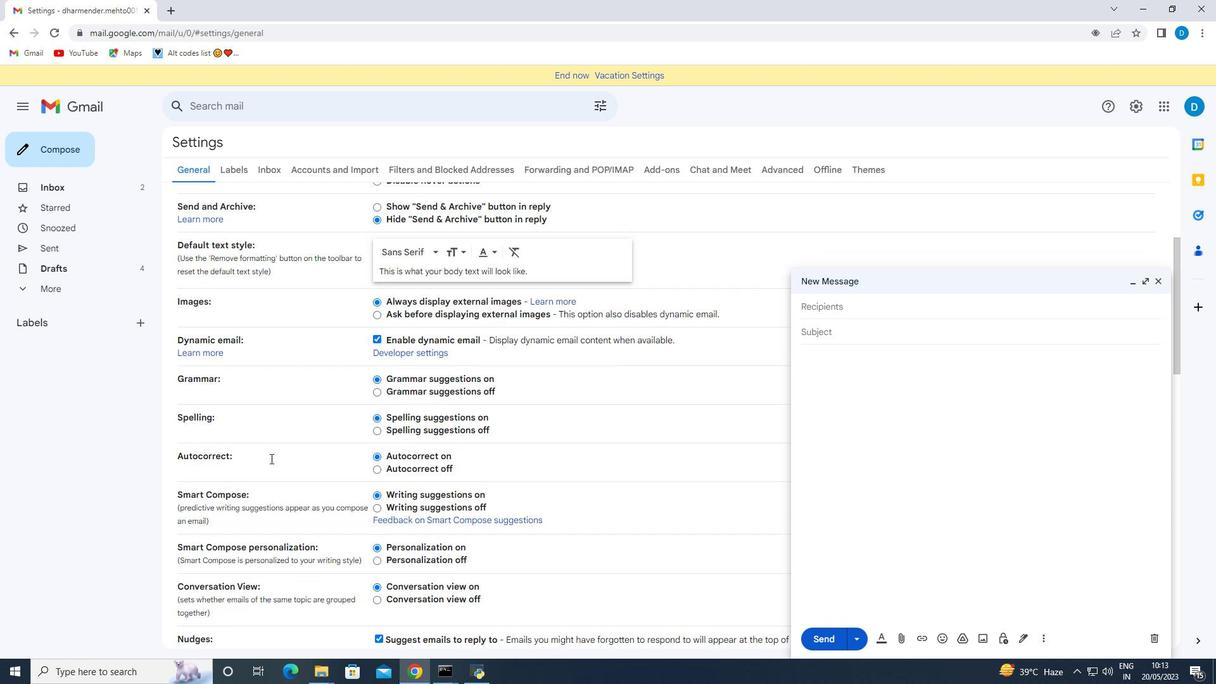 
Action: Mouse scrolled (270, 457) with delta (0, 0)
Screenshot: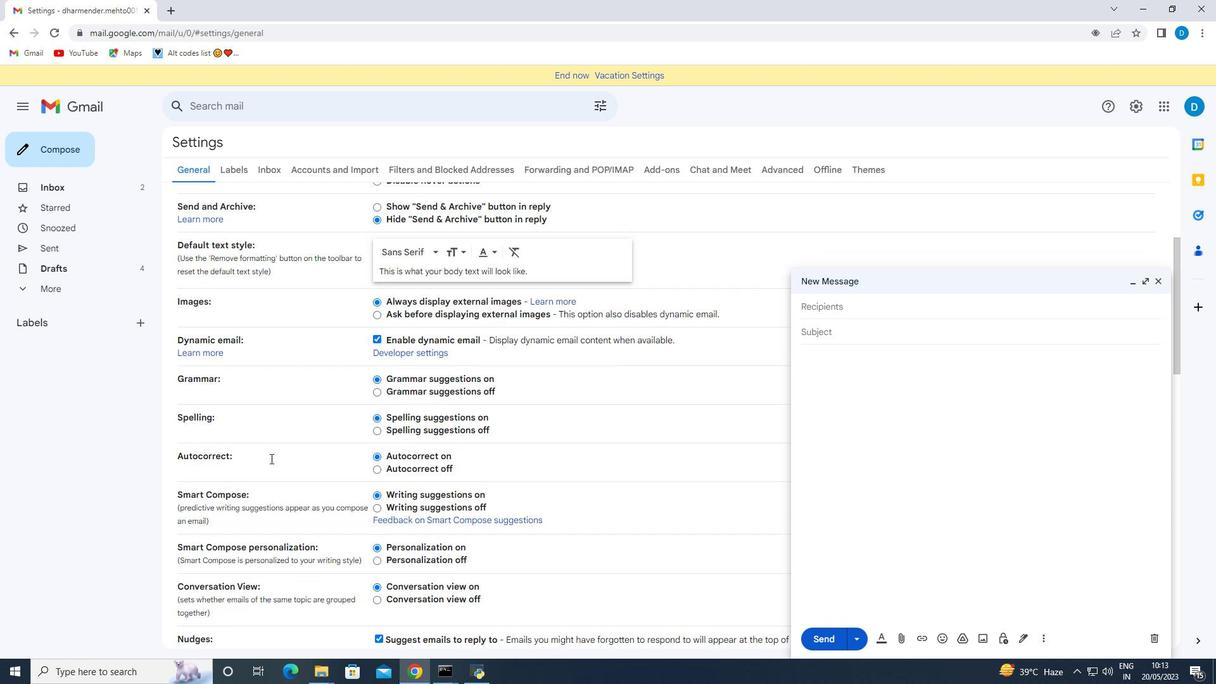 
Action: Mouse scrolled (270, 457) with delta (0, 0)
Screenshot: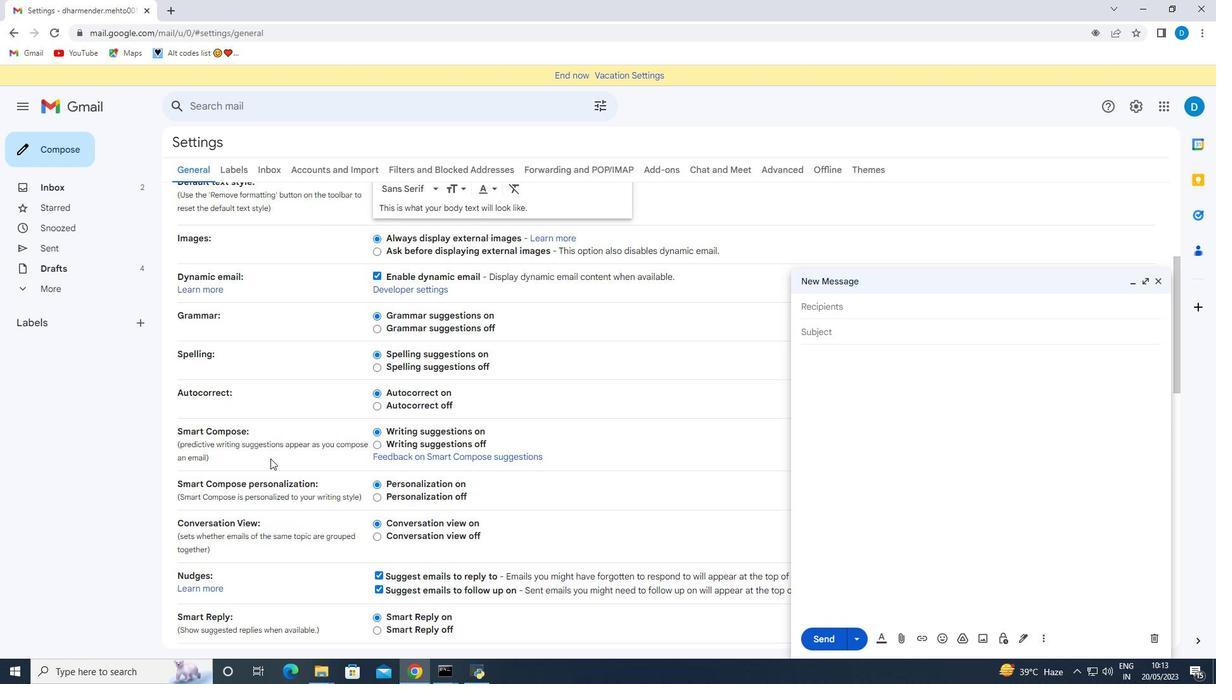 
Action: Mouse scrolled (270, 457) with delta (0, 0)
Screenshot: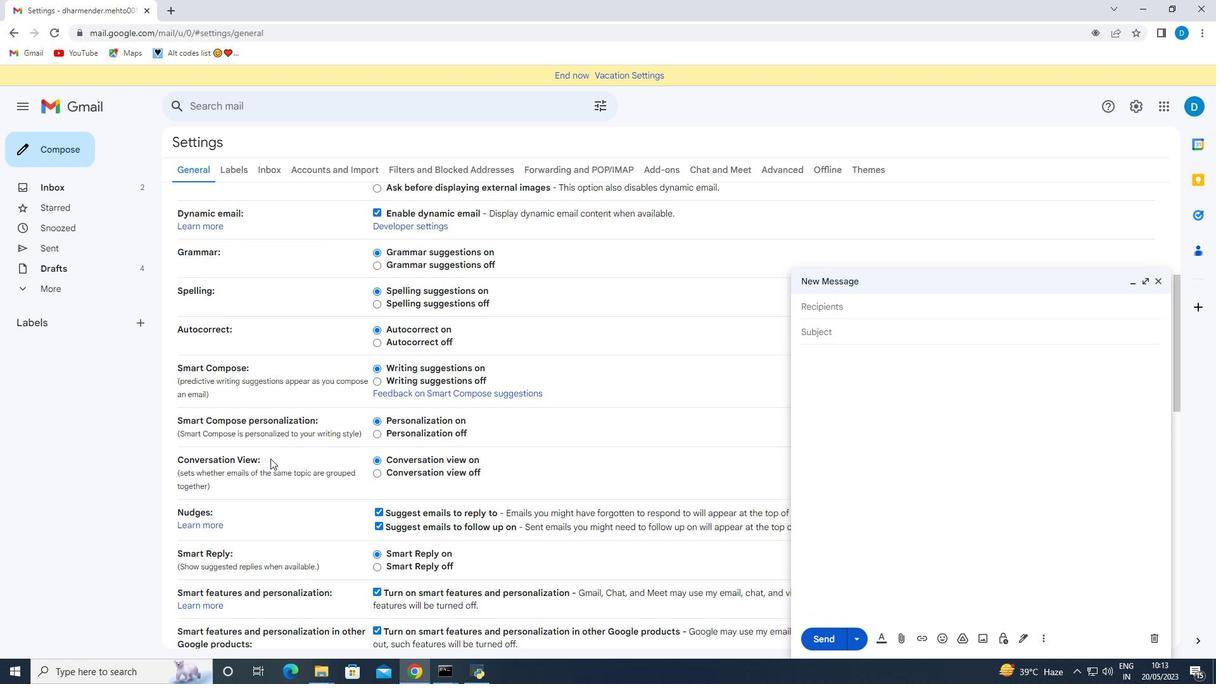 
Action: Mouse scrolled (270, 457) with delta (0, 0)
Screenshot: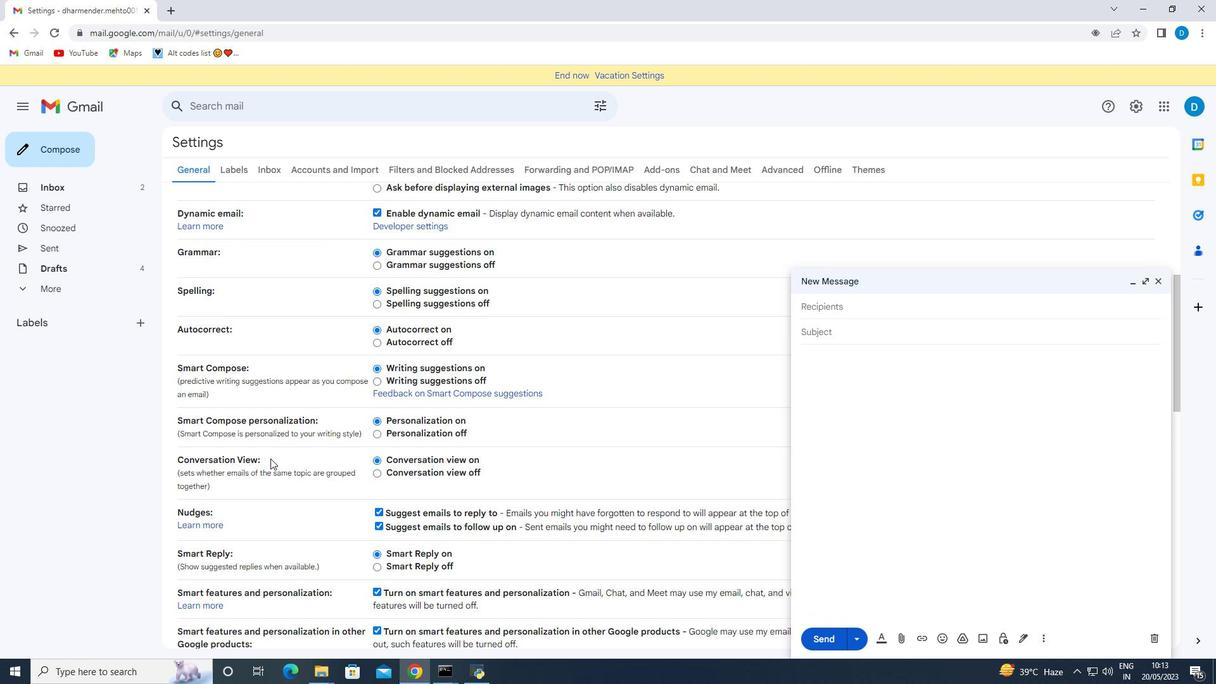 
Action: Mouse scrolled (270, 457) with delta (0, 0)
Screenshot: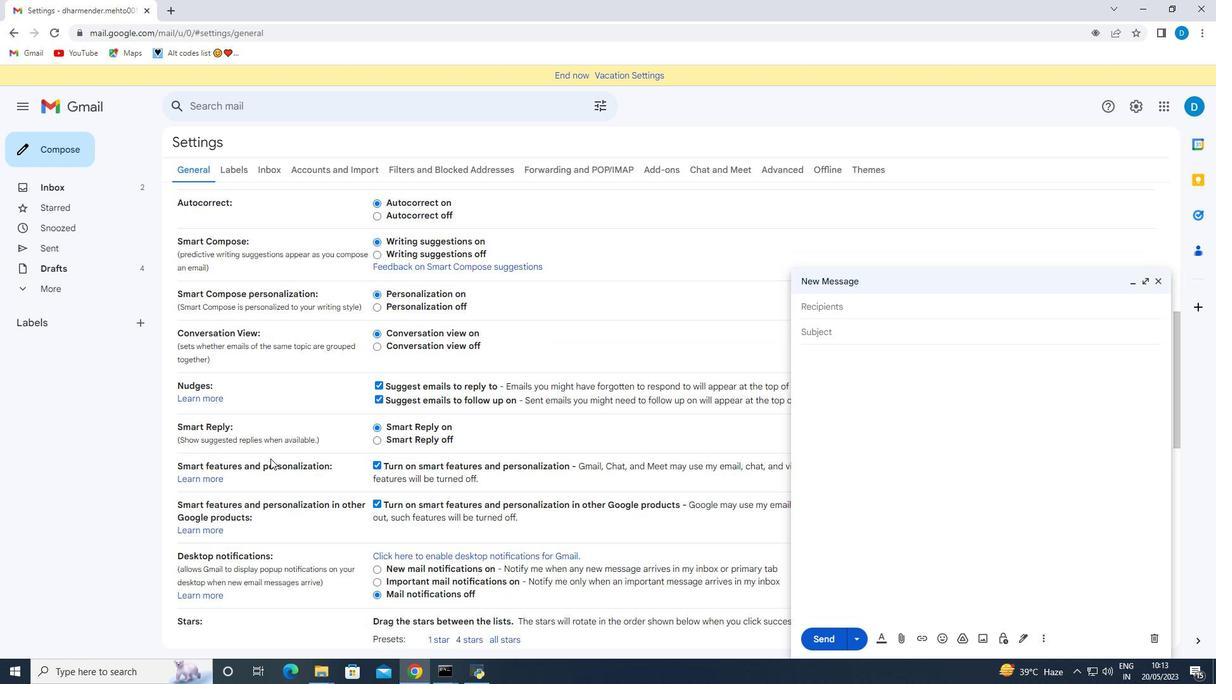 
Action: Mouse scrolled (270, 457) with delta (0, 0)
Screenshot: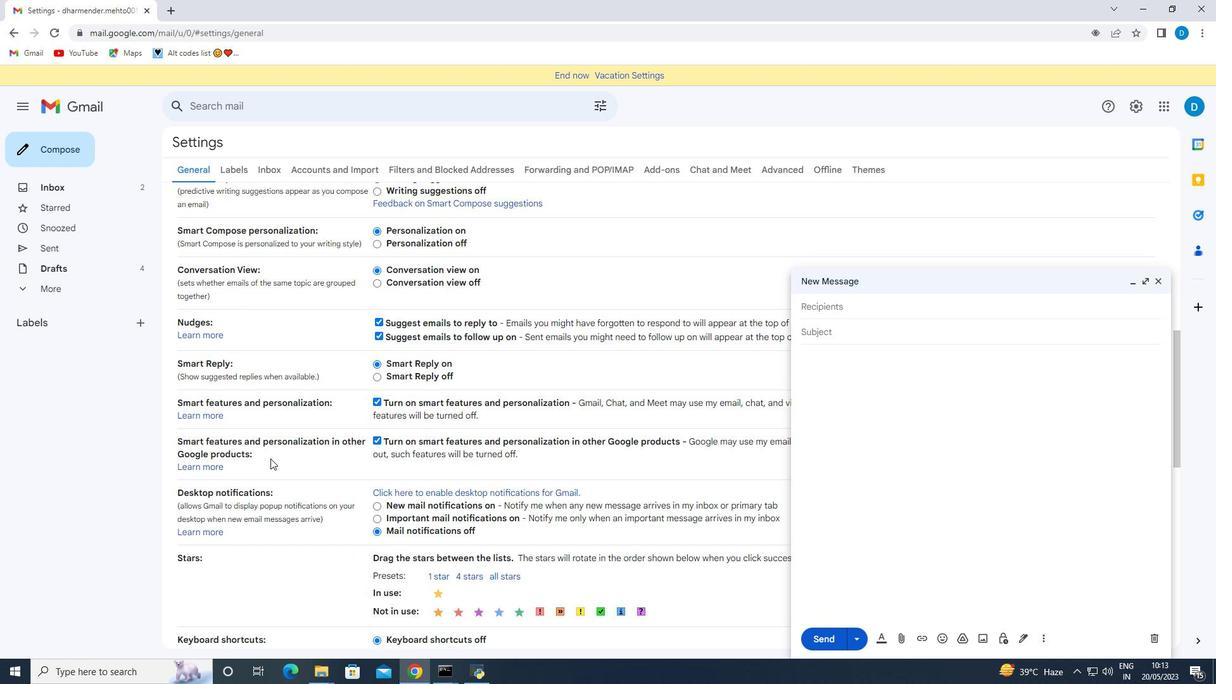 
Action: Mouse scrolled (270, 457) with delta (0, 0)
Screenshot: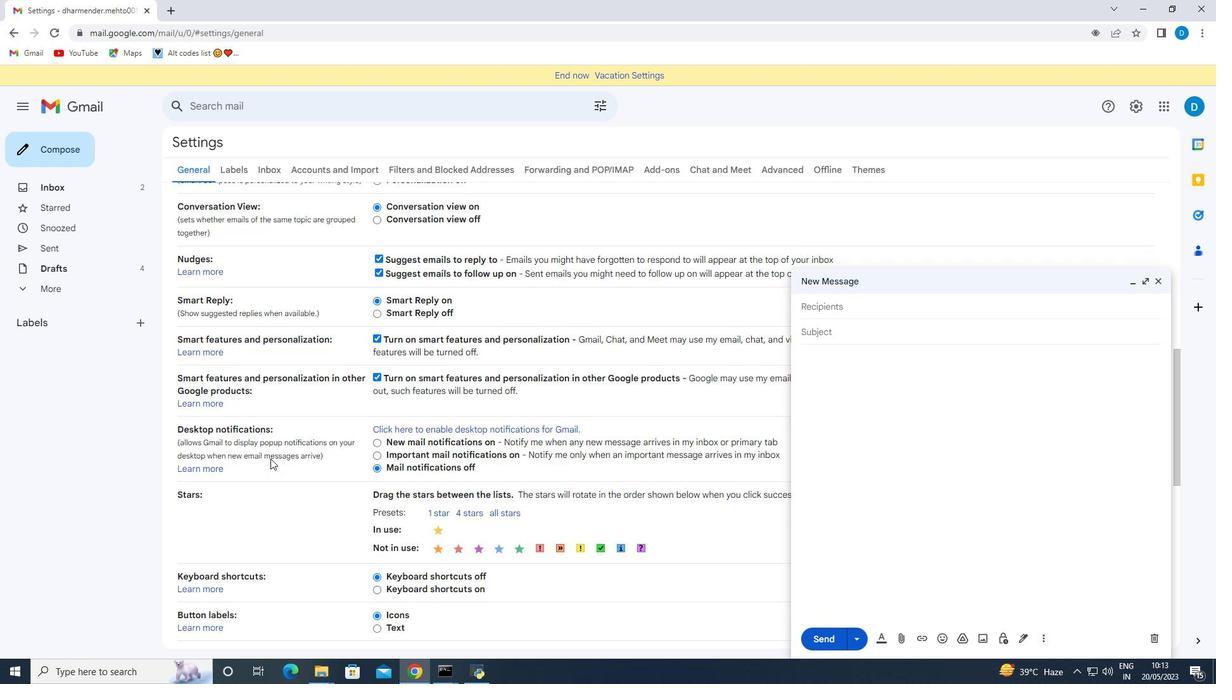 
Action: Mouse scrolled (270, 457) with delta (0, 0)
Screenshot: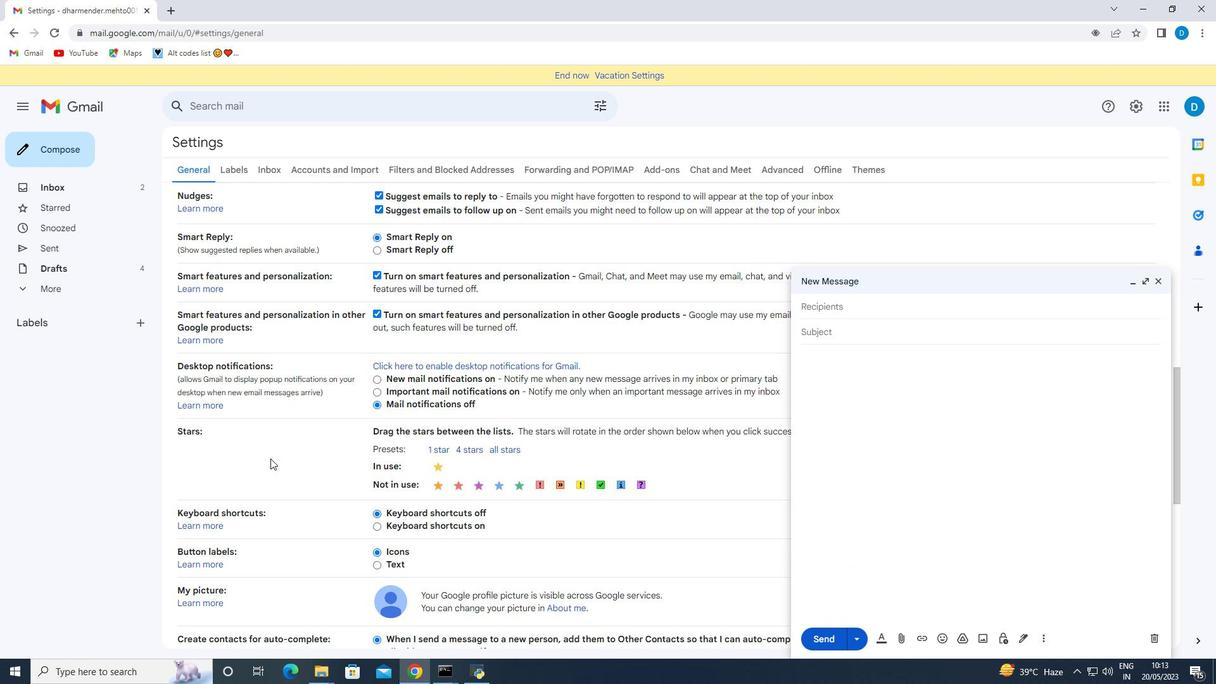 
Action: Mouse scrolled (270, 457) with delta (0, 0)
Screenshot: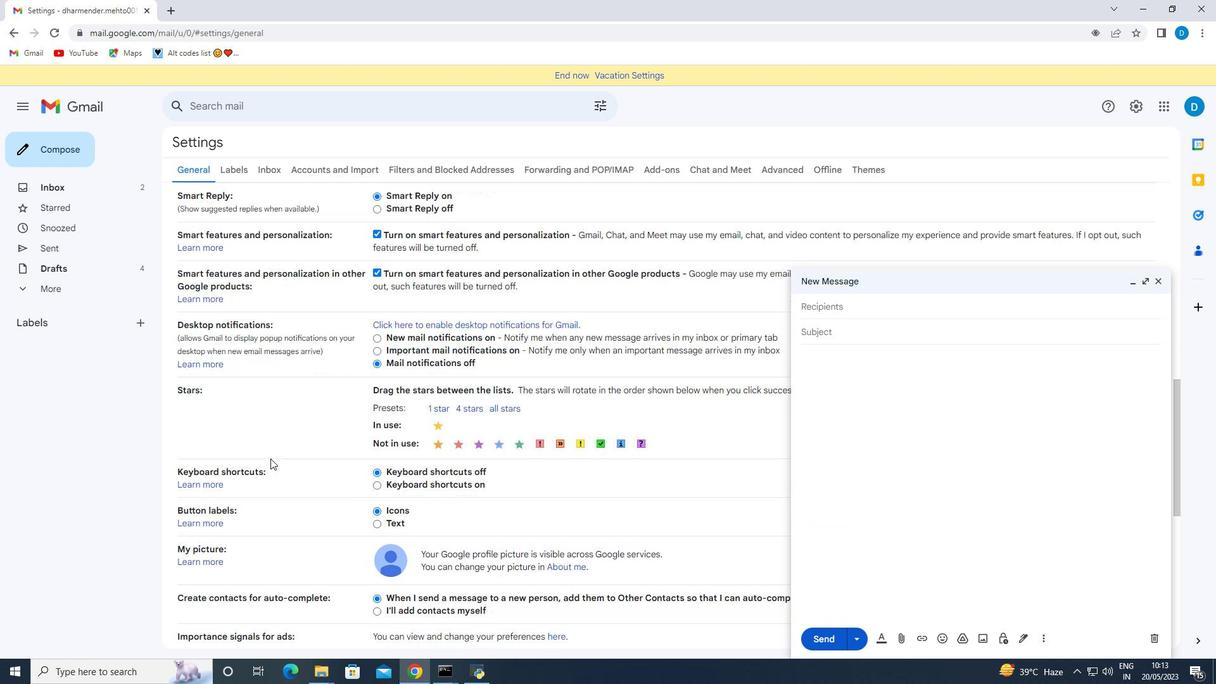 
Action: Mouse scrolled (270, 457) with delta (0, 0)
Screenshot: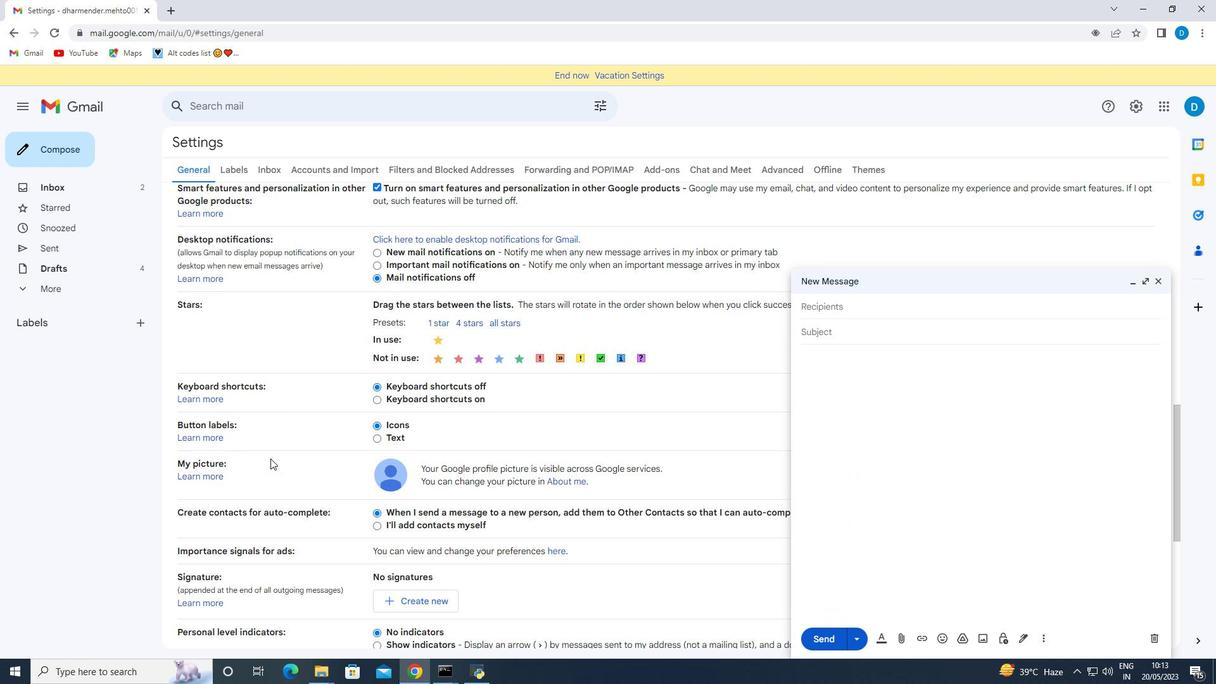 
Action: Mouse moved to (269, 459)
Screenshot: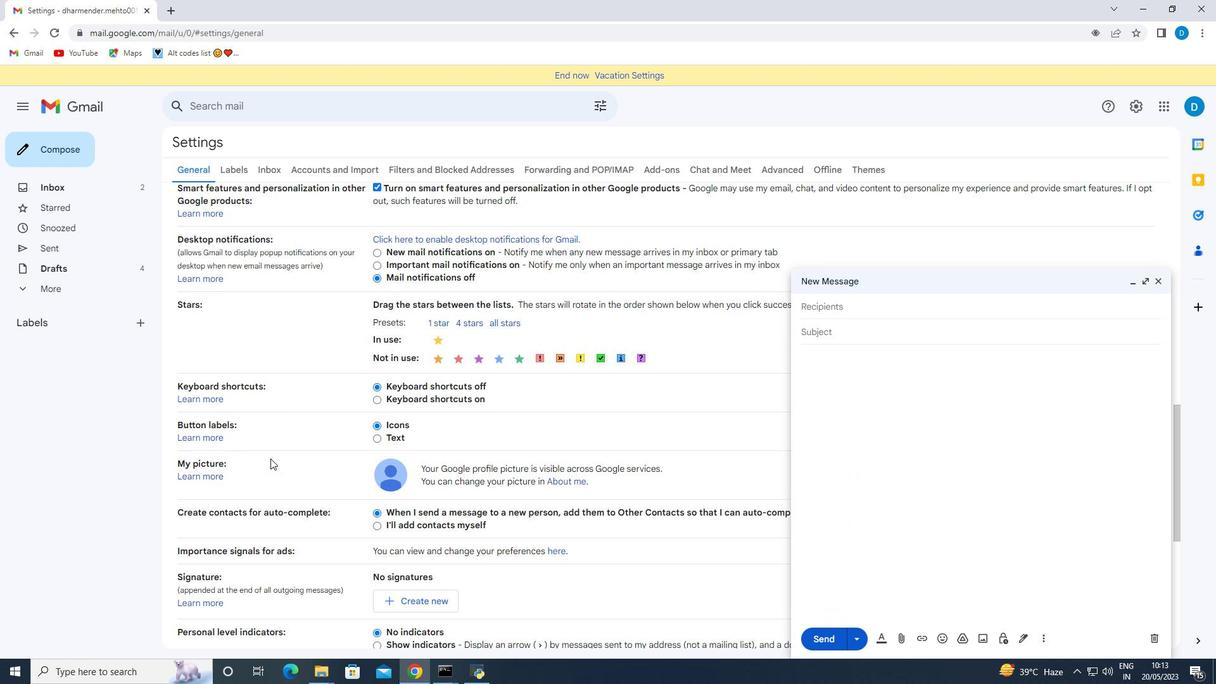 
Action: Mouse scrolled (269, 458) with delta (0, 0)
Screenshot: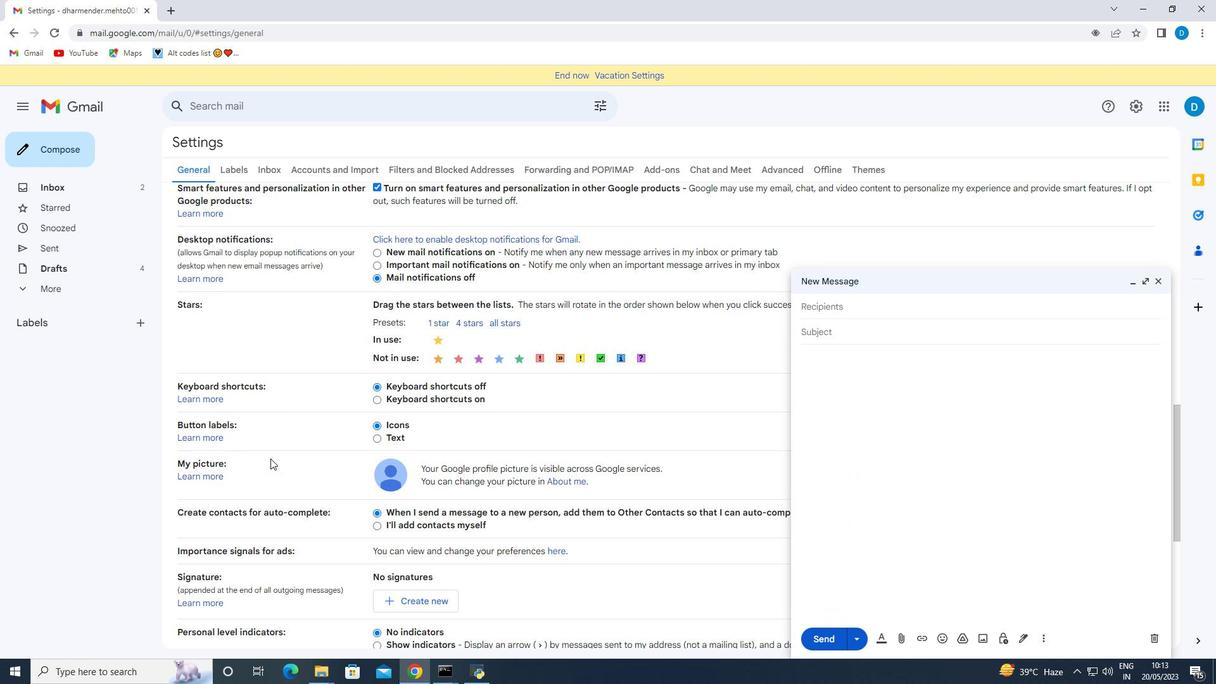 
Action: Mouse moved to (404, 469)
Screenshot: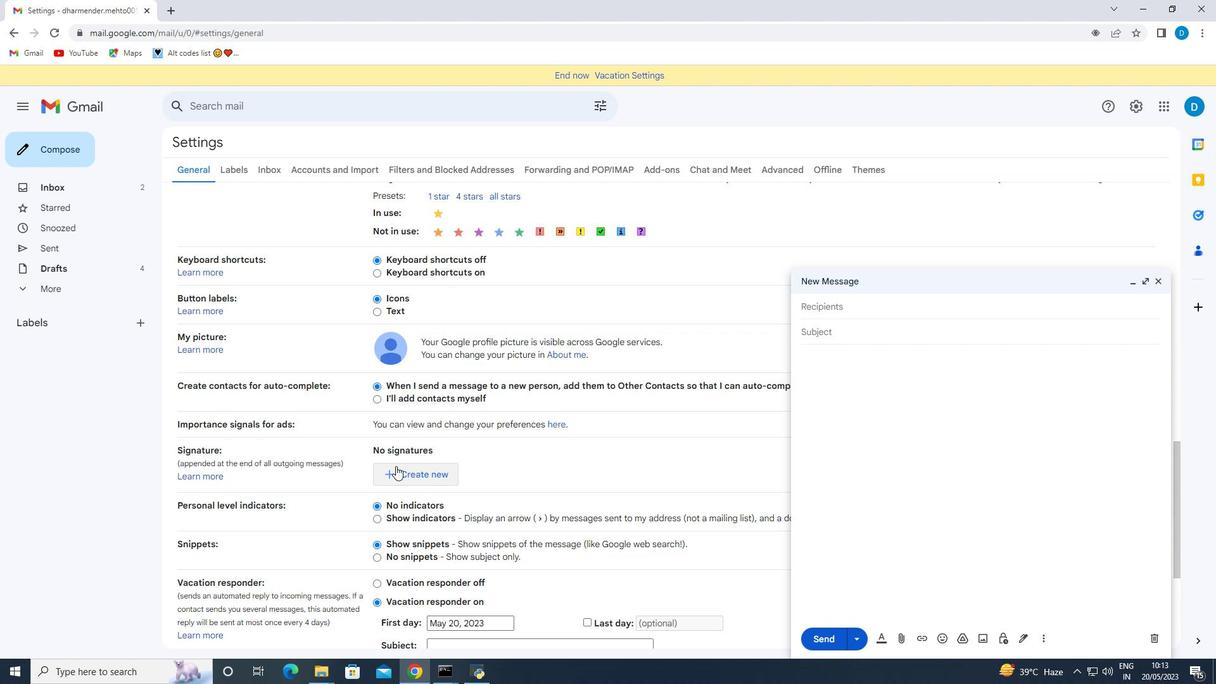 
Action: Mouse pressed left at (404, 469)
Screenshot: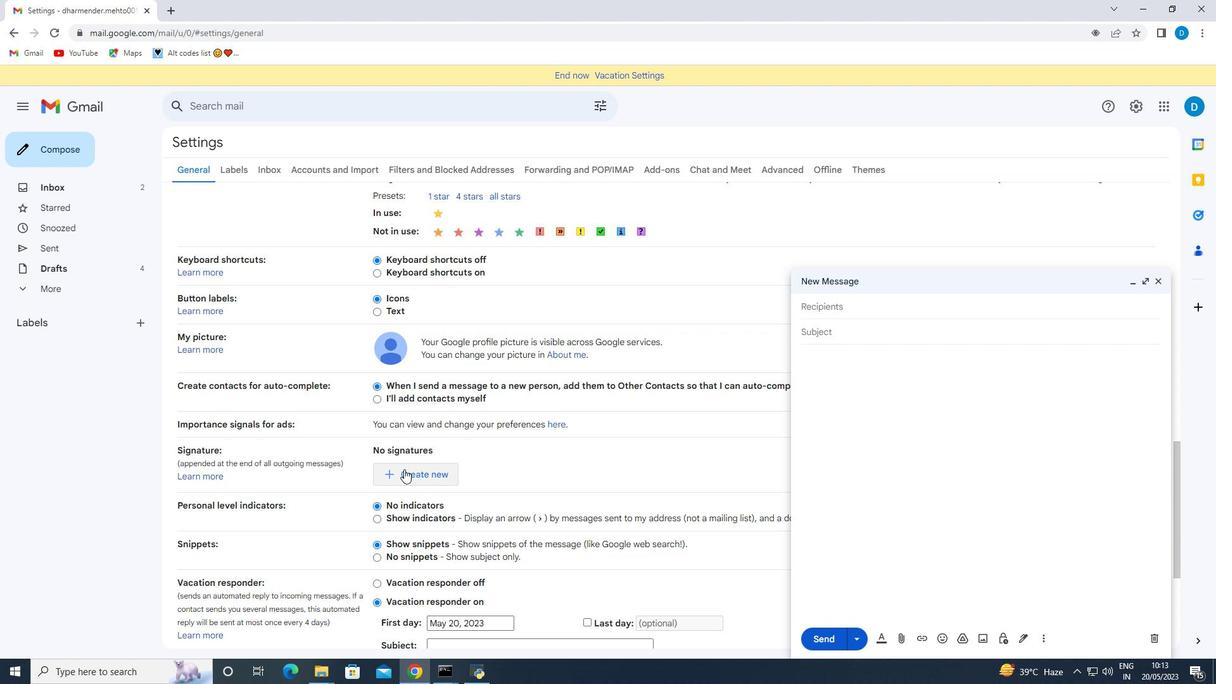 
Action: Mouse moved to (541, 356)
Screenshot: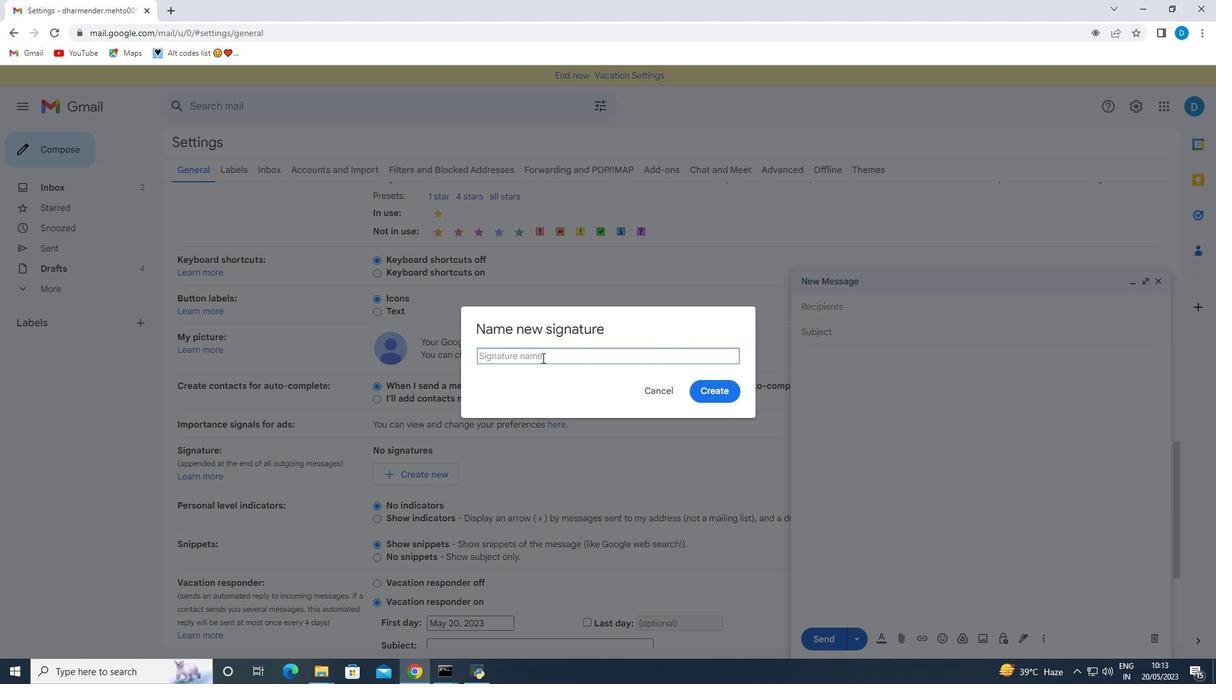 
Action: Mouse pressed left at (541, 356)
Screenshot: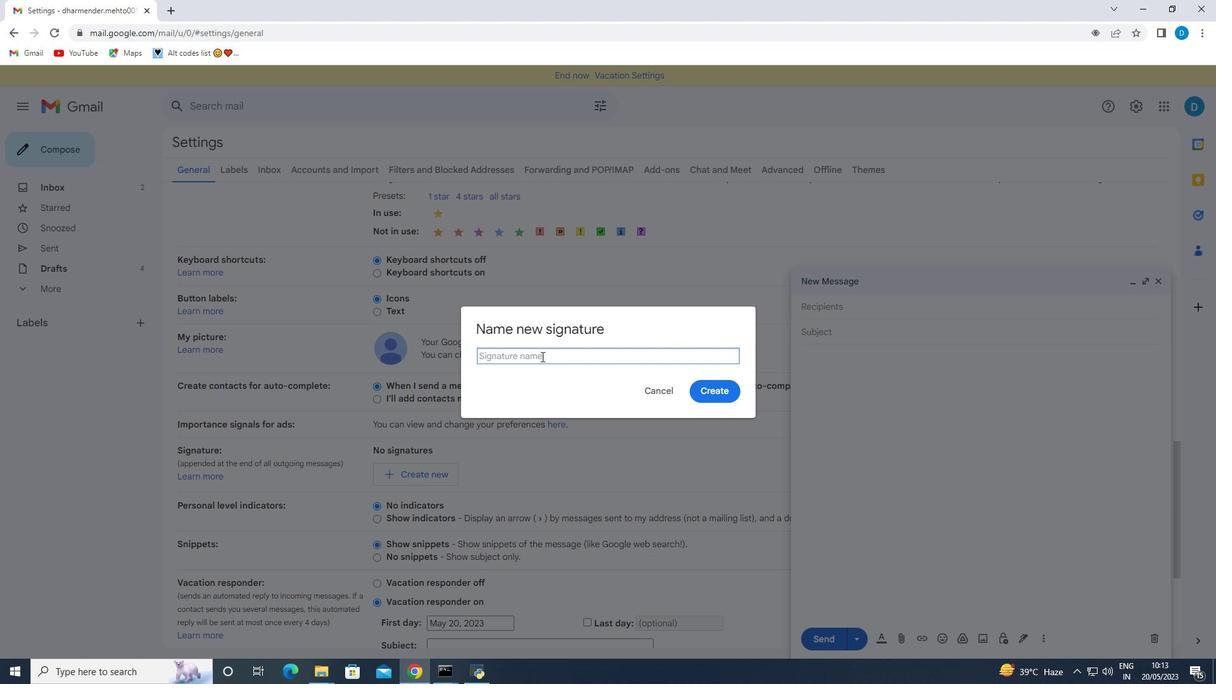 
Action: Key pressed <Key.shift>Thanks<Key.space><Key.shift><Key.shift>&<Key.space><Key.shift>Regards
Screenshot: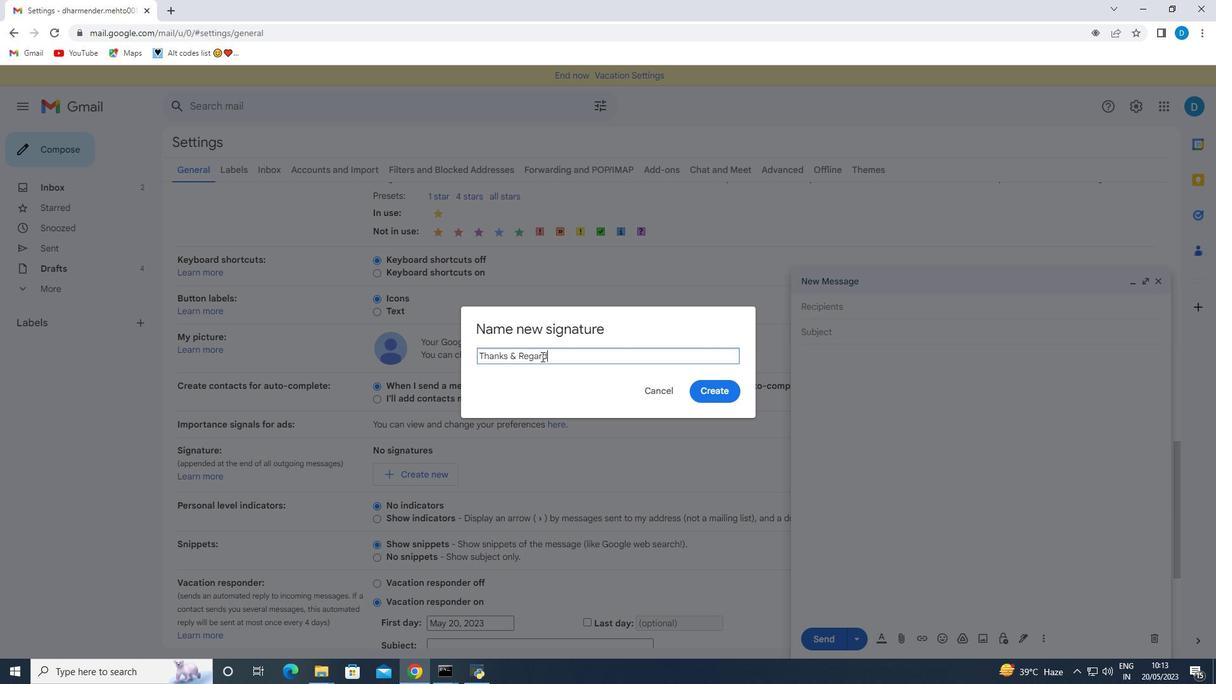 
Action: Mouse moved to (721, 388)
Screenshot: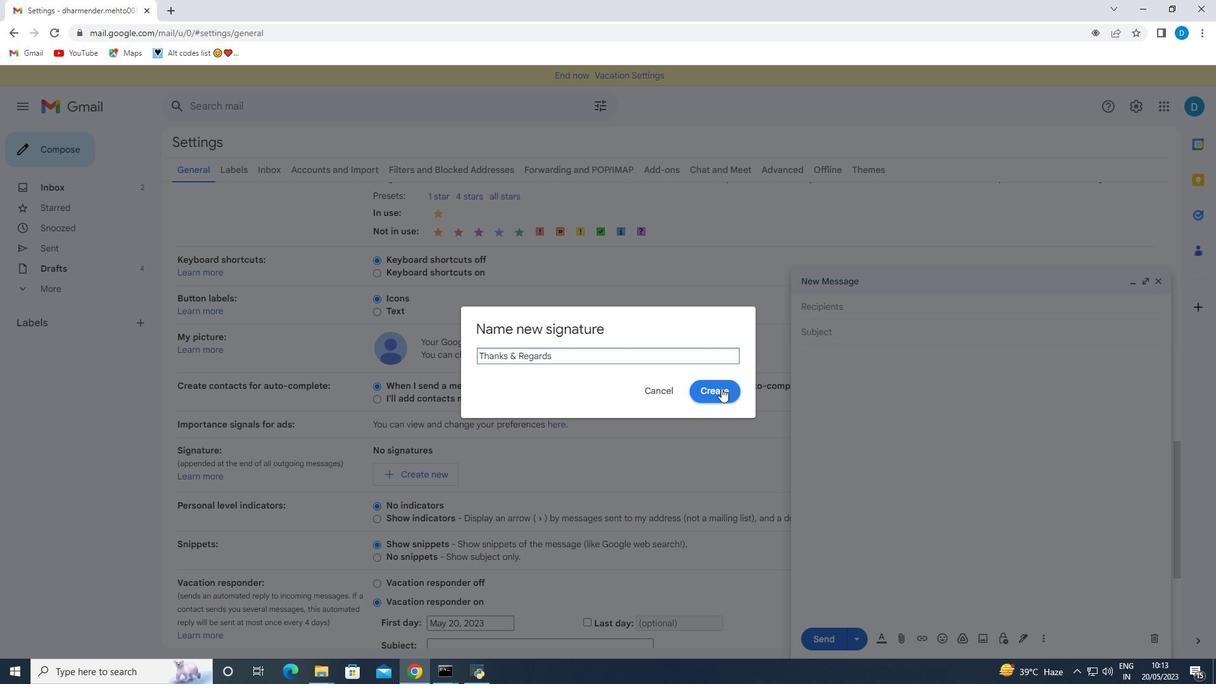 
Action: Mouse pressed left at (721, 388)
Screenshot: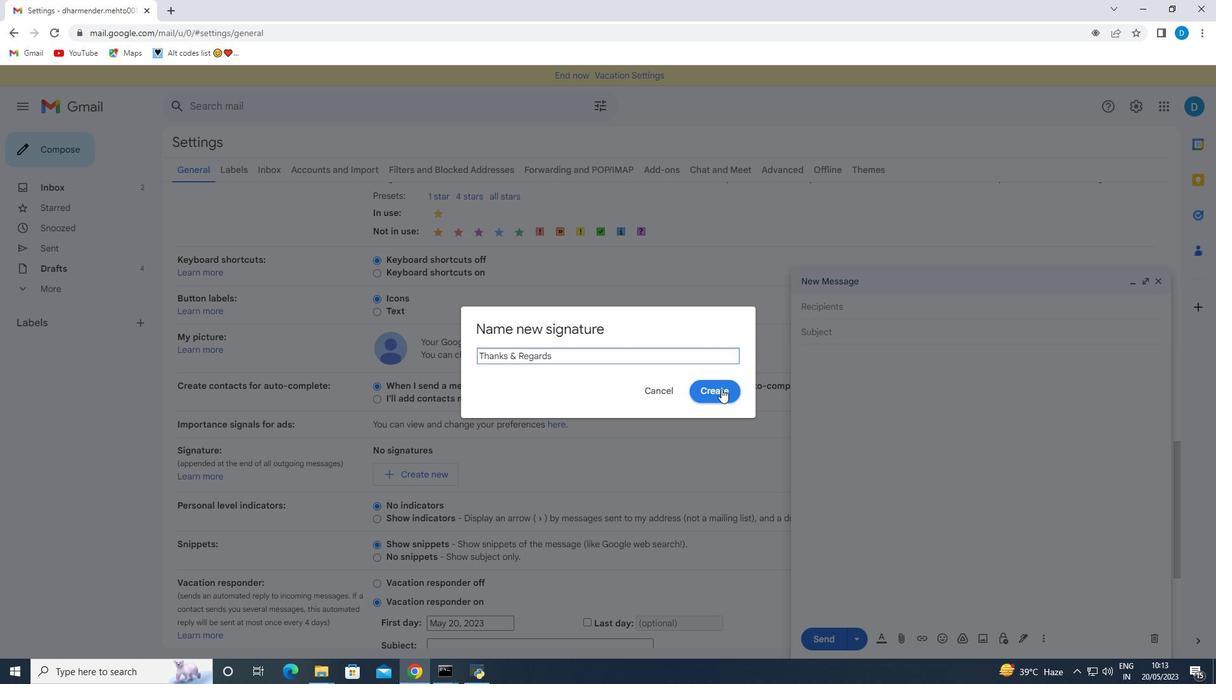 
Action: Mouse moved to (549, 466)
Screenshot: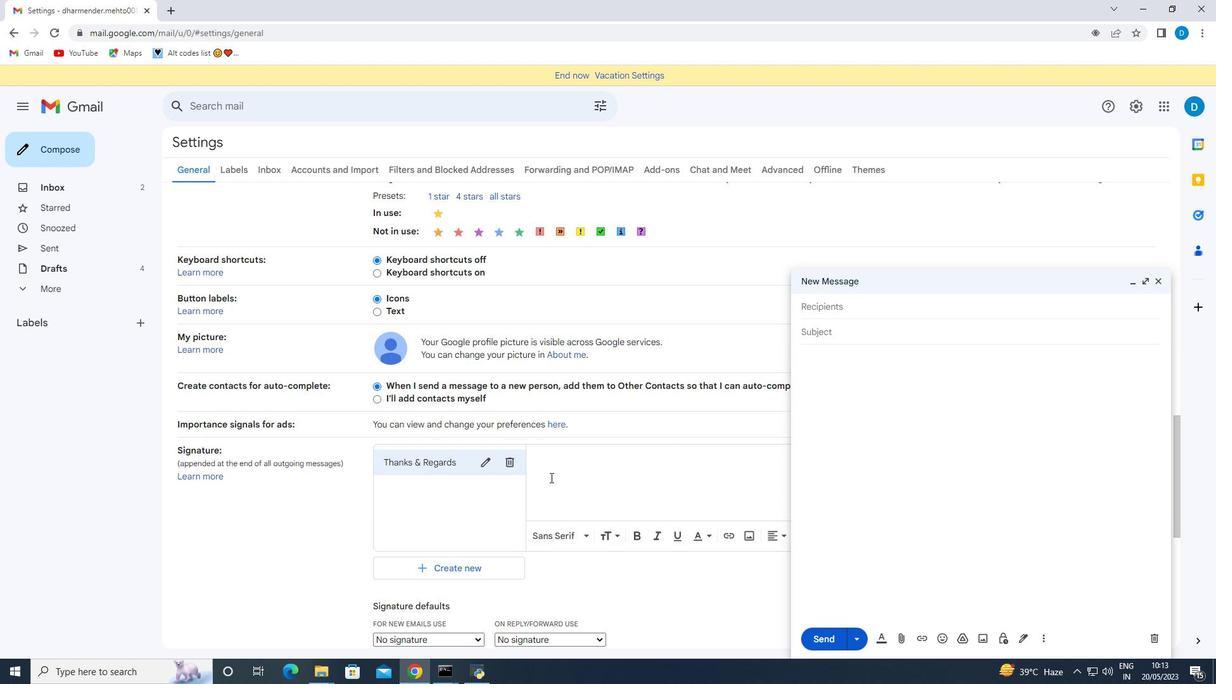 
Action: Mouse pressed left at (549, 466)
Screenshot: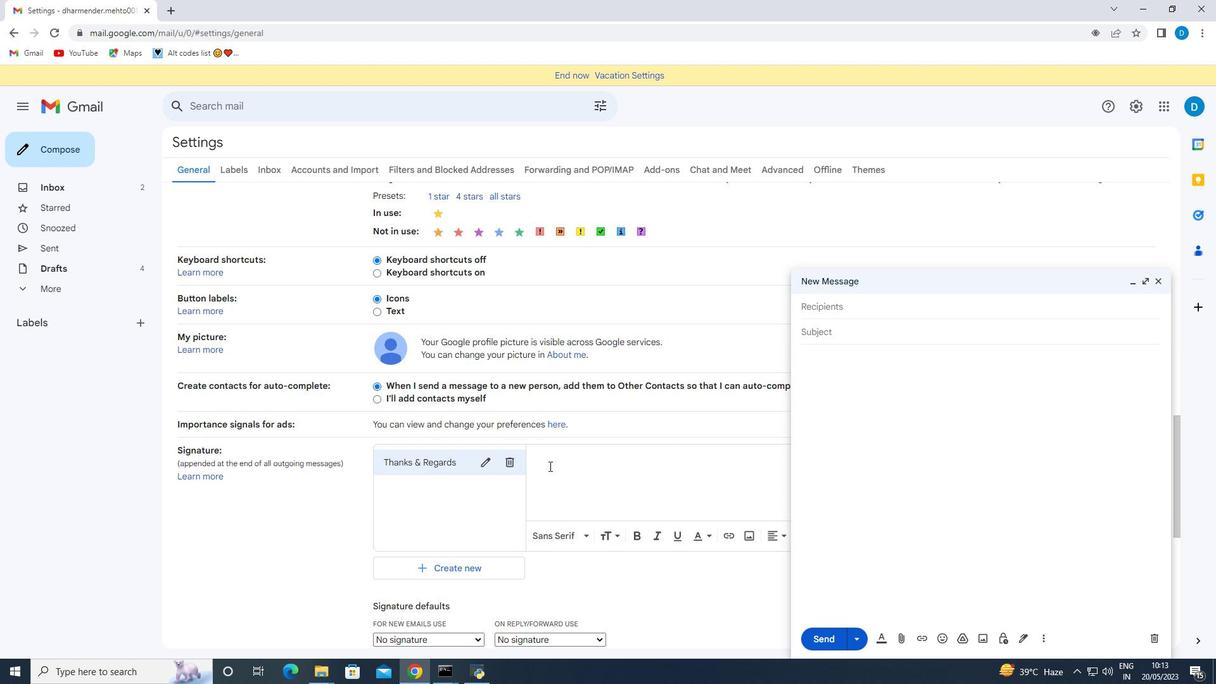 
Action: Mouse moved to (551, 462)
Screenshot: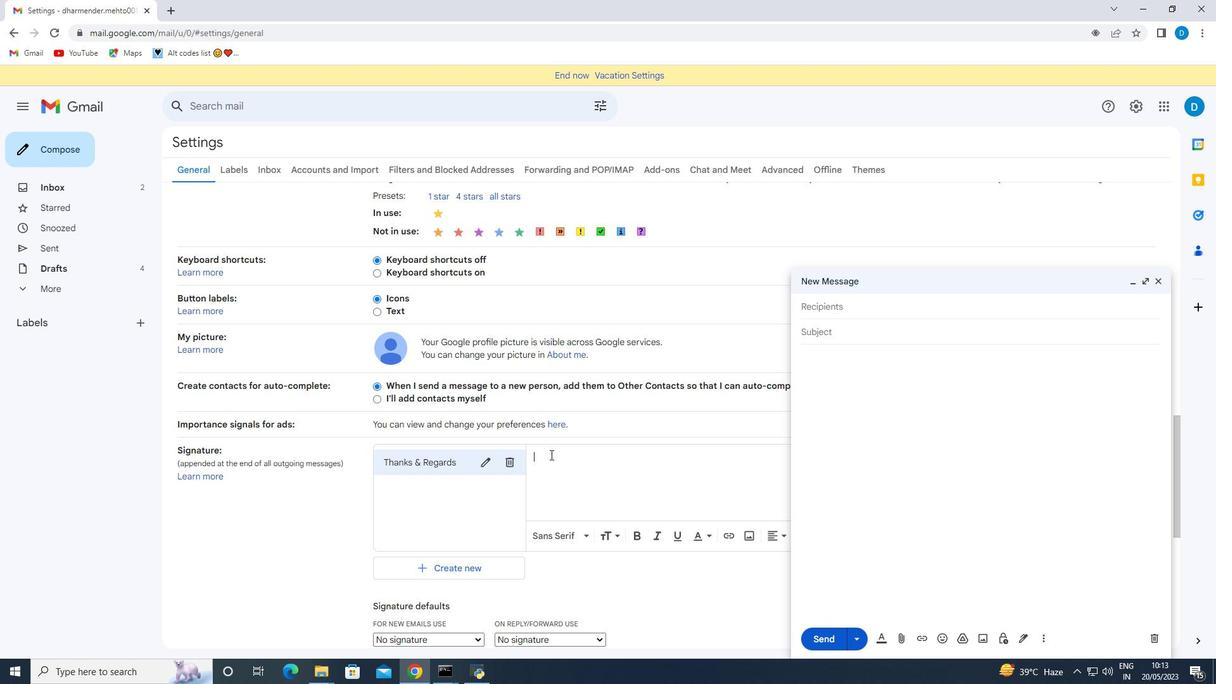 
Action: Key pressed <Key.enter><Key.shift><Key.shift><Key.shift><Key.shift><Key.shift><Key.shift><Key.shift><Key.shift><Key.shift><Key.shift><Key.shift><Key.shift>Elle<Key.space><Key.shift>Wilson
Screenshot: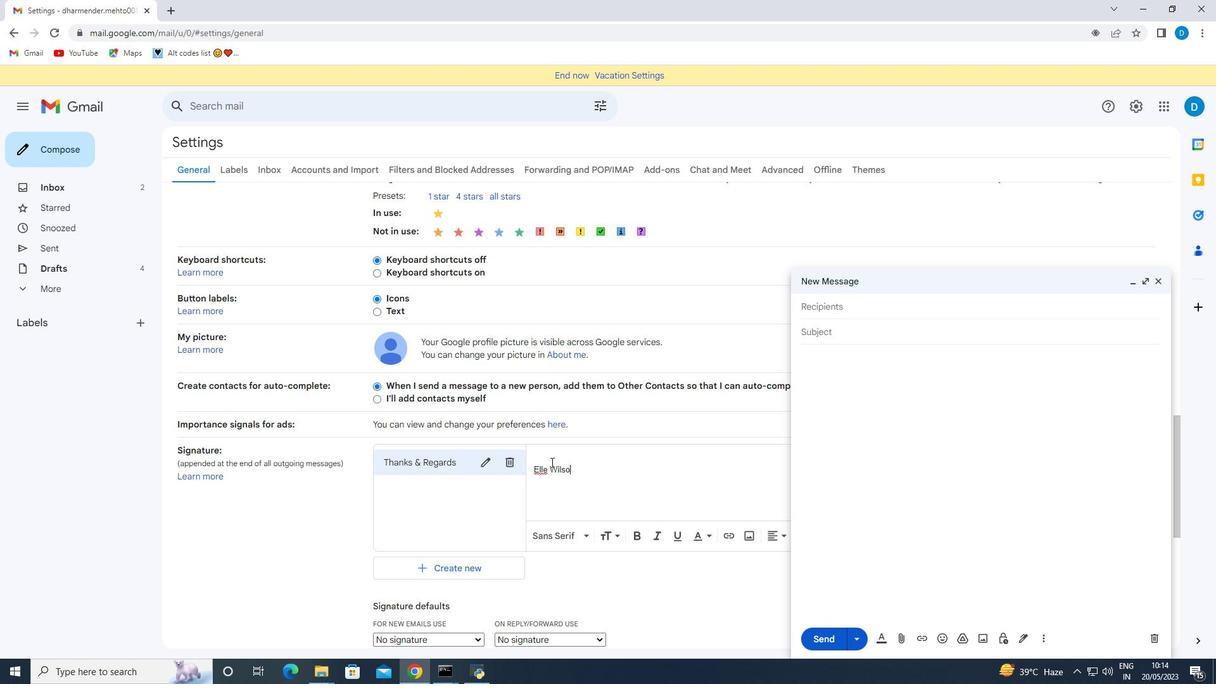 
Action: Mouse moved to (580, 473)
Screenshot: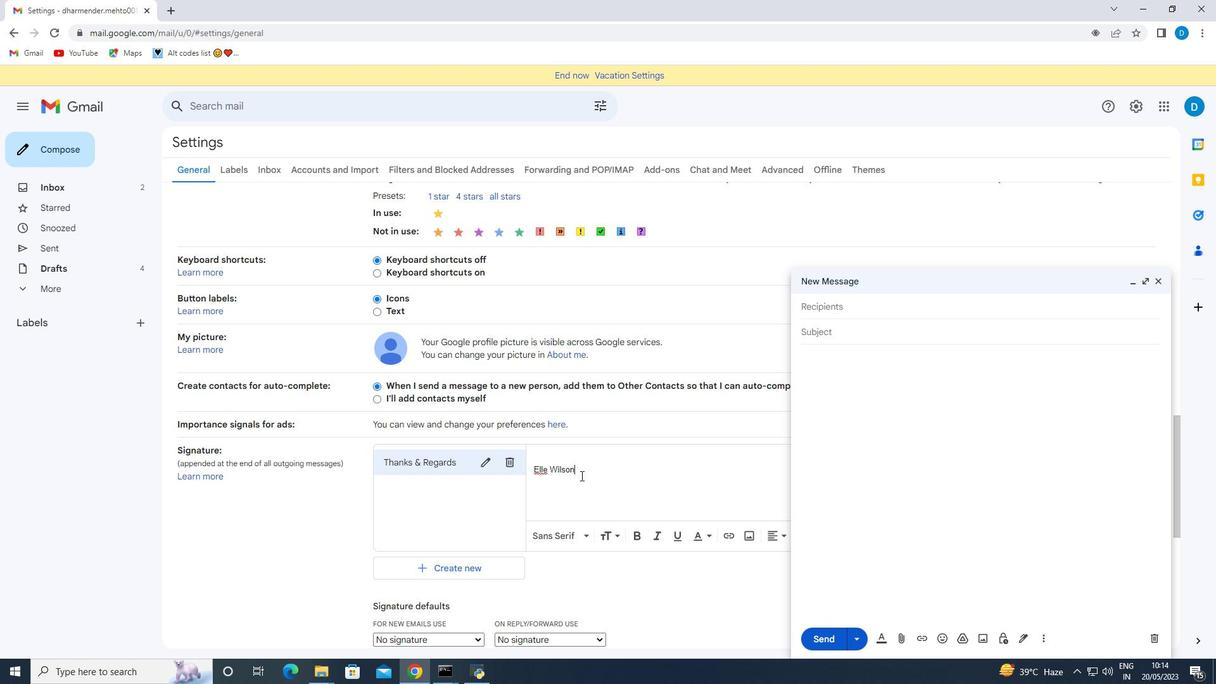 
Action: Mouse pressed left at (580, 473)
Screenshot: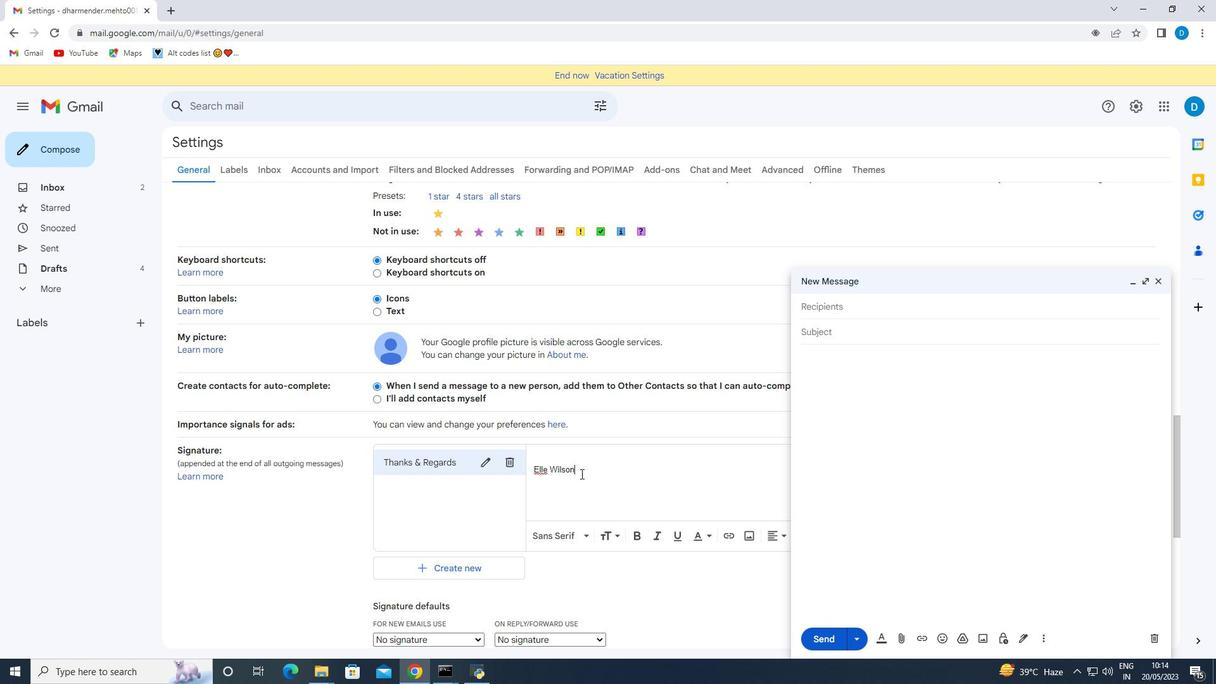 
Action: Mouse moved to (580, 473)
Screenshot: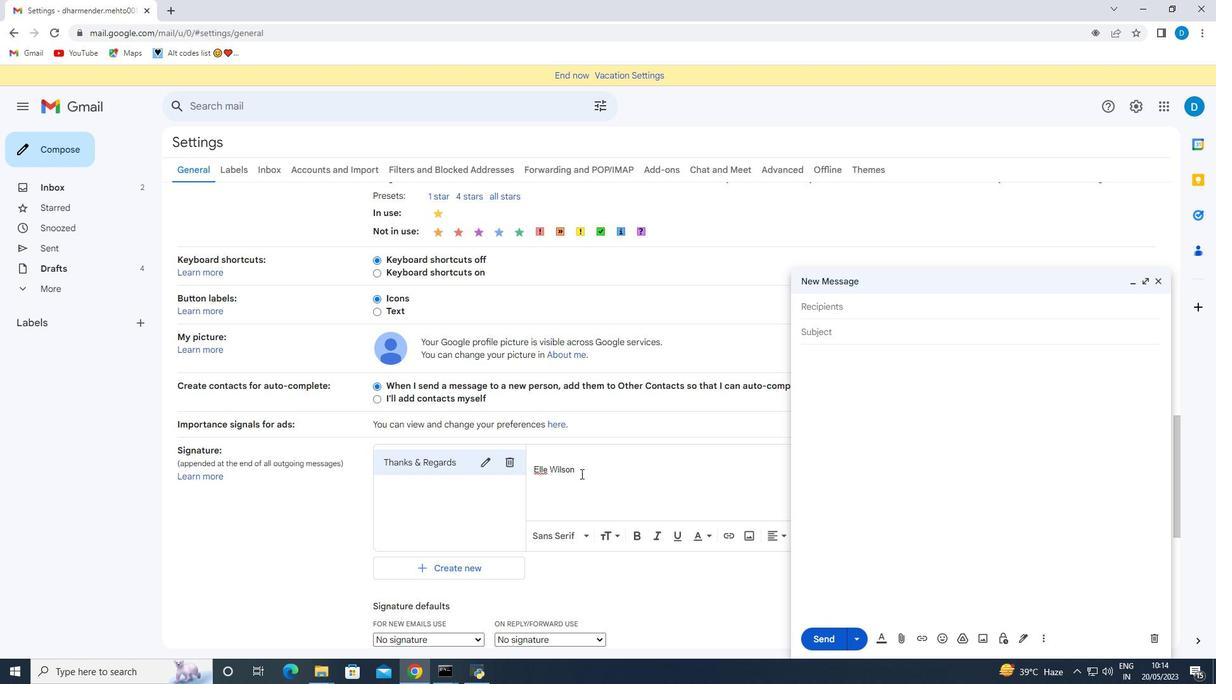 
Action: Key pressed <Key.enter><Key.shift>Email<Key.space><Key.shift_r><Key.shift_r><Key.shift_r><Key.shift_r><Key.shift_r><Key.shift_r><Key.shift_r>:-<Key.space><Key.backspace><Key.backspace><Key.space><Key.shift>ellewilson<Key.shift>@gmail.com
Screenshot: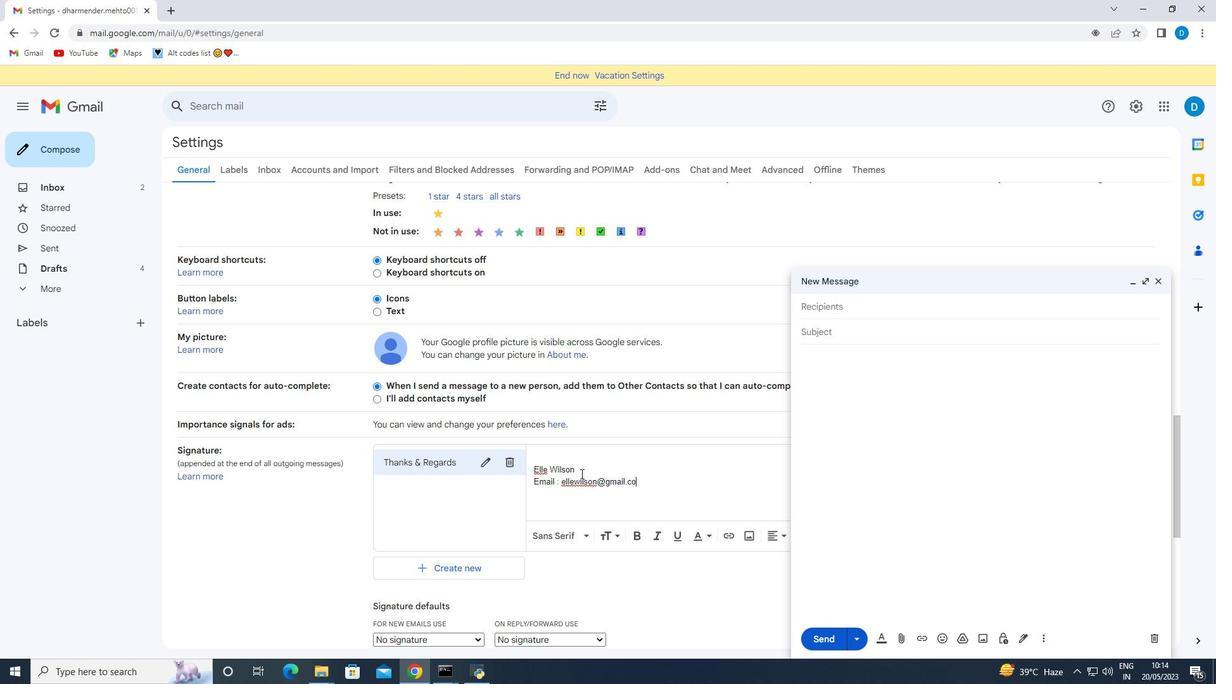 
Action: Mouse moved to (496, 561)
Screenshot: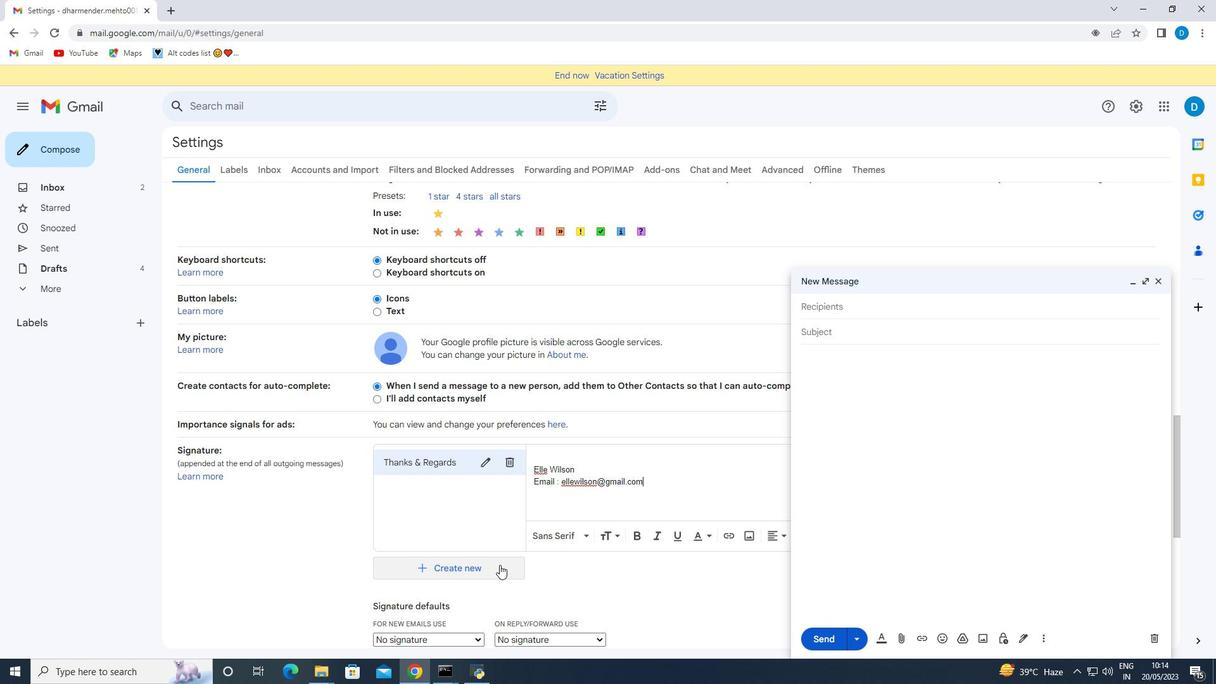 
Action: Mouse scrolled (496, 561) with delta (0, 0)
Screenshot: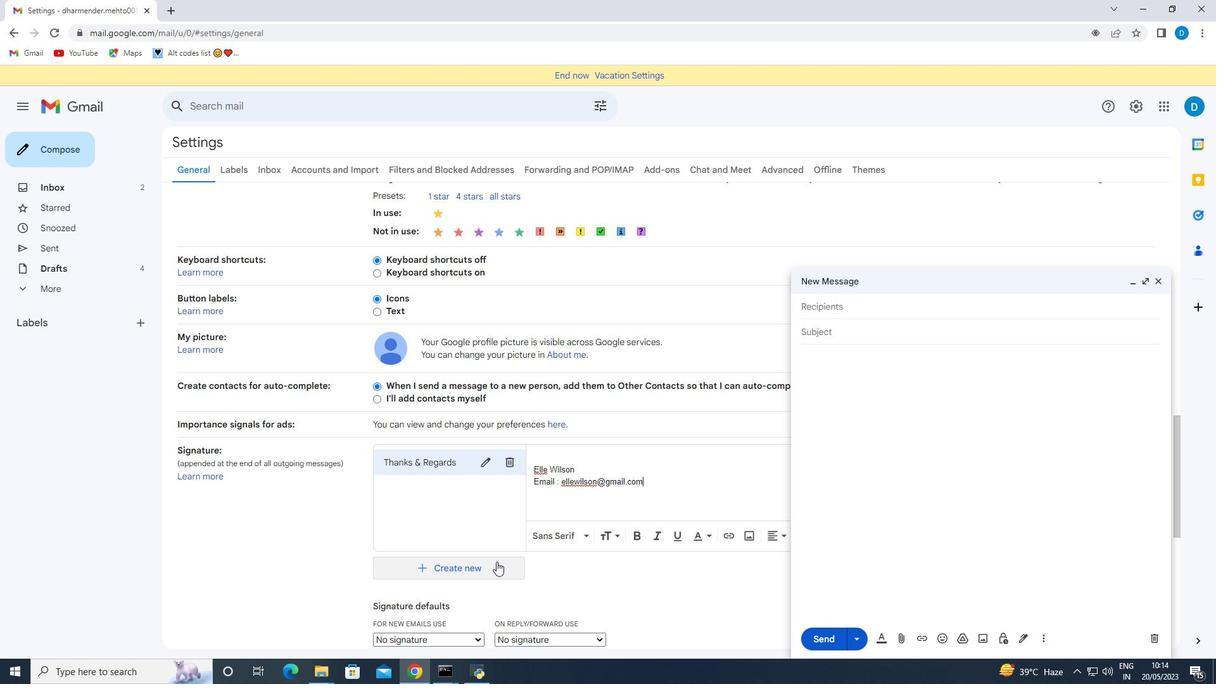 
Action: Mouse moved to (549, 532)
Screenshot: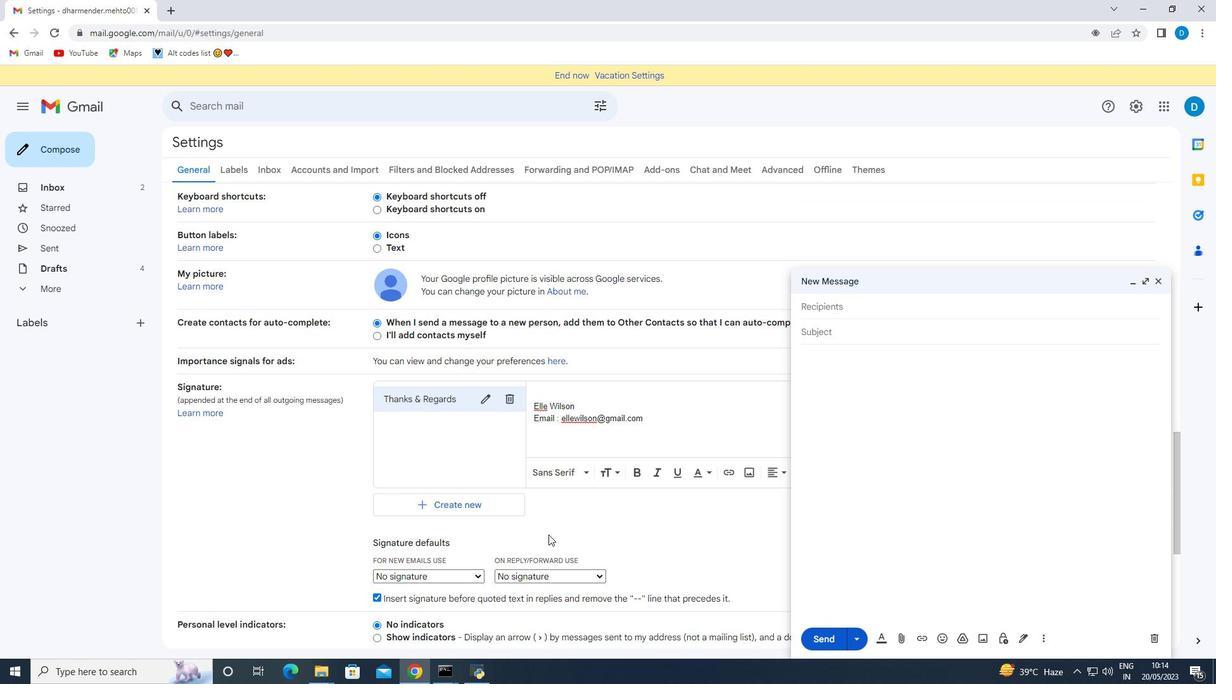 
Action: Mouse scrolled (549, 532) with delta (0, 0)
Screenshot: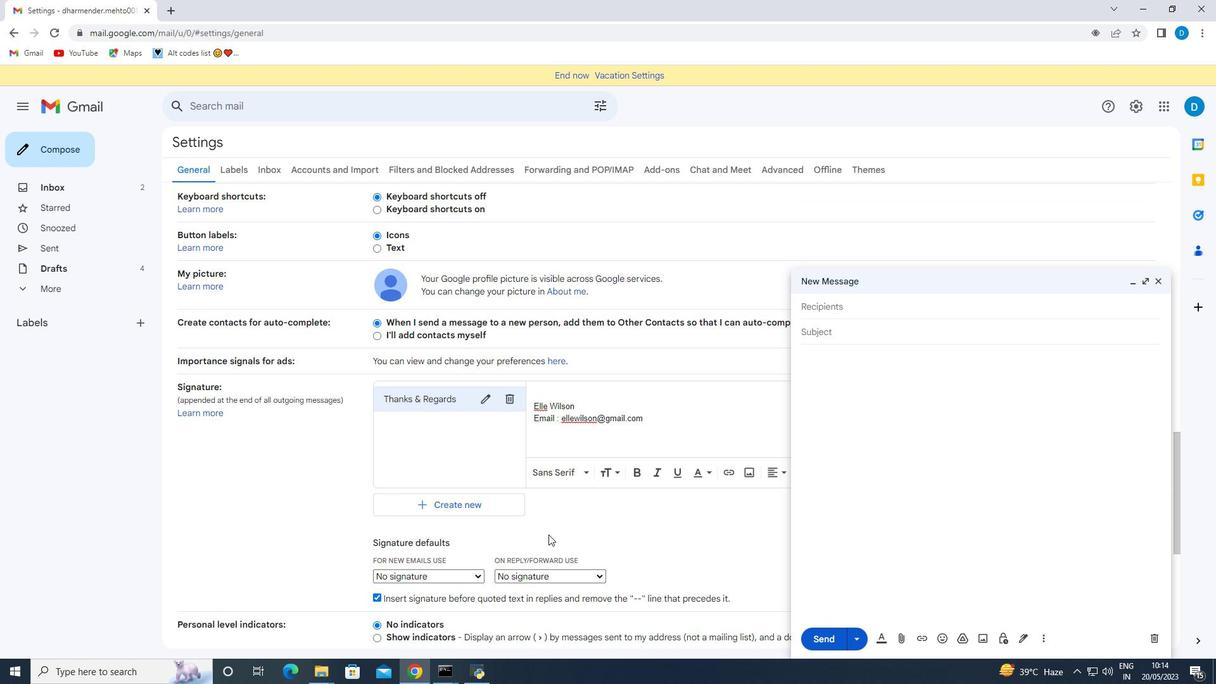 
Action: Mouse scrolled (549, 532) with delta (0, 0)
Screenshot: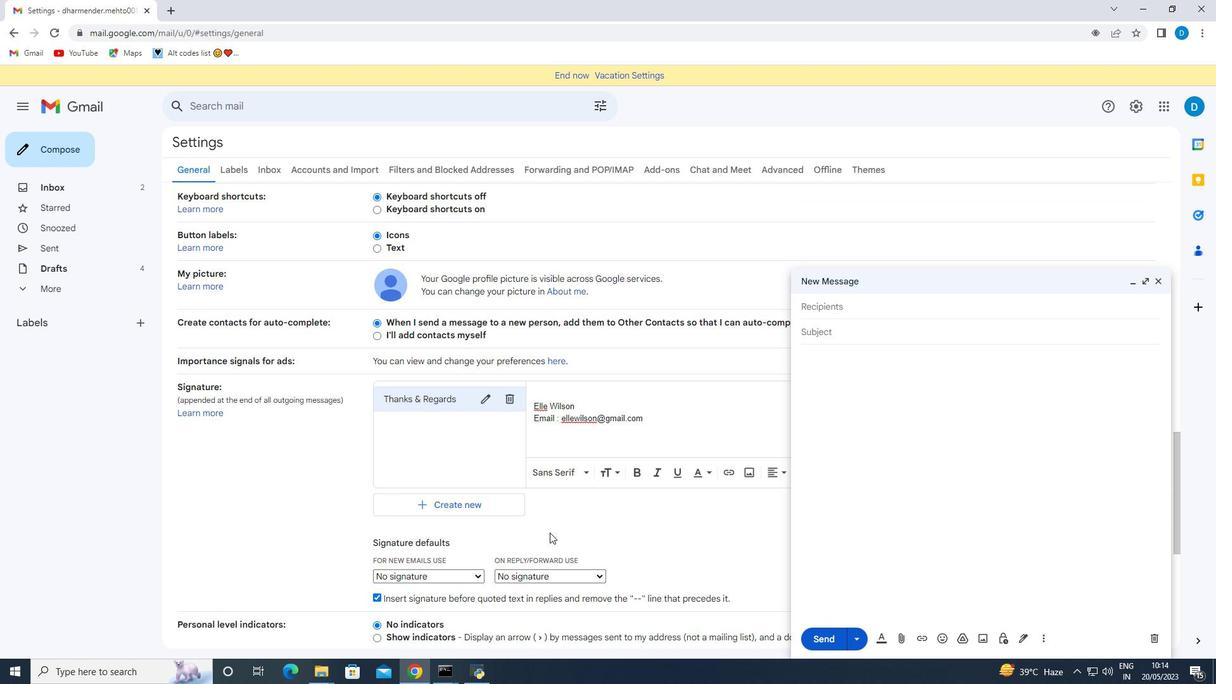 
Action: Mouse moved to (542, 533)
Screenshot: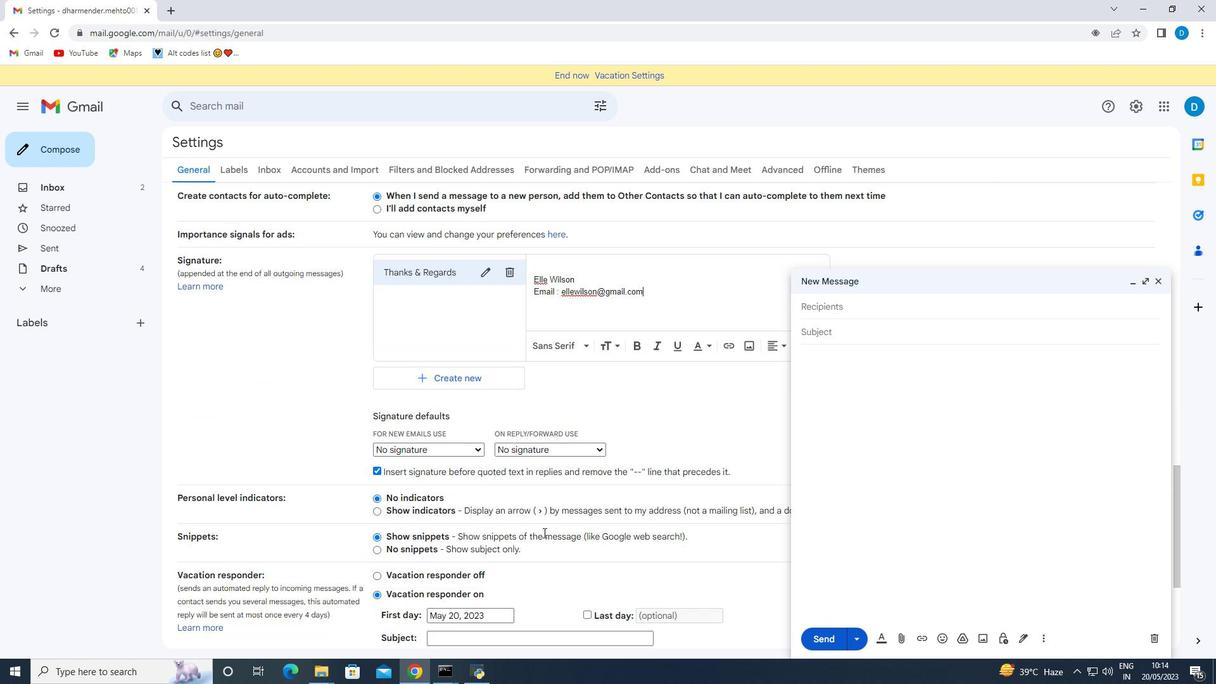 
Action: Mouse scrolled (542, 532) with delta (0, 0)
Screenshot: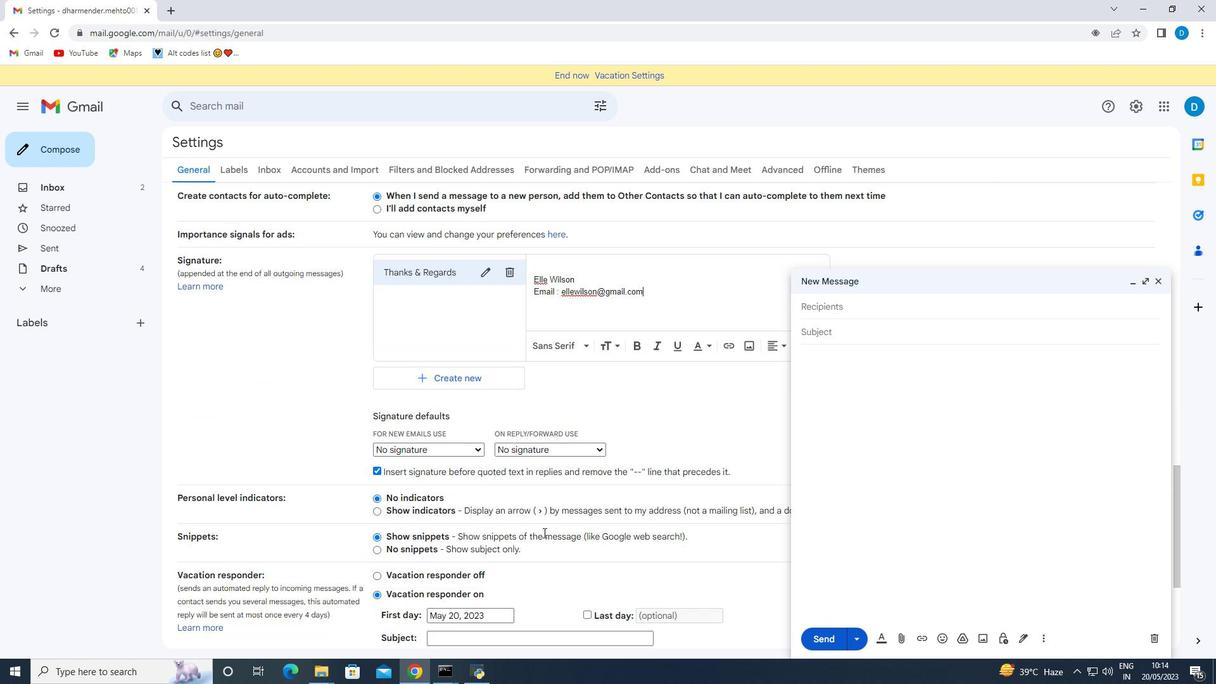 
Action: Mouse scrolled (542, 532) with delta (0, 0)
Screenshot: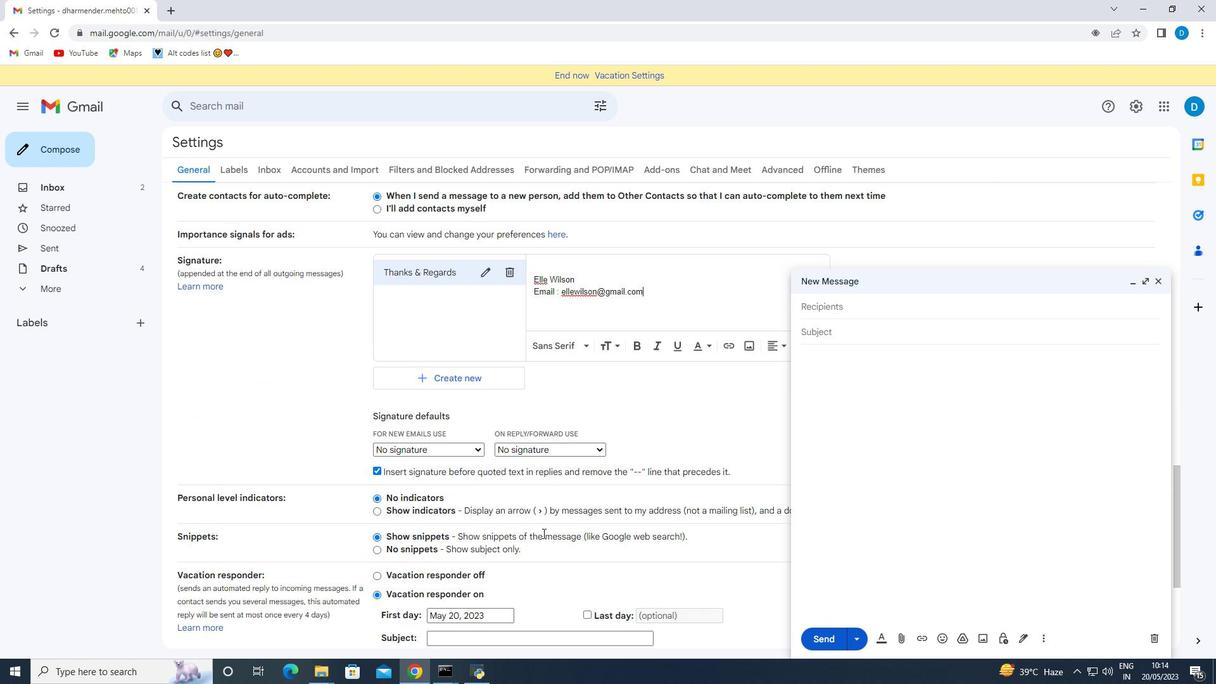 
Action: Mouse moved to (535, 540)
Screenshot: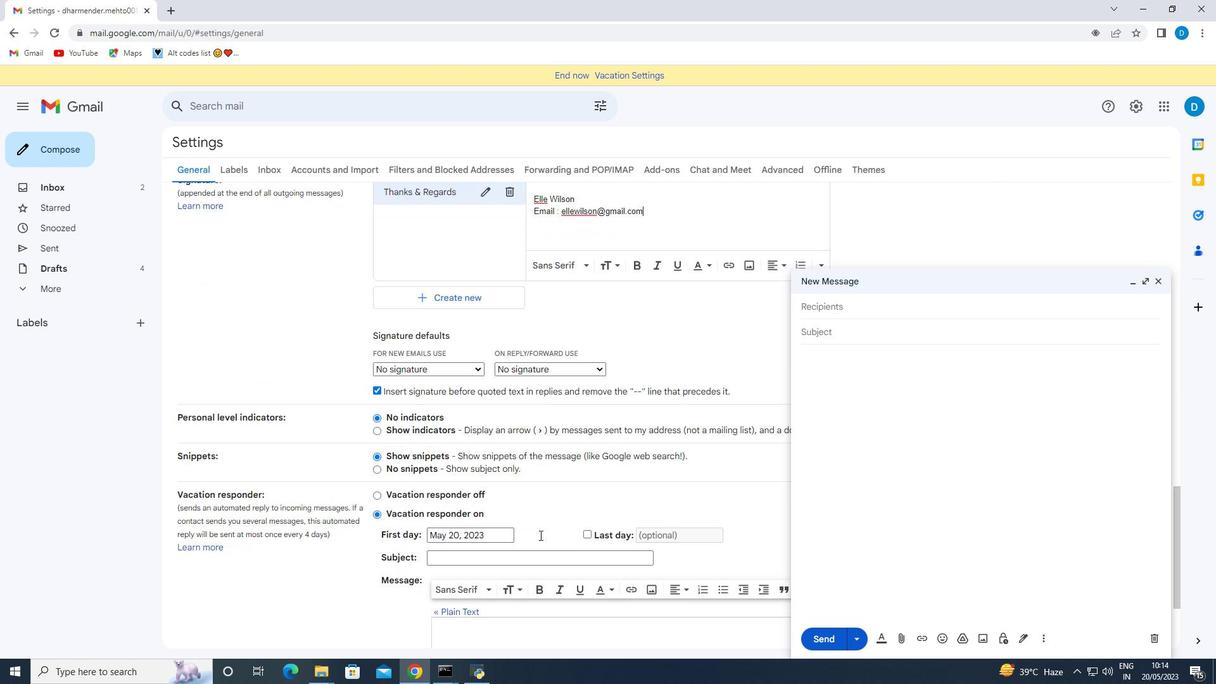 
Action: Mouse scrolled (535, 540) with delta (0, 0)
Screenshot: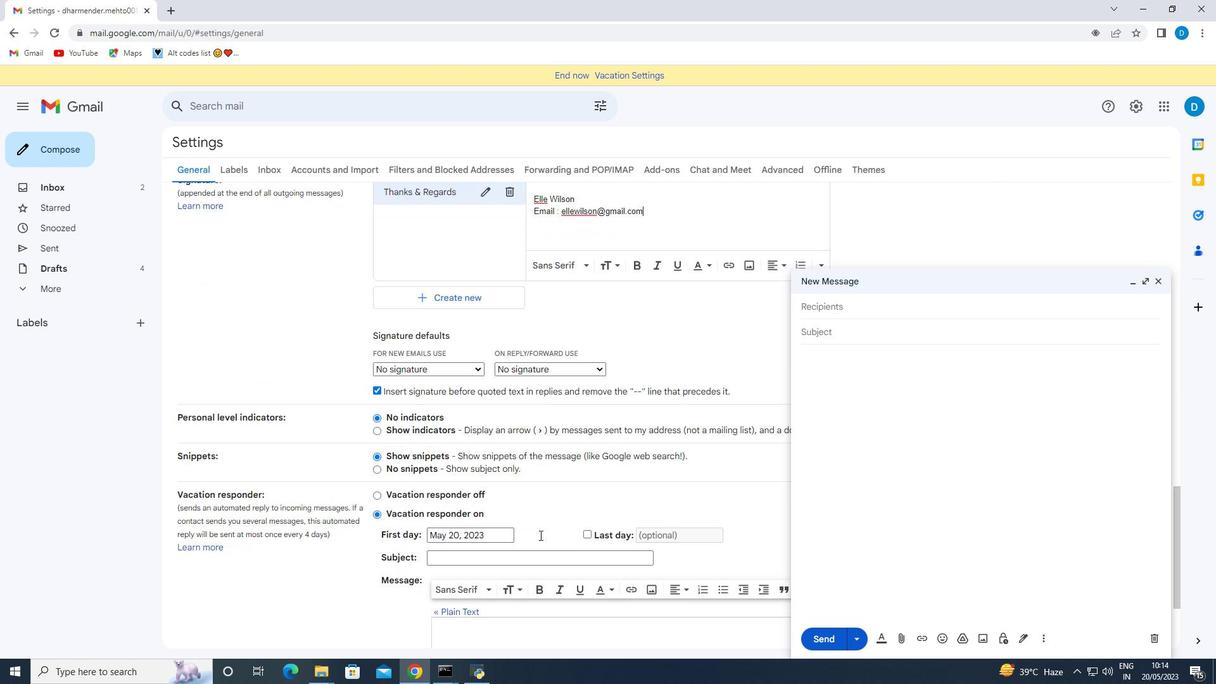
Action: Mouse moved to (535, 542)
Screenshot: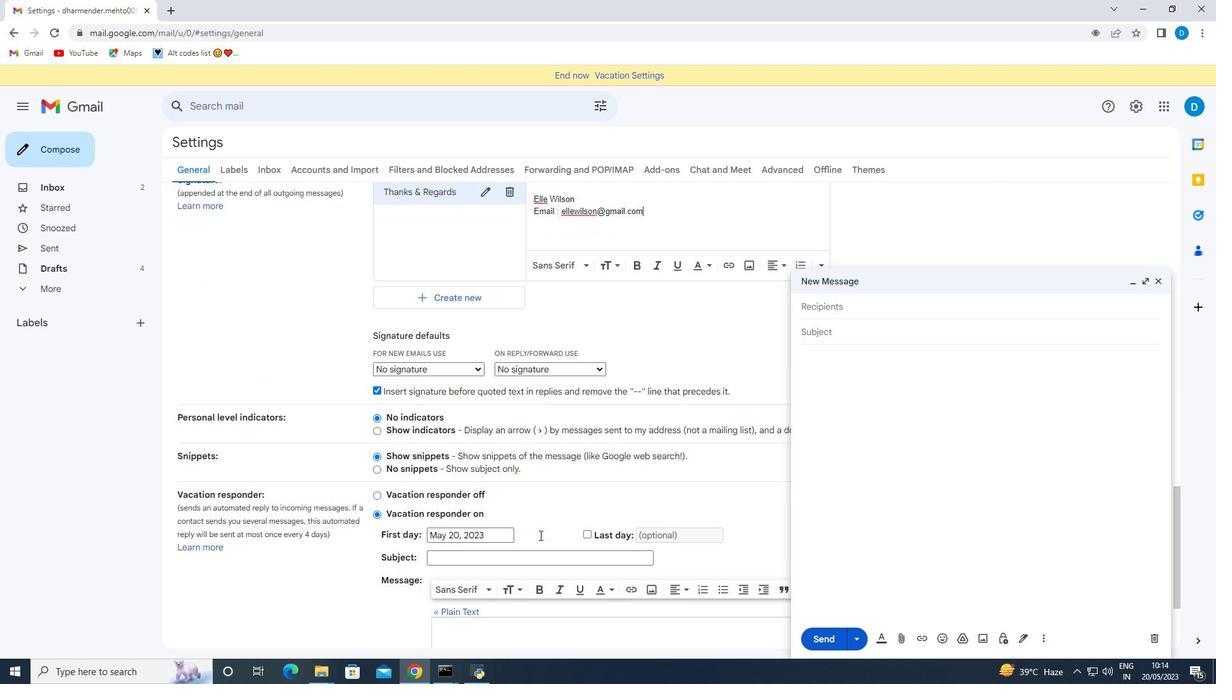 
Action: Mouse scrolled (535, 542) with delta (0, 0)
Screenshot: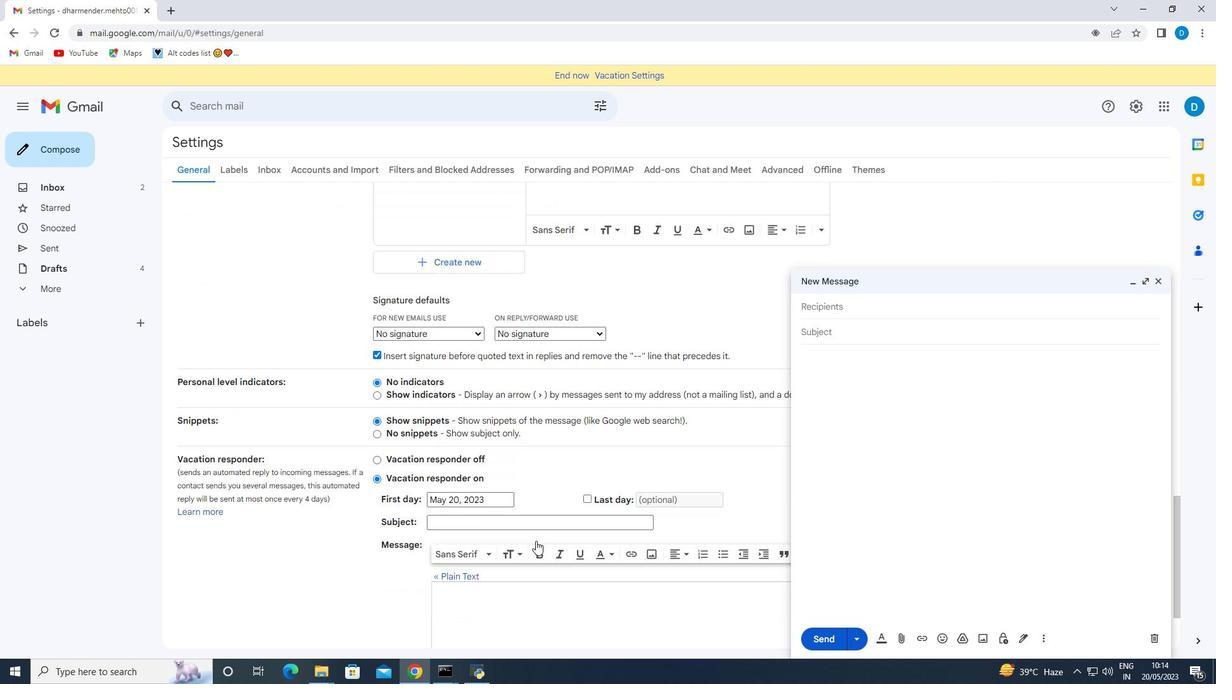 
Action: Mouse moved to (629, 580)
Screenshot: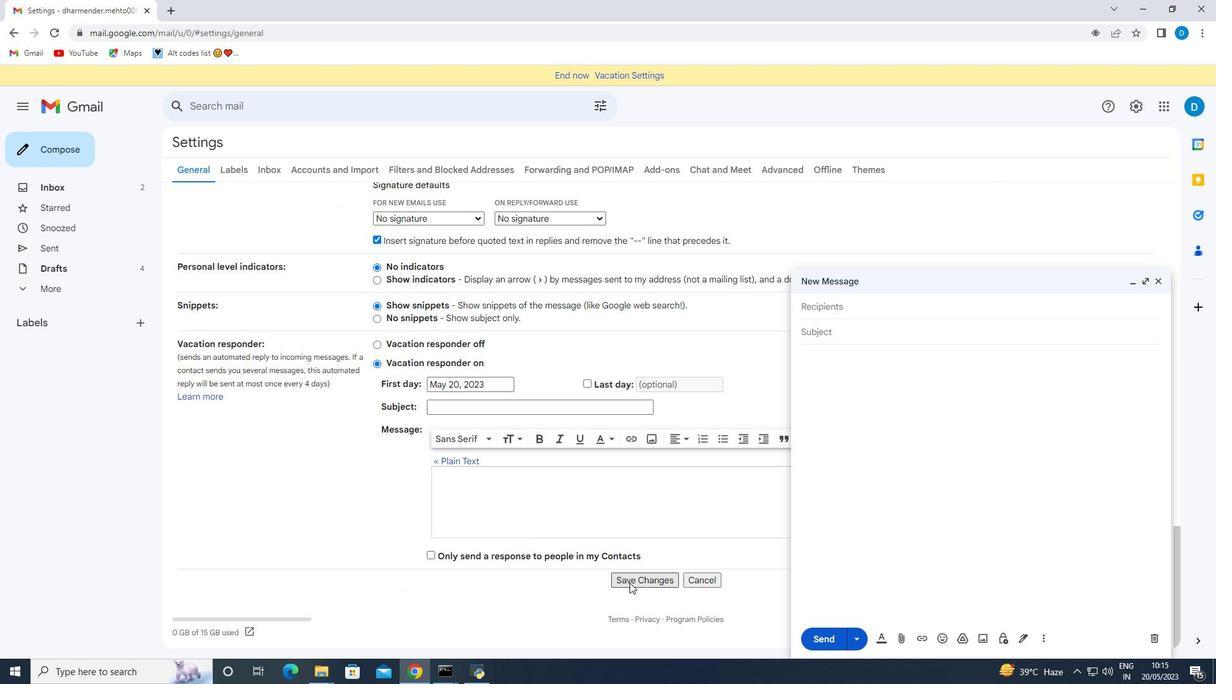 
Action: Mouse pressed left at (629, 580)
Screenshot: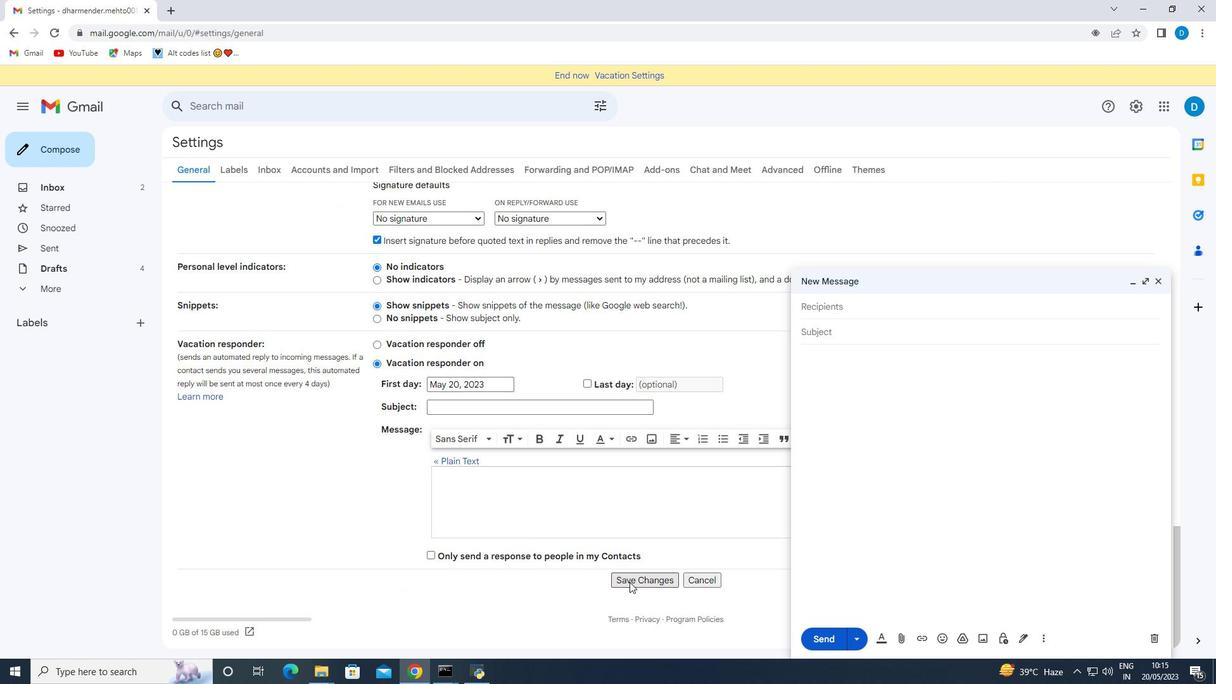 
Action: Mouse moved to (1157, 283)
Screenshot: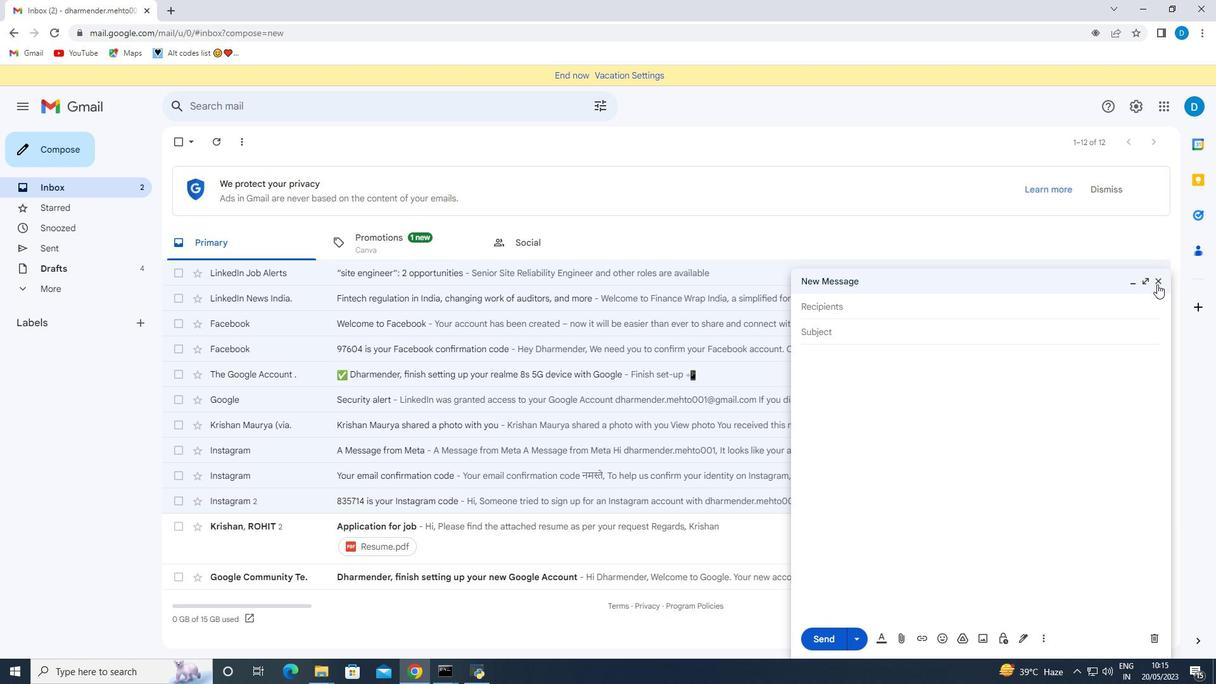 
Action: Mouse pressed left at (1157, 283)
Screenshot: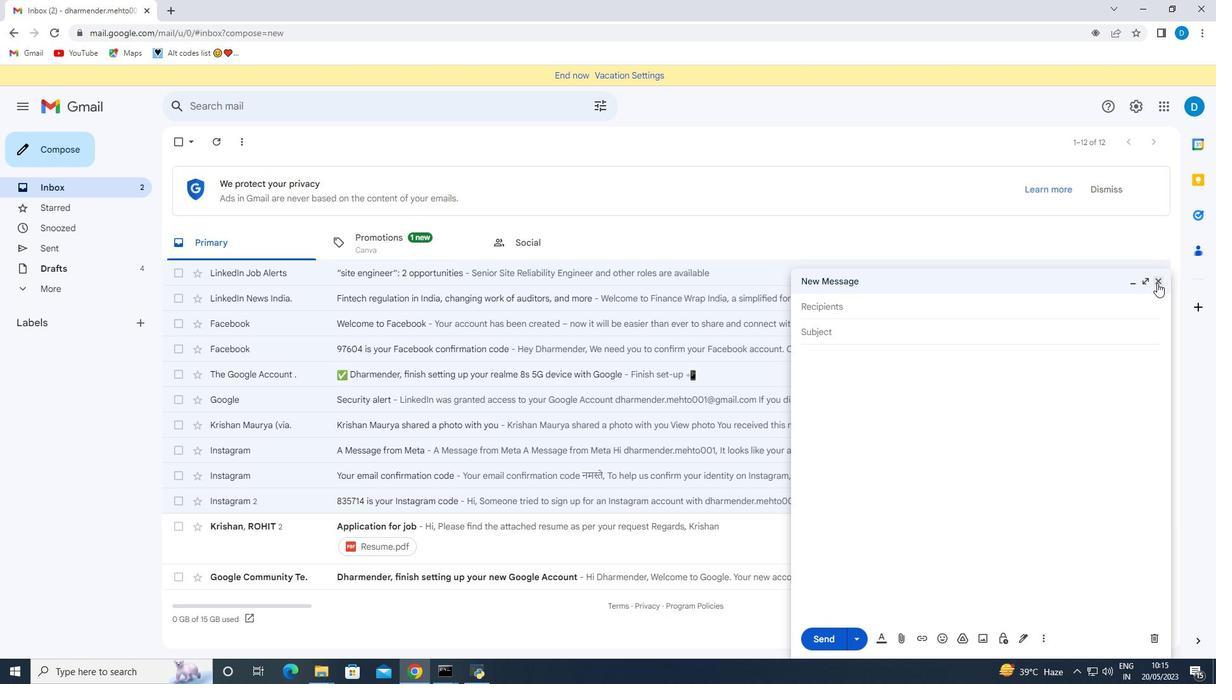 
Action: Mouse moved to (52, 141)
Screenshot: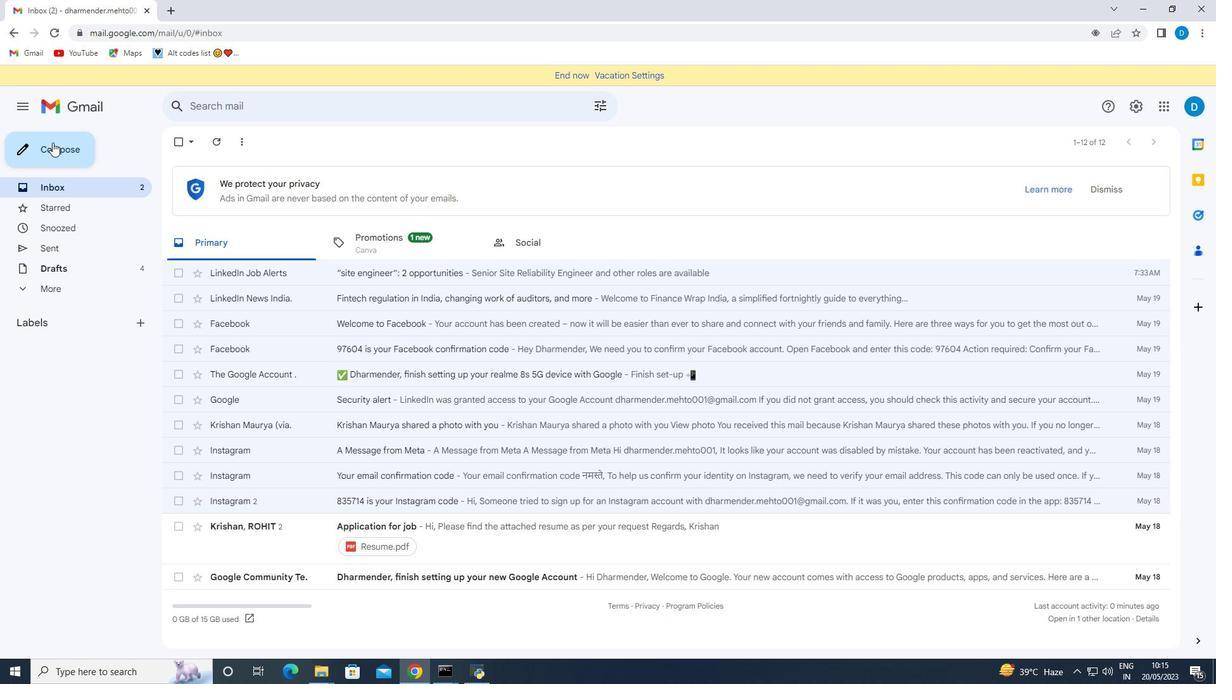 
Action: Mouse pressed left at (52, 141)
Screenshot: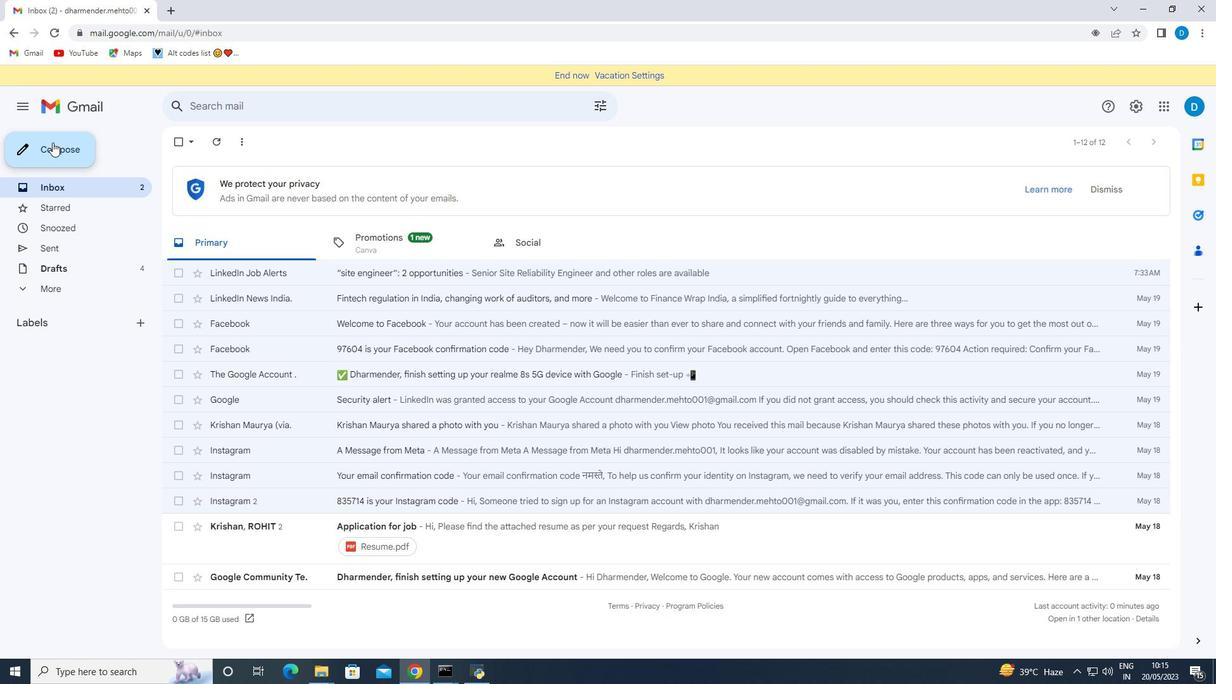 
Action: Mouse moved to (1019, 638)
Screenshot: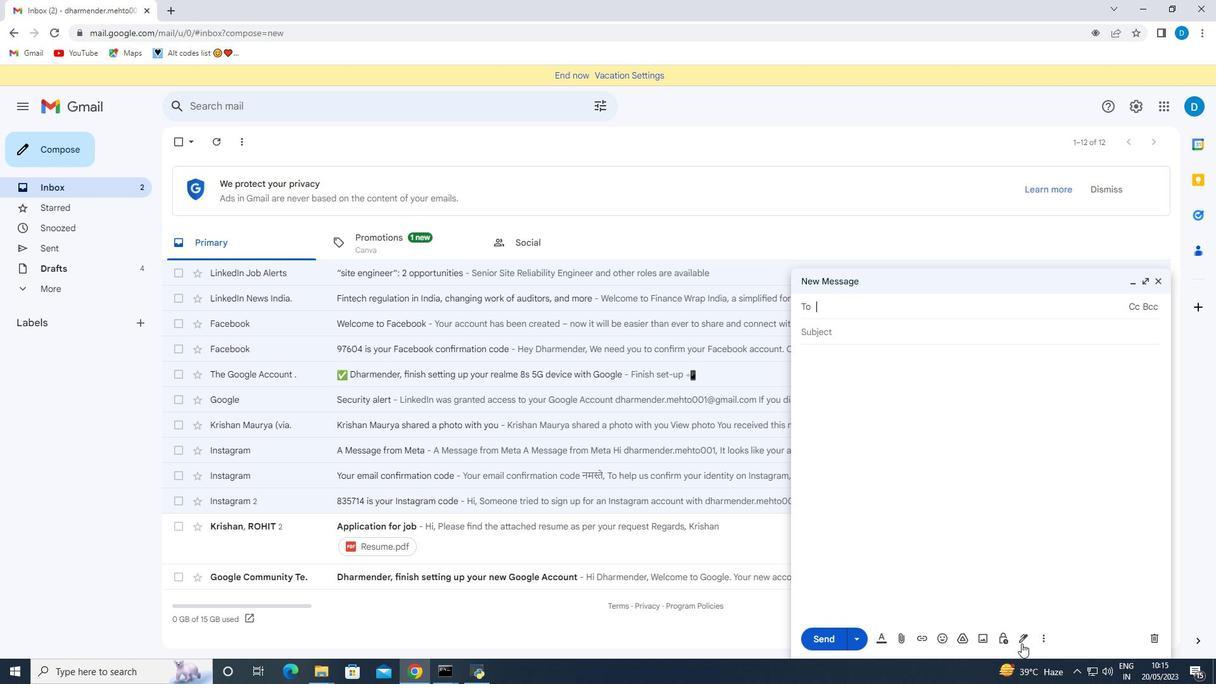 
Action: Mouse pressed left at (1019, 638)
Screenshot: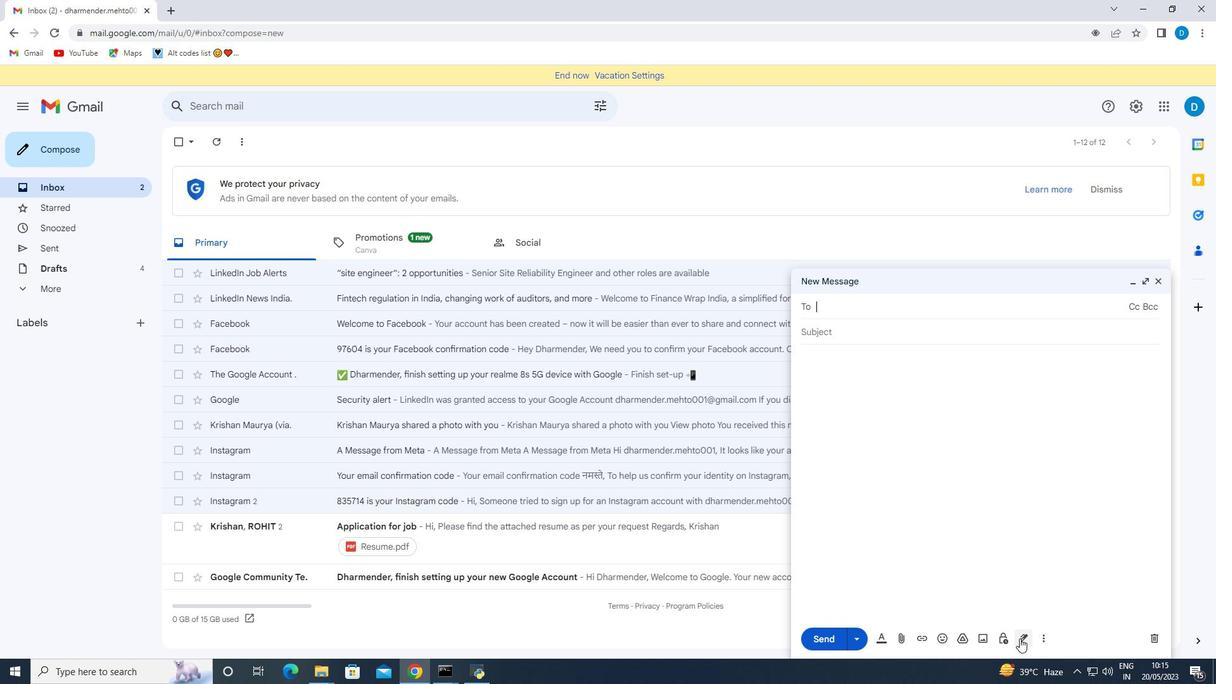 
Action: Mouse moved to (1051, 571)
Screenshot: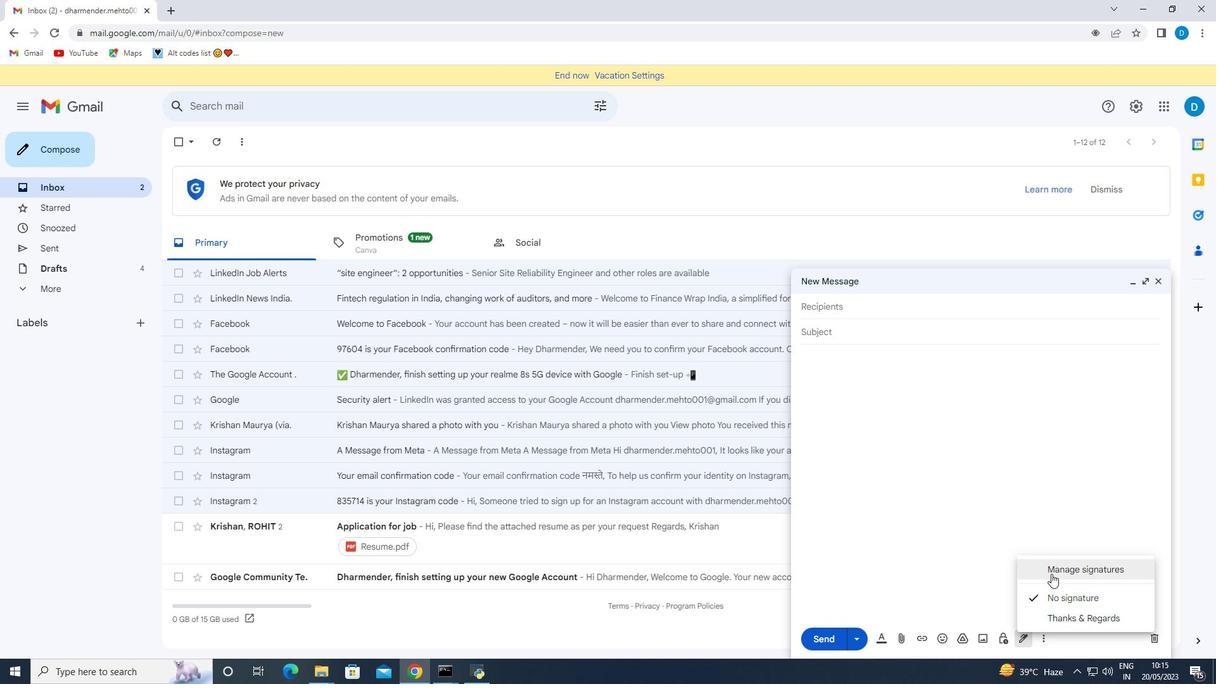 
Action: Mouse pressed left at (1051, 571)
Screenshot: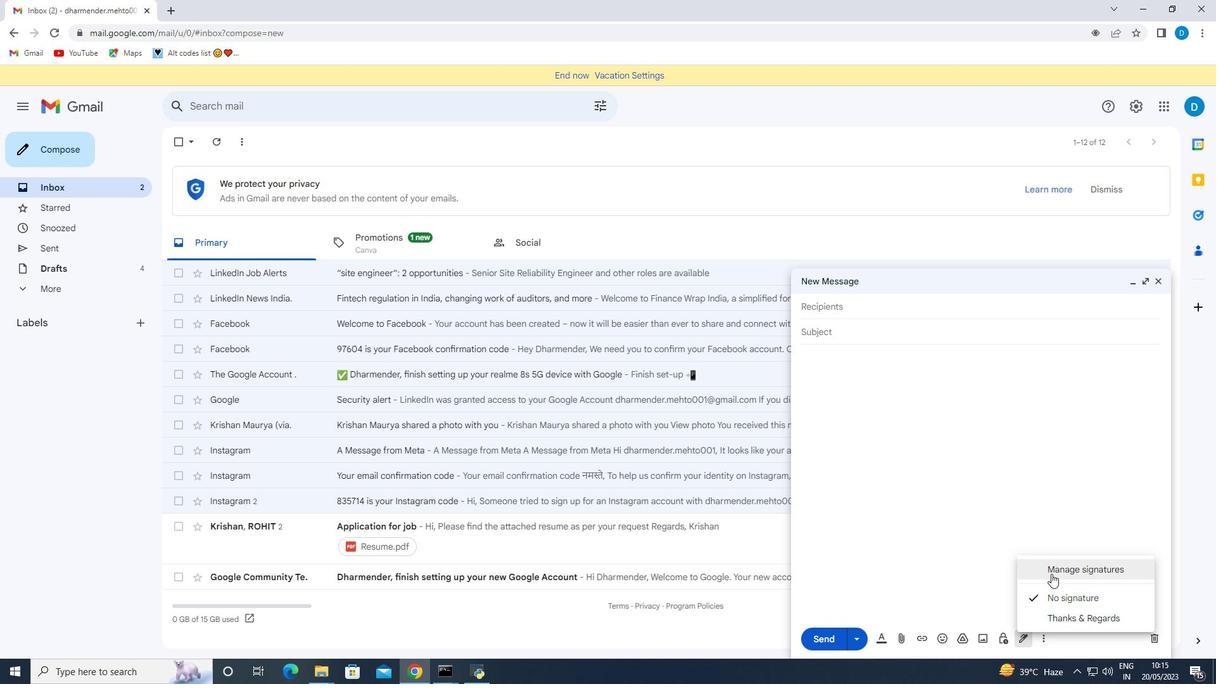 
Action: Mouse moved to (203, 447)
Screenshot: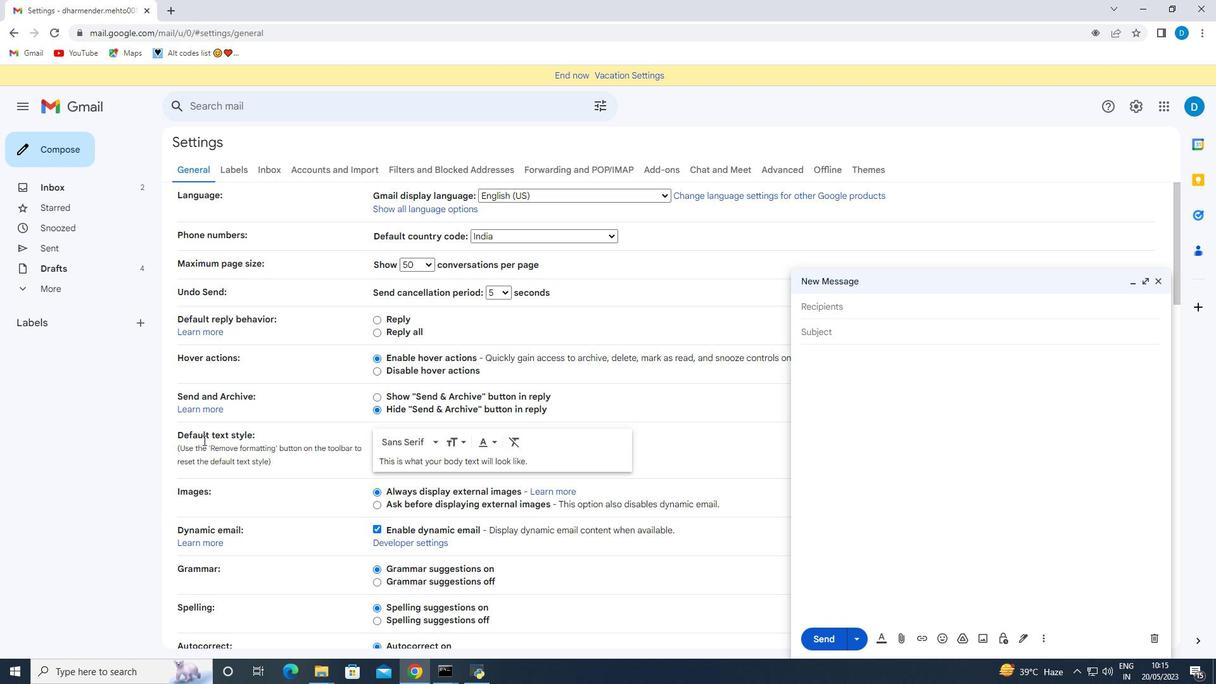
Action: Mouse scrolled (203, 446) with delta (0, 0)
Screenshot: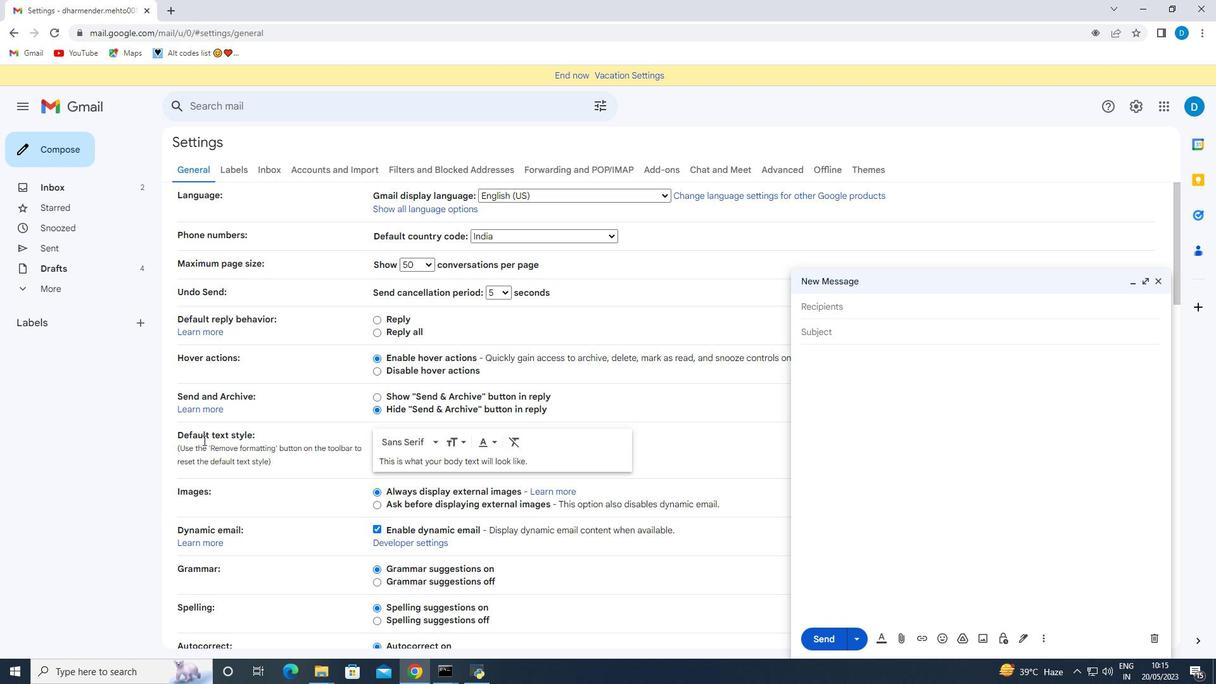 
Action: Mouse moved to (203, 449)
Screenshot: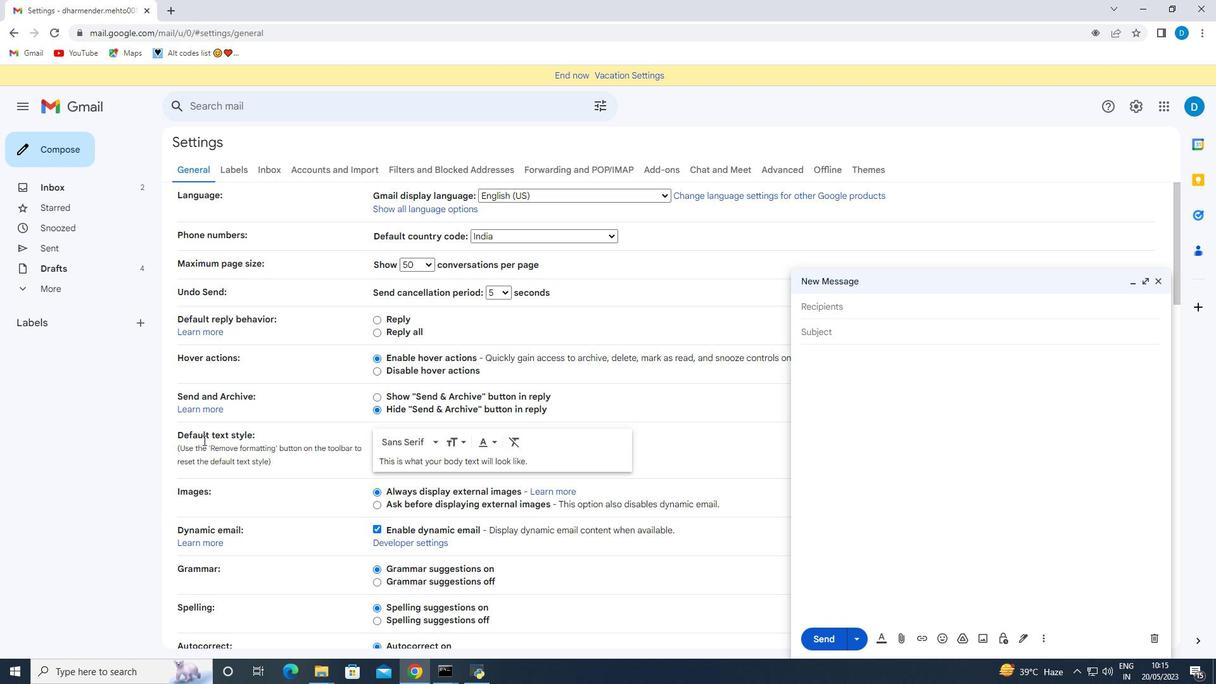 
Action: Mouse scrolled (203, 448) with delta (0, 0)
Screenshot: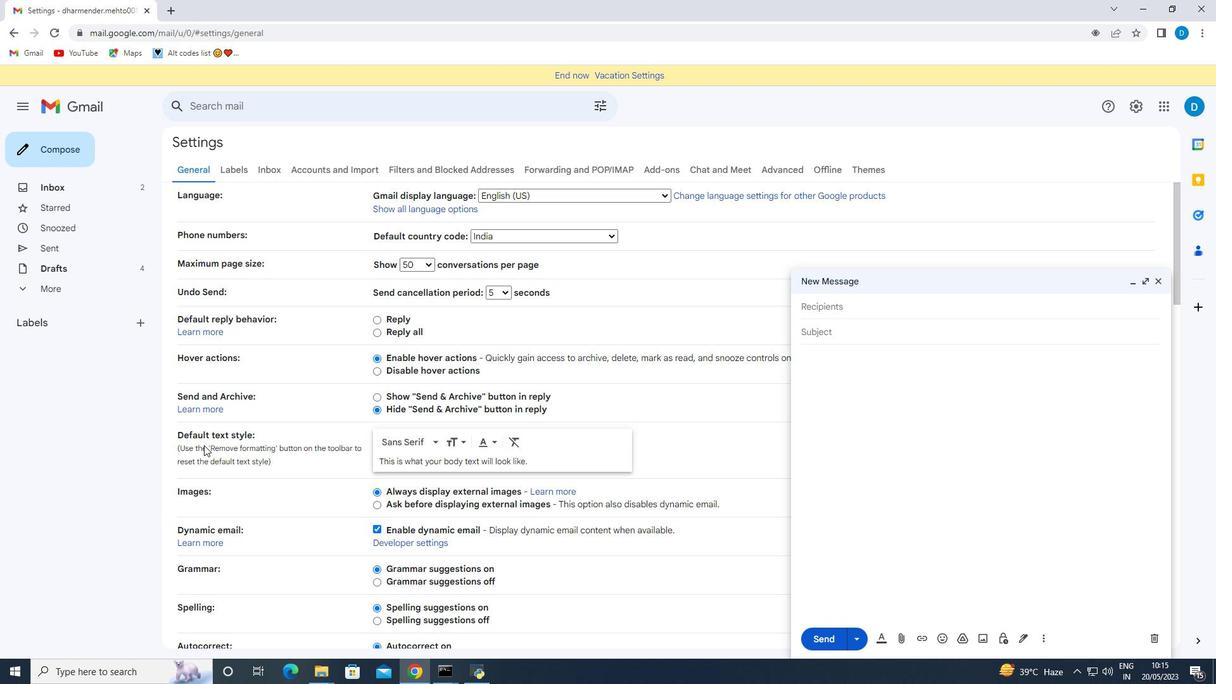 
Action: Mouse moved to (217, 487)
Screenshot: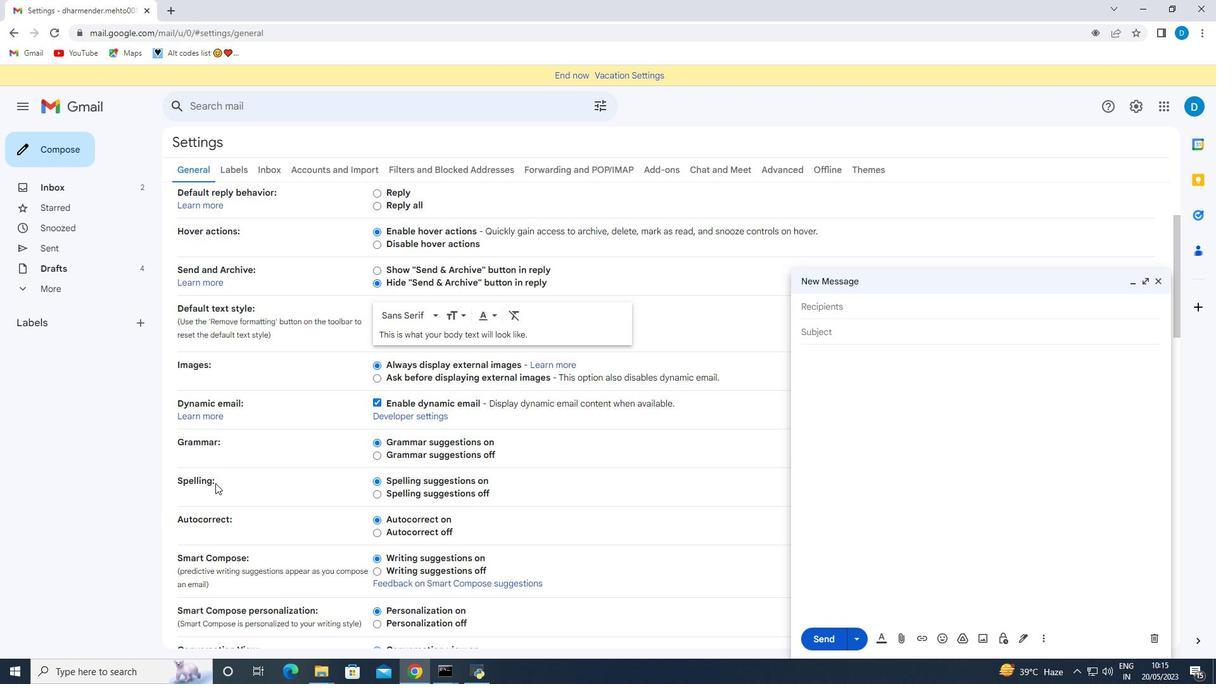 
Action: Mouse scrolled (217, 487) with delta (0, 0)
Screenshot: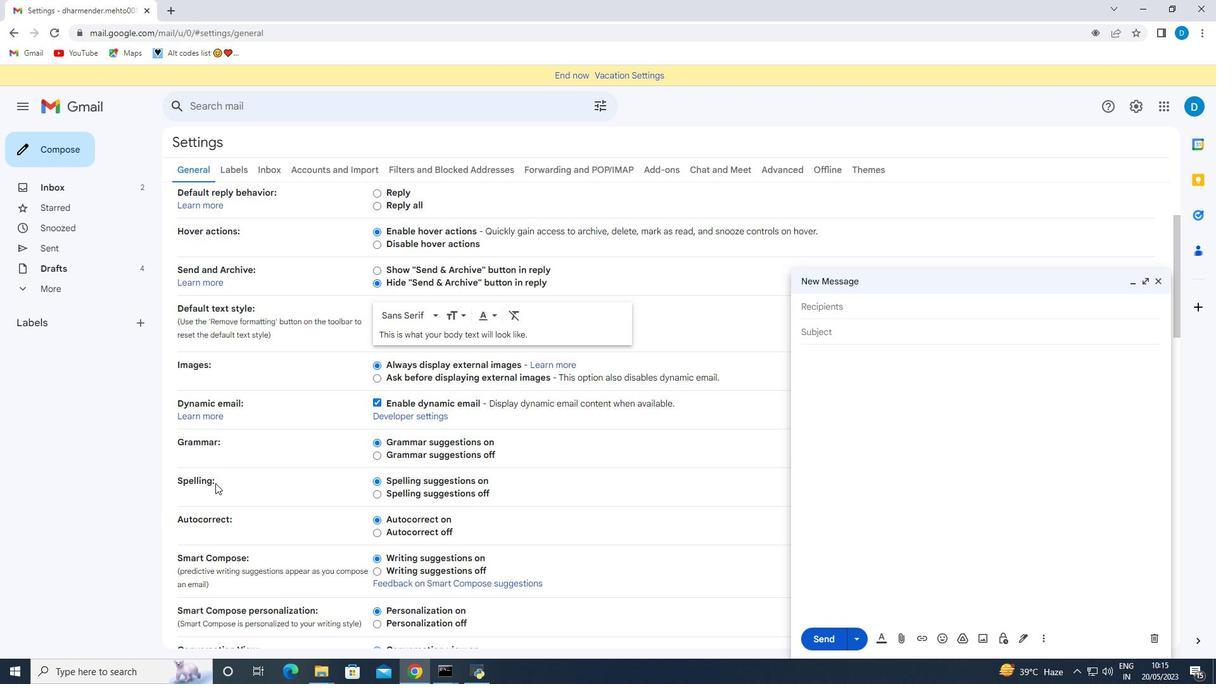 
Action: Mouse scrolled (217, 487) with delta (0, 0)
Screenshot: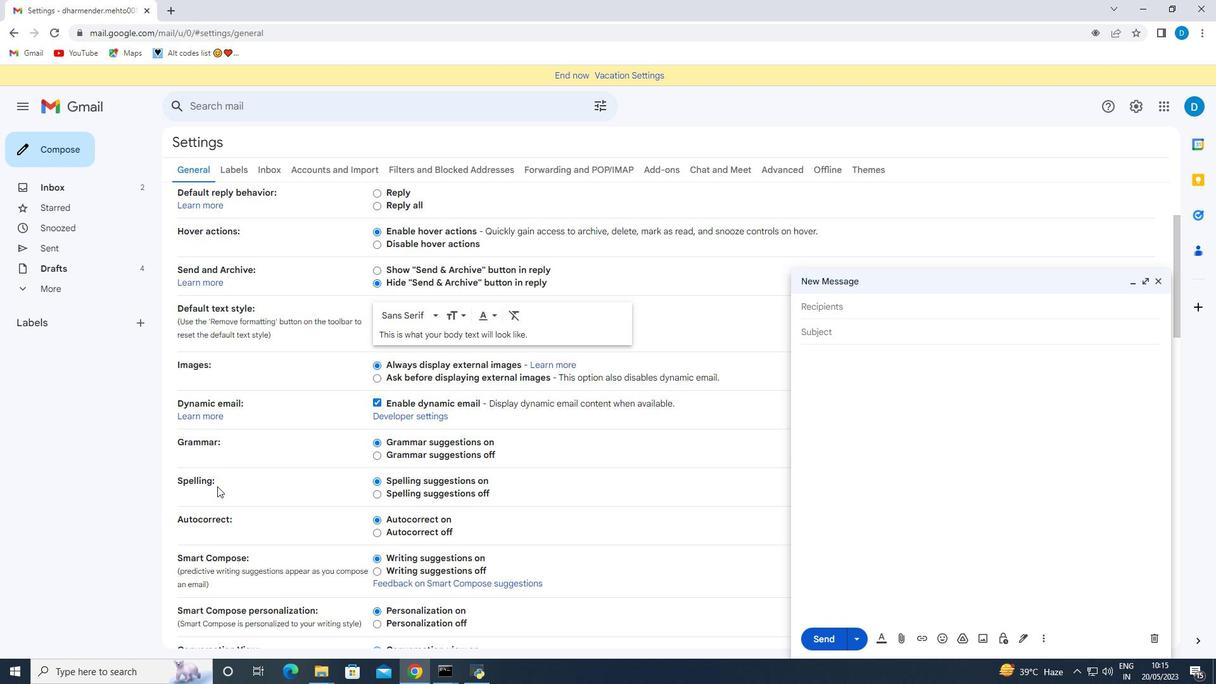 
Action: Mouse moved to (216, 488)
Screenshot: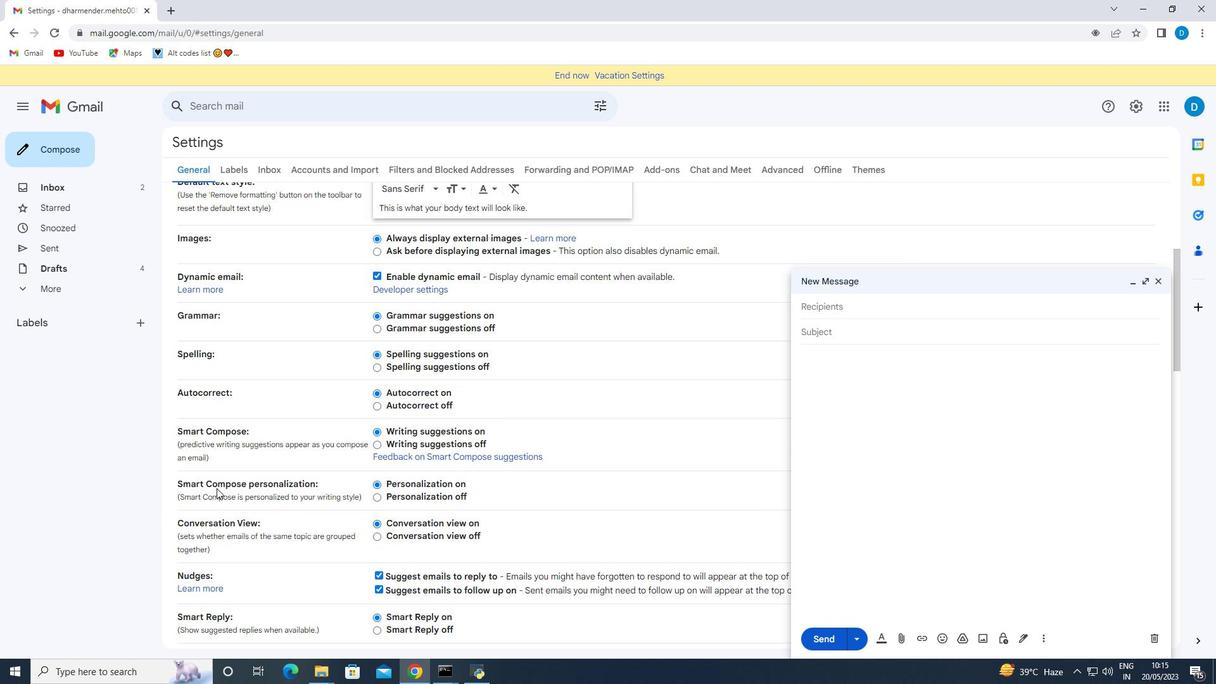 
Action: Mouse scrolled (216, 487) with delta (0, 0)
Screenshot: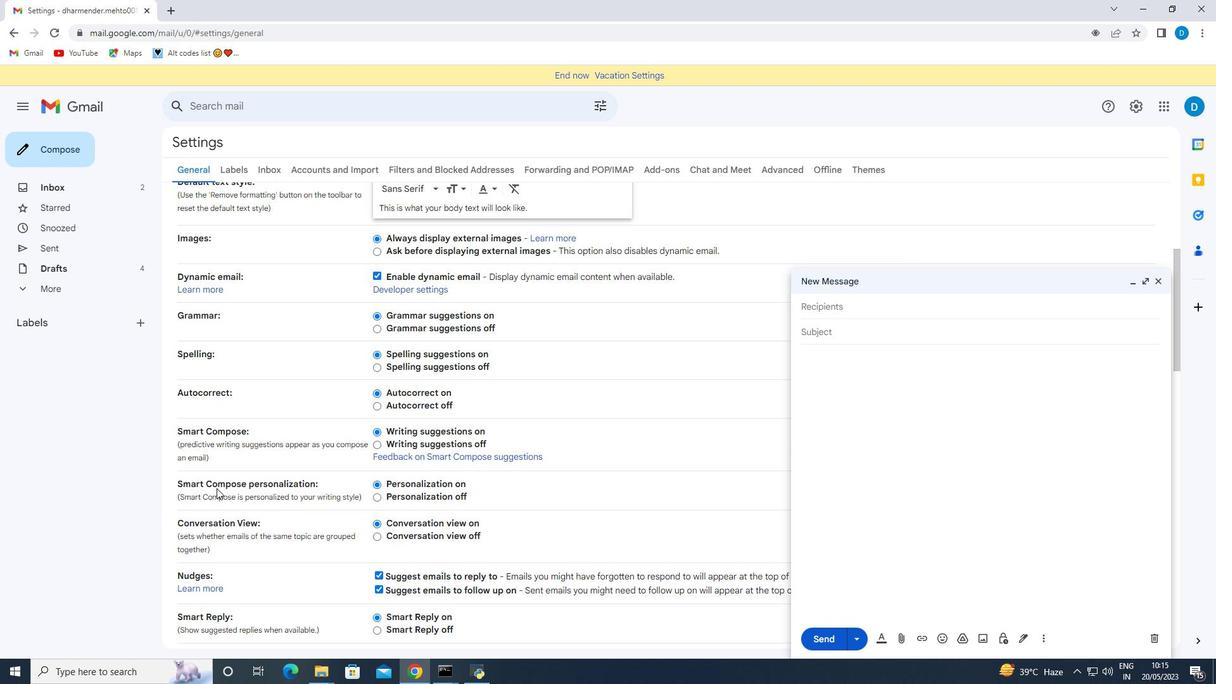 
Action: Mouse moved to (215, 488)
Screenshot: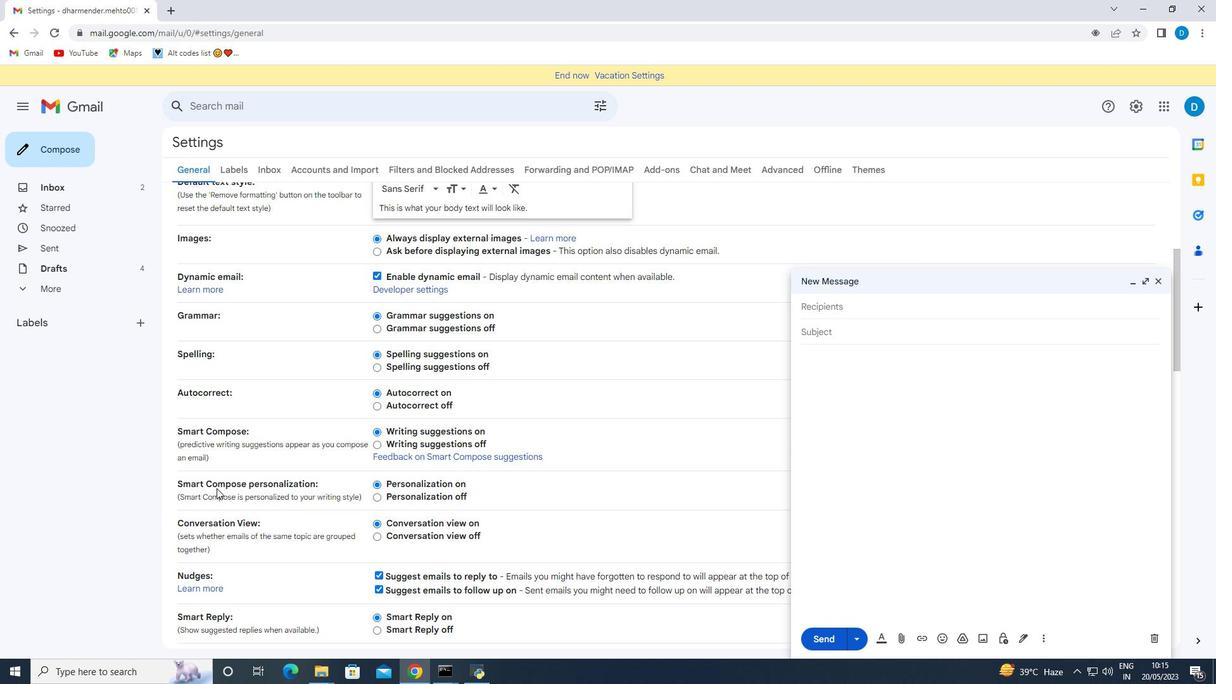 
Action: Mouse scrolled (215, 487) with delta (0, 0)
Screenshot: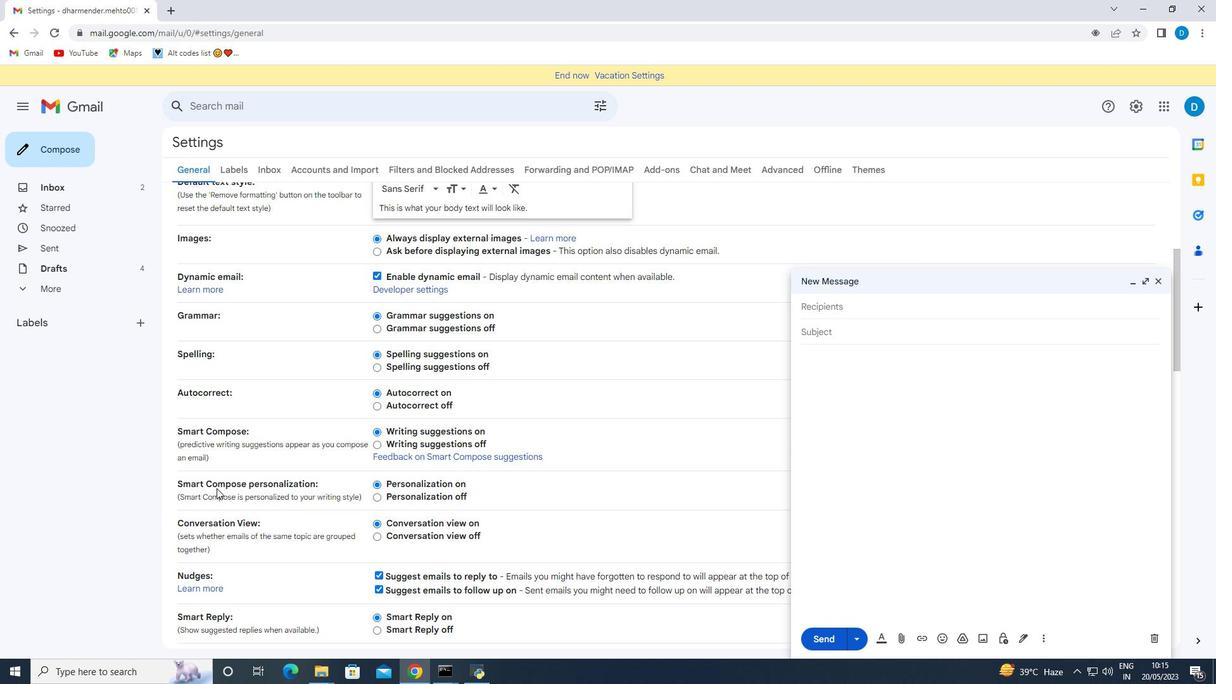 
Action: Mouse moved to (215, 488)
Screenshot: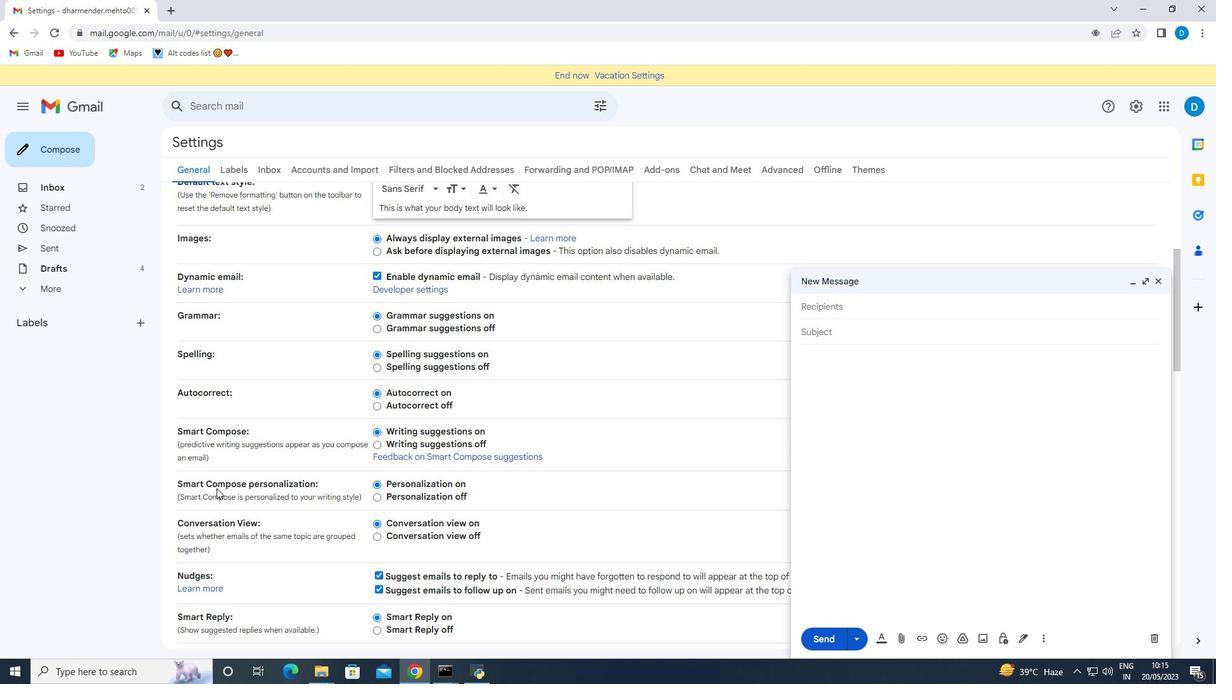 
Action: Mouse scrolled (215, 487) with delta (0, 0)
Screenshot: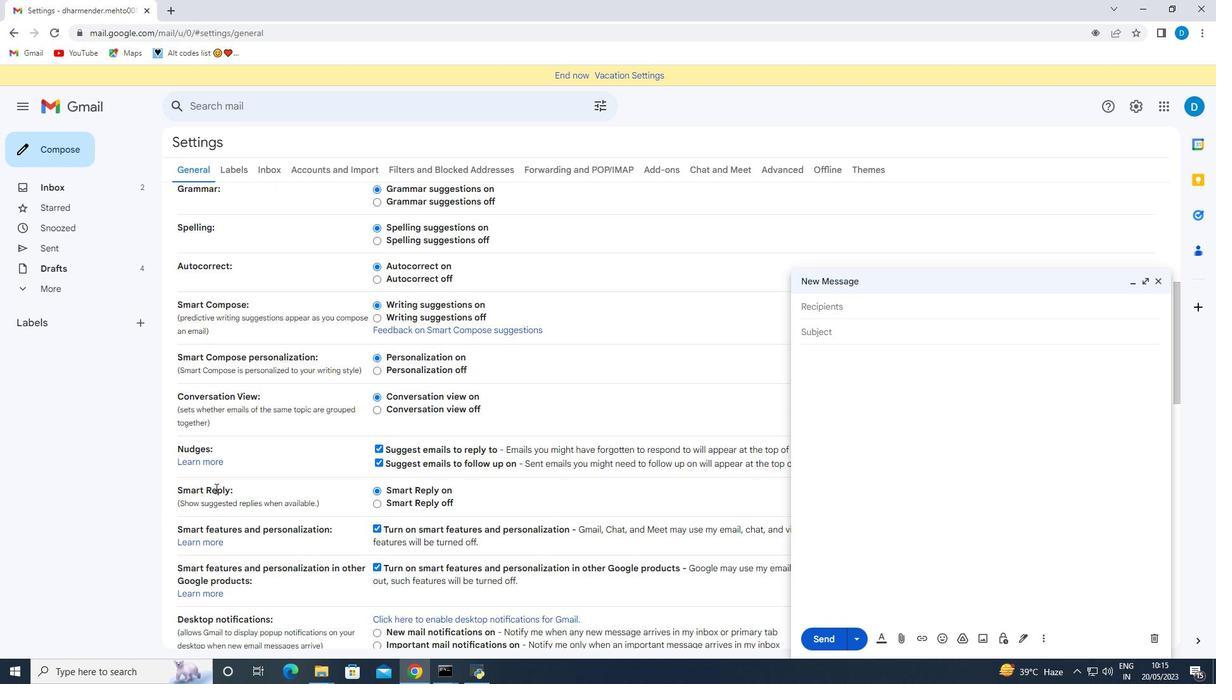 
Action: Mouse scrolled (215, 487) with delta (0, 0)
Screenshot: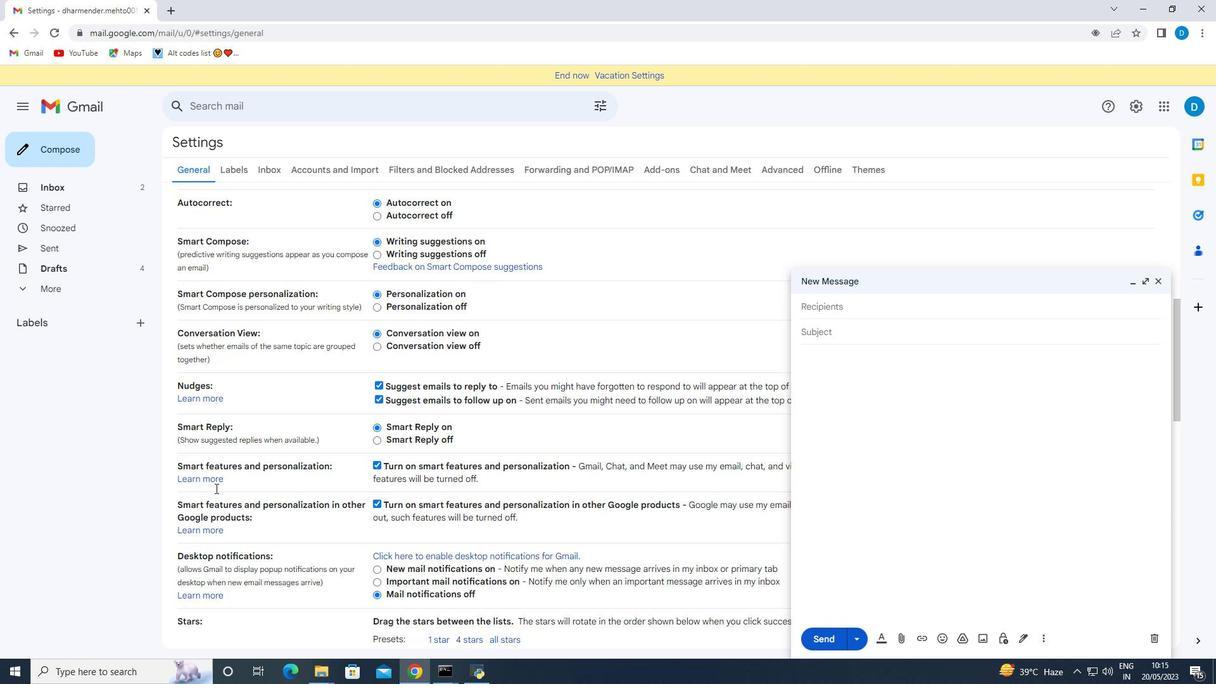 
Action: Mouse scrolled (215, 487) with delta (0, 0)
Screenshot: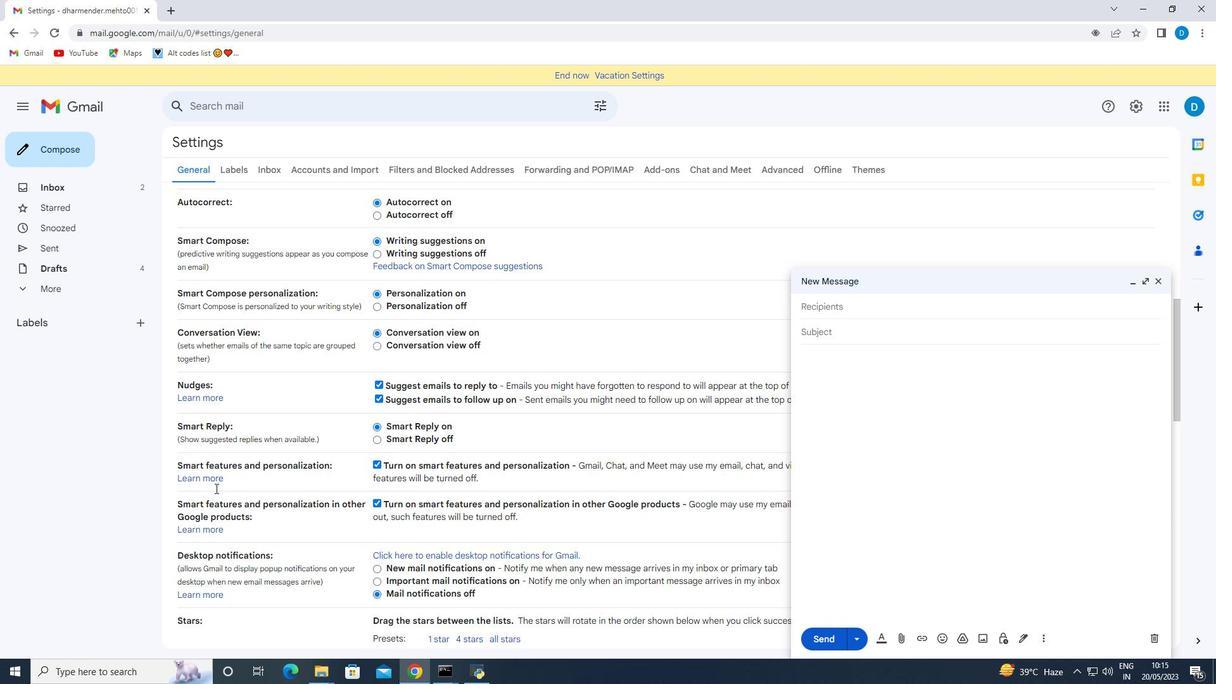 
Action: Mouse scrolled (215, 487) with delta (0, 0)
Screenshot: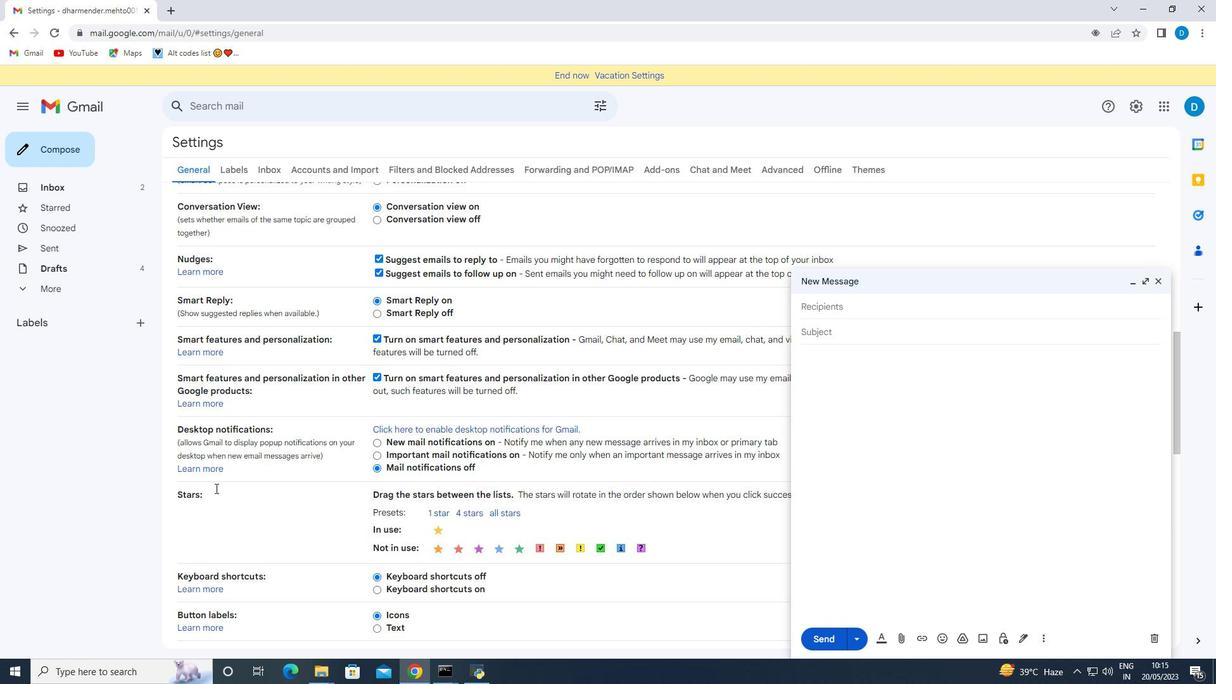
Action: Mouse scrolled (215, 487) with delta (0, 0)
Screenshot: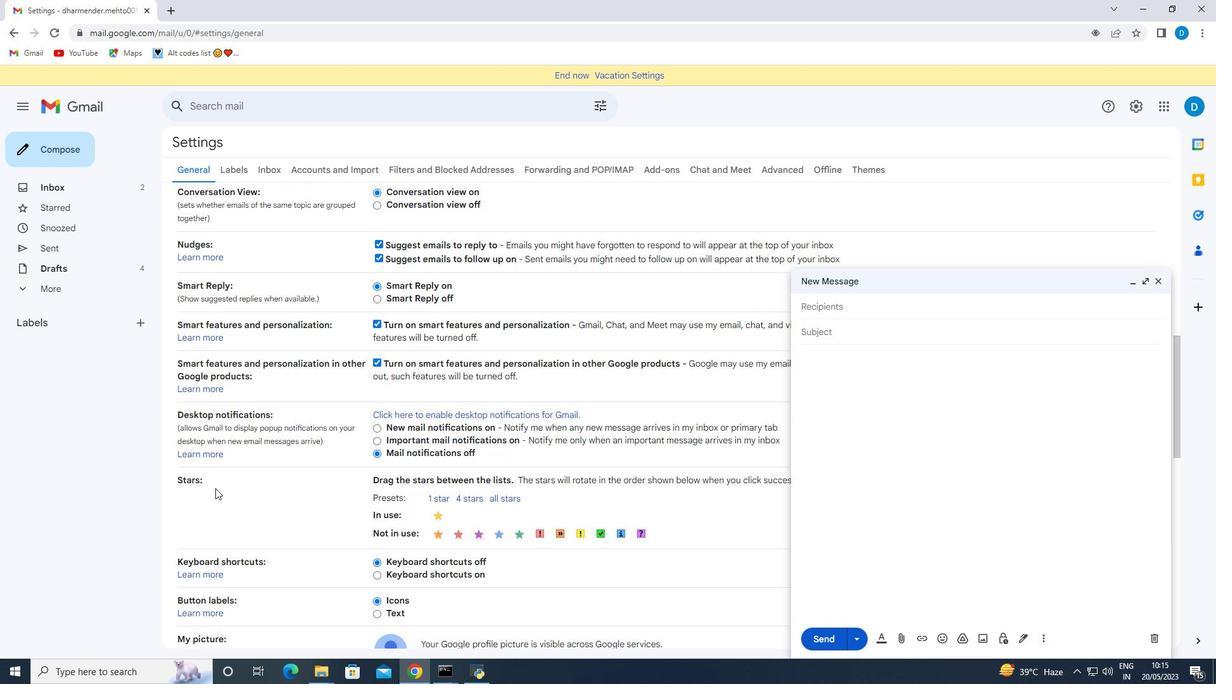 
Action: Mouse scrolled (215, 487) with delta (0, 0)
Screenshot: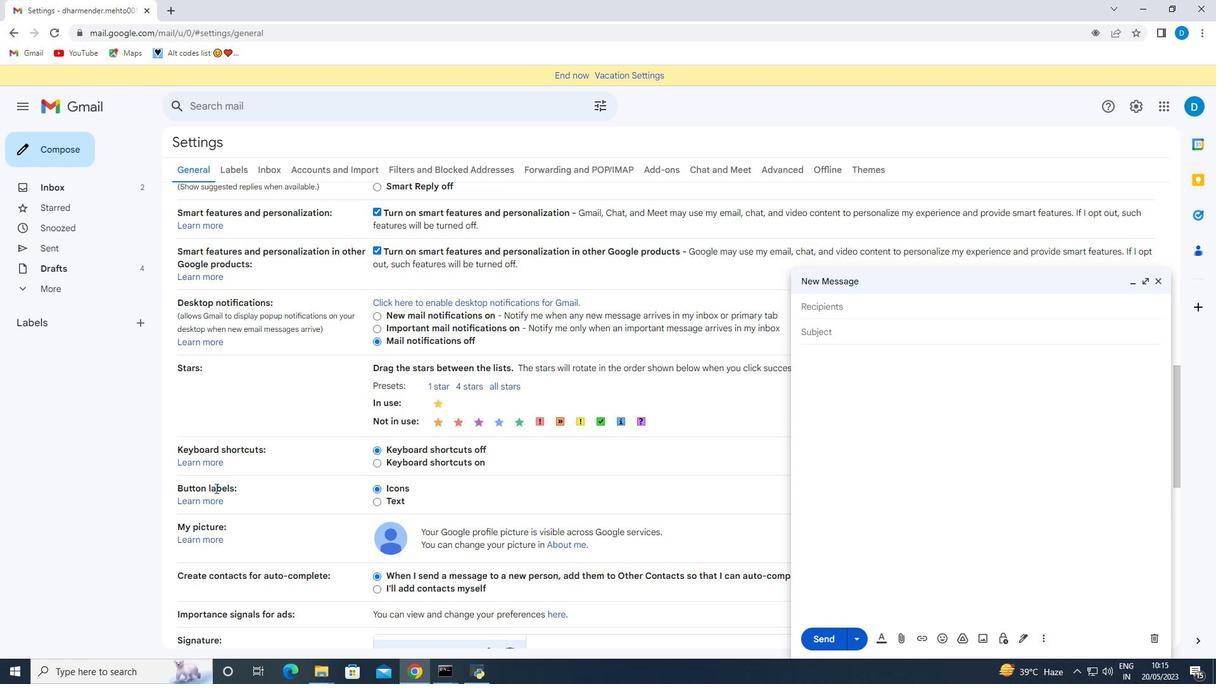 
Action: Mouse scrolled (215, 487) with delta (0, 0)
Screenshot: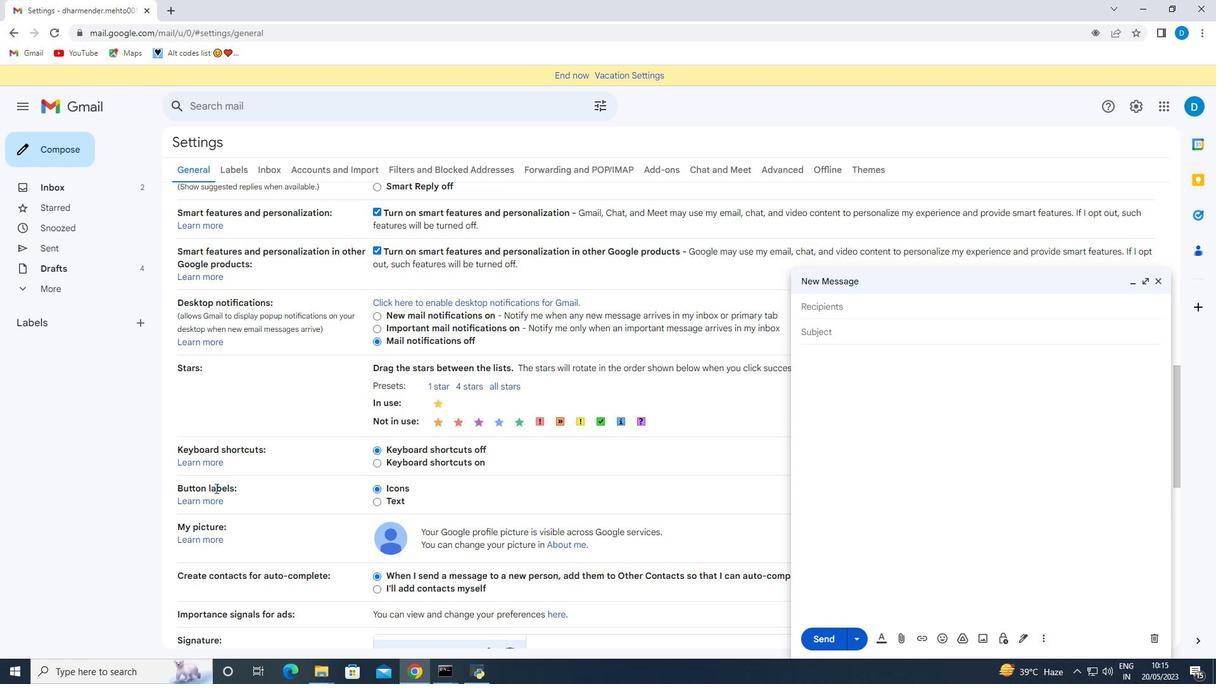 
Action: Mouse moved to (215, 488)
Screenshot: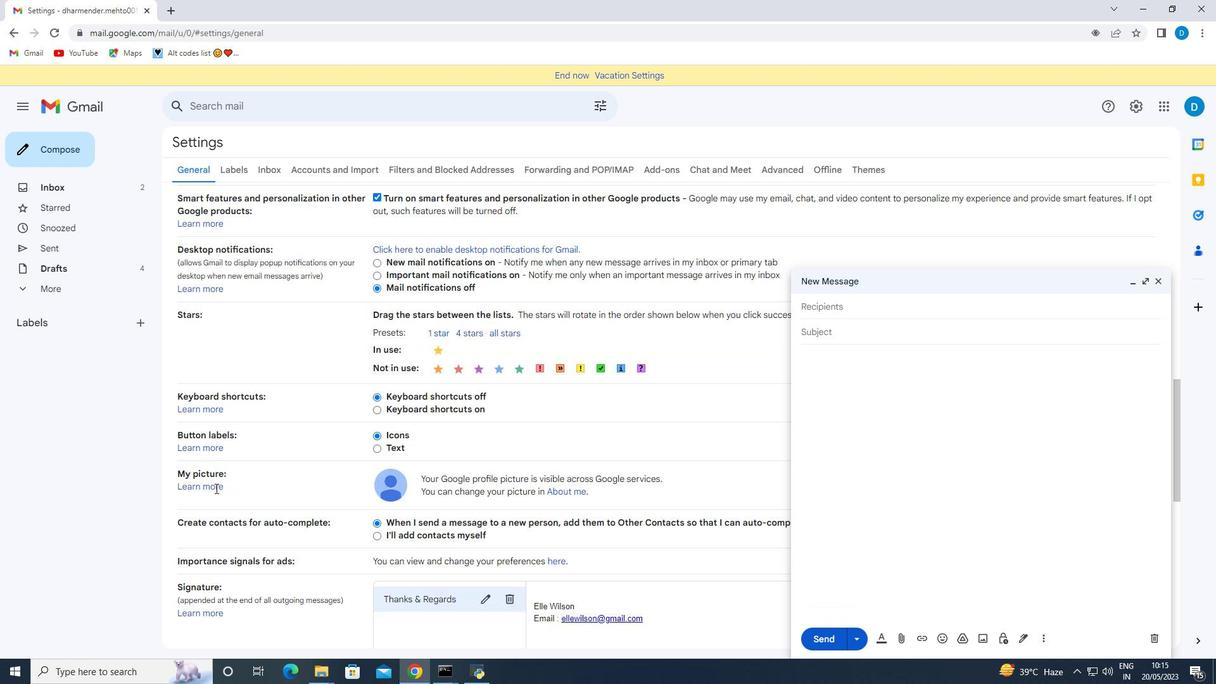 
Action: Mouse scrolled (215, 488) with delta (0, 0)
Screenshot: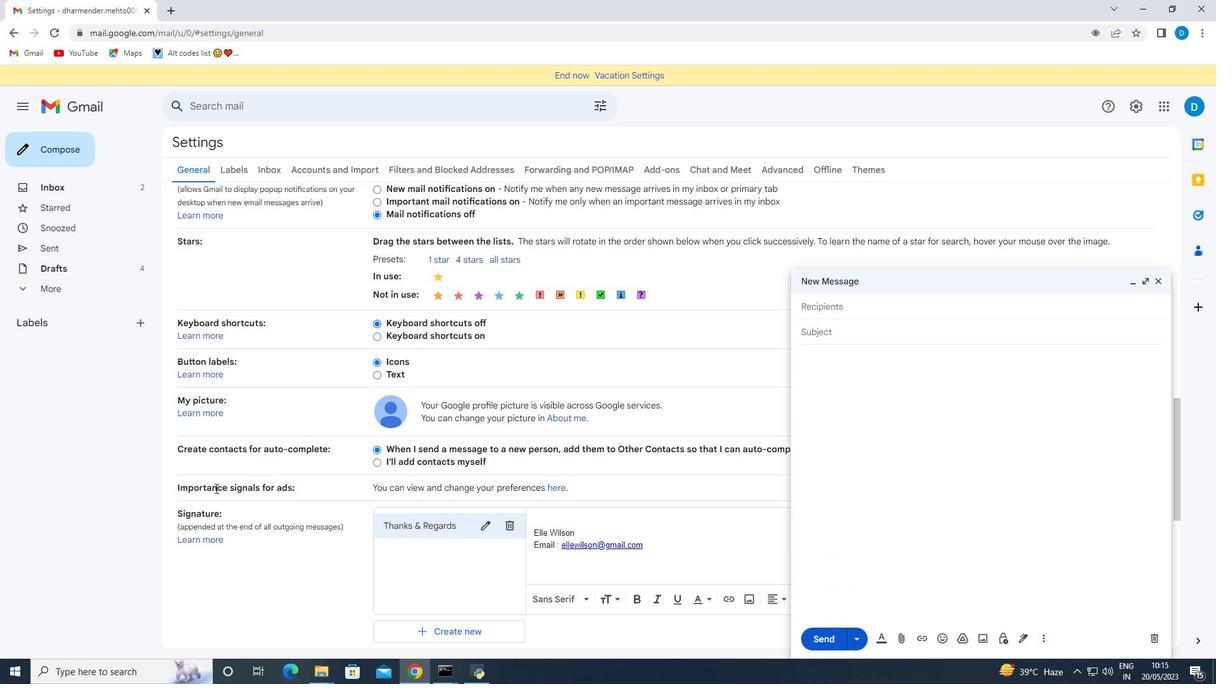 
Action: Mouse scrolled (215, 488) with delta (0, 0)
Screenshot: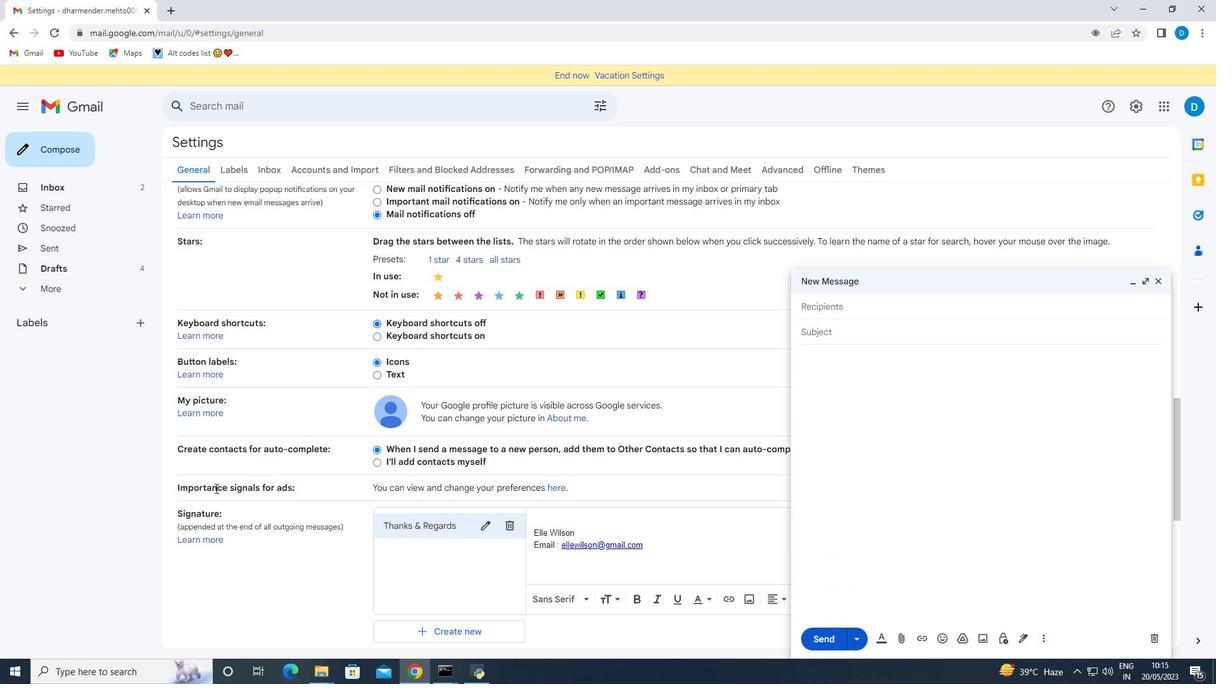 
Action: Mouse scrolled (215, 488) with delta (0, 0)
Screenshot: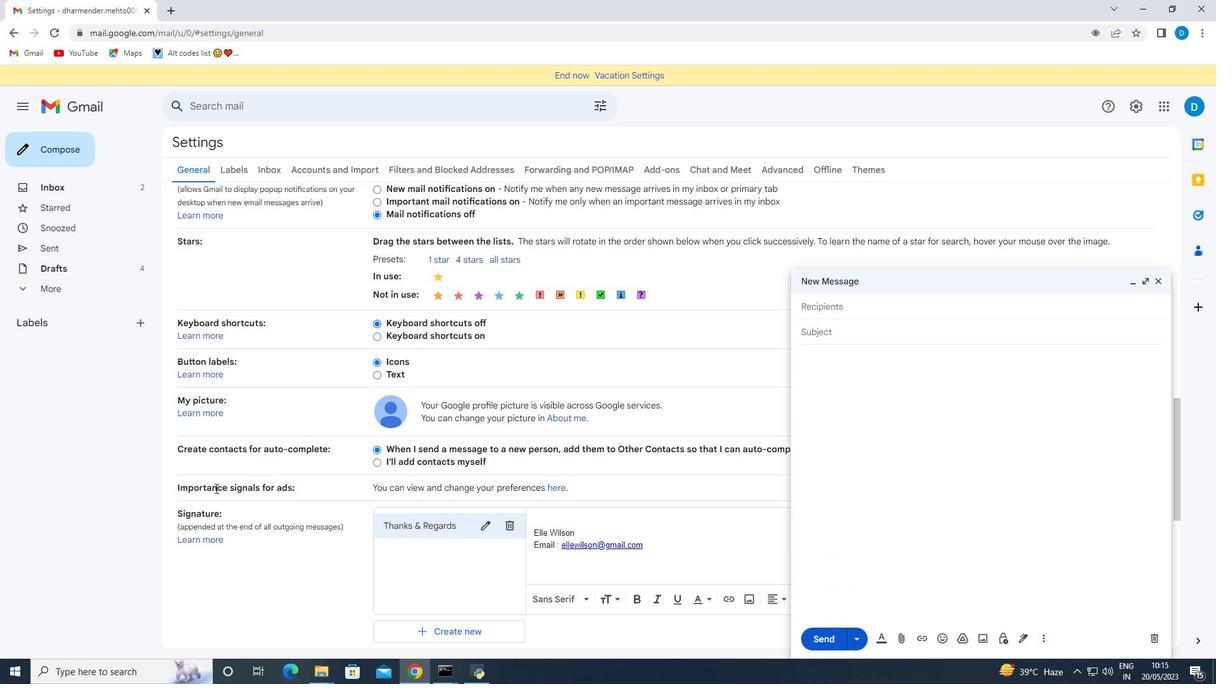 
Action: Mouse moved to (214, 488)
Screenshot: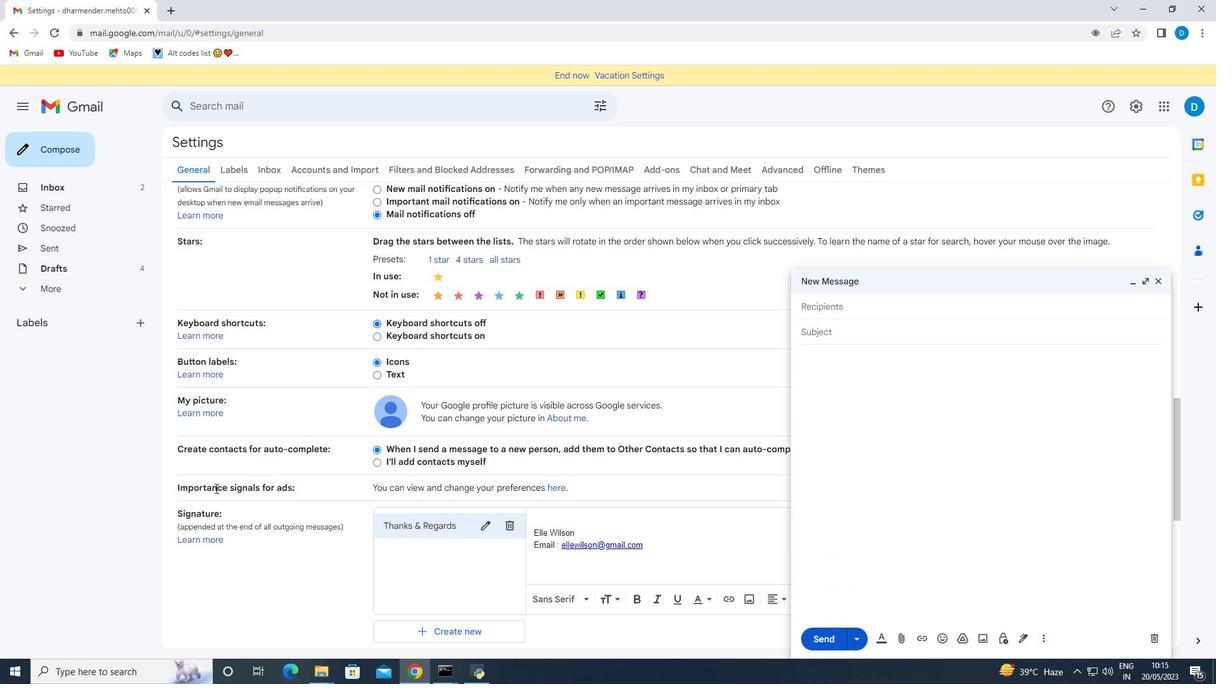 
Action: Mouse scrolled (214, 488) with delta (0, 0)
Screenshot: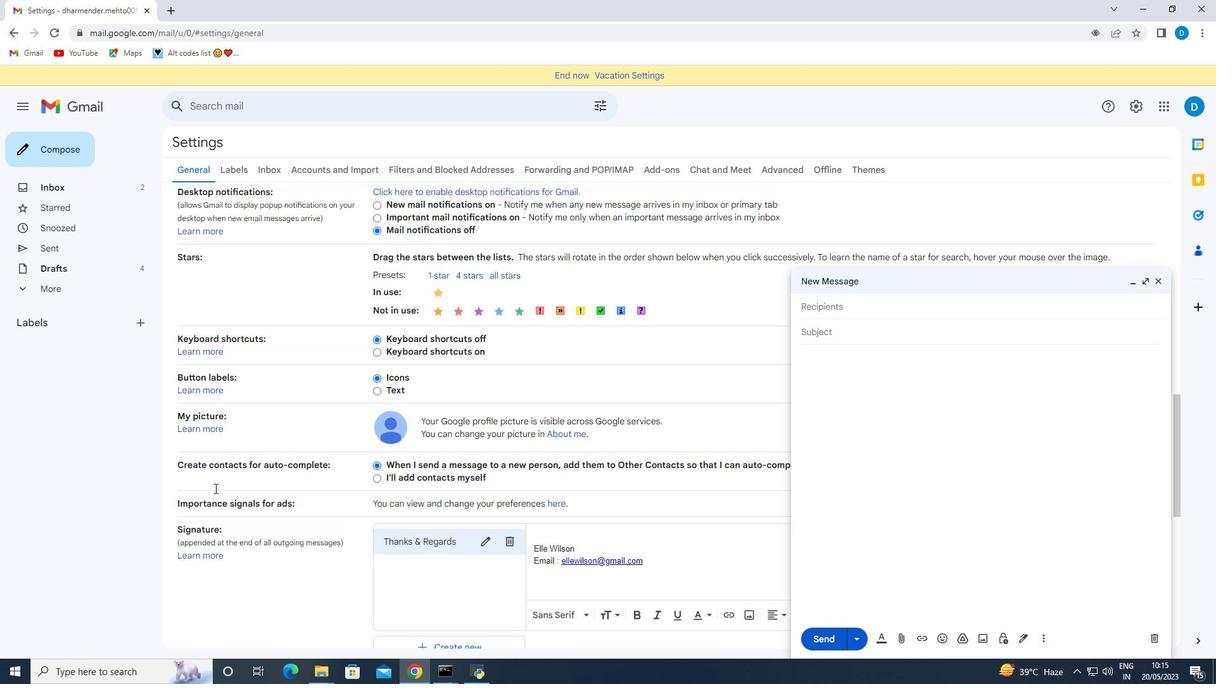 
Action: Mouse moved to (214, 488)
Screenshot: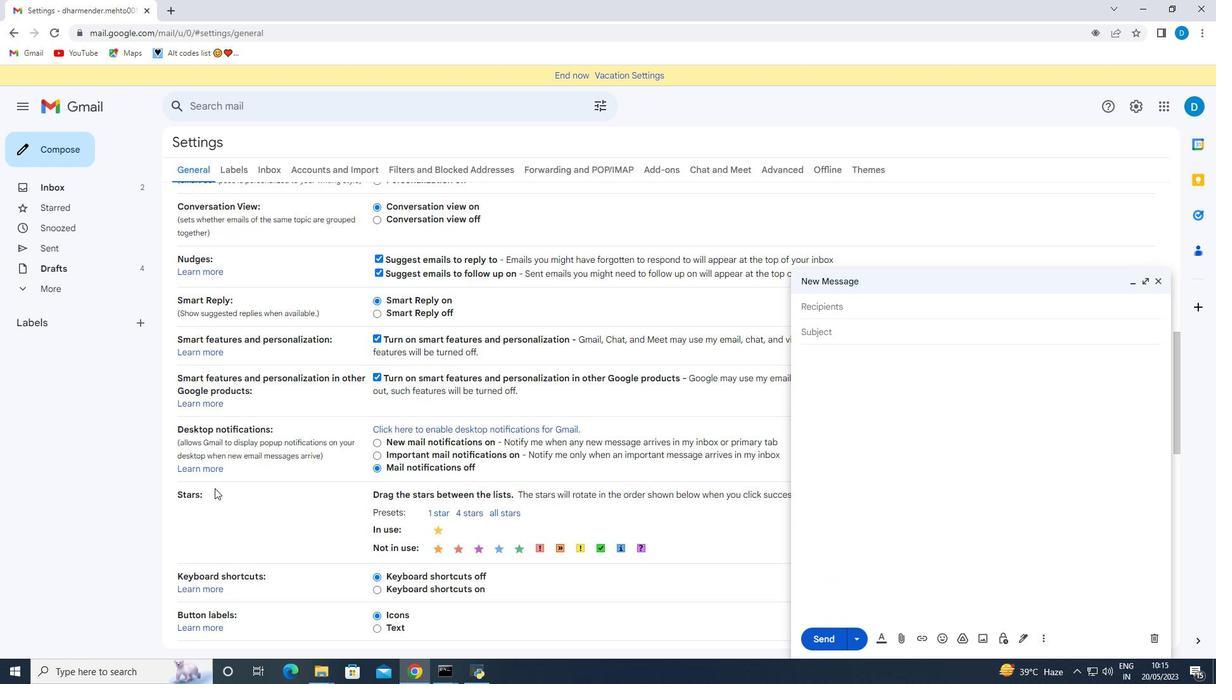 
Action: Mouse scrolled (214, 488) with delta (0, 0)
Screenshot: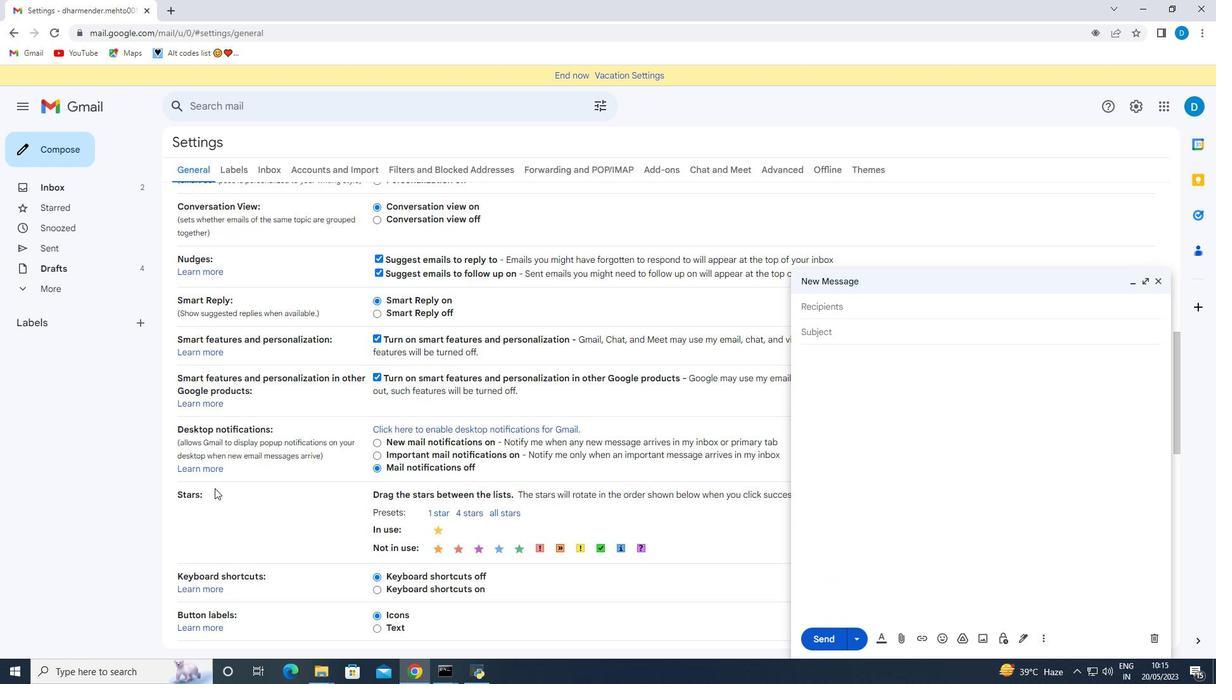 
Action: Mouse moved to (213, 488)
Screenshot: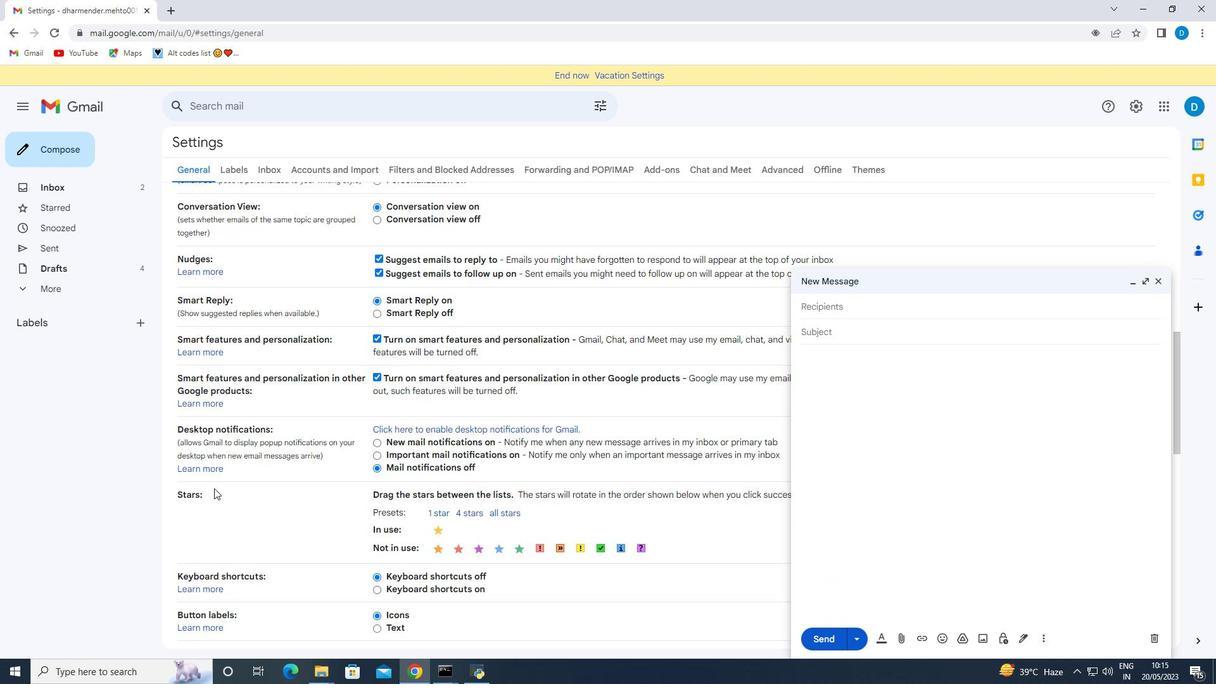
Action: Mouse scrolled (213, 488) with delta (0, 0)
Screenshot: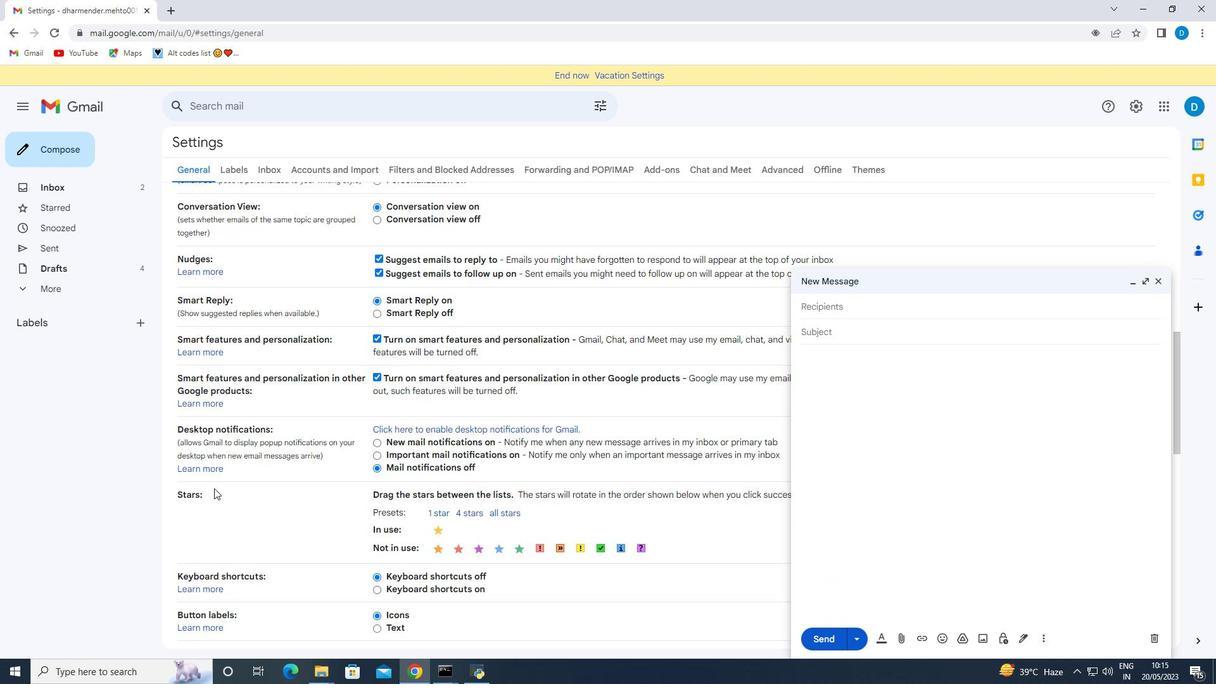 
Action: Mouse moved to (208, 483)
Screenshot: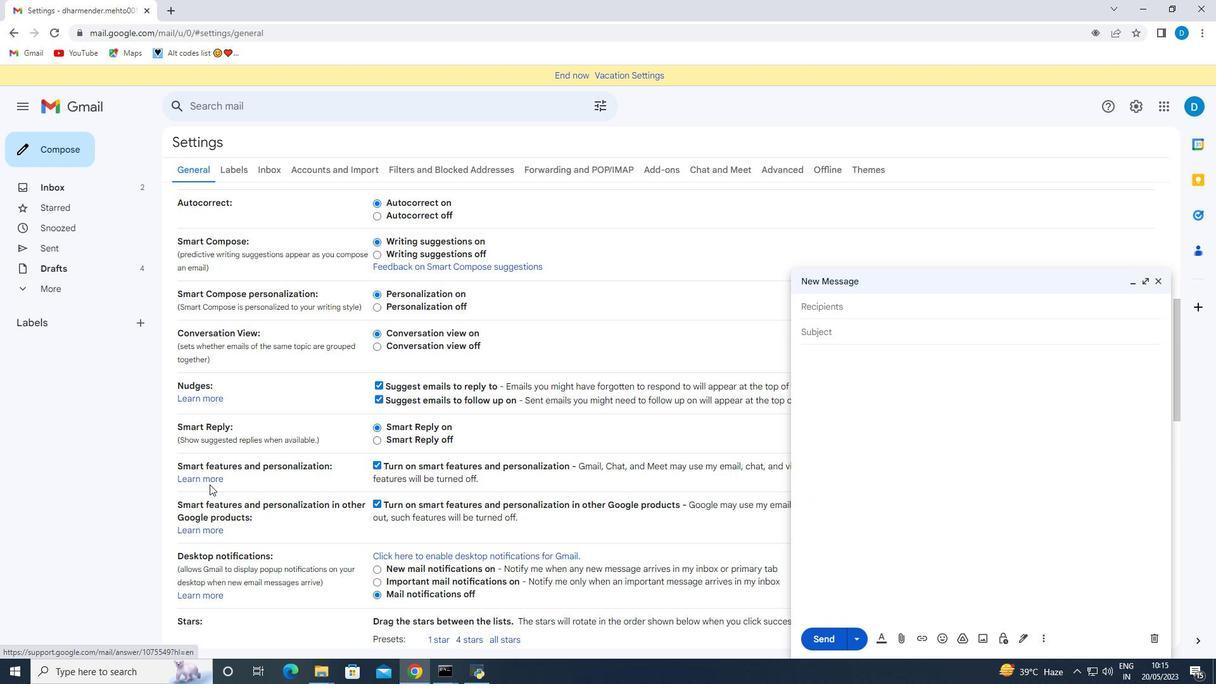 
Action: Mouse scrolled (208, 483) with delta (0, 0)
Screenshot: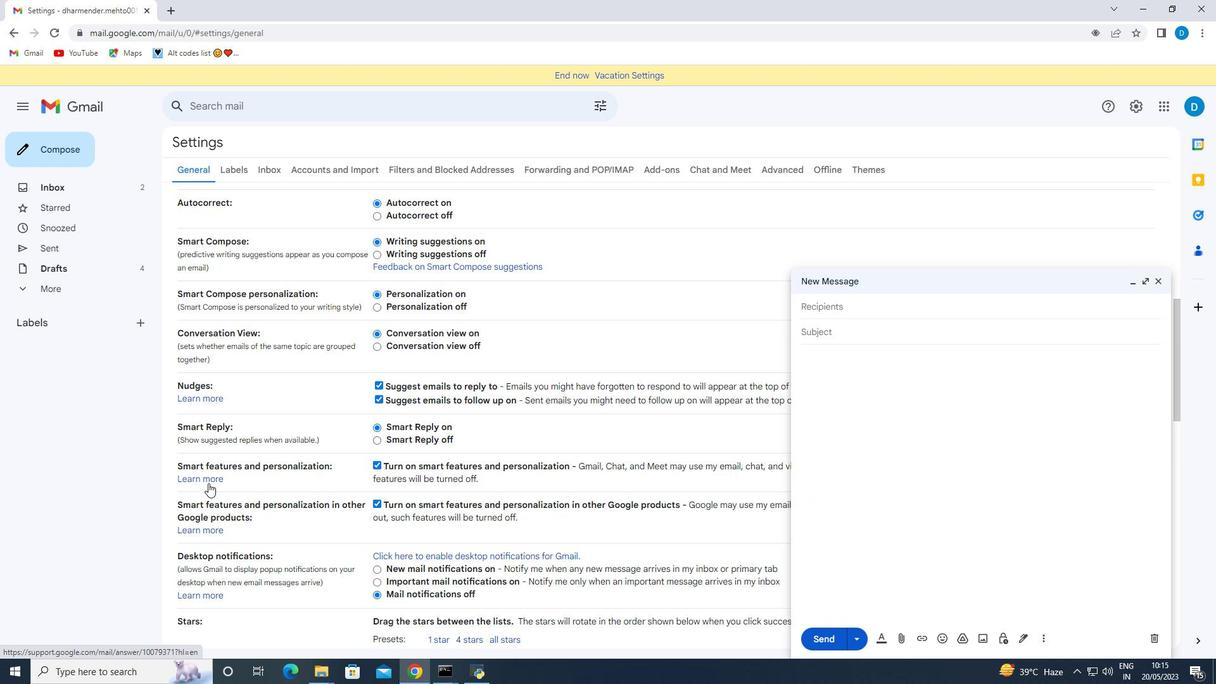 
Action: Mouse moved to (201, 470)
Screenshot: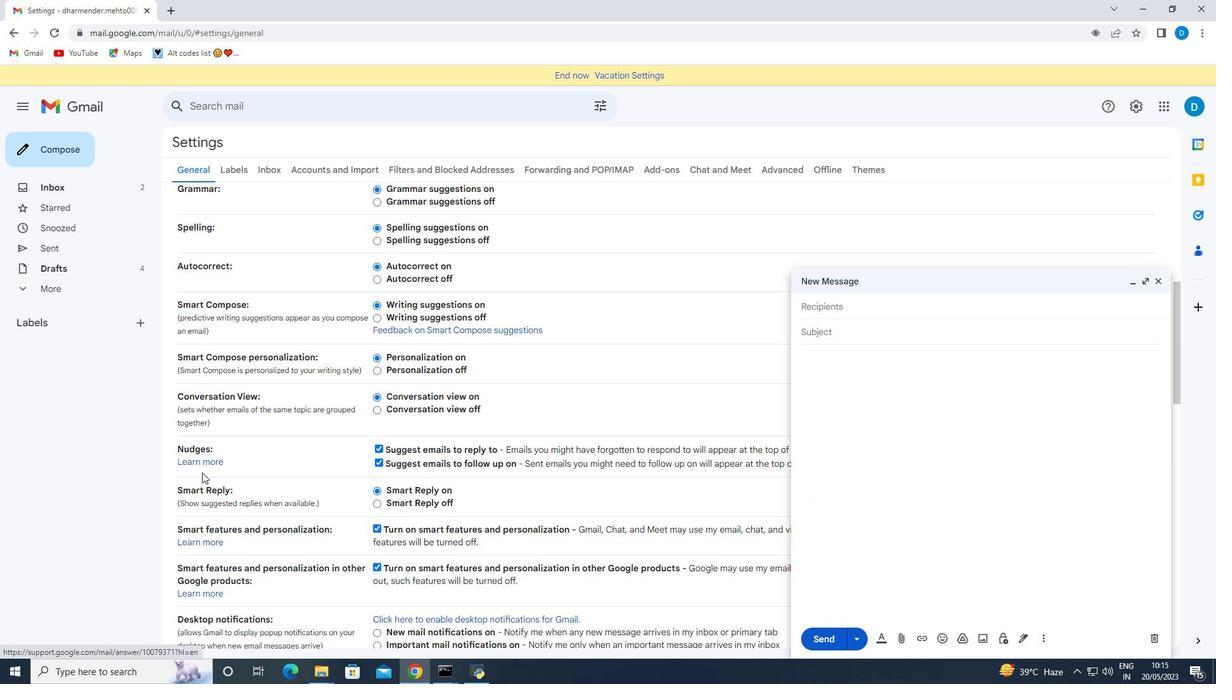 
Action: Mouse scrolled (201, 471) with delta (0, 0)
Screenshot: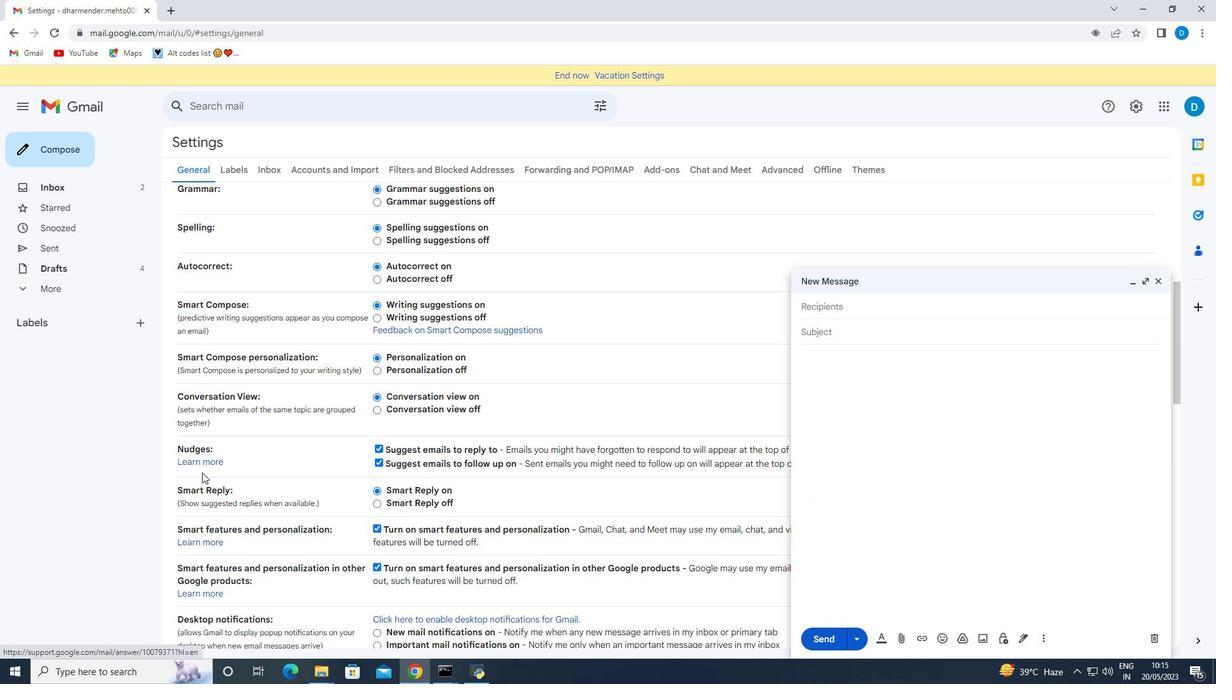 
Action: Mouse moved to (202, 445)
Screenshot: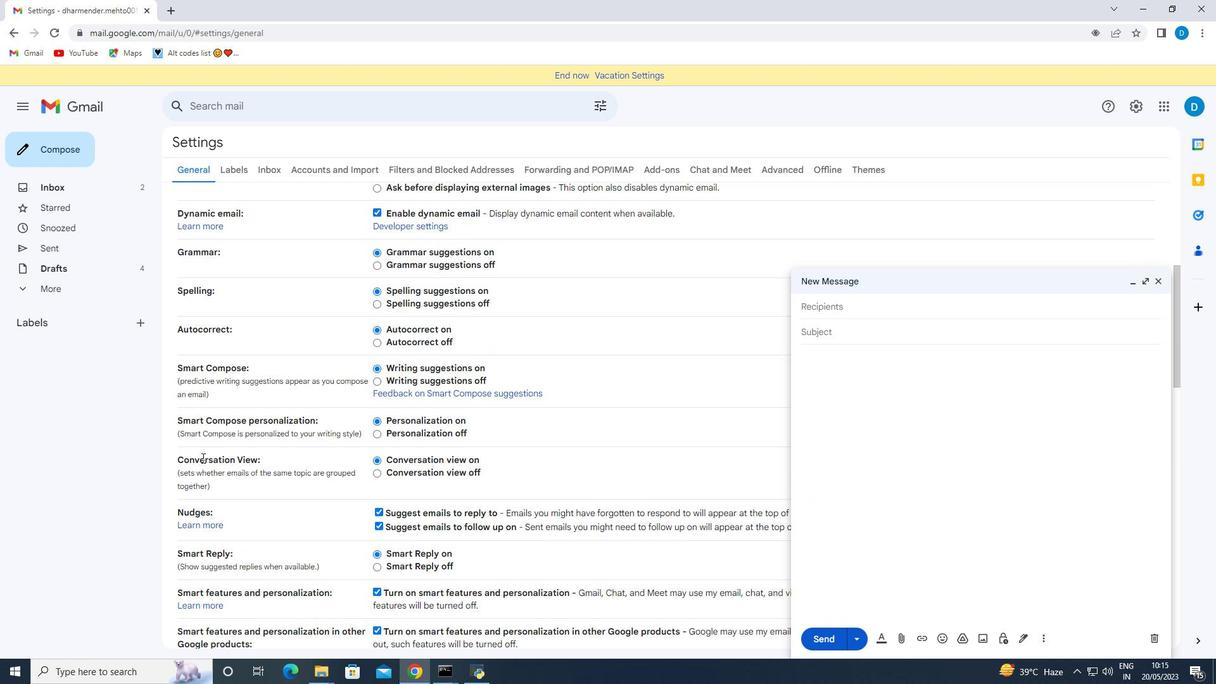 
Action: Mouse scrolled (202, 446) with delta (0, 0)
Screenshot: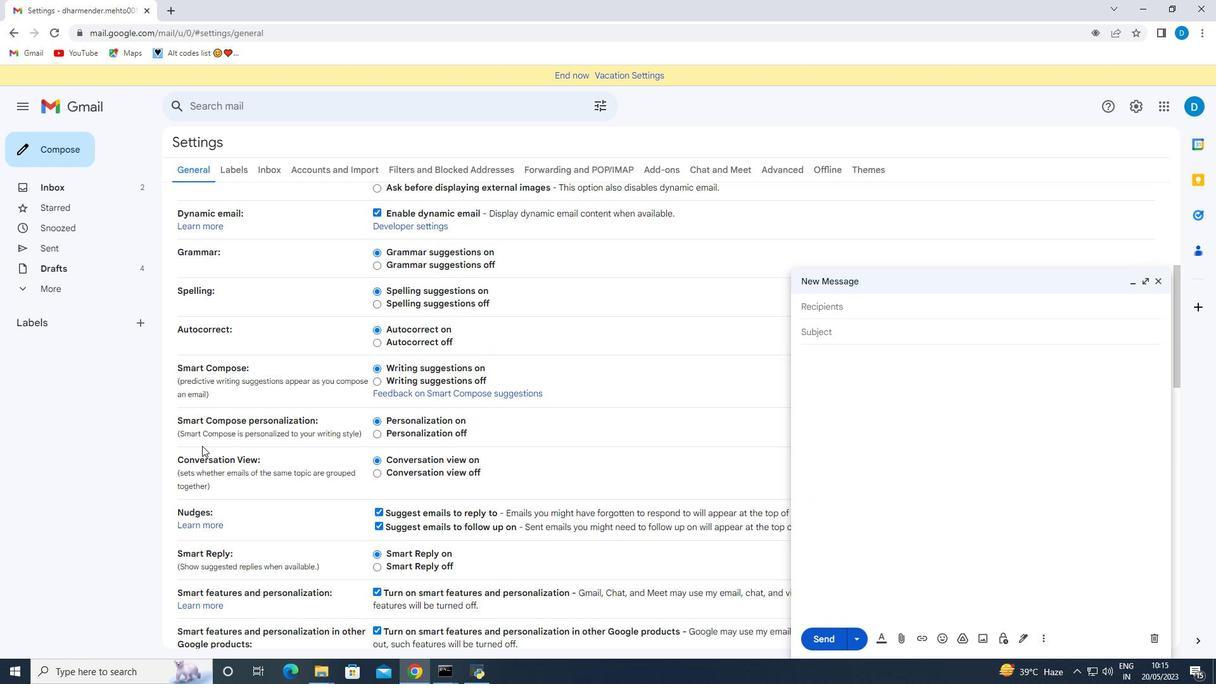 
Action: Mouse scrolled (202, 446) with delta (0, 0)
Screenshot: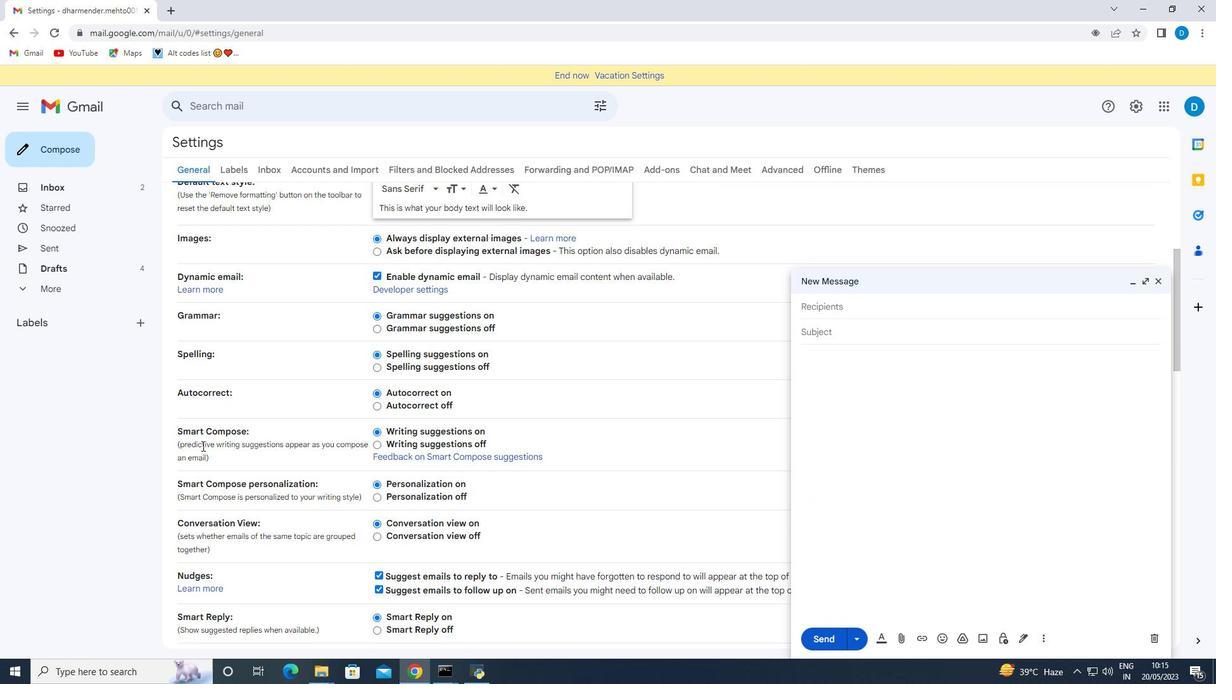 
Action: Mouse scrolled (202, 446) with delta (0, 0)
Screenshot: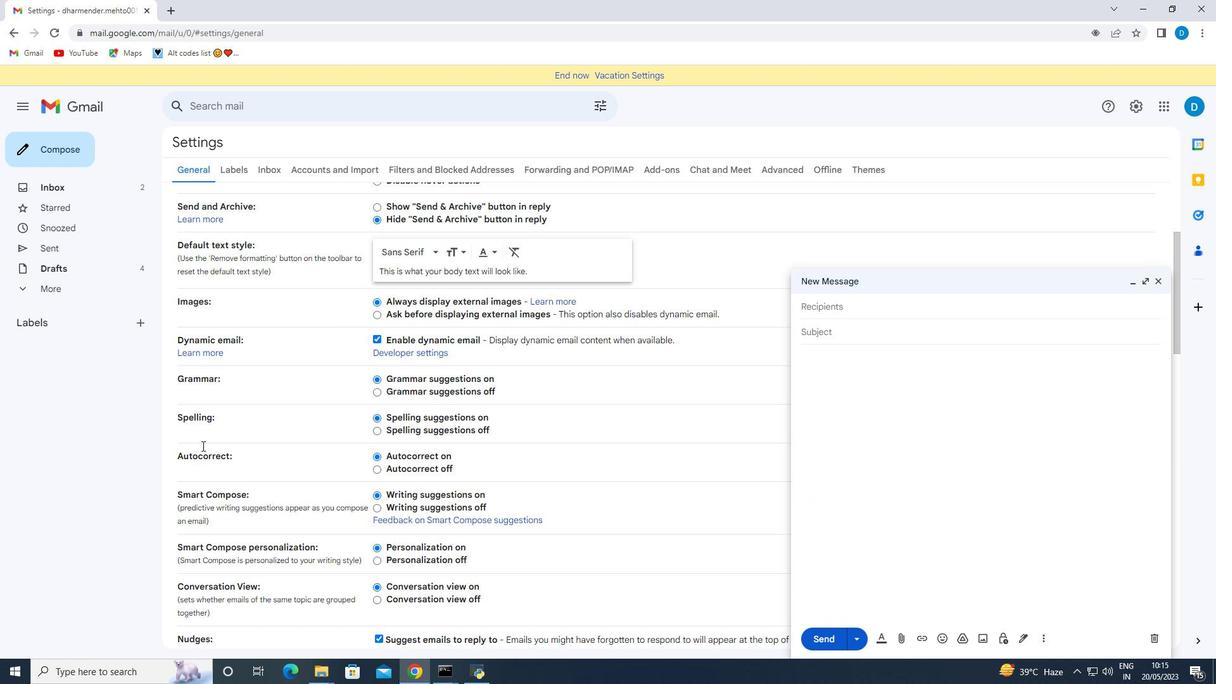 
Action: Mouse scrolled (202, 446) with delta (0, 0)
Screenshot: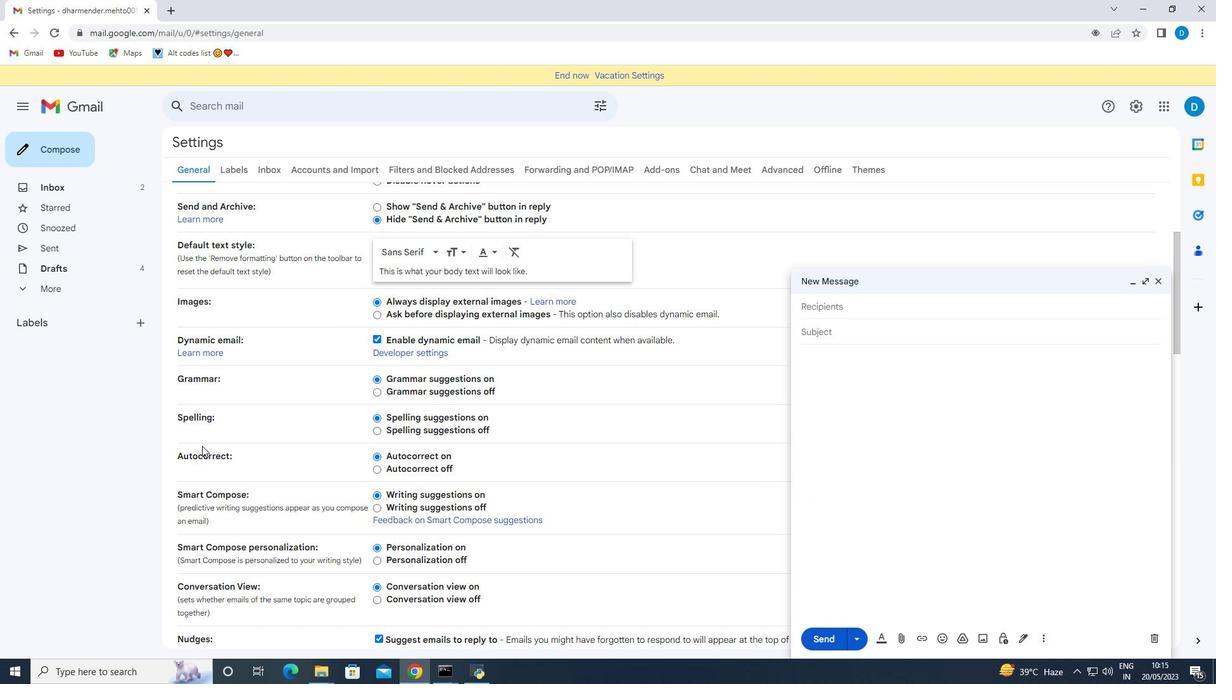
Action: Mouse scrolled (202, 446) with delta (0, 0)
